Task: Buy 2 Alternators & Generators from Starters & Alternators section under best seller category for shipping address: Michael Brown, 1985 Bartlett Avenue, Southfield, Michigan 48076, Cell Number 2485598029. Pay from credit card ending with 5759, CVV 953
Action: Key pressed amacon<Key.backspace><Key.backspace><Key.backspace>zon.com<Key.enter>
Screenshot: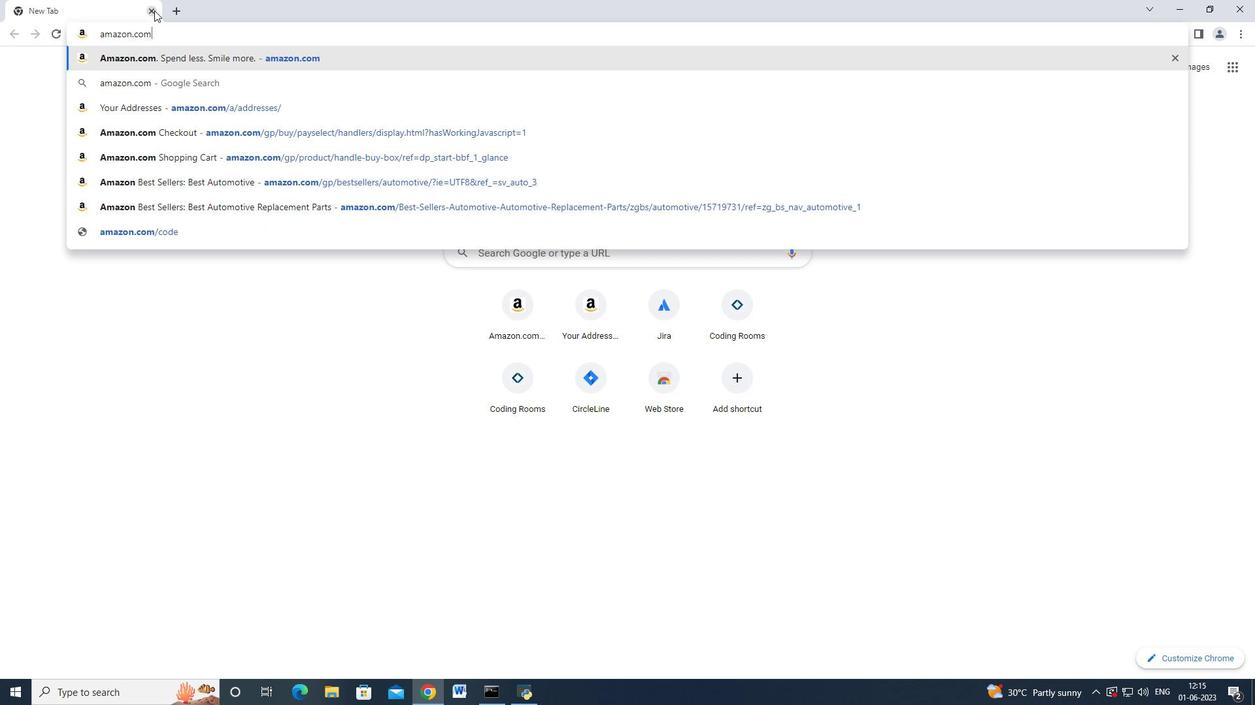 
Action: Mouse moved to (24, 98)
Screenshot: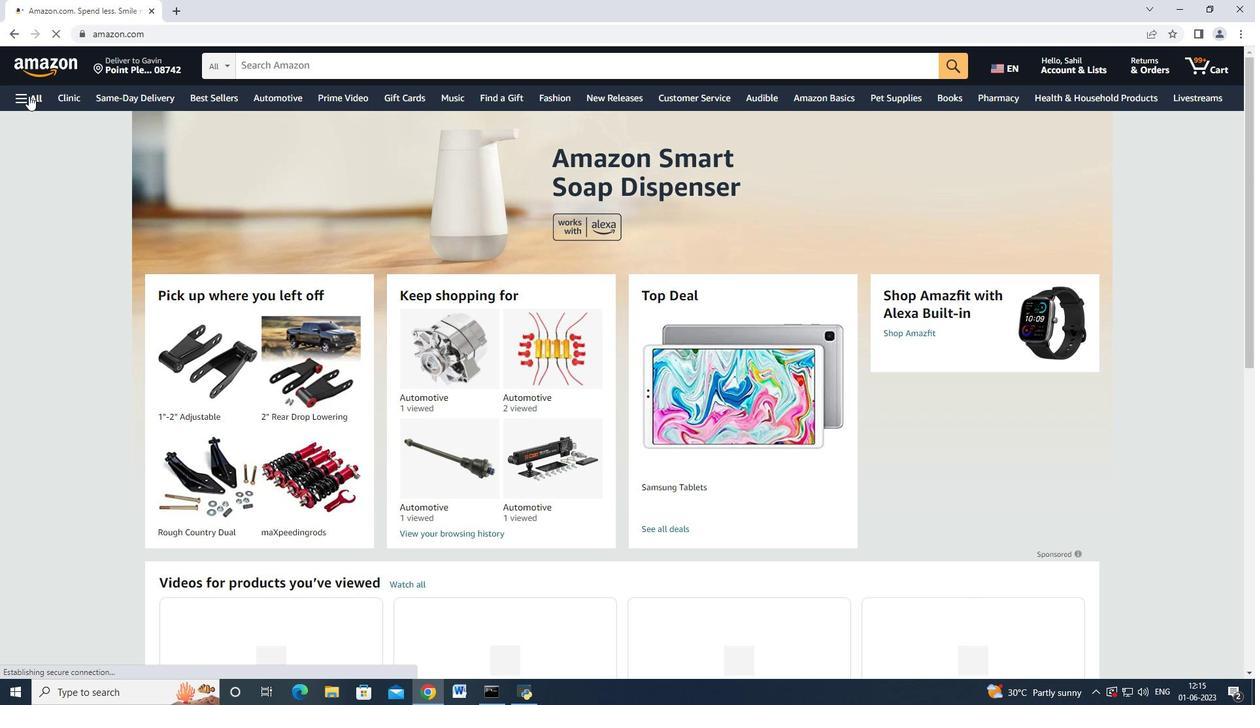 
Action: Mouse pressed left at (24, 98)
Screenshot: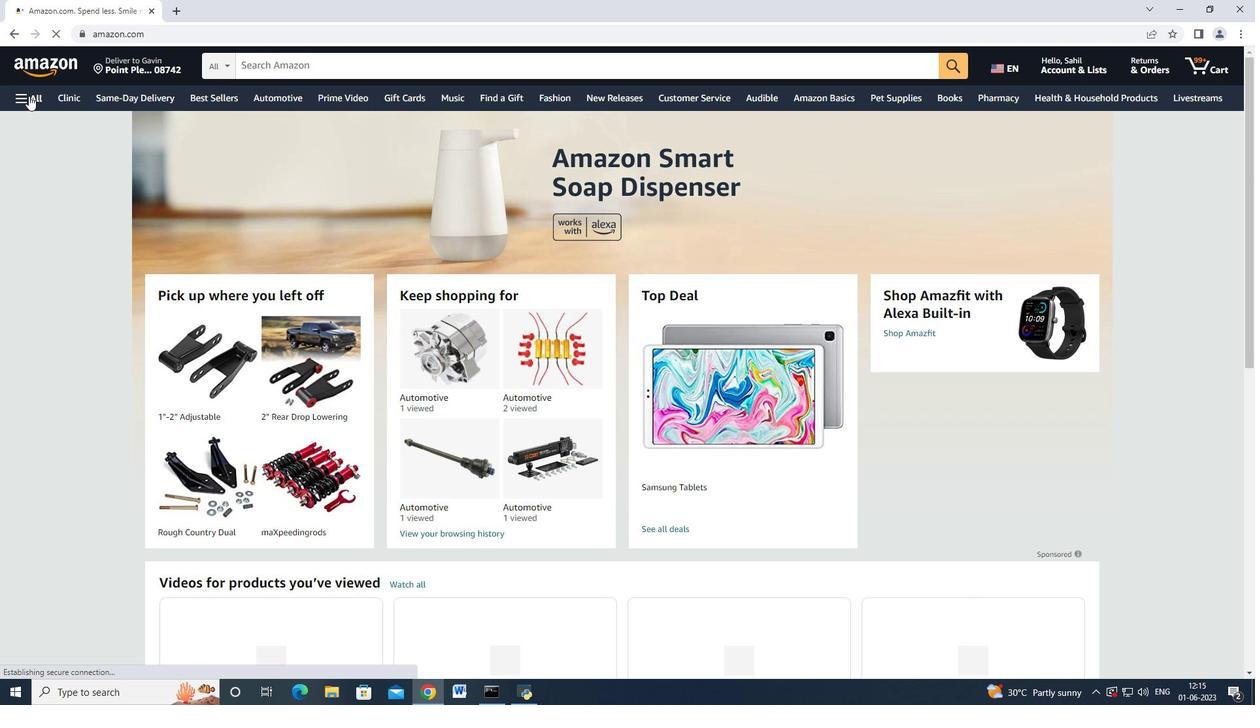 
Action: Mouse moved to (64, 296)
Screenshot: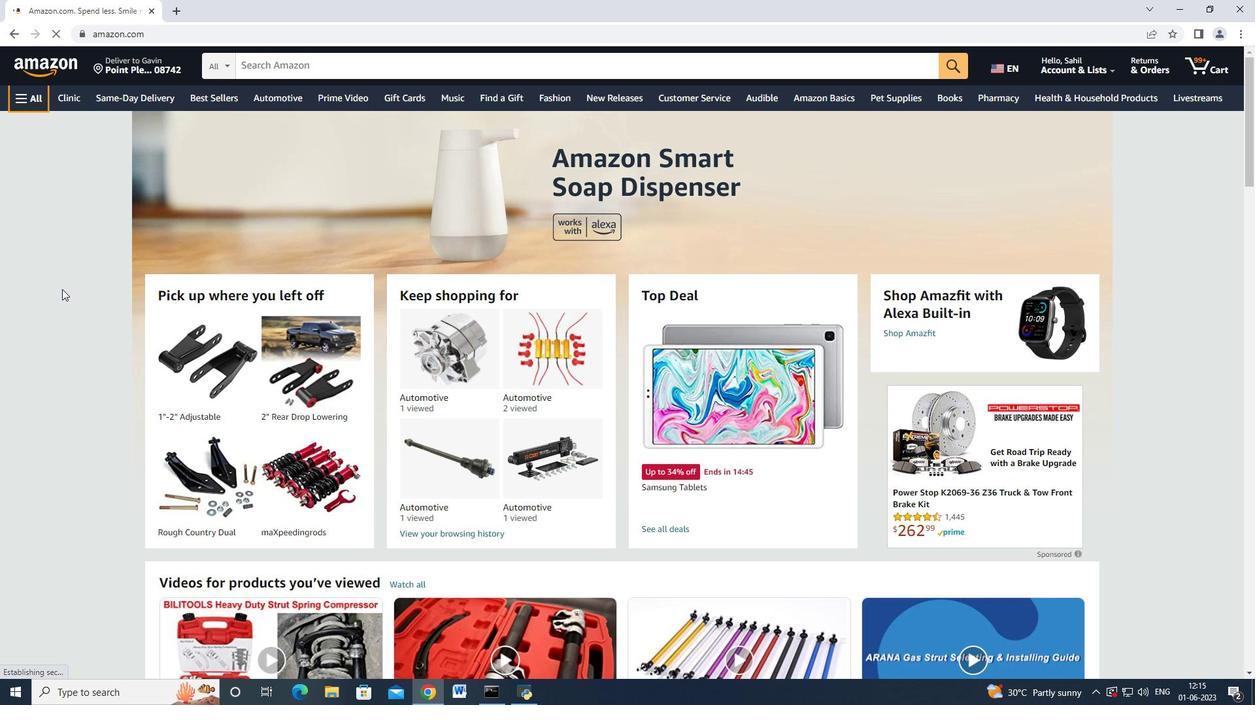 
Action: Mouse scrolled (64, 296) with delta (0, 0)
Screenshot: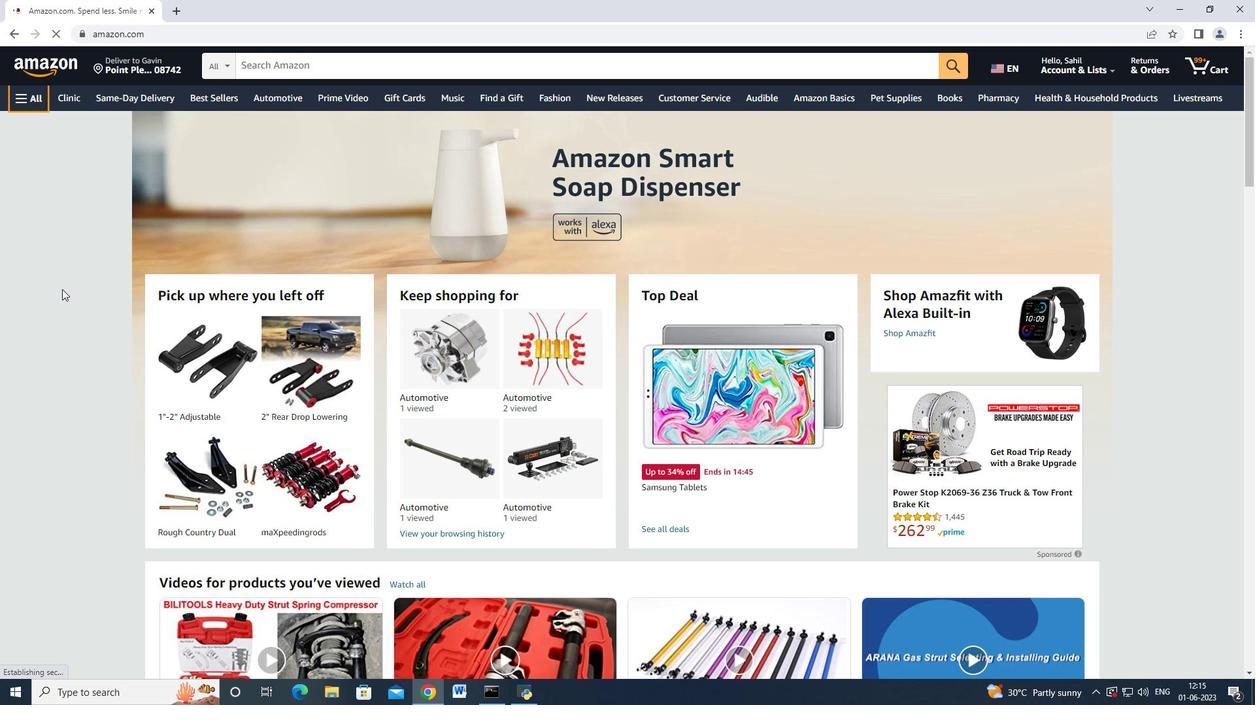 
Action: Mouse moved to (66, 309)
Screenshot: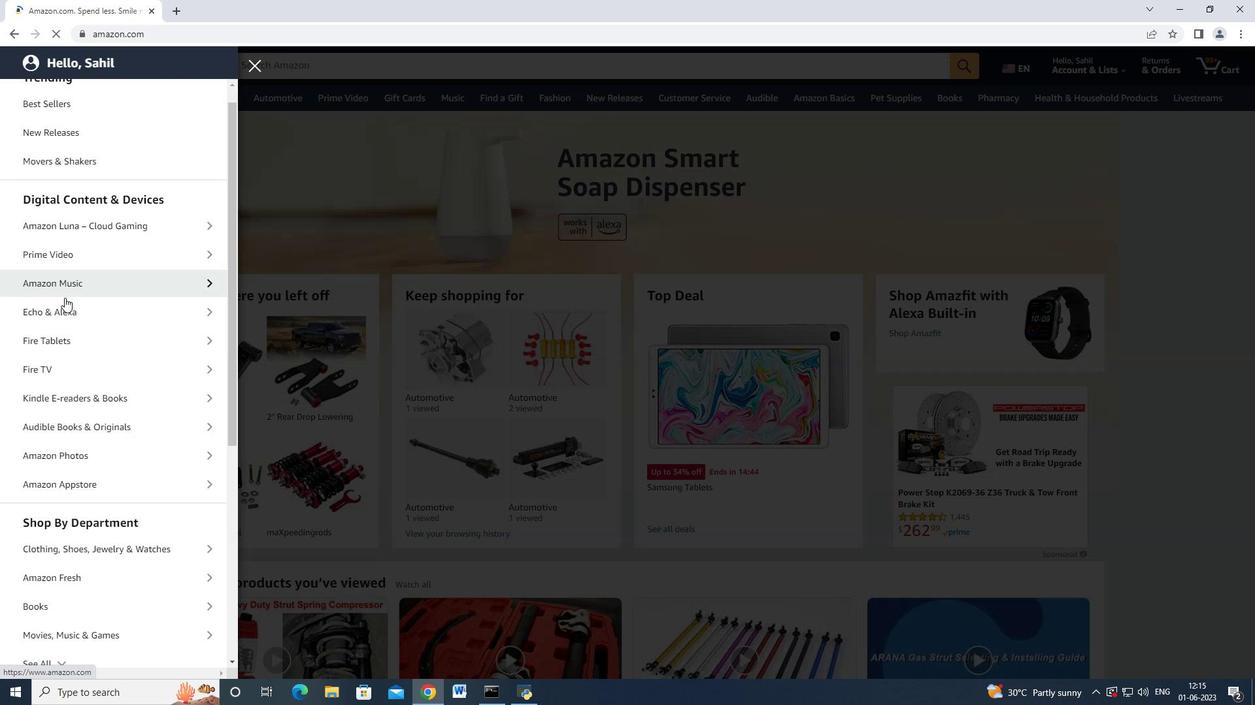 
Action: Mouse scrolled (66, 309) with delta (0, 0)
Screenshot: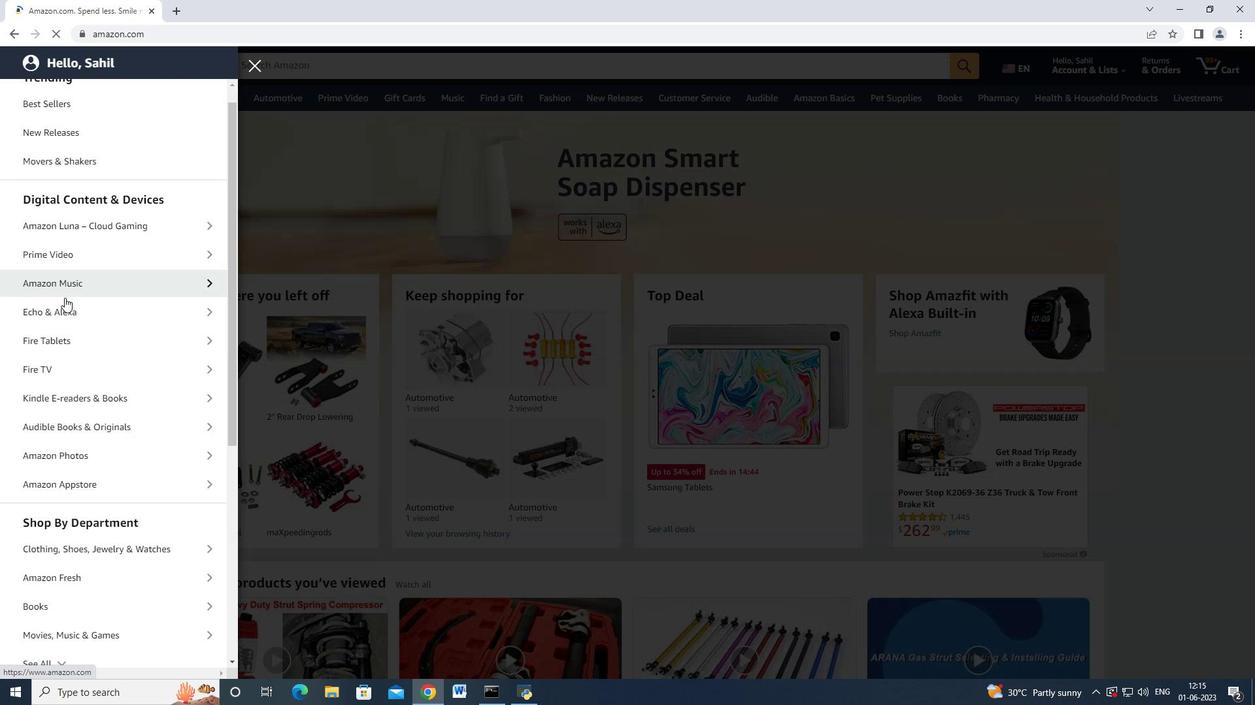 
Action: Mouse moved to (66, 313)
Screenshot: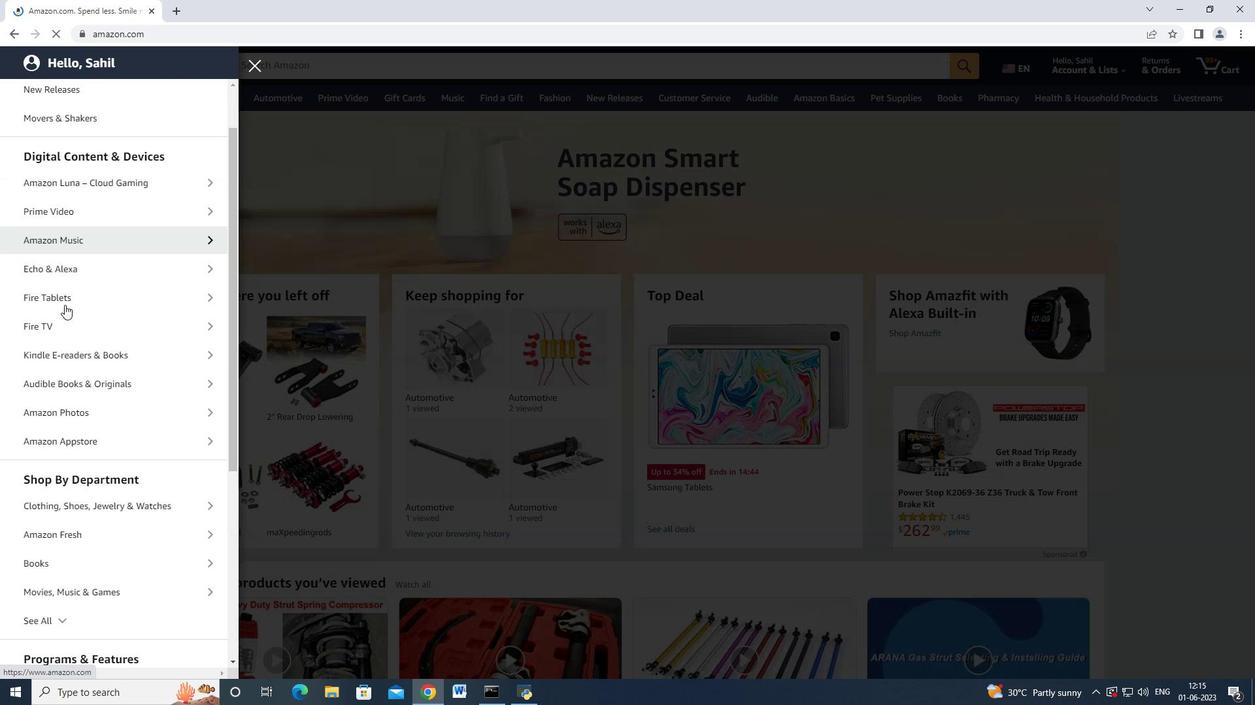 
Action: Mouse scrolled (66, 312) with delta (0, 0)
Screenshot: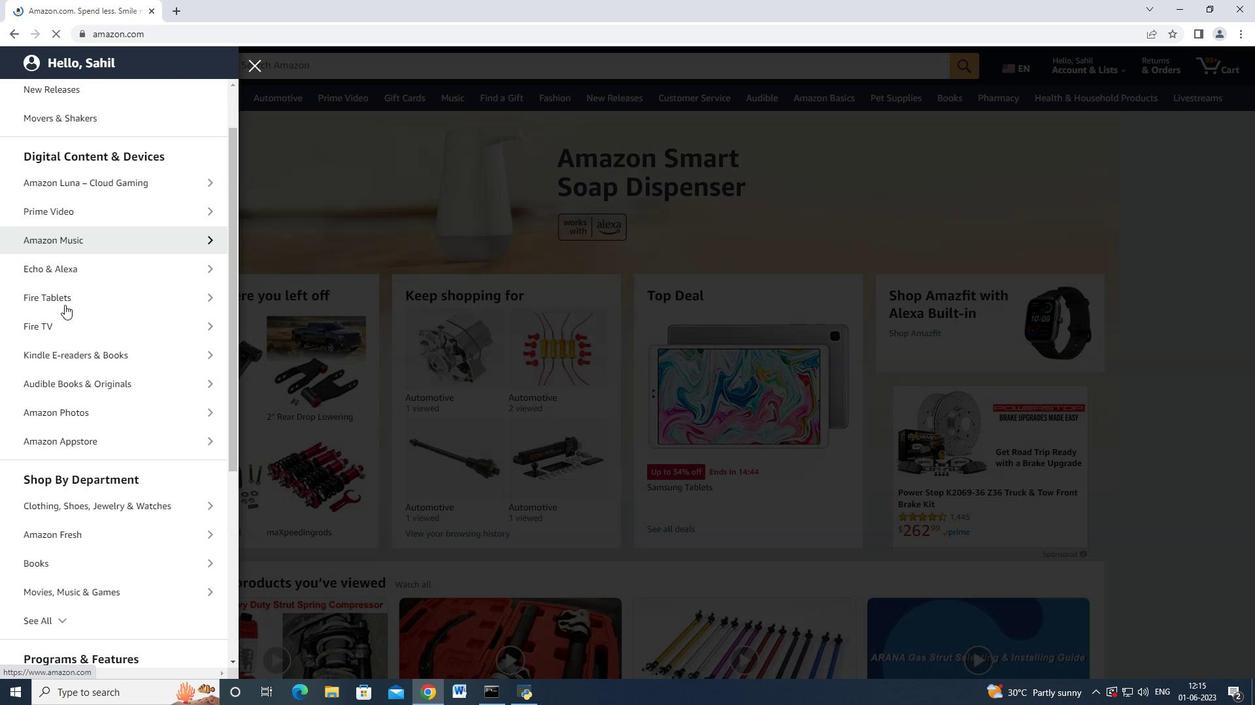
Action: Mouse moved to (67, 317)
Screenshot: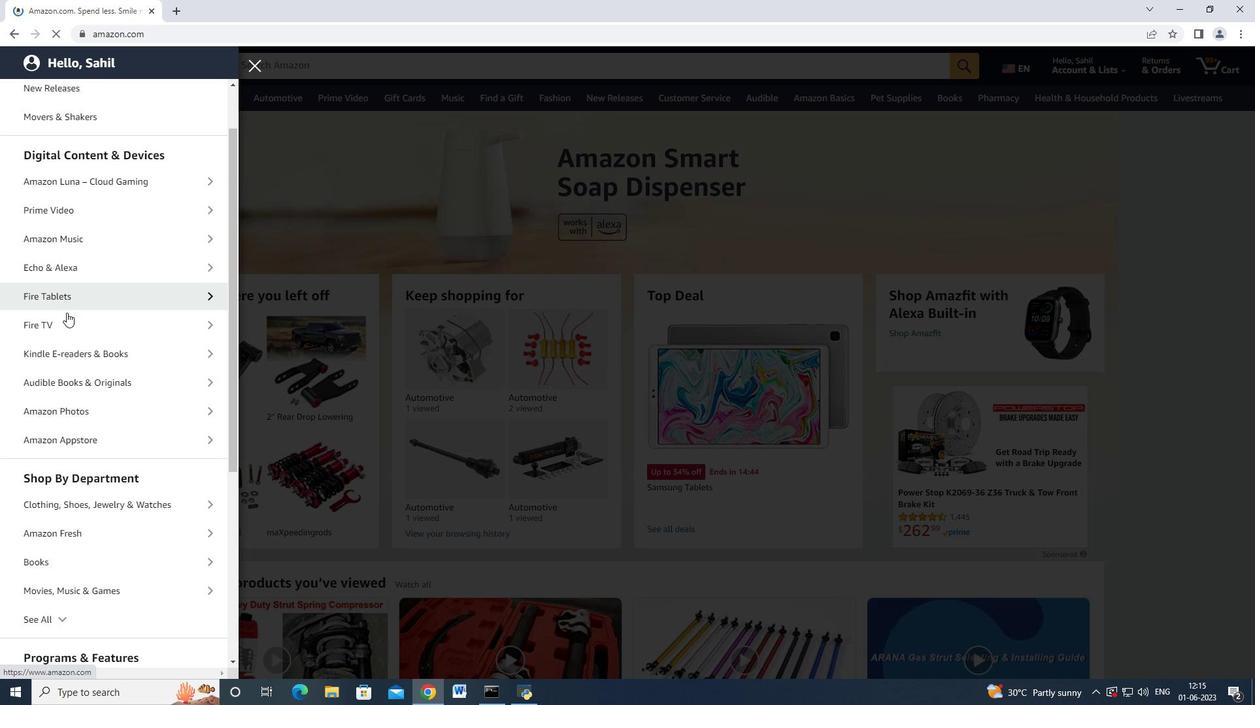 
Action: Mouse scrolled (66, 314) with delta (0, 0)
Screenshot: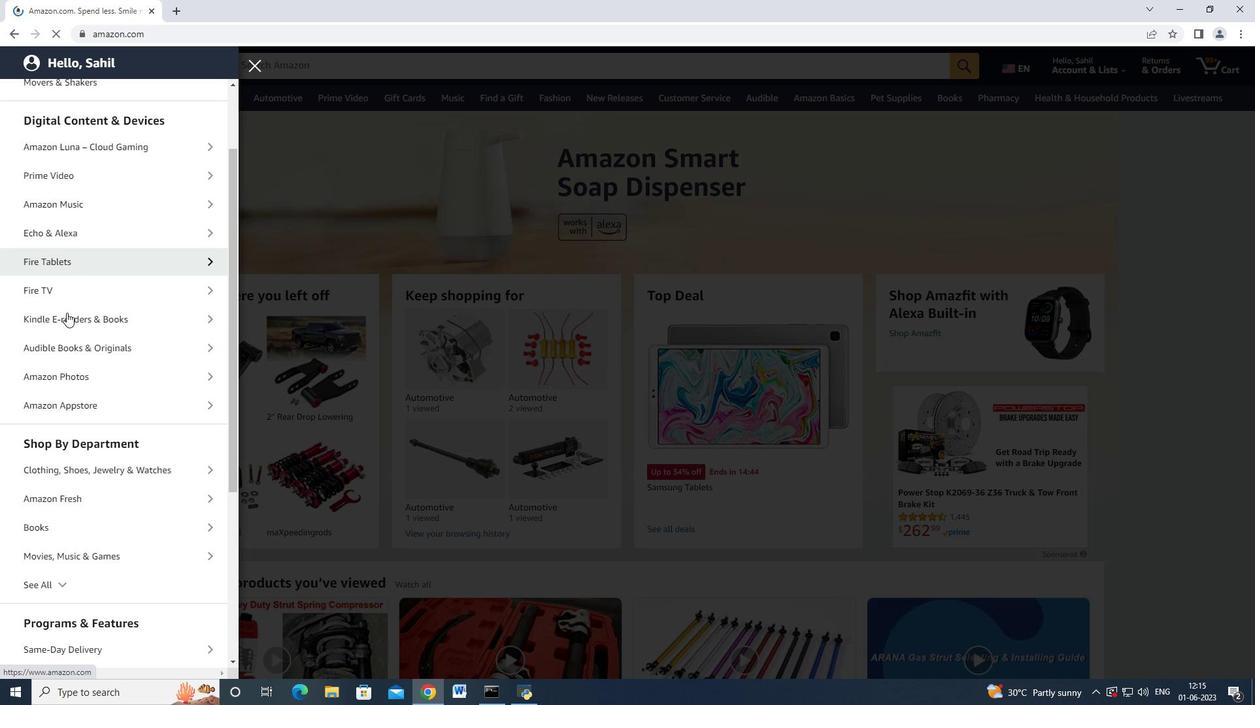 
Action: Mouse moved to (82, 479)
Screenshot: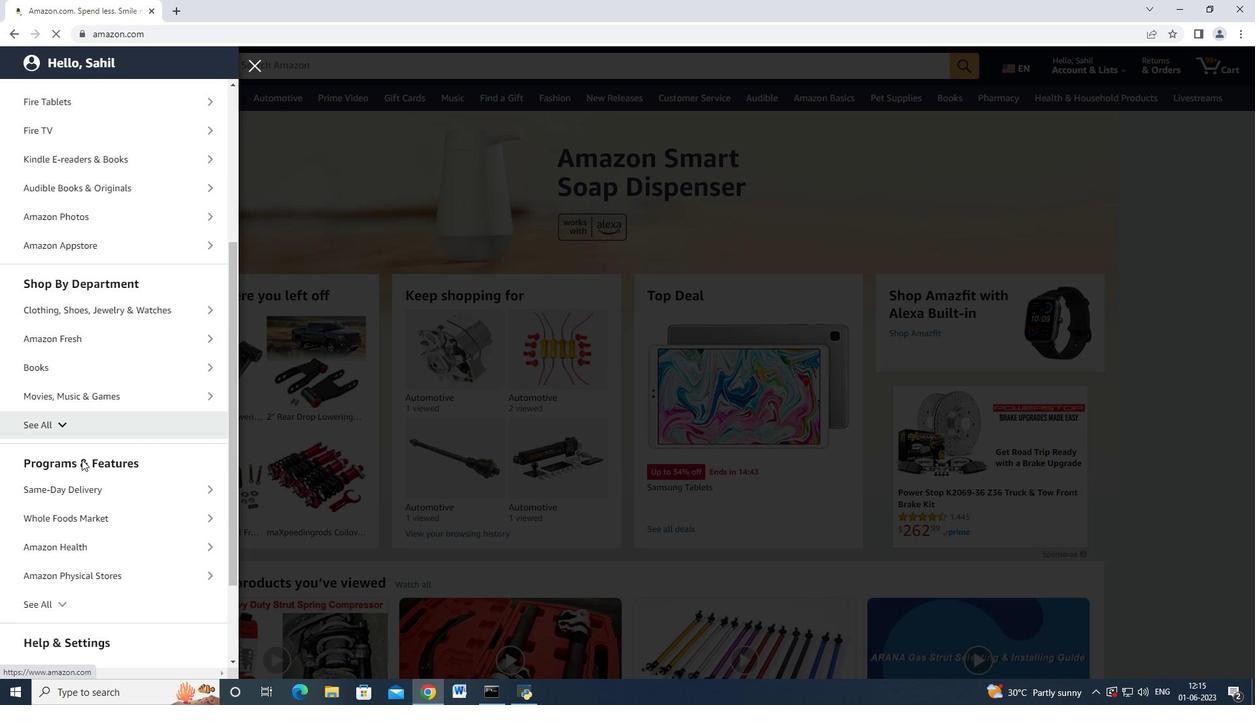 
Action: Mouse scrolled (82, 478) with delta (0, 0)
Screenshot: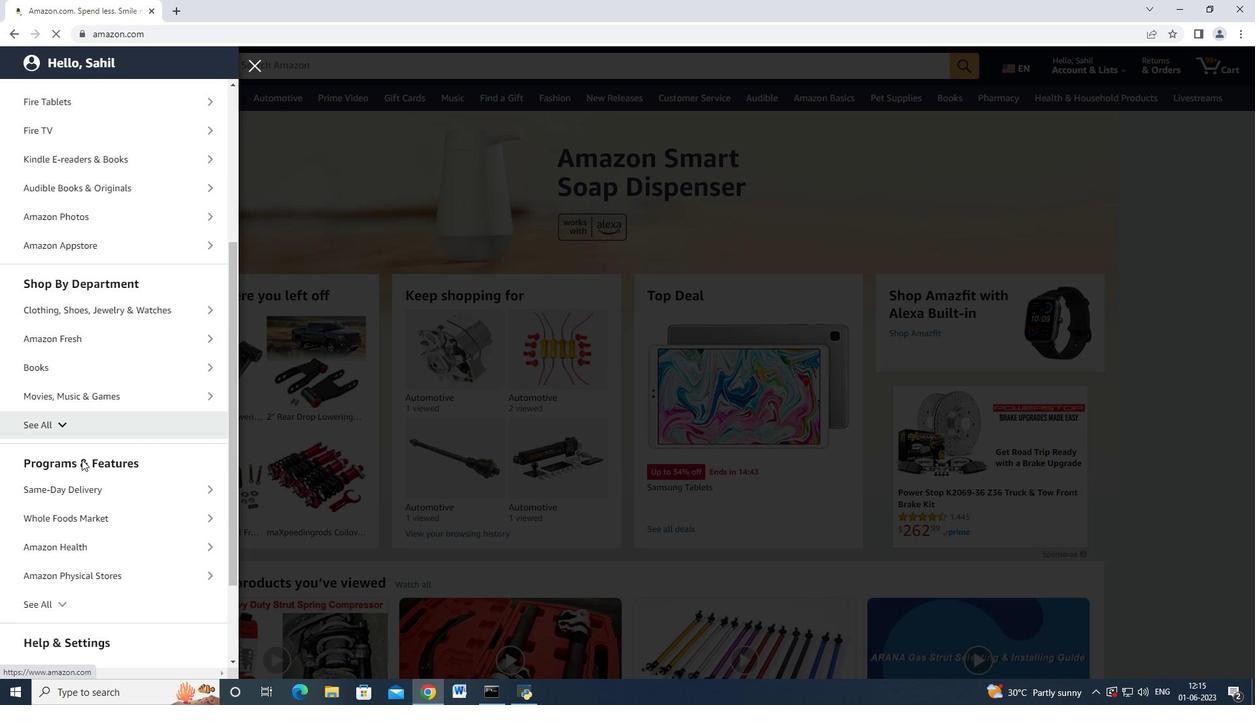 
Action: Mouse moved to (74, 359)
Screenshot: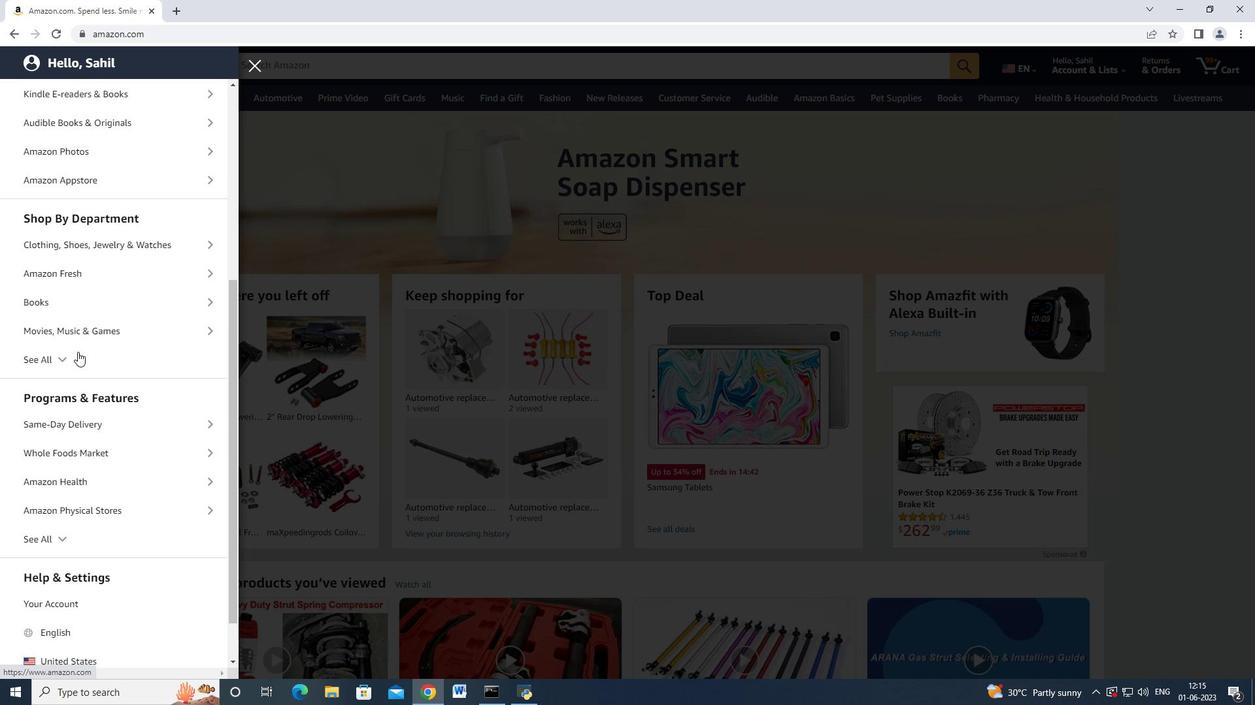 
Action: Mouse pressed left at (74, 359)
Screenshot: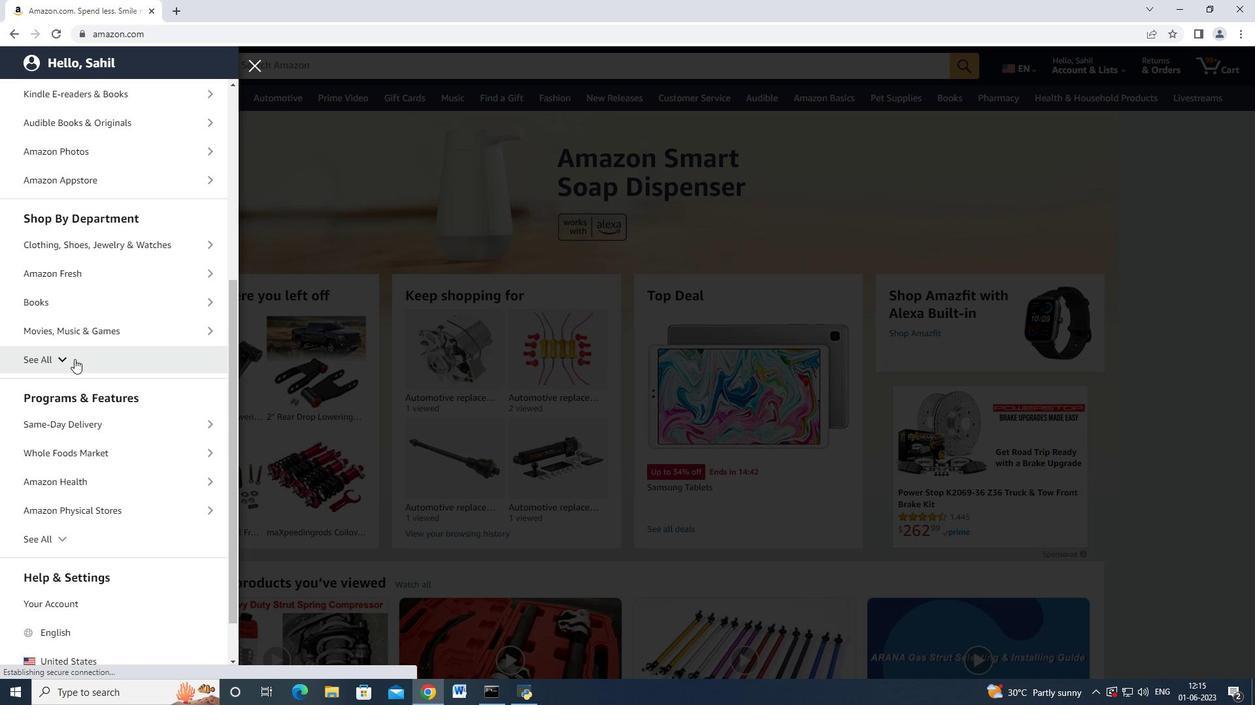 
Action: Mouse moved to (77, 361)
Screenshot: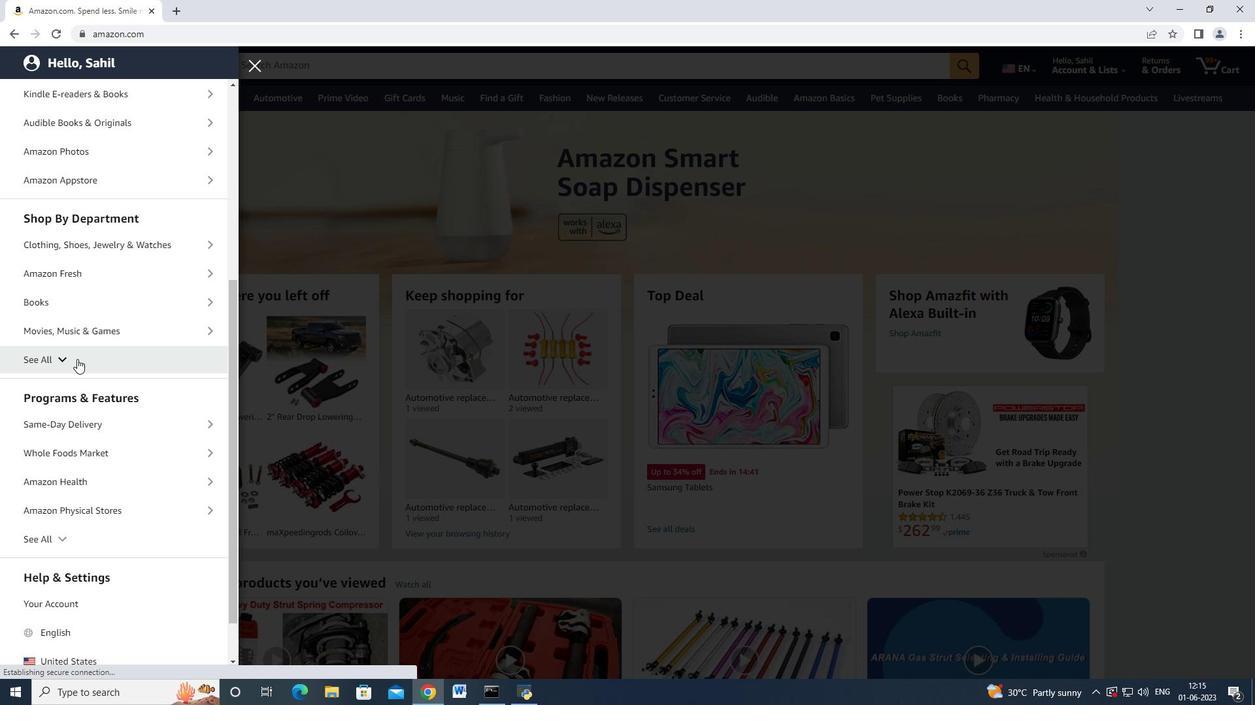 
Action: Mouse scrolled (77, 360) with delta (0, 0)
Screenshot: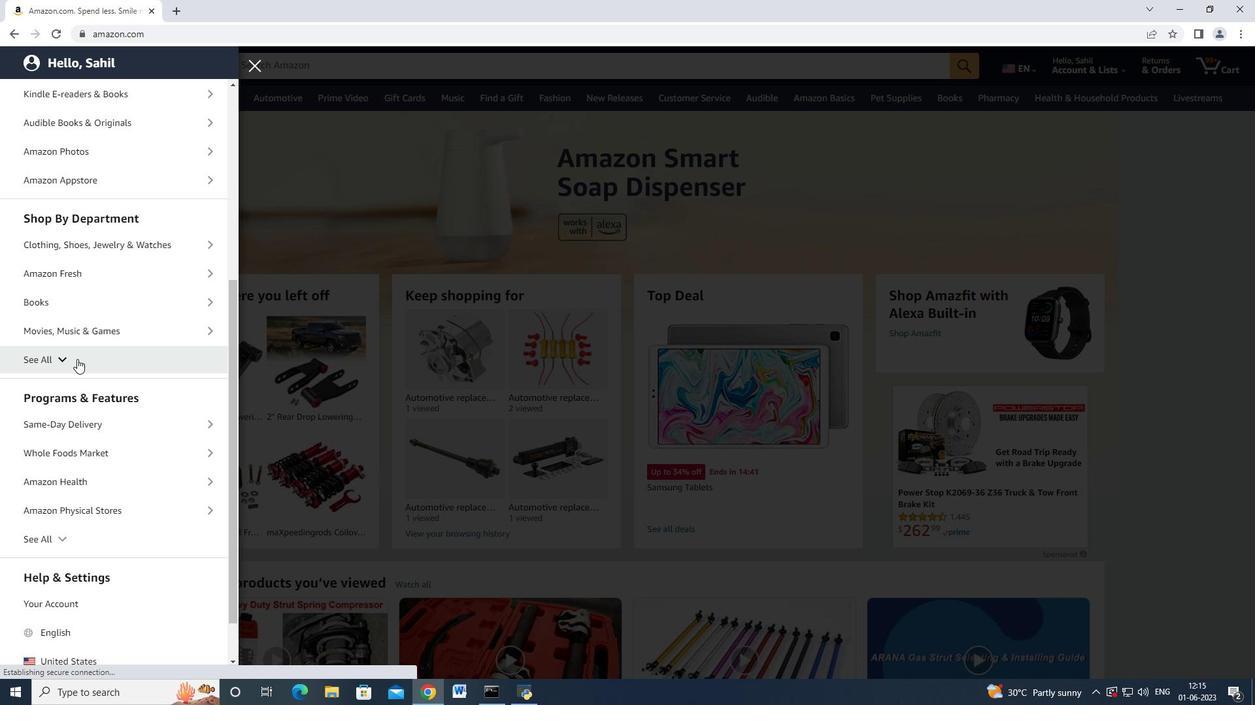 
Action: Mouse moved to (77, 361)
Screenshot: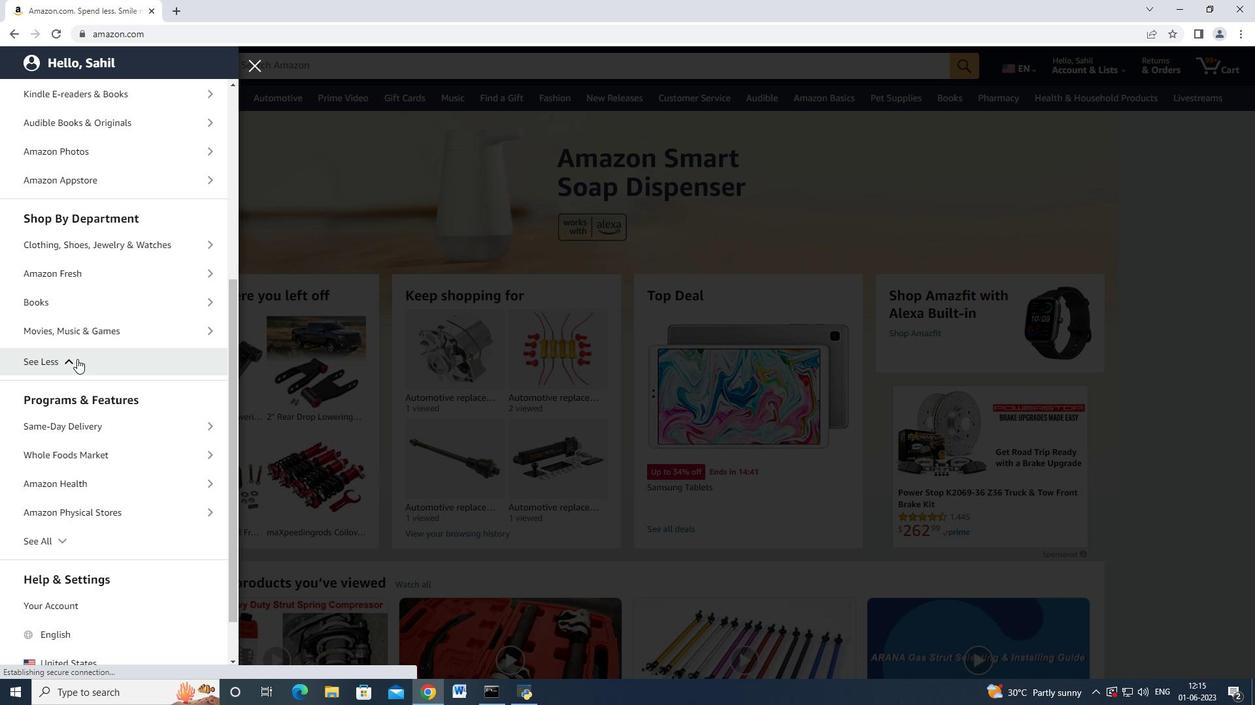 
Action: Mouse scrolled (77, 360) with delta (0, 0)
Screenshot: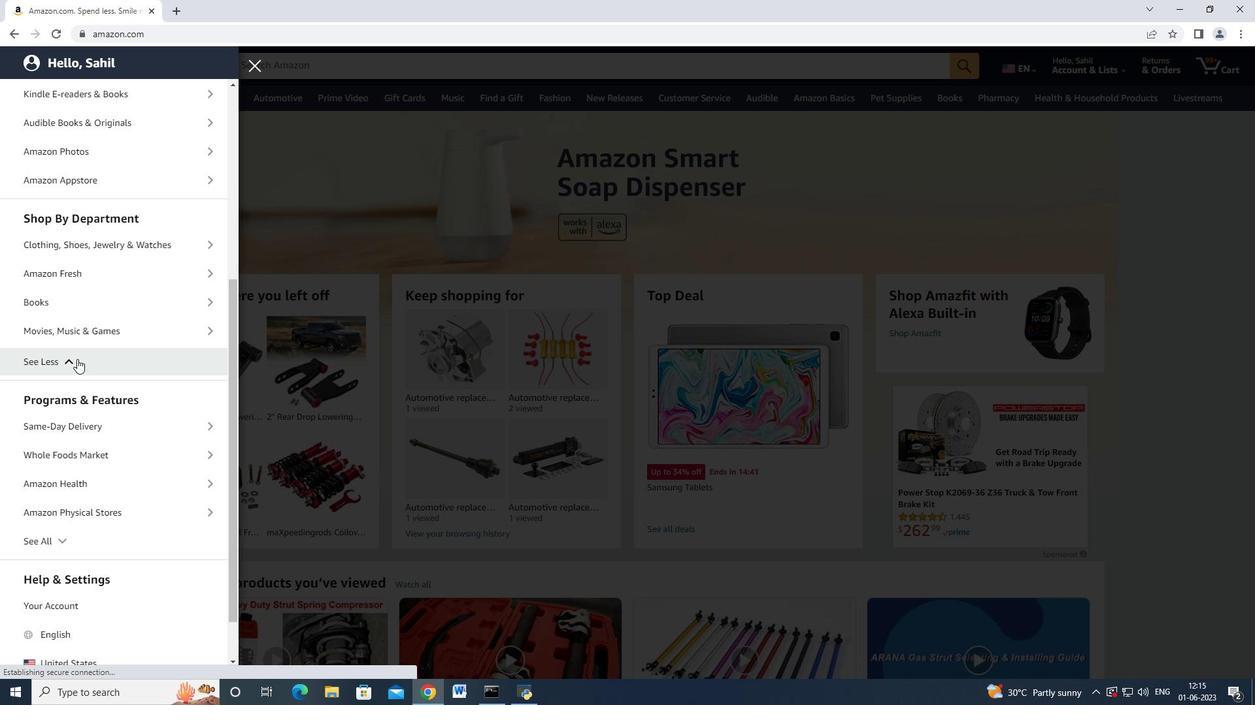 
Action: Mouse moved to (92, 546)
Screenshot: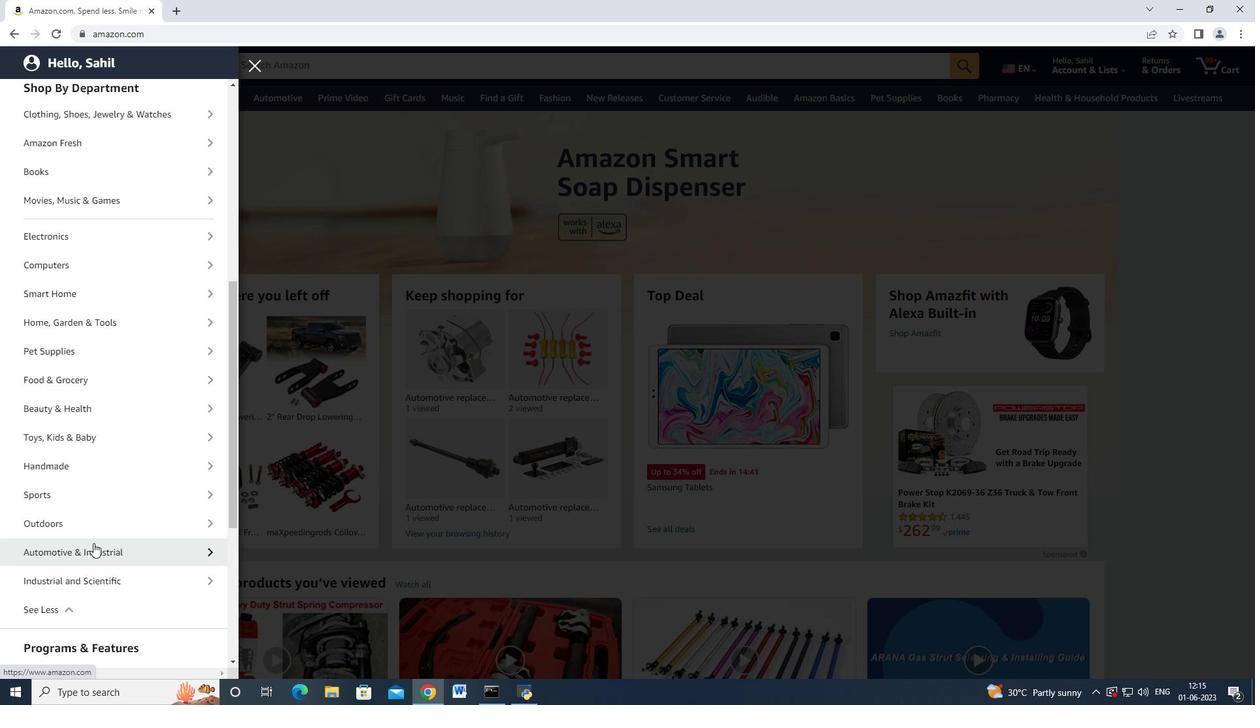 
Action: Mouse pressed left at (92, 546)
Screenshot: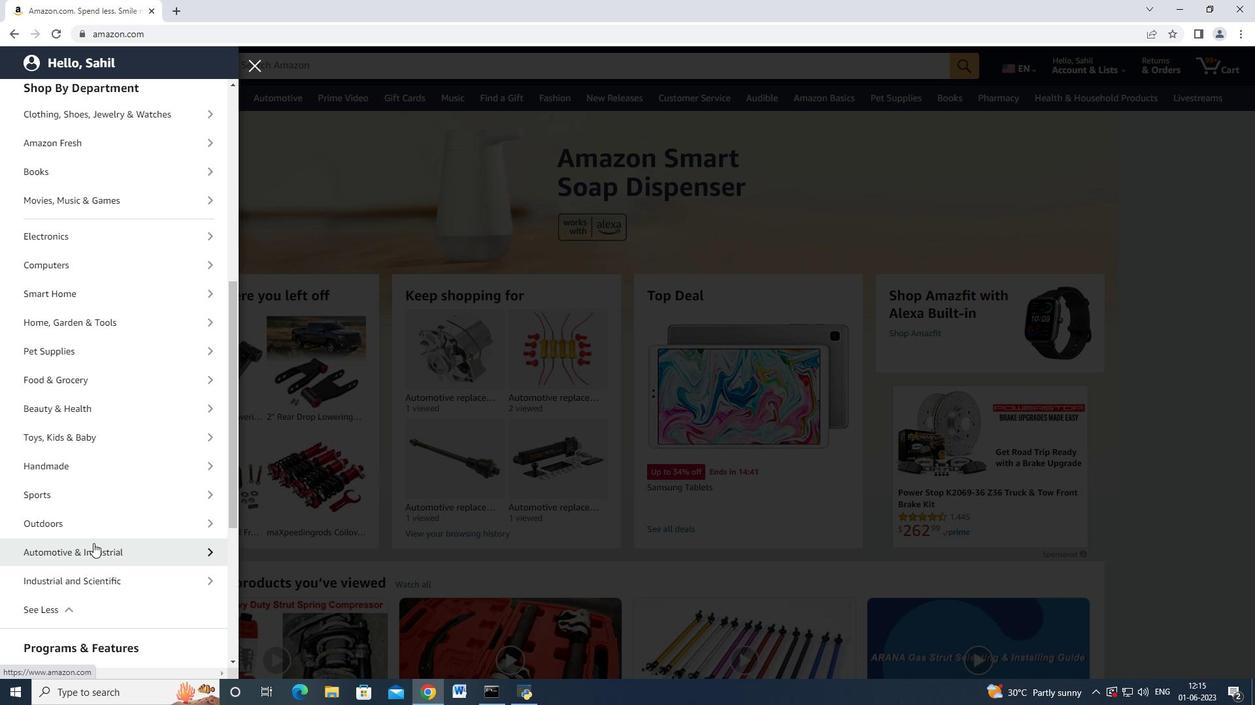 
Action: Mouse moved to (88, 153)
Screenshot: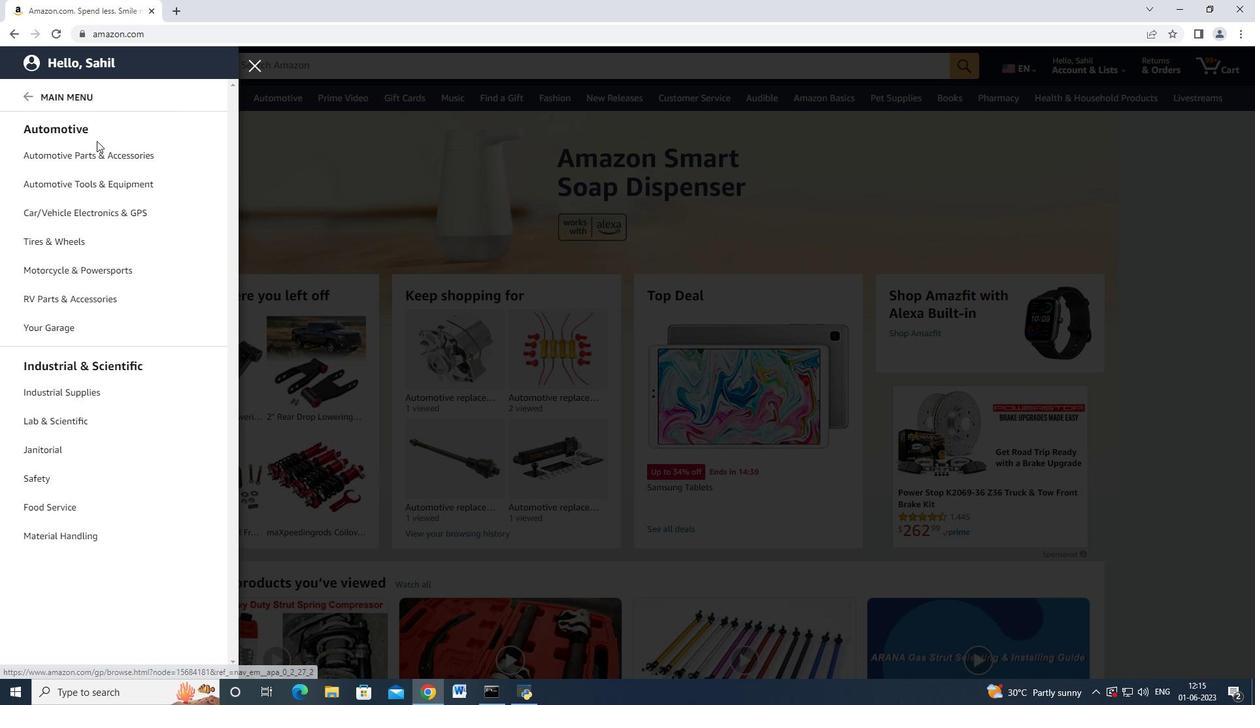 
Action: Mouse pressed left at (88, 153)
Screenshot: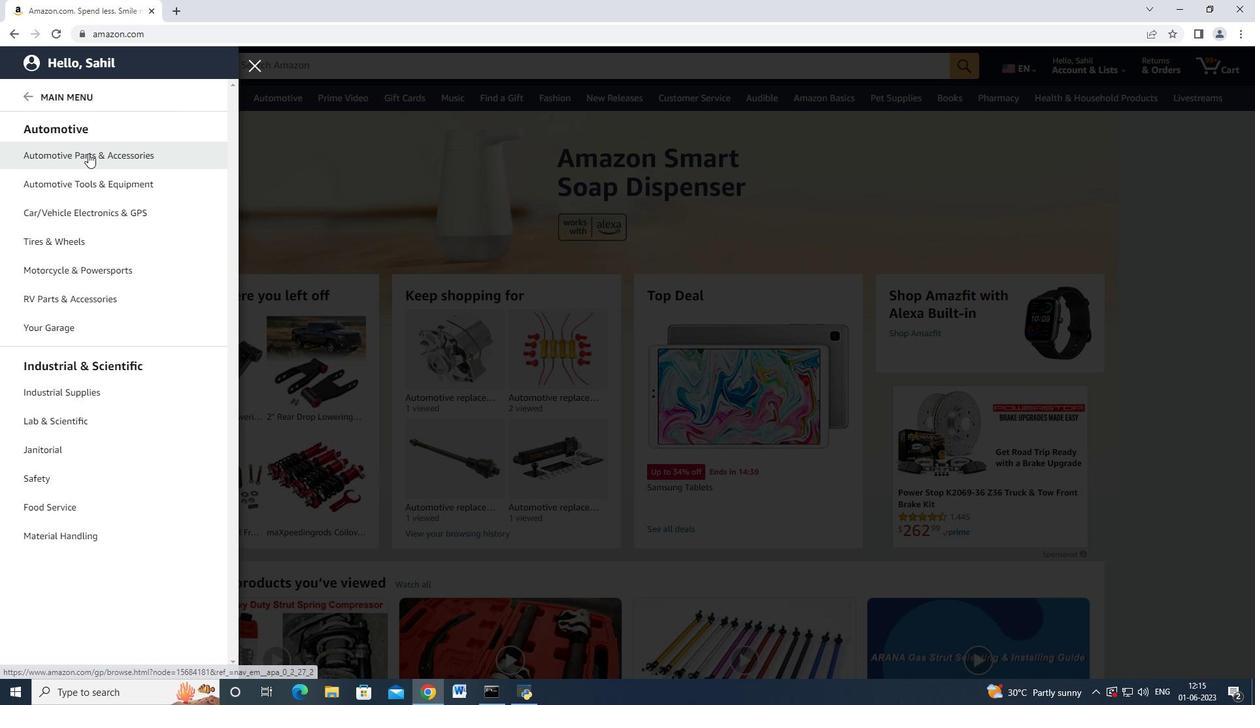 
Action: Mouse moved to (232, 124)
Screenshot: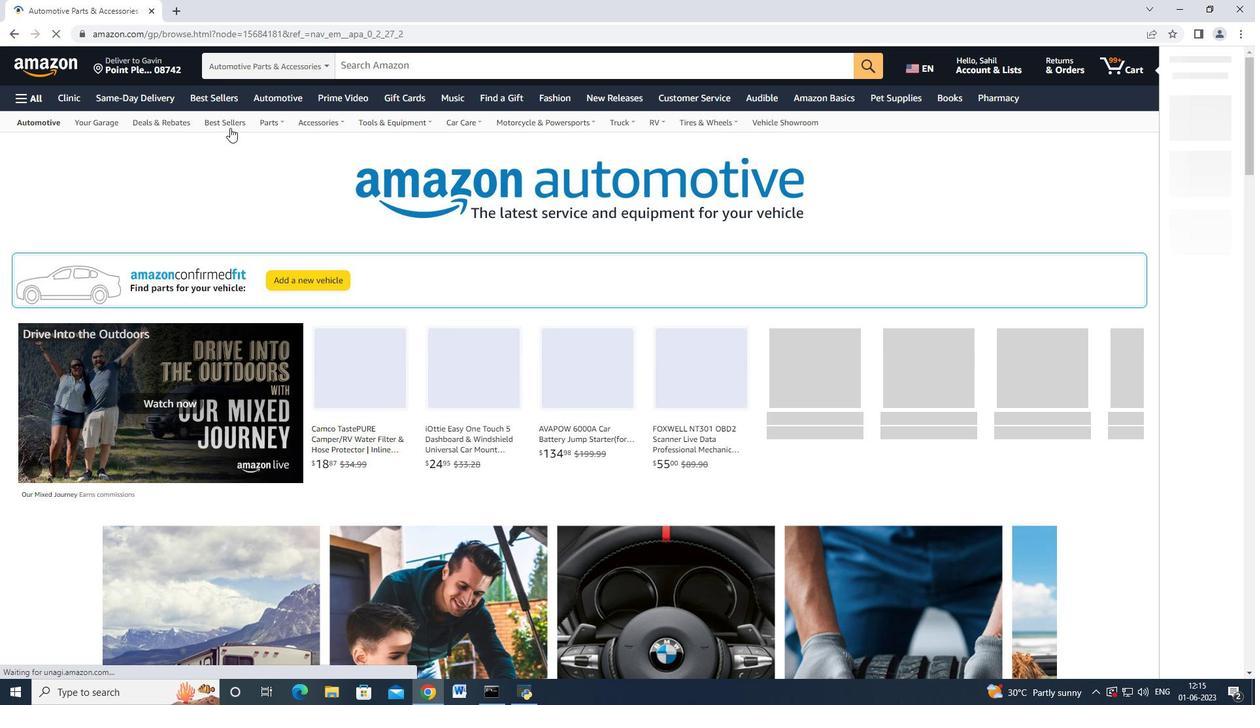 
Action: Mouse pressed left at (232, 124)
Screenshot: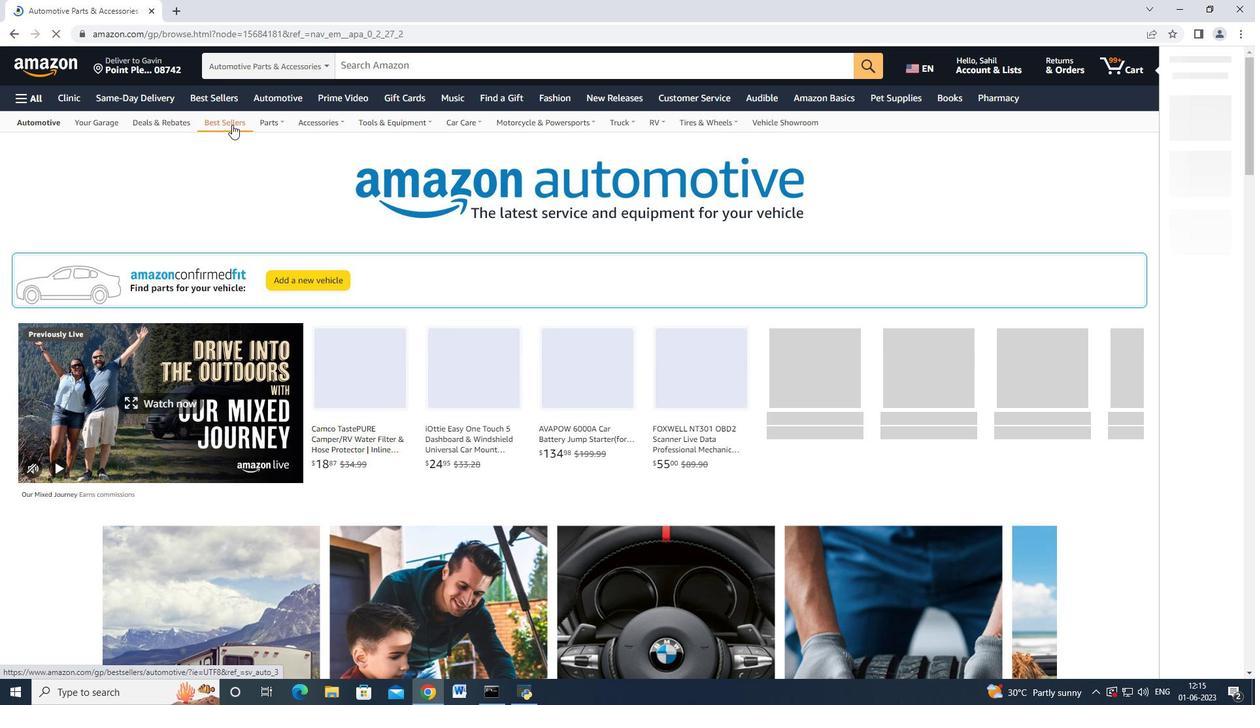 
Action: Mouse moved to (150, 258)
Screenshot: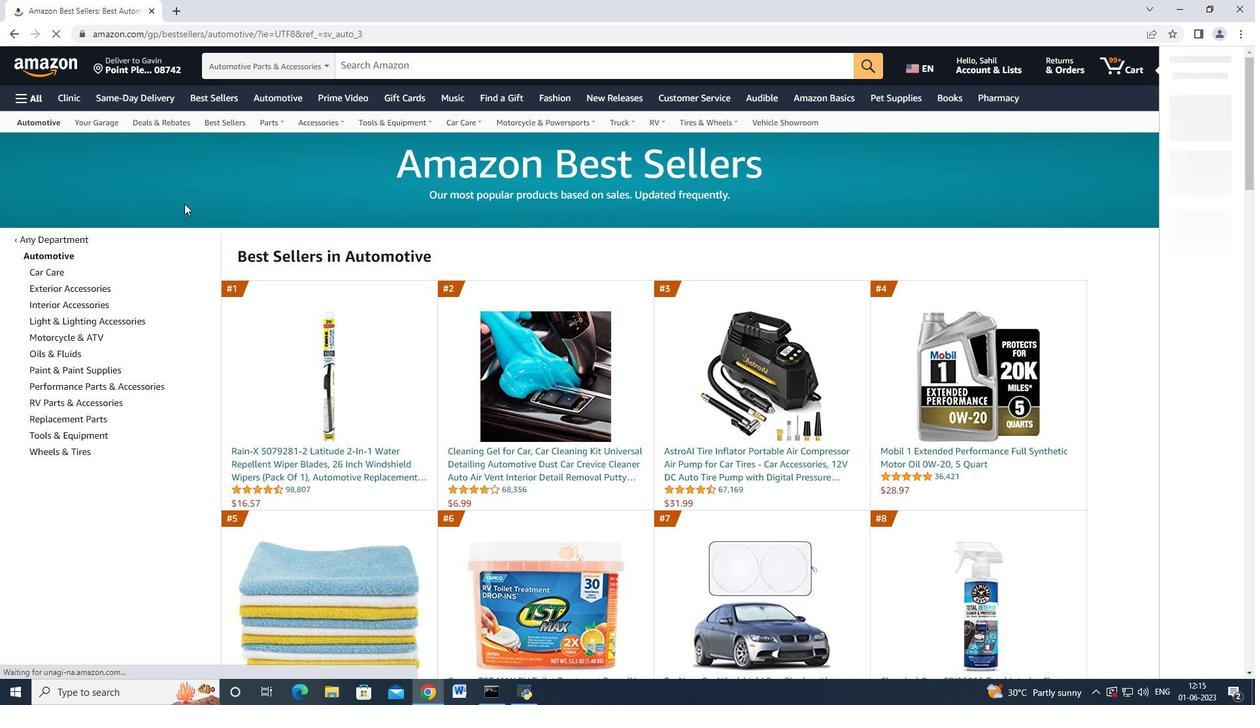 
Action: Mouse scrolled (150, 258) with delta (0, 0)
Screenshot: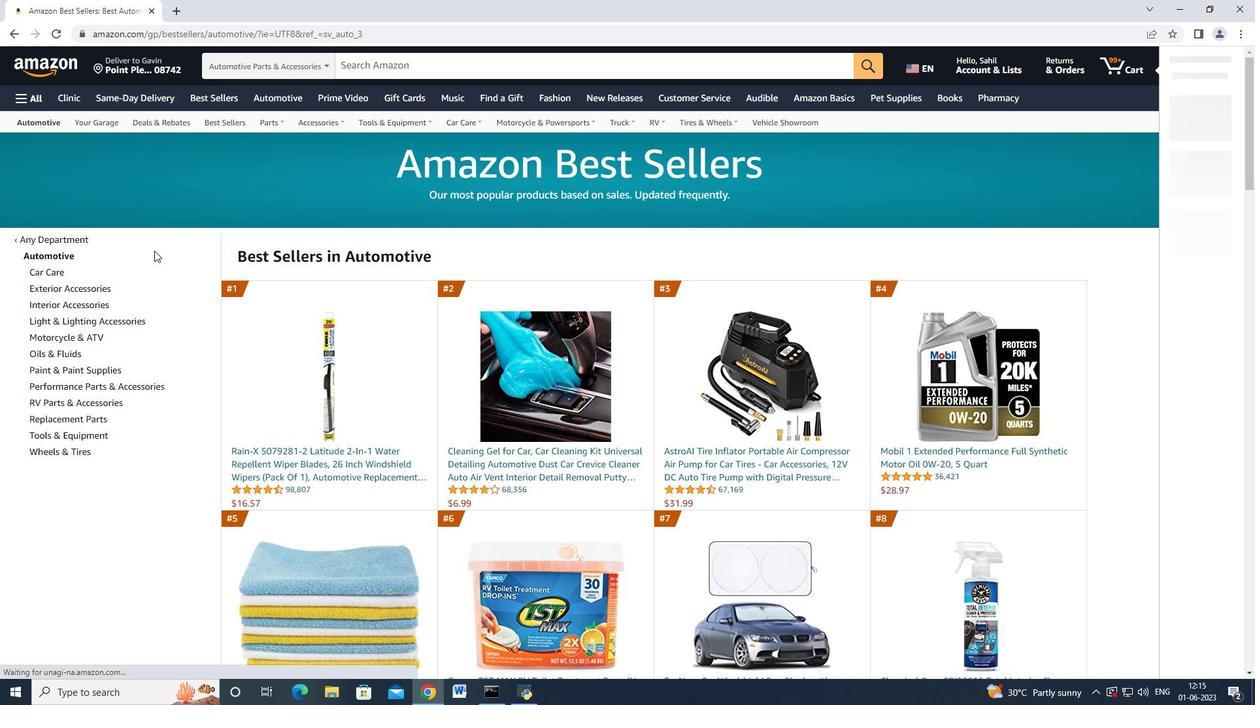 
Action: Mouse moved to (79, 352)
Screenshot: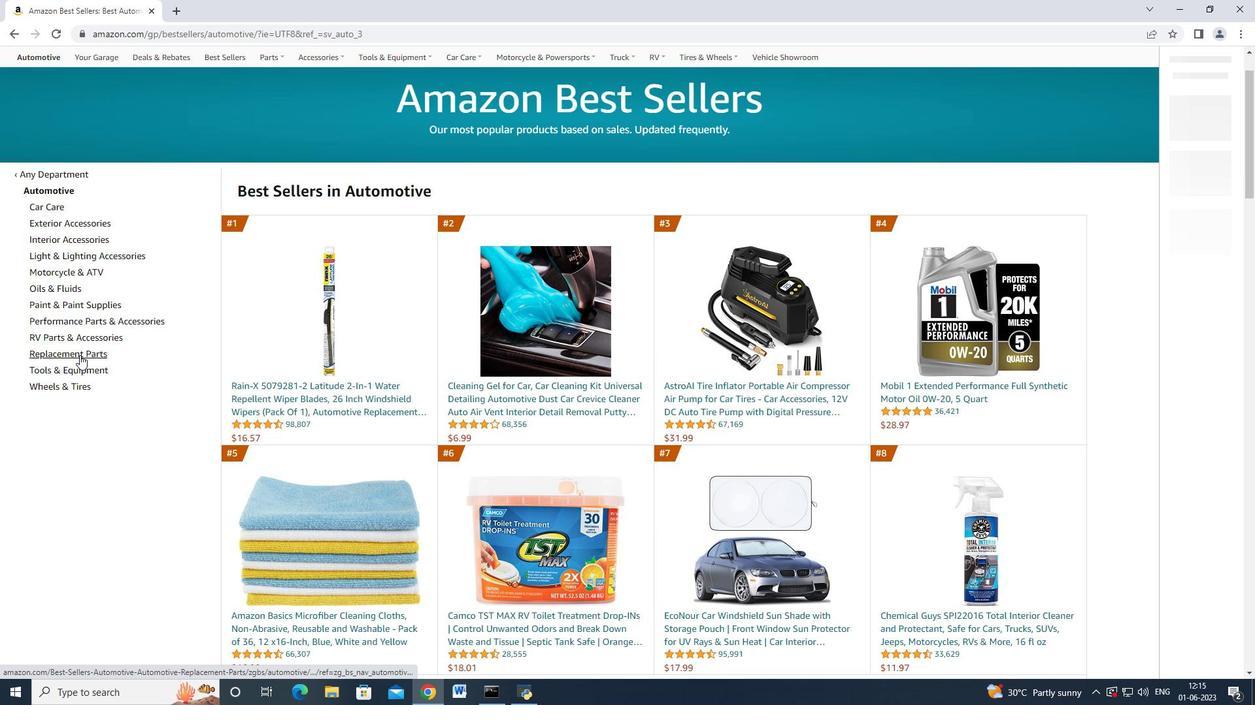 
Action: Mouse pressed left at (79, 352)
Screenshot: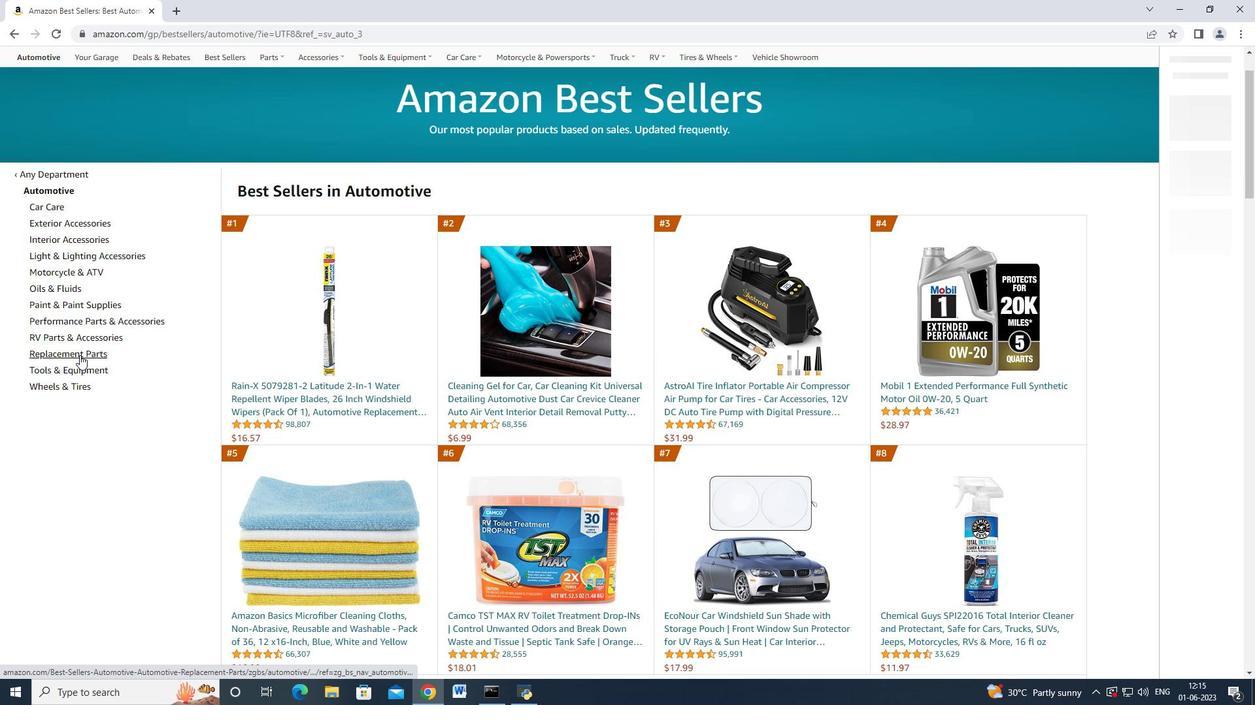
Action: Mouse moved to (134, 324)
Screenshot: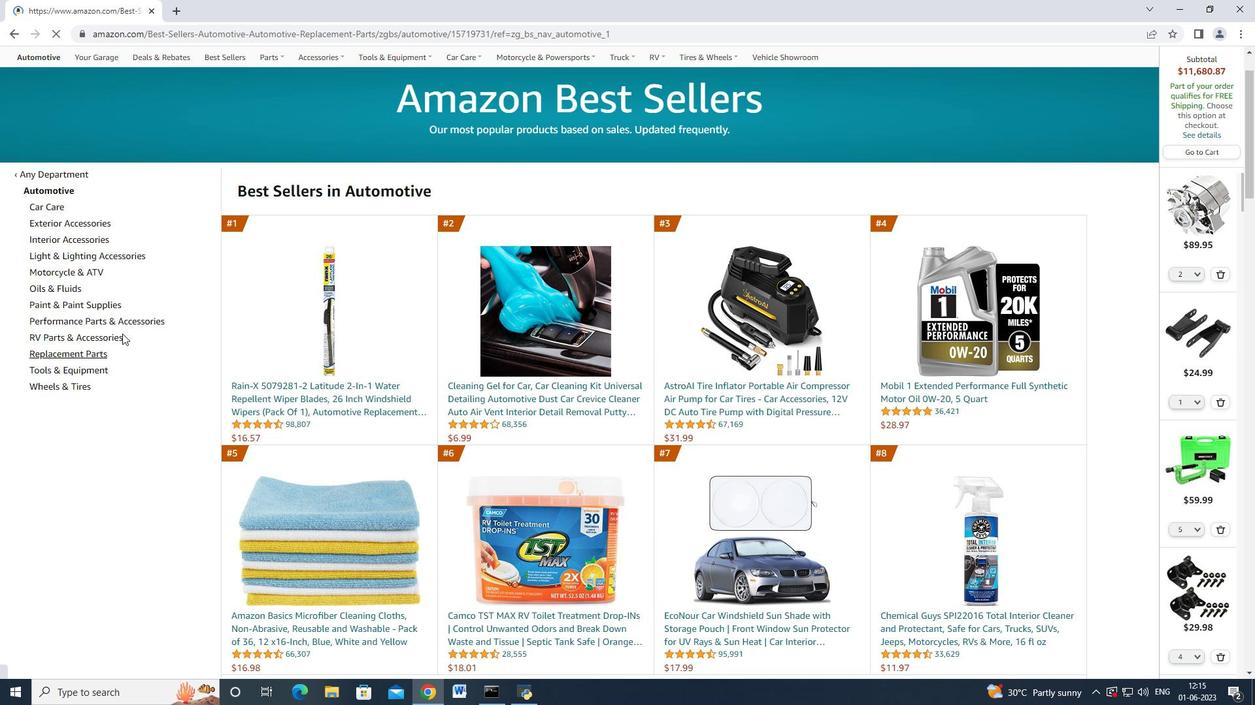 
Action: Mouse scrolled (134, 323) with delta (0, 0)
Screenshot: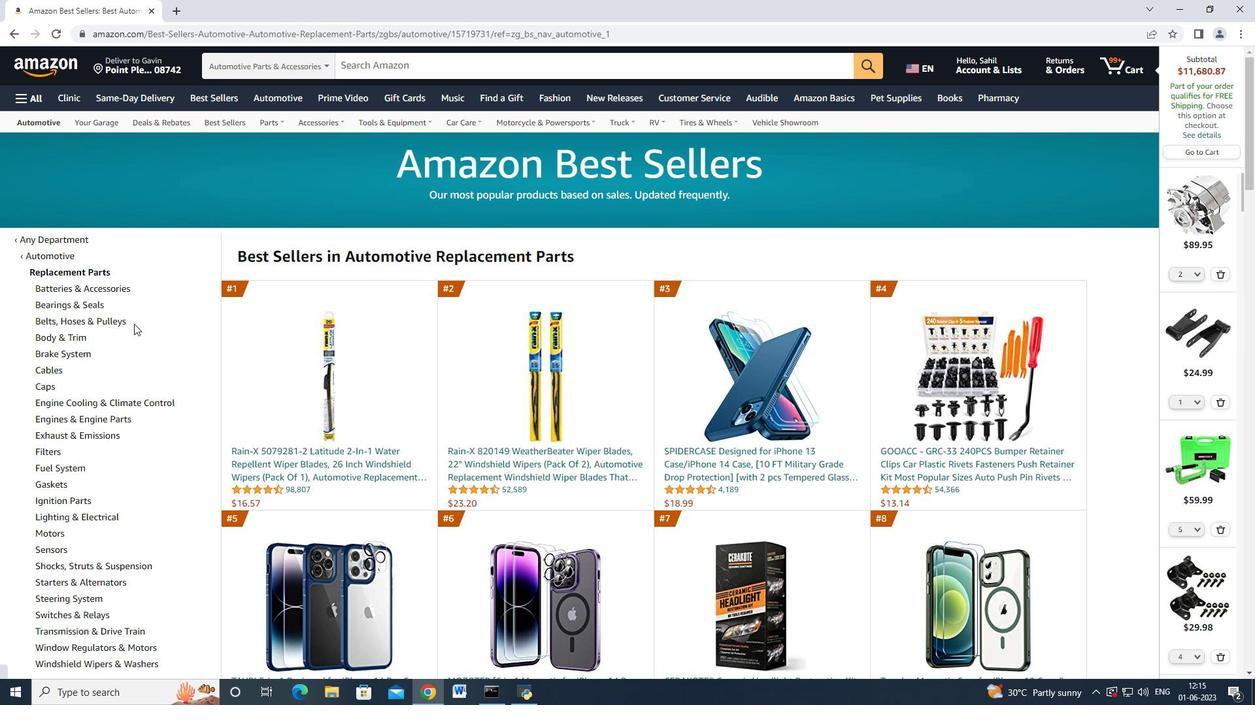 
Action: Mouse moved to (134, 324)
Screenshot: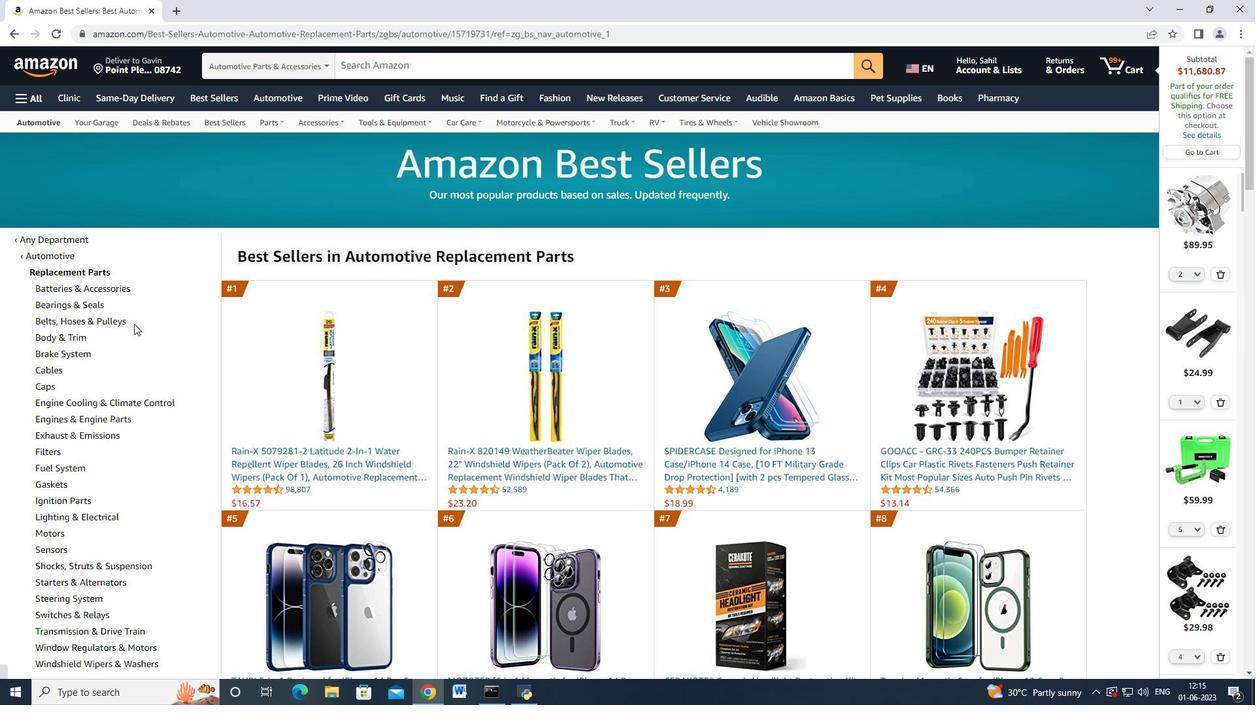 
Action: Mouse scrolled (134, 323) with delta (0, 0)
Screenshot: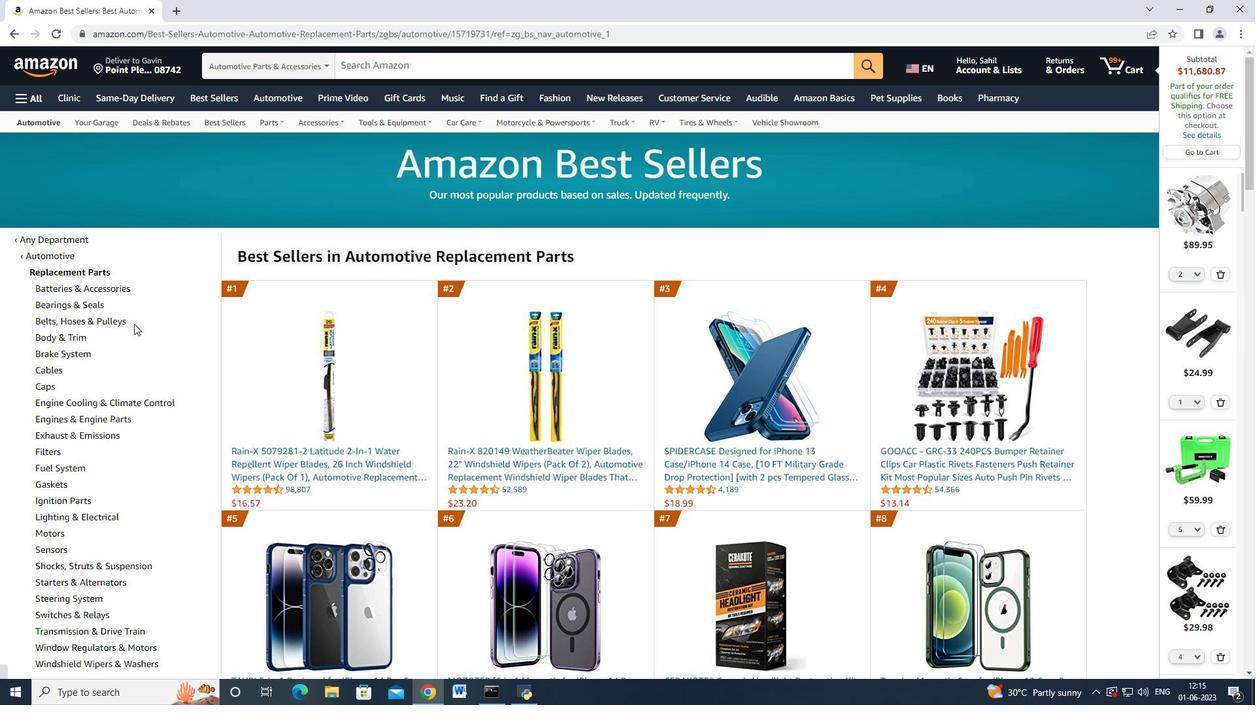 
Action: Mouse scrolled (134, 323) with delta (0, 0)
Screenshot: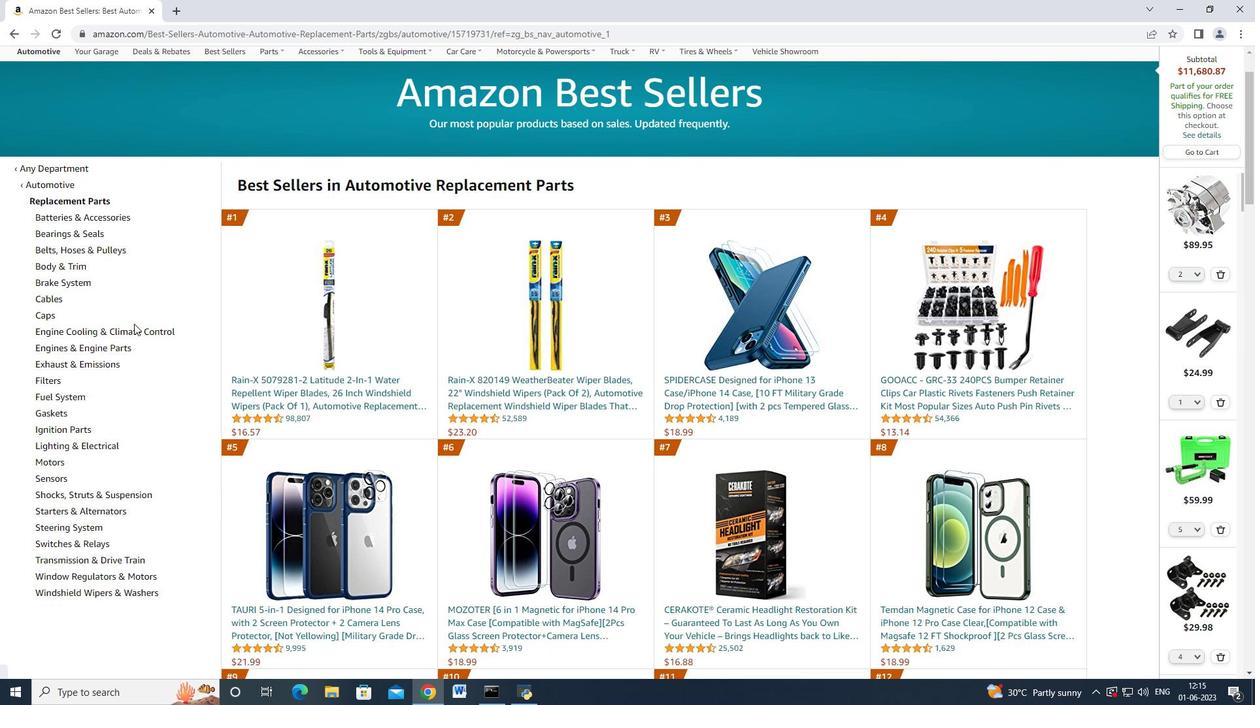 
Action: Mouse scrolled (134, 323) with delta (0, 0)
Screenshot: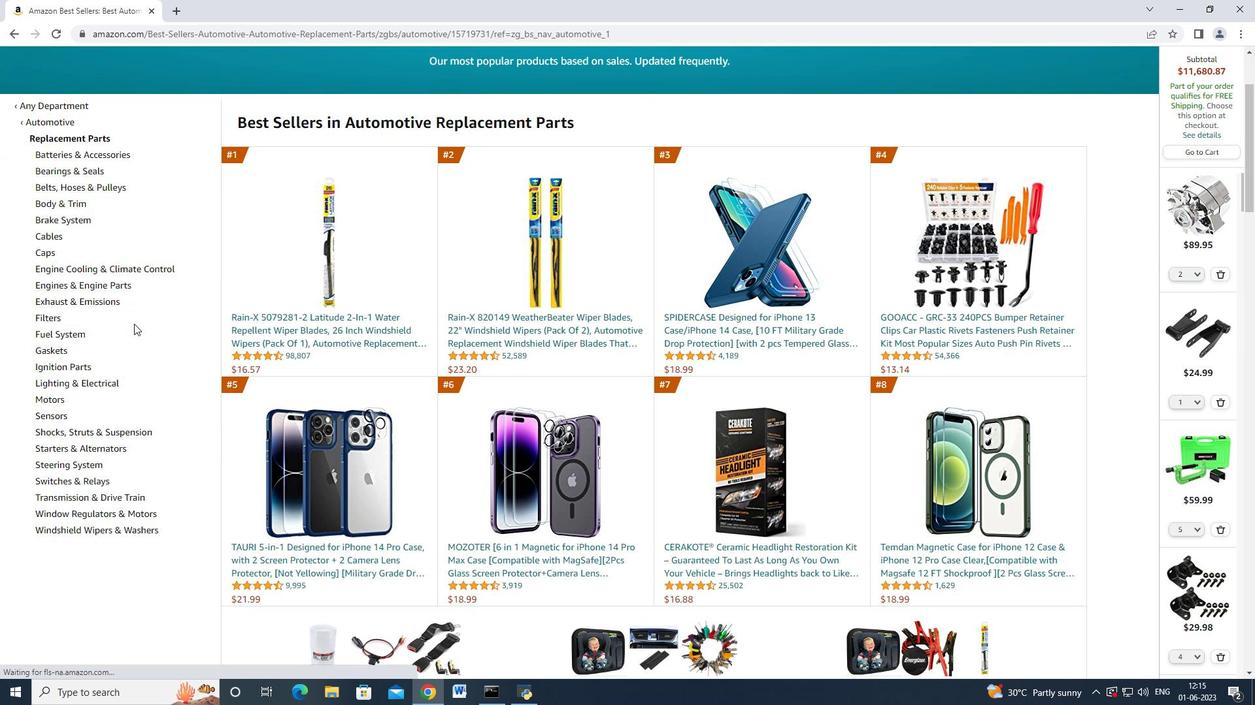 
Action: Mouse moved to (87, 318)
Screenshot: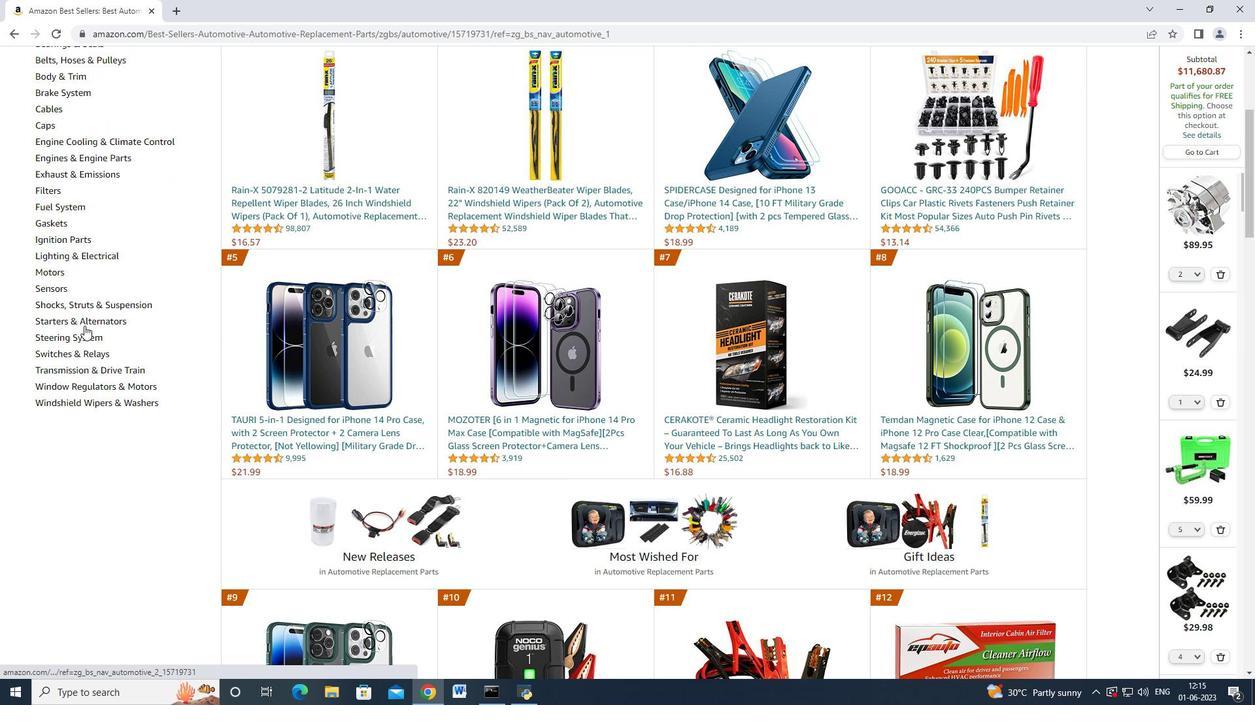 
Action: Mouse pressed left at (87, 318)
Screenshot: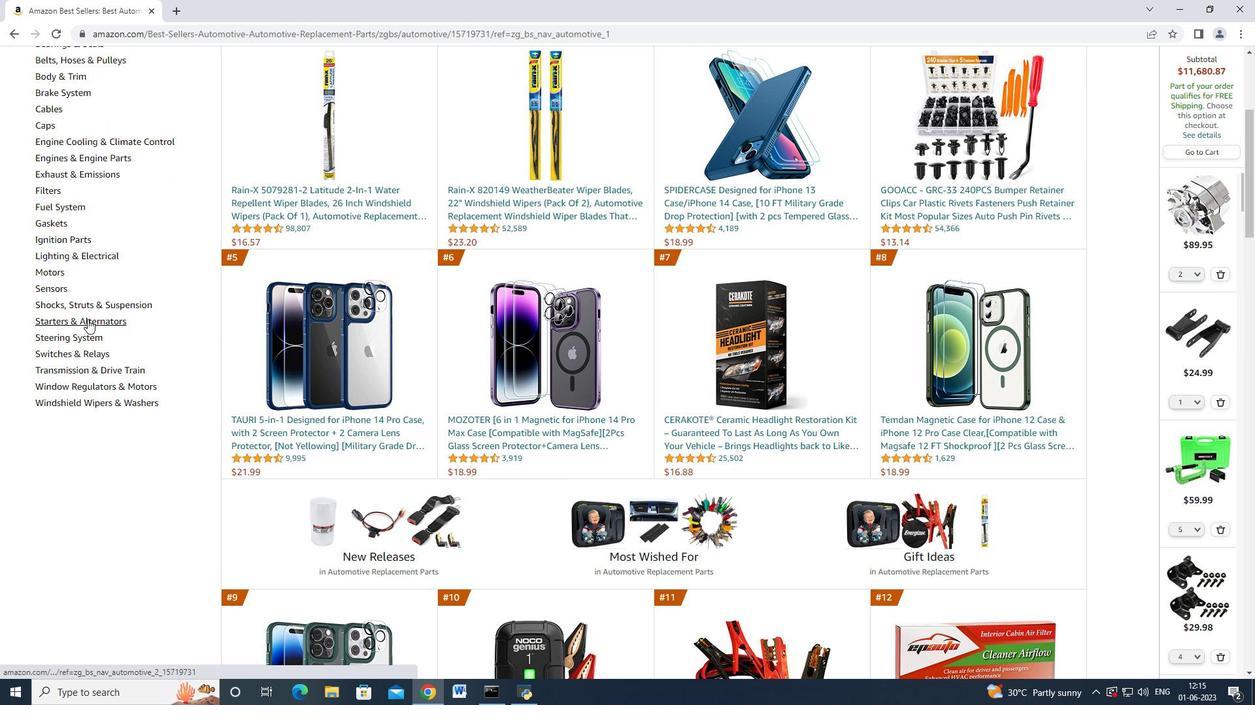 
Action: Mouse moved to (200, 262)
Screenshot: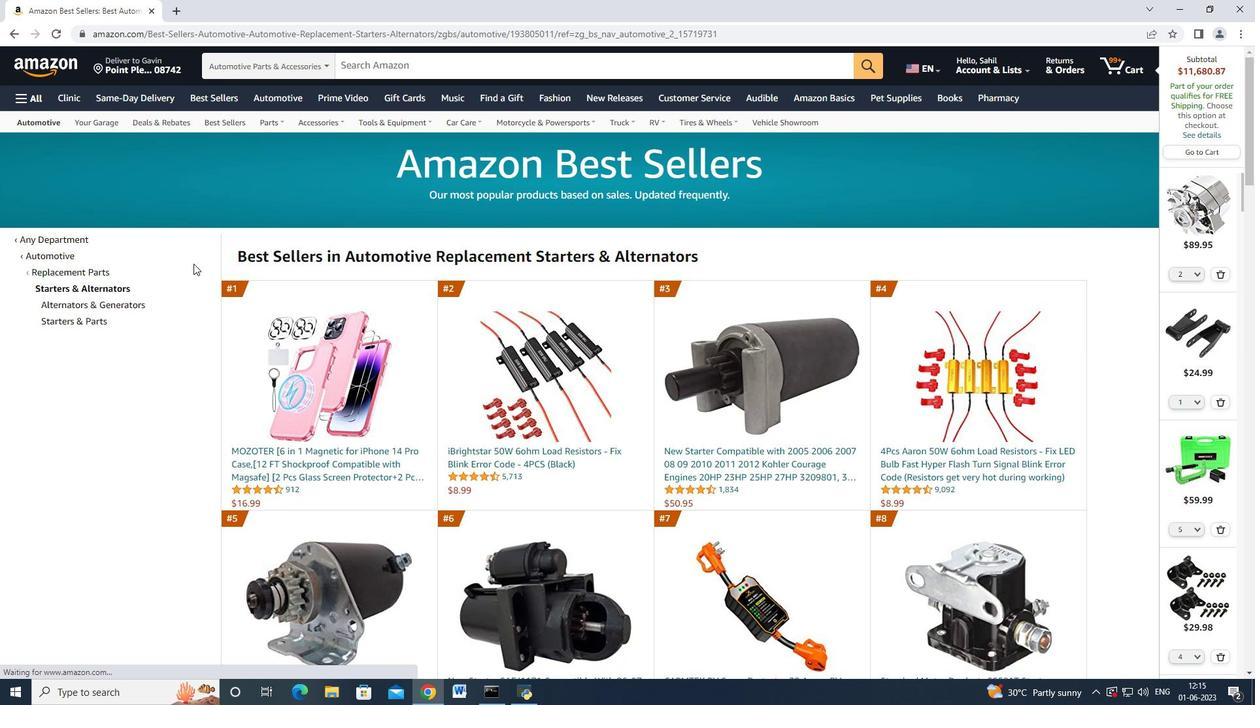 
Action: Mouse scrolled (200, 261) with delta (0, 0)
Screenshot: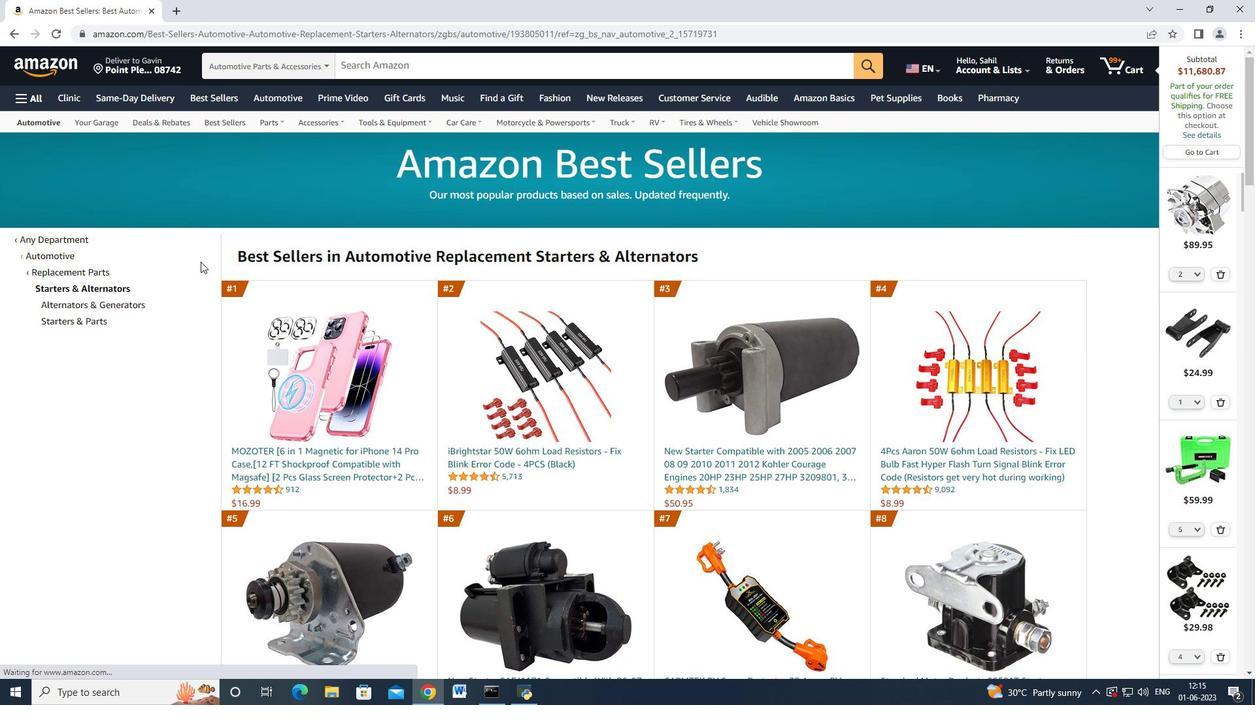 
Action: Mouse scrolled (200, 261) with delta (0, 0)
Screenshot: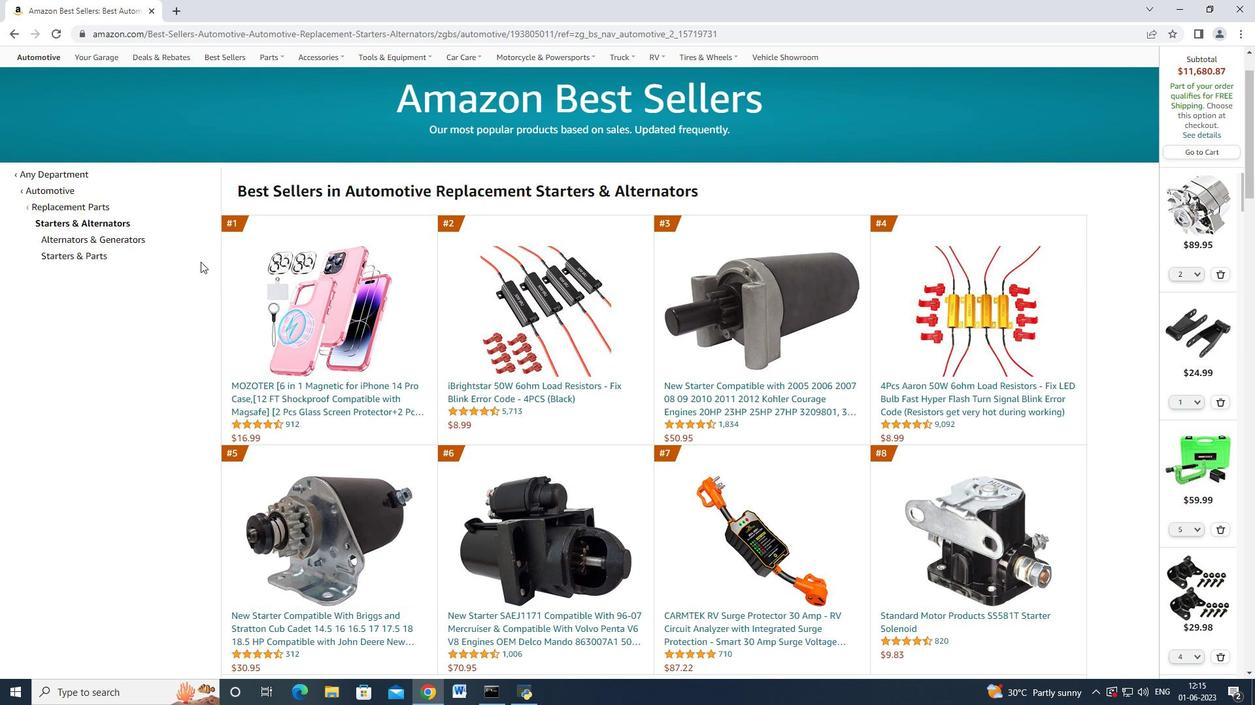 
Action: Mouse moved to (130, 175)
Screenshot: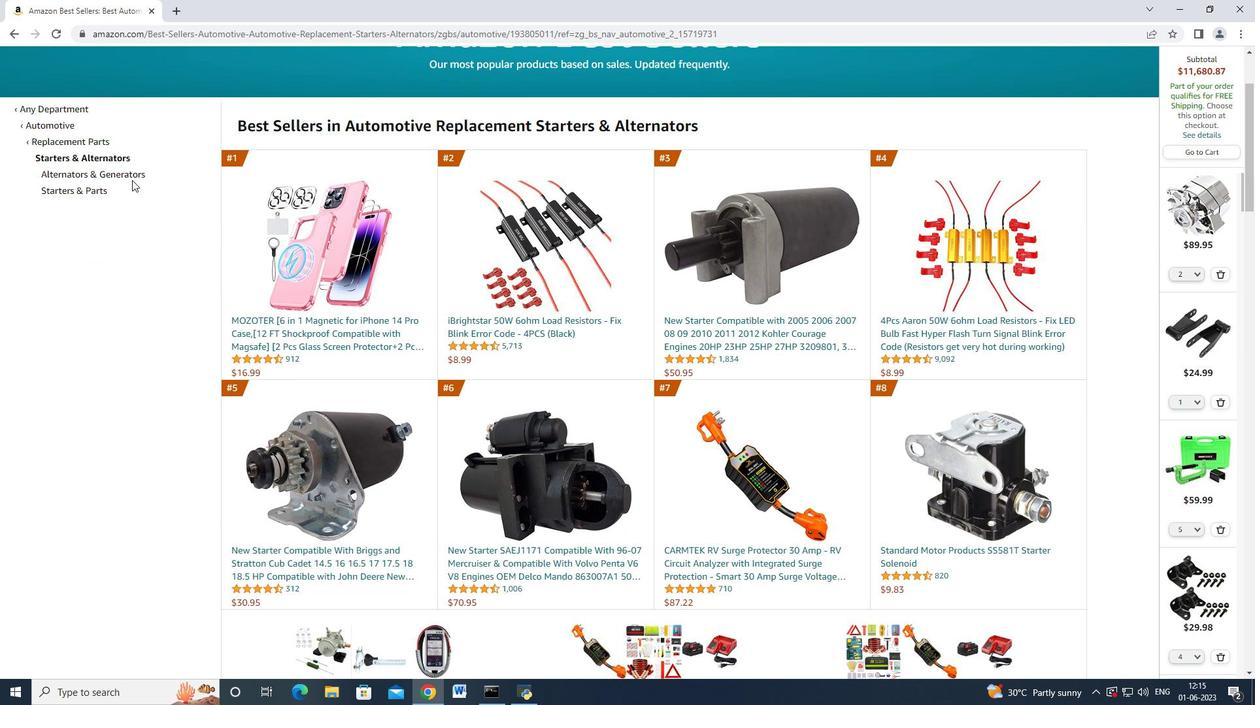 
Action: Mouse pressed left at (130, 175)
Screenshot: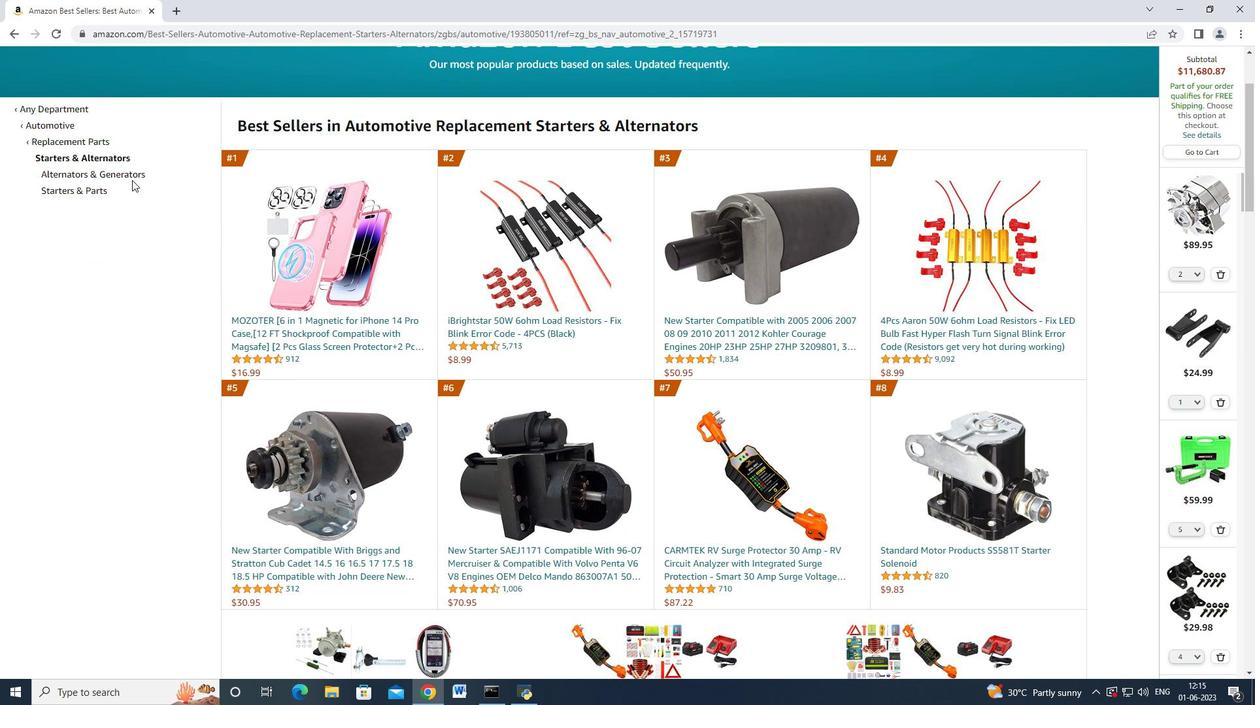 
Action: Mouse moved to (637, 461)
Screenshot: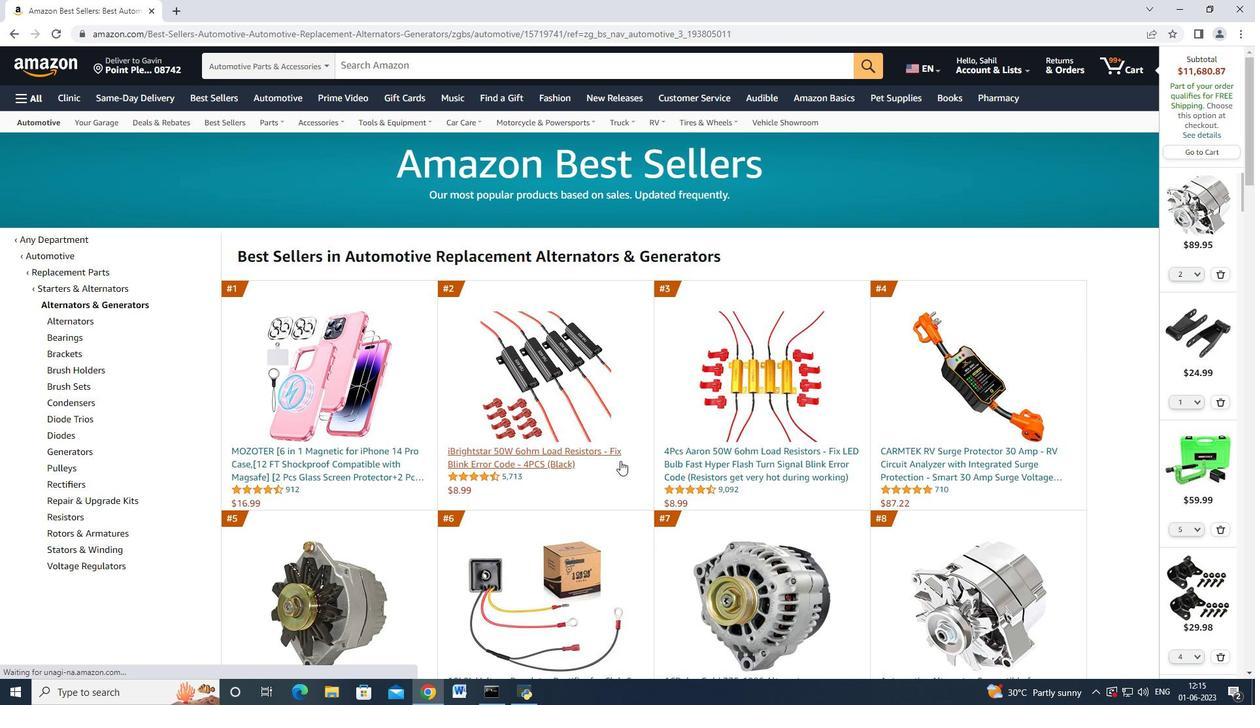 
Action: Mouse scrolled (637, 460) with delta (0, 0)
Screenshot: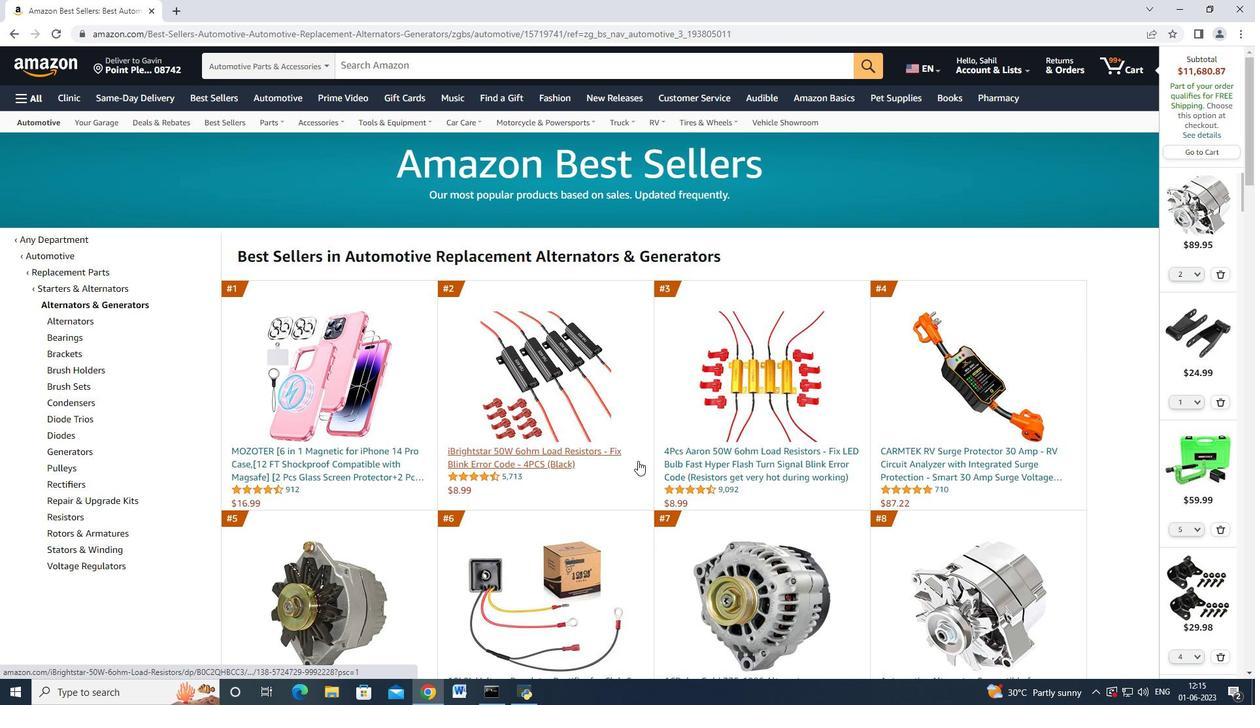 
Action: Mouse moved to (671, 463)
Screenshot: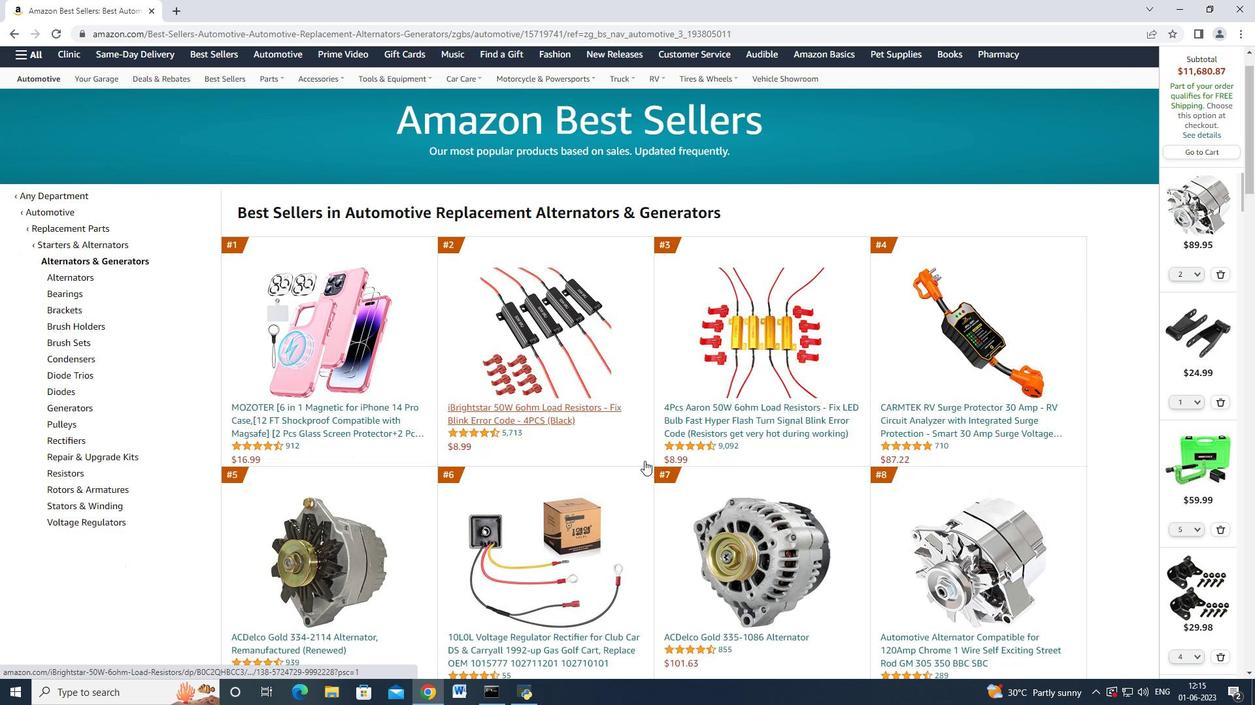 
Action: Mouse scrolled (671, 462) with delta (0, 0)
Screenshot: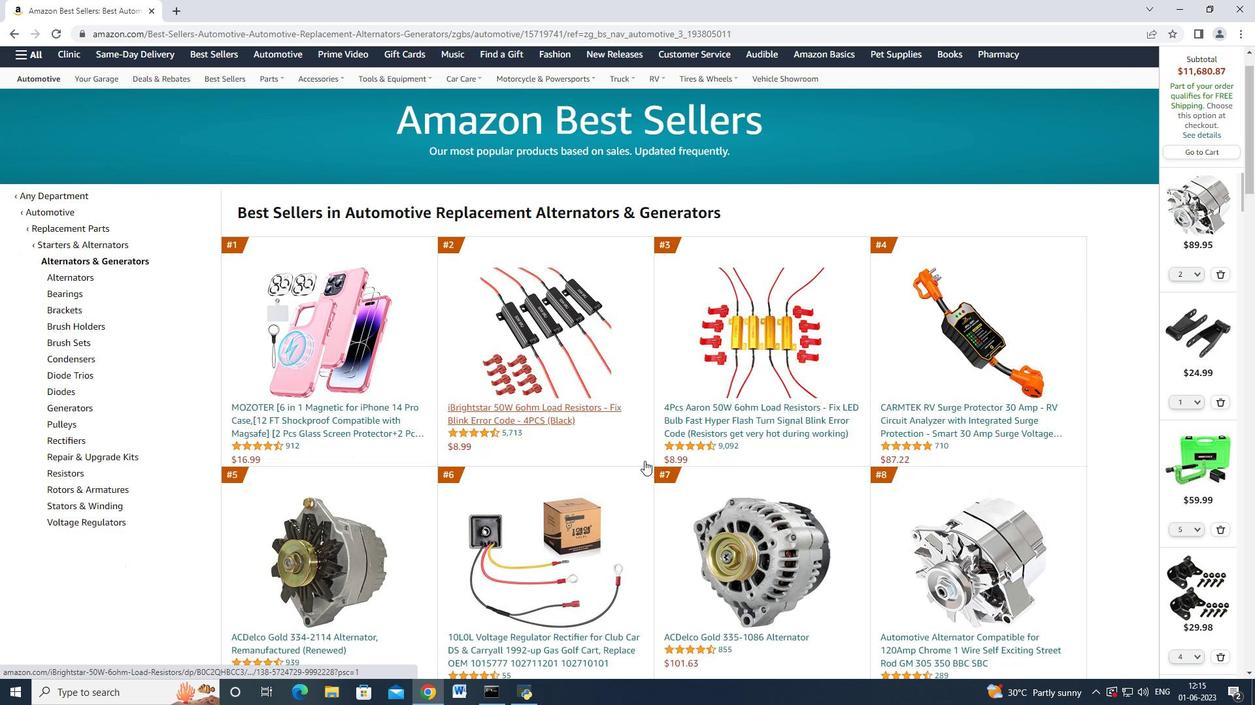 
Action: Mouse moved to (718, 320)
Screenshot: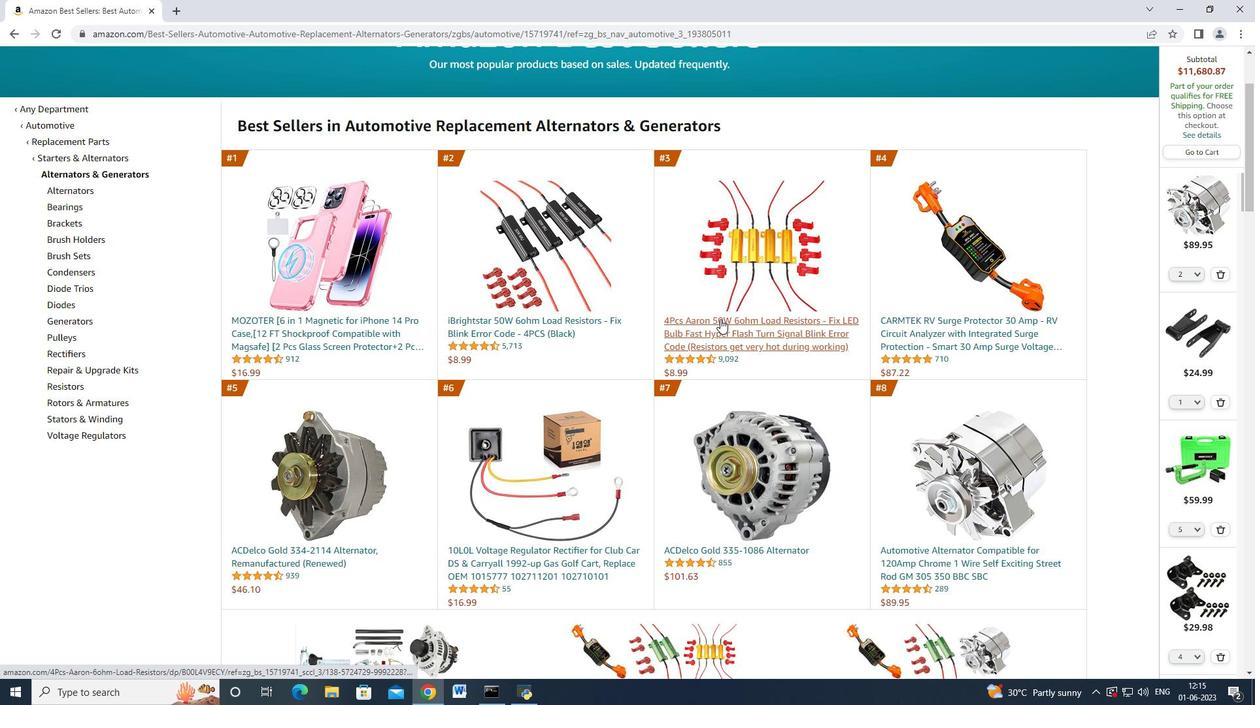 
Action: Mouse pressed left at (718, 320)
Screenshot: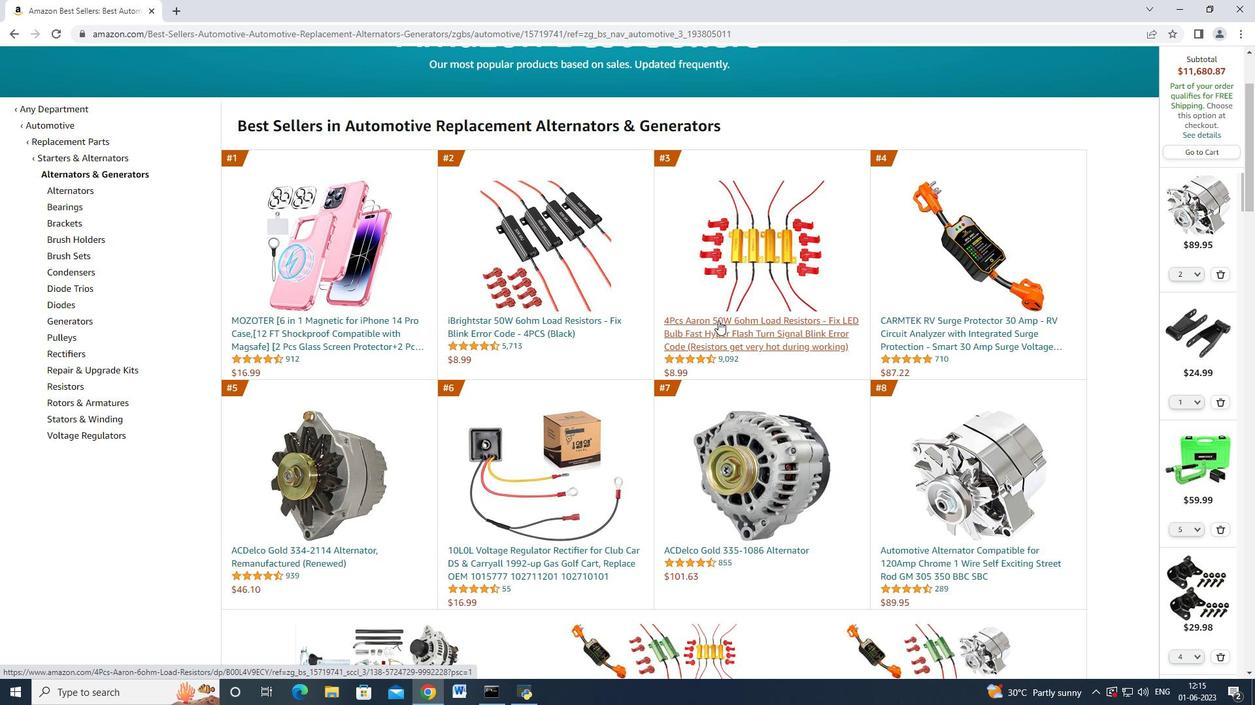 
Action: Mouse moved to (932, 496)
Screenshot: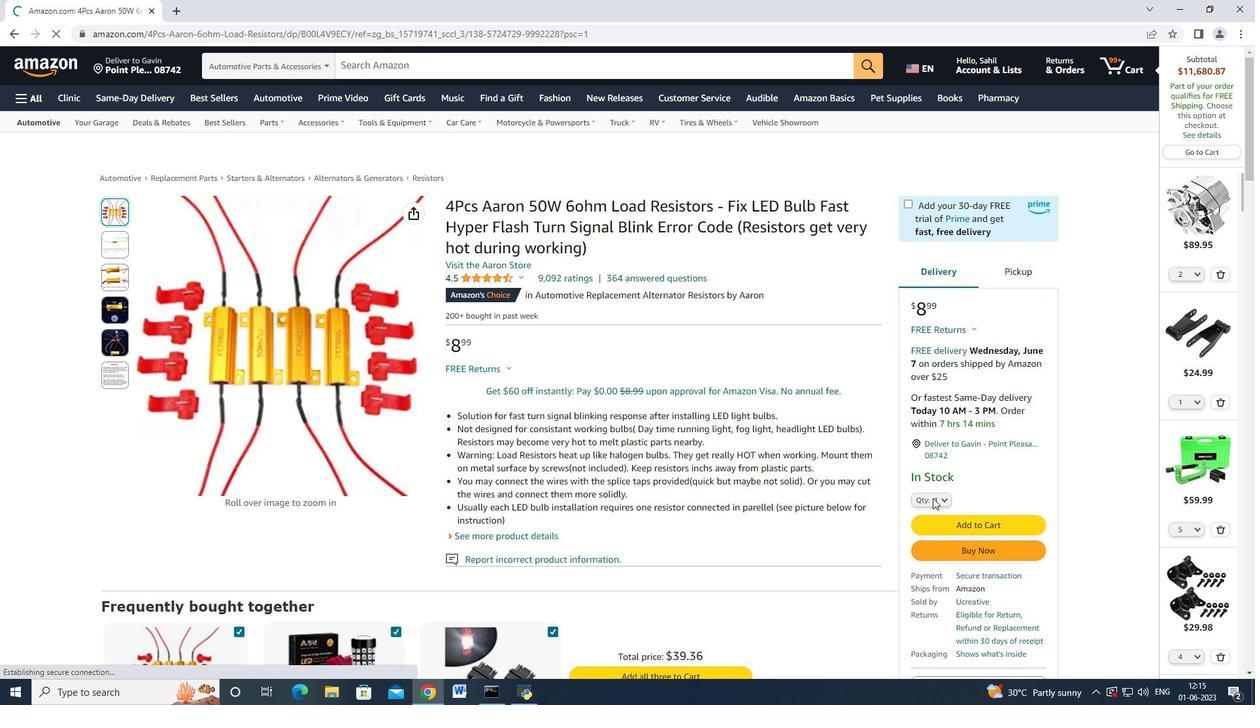 
Action: Mouse pressed left at (932, 496)
Screenshot: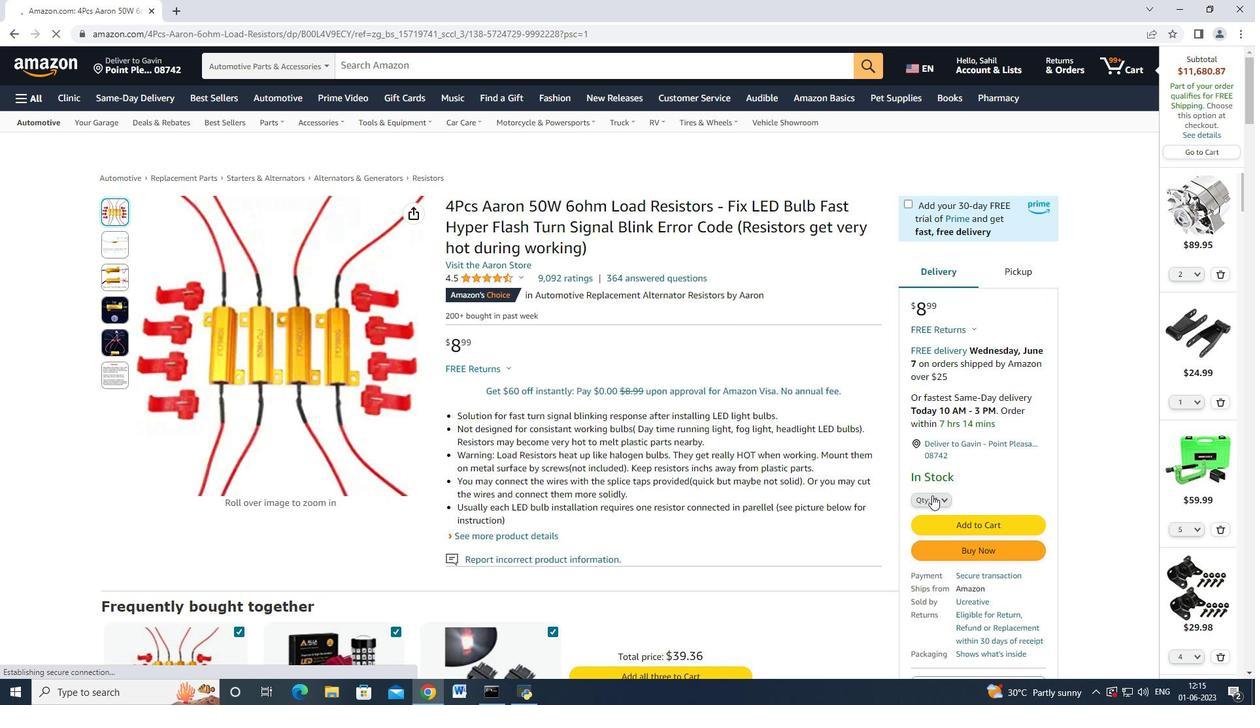 
Action: Mouse moved to (9, 34)
Screenshot: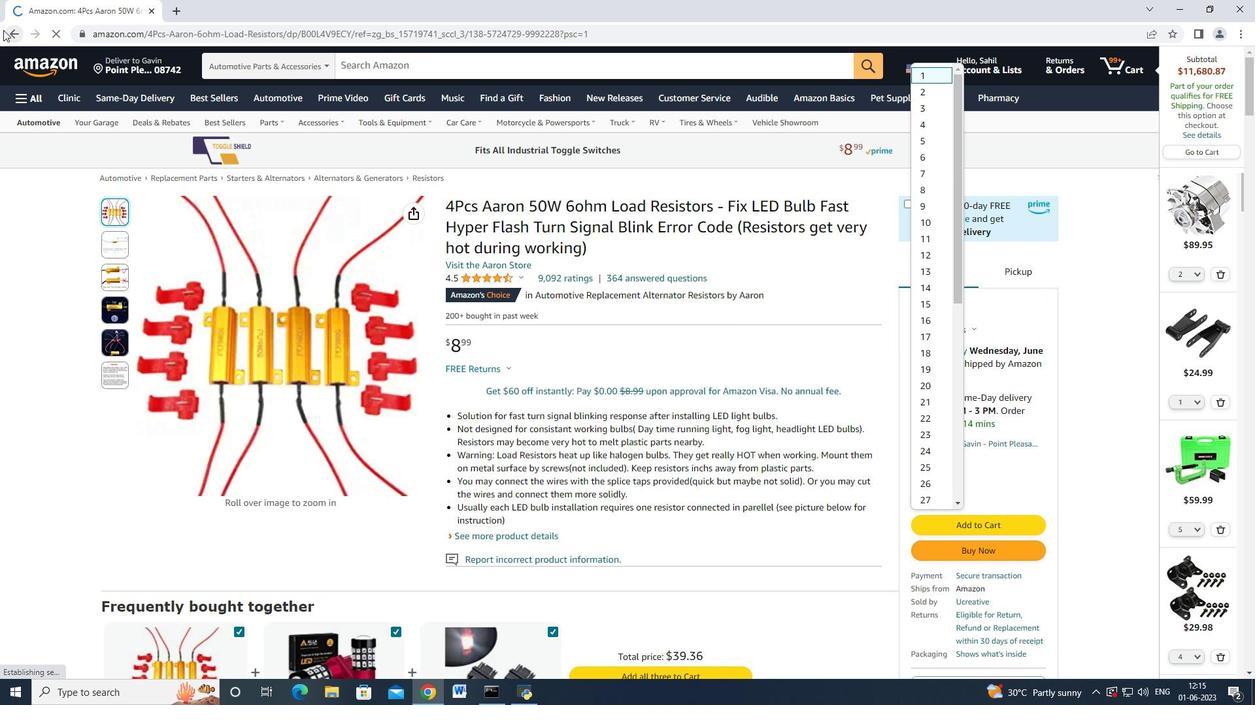 
Action: Mouse pressed left at (9, 34)
Screenshot: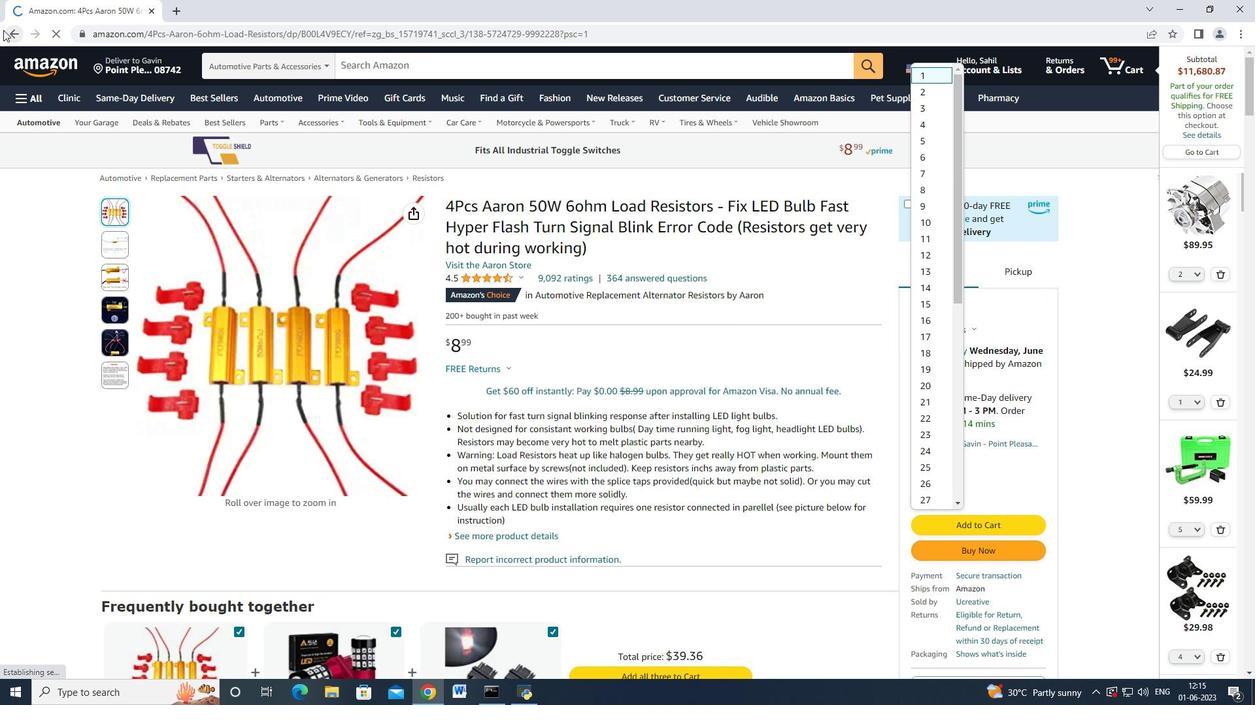 
Action: Mouse moved to (607, 420)
Screenshot: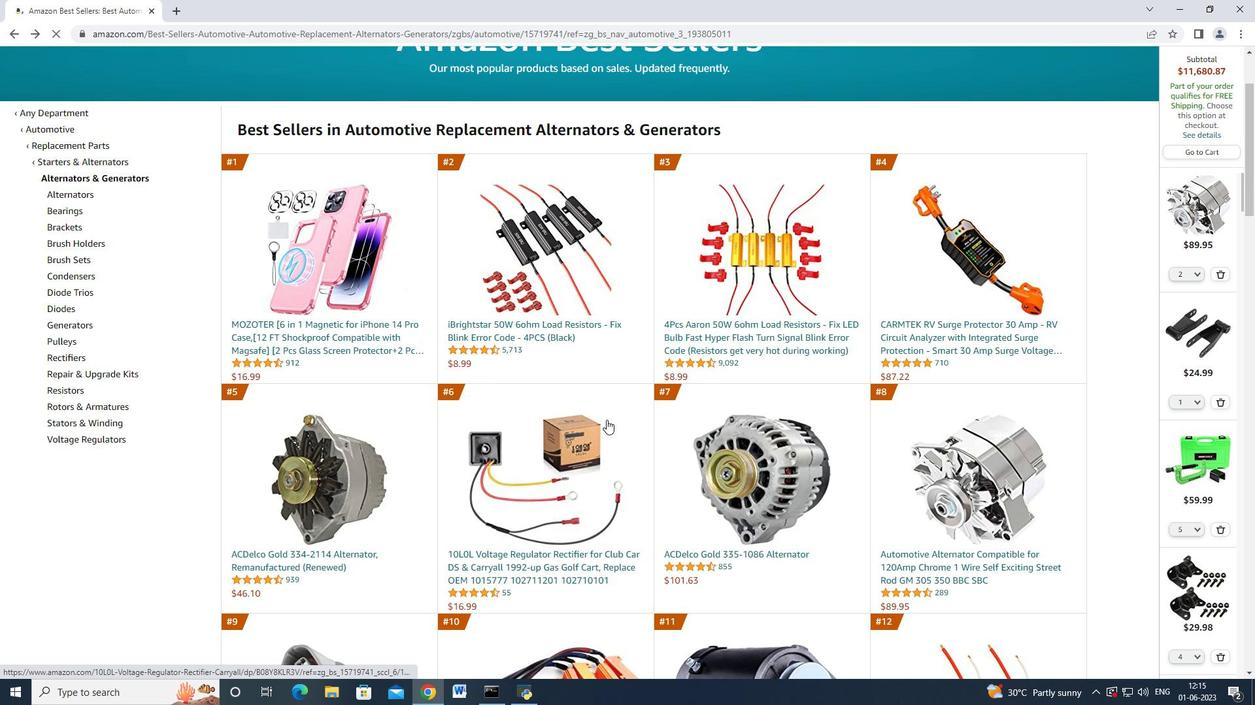 
Action: Mouse scrolled (607, 420) with delta (0, 0)
Screenshot: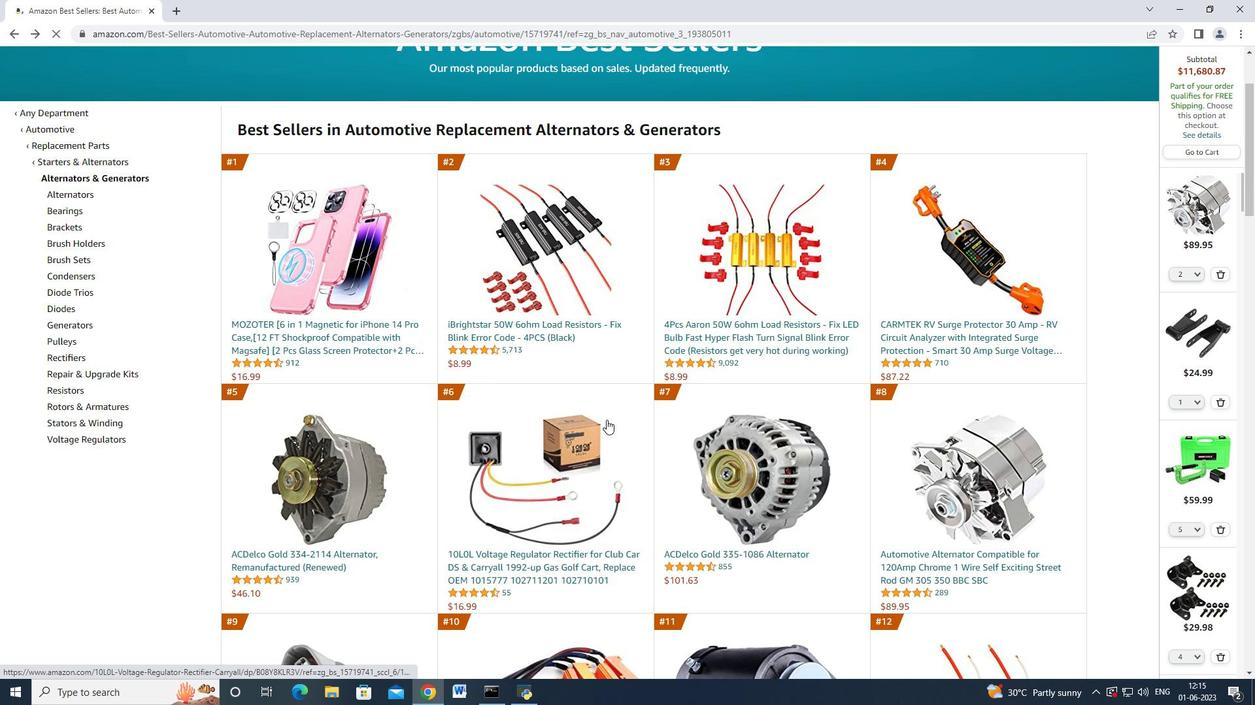 
Action: Mouse moved to (615, 426)
Screenshot: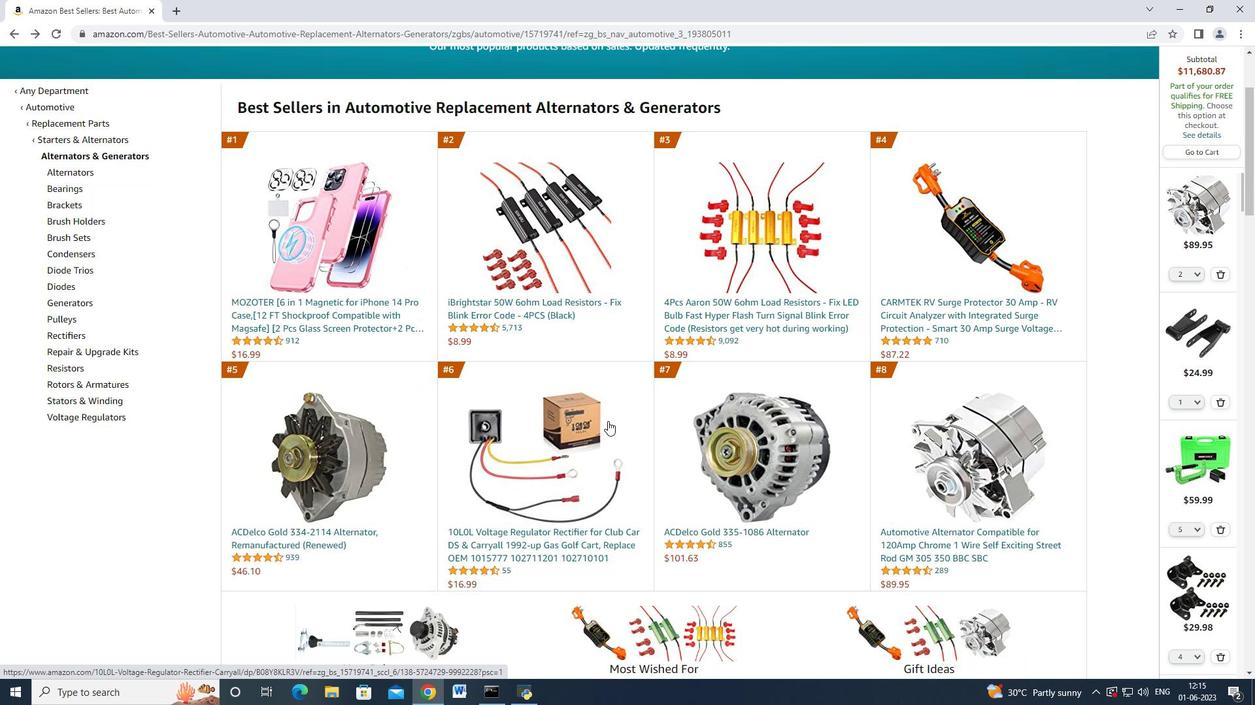 
Action: Mouse scrolled (615, 426) with delta (0, 0)
Screenshot: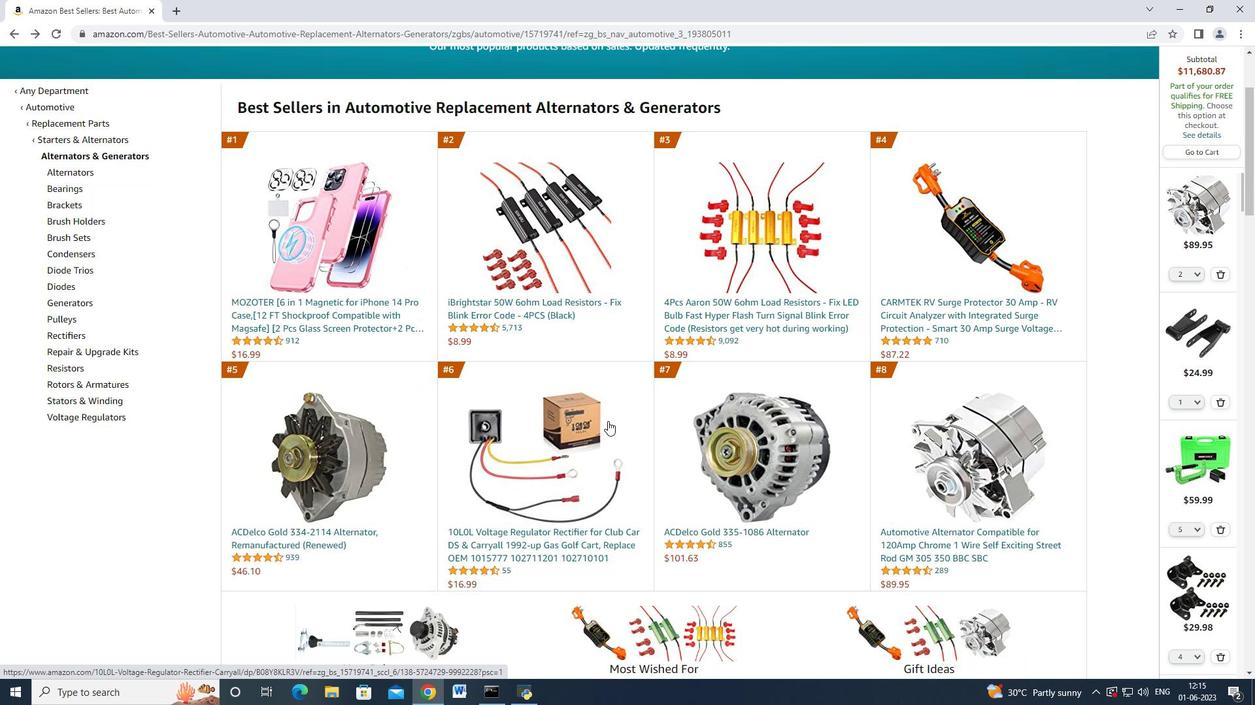 
Action: Mouse moved to (285, 420)
Screenshot: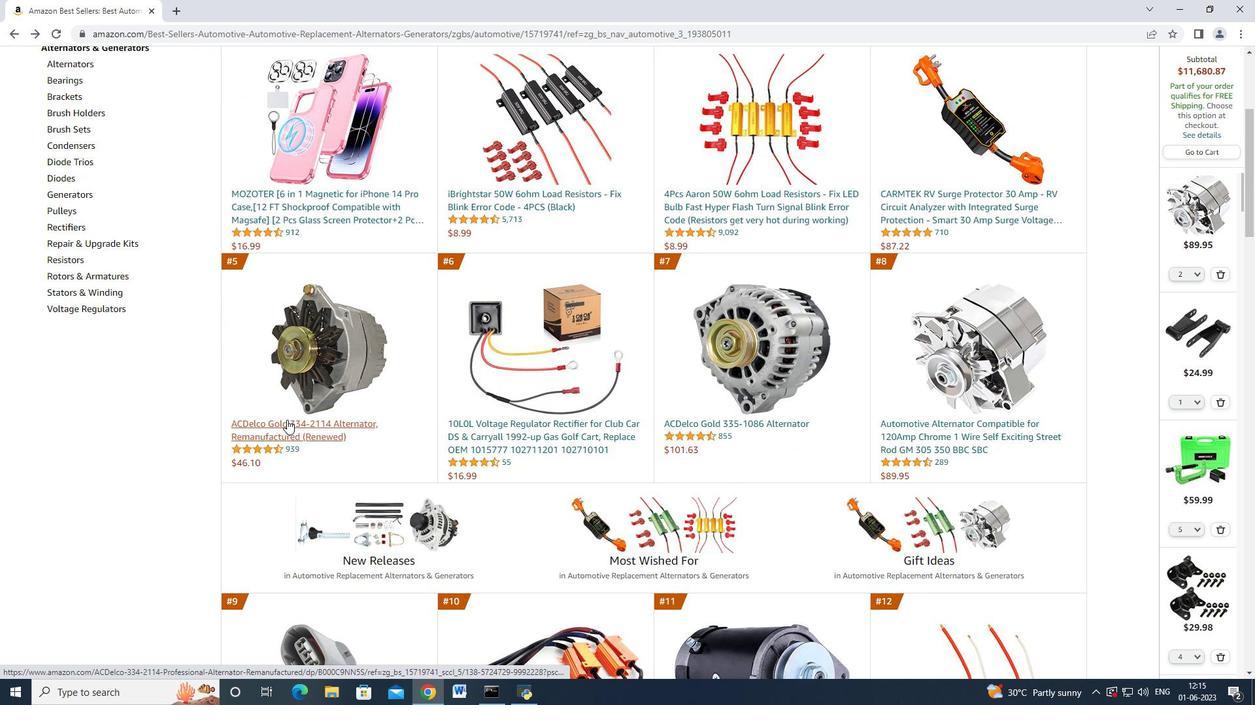 
Action: Mouse pressed left at (285, 420)
Screenshot: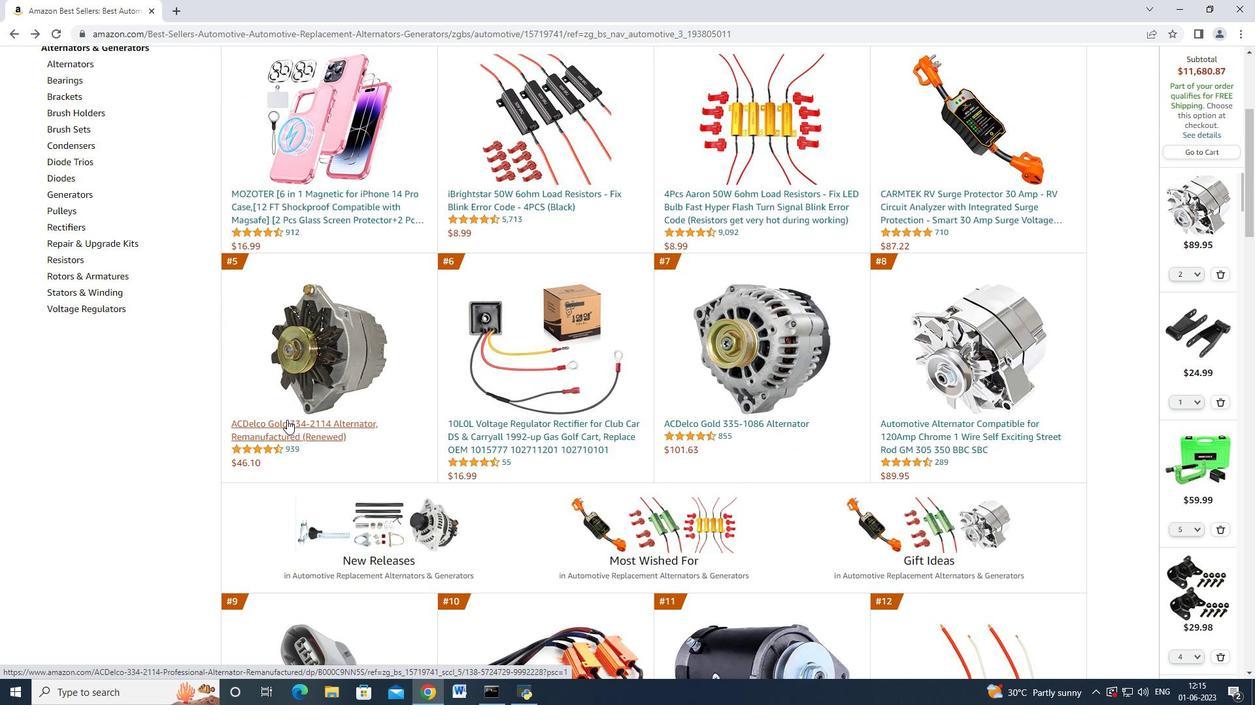 
Action: Mouse moved to (931, 426)
Screenshot: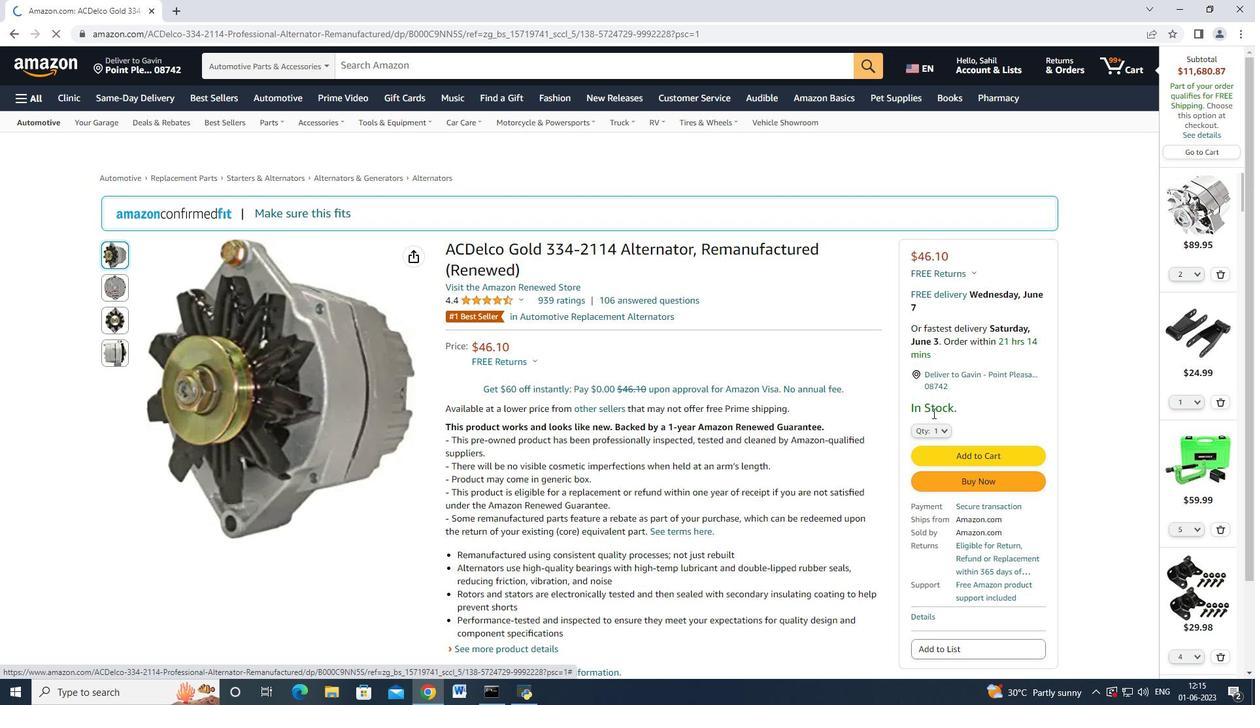 
Action: Mouse pressed left at (931, 426)
Screenshot: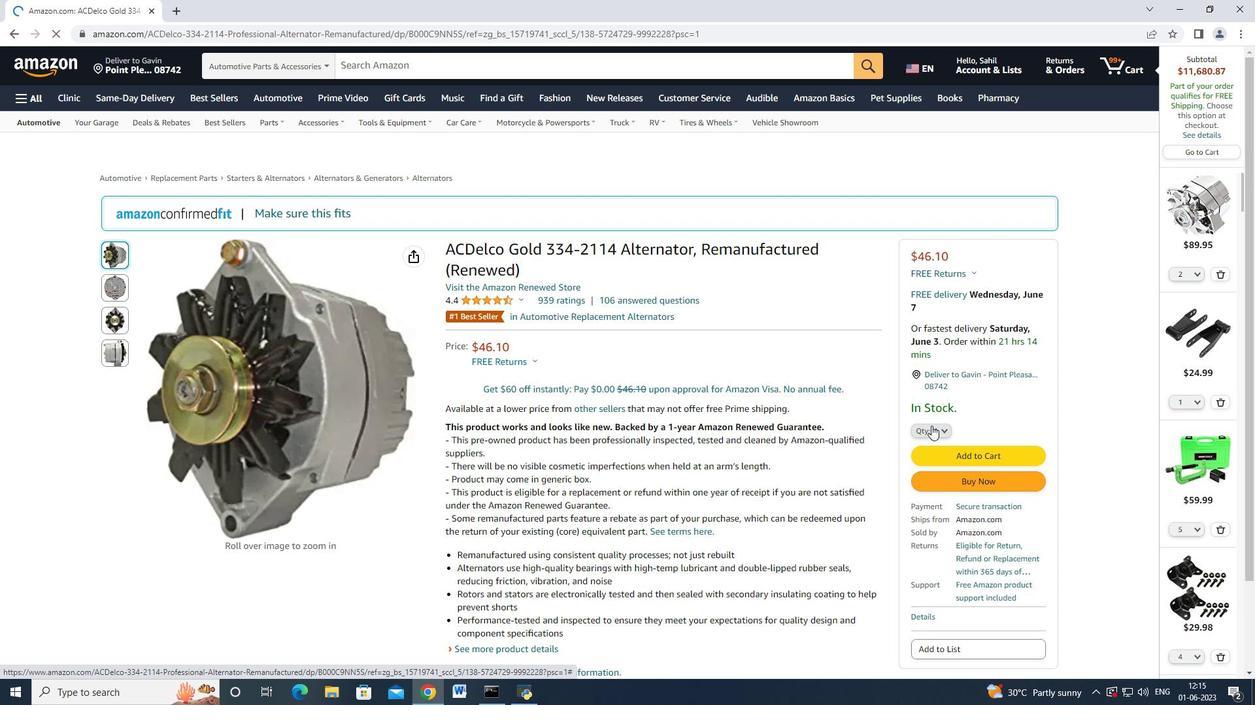 
Action: Mouse moved to (925, 94)
Screenshot: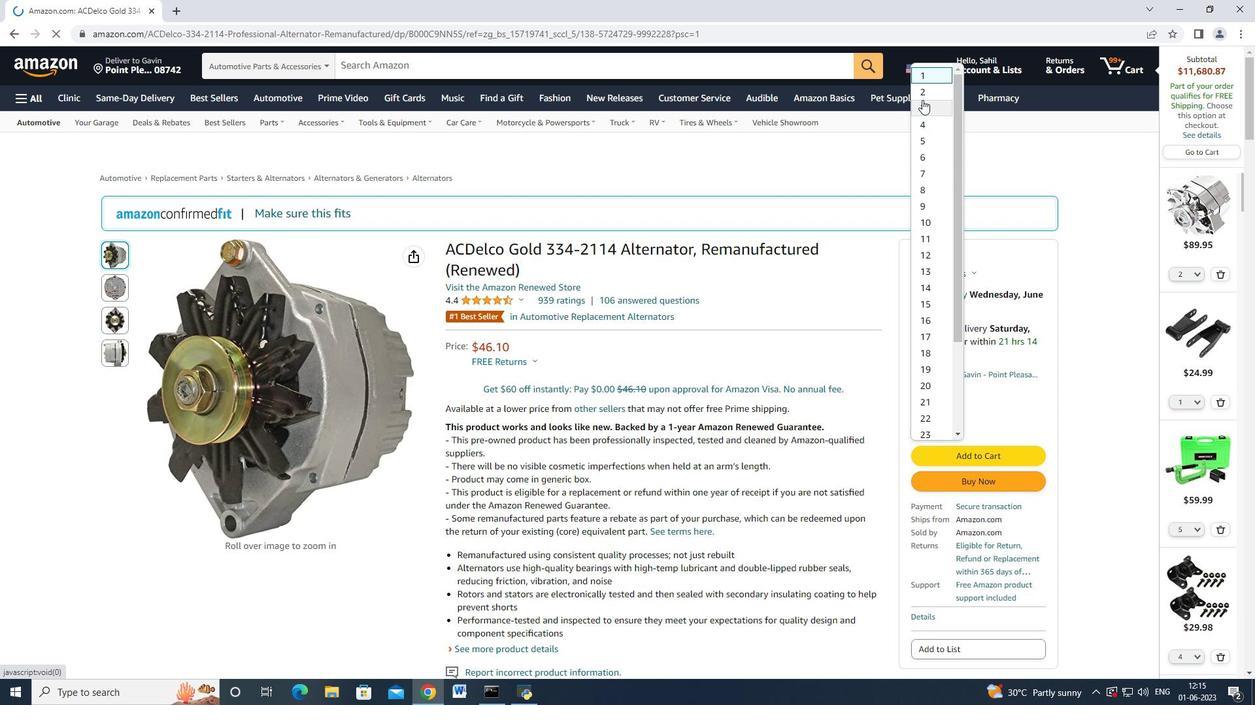 
Action: Mouse pressed left at (925, 94)
Screenshot: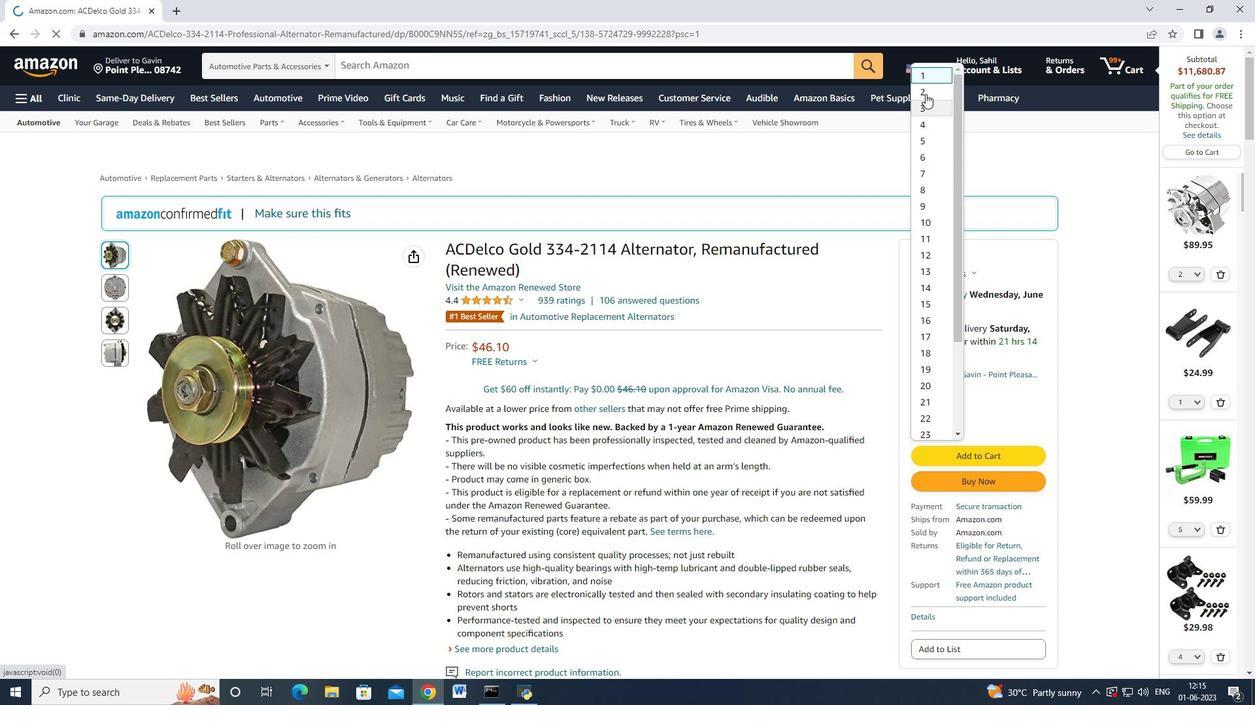 
Action: Mouse moved to (962, 477)
Screenshot: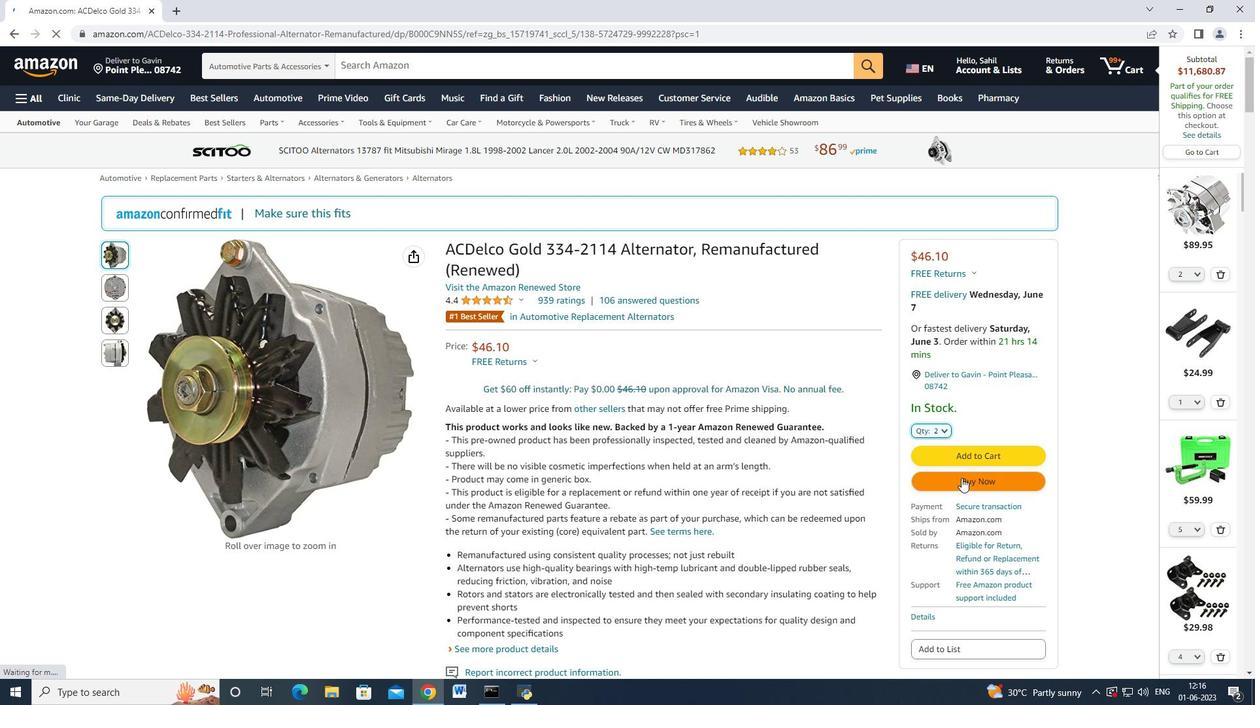 
Action: Mouse pressed left at (962, 477)
Screenshot: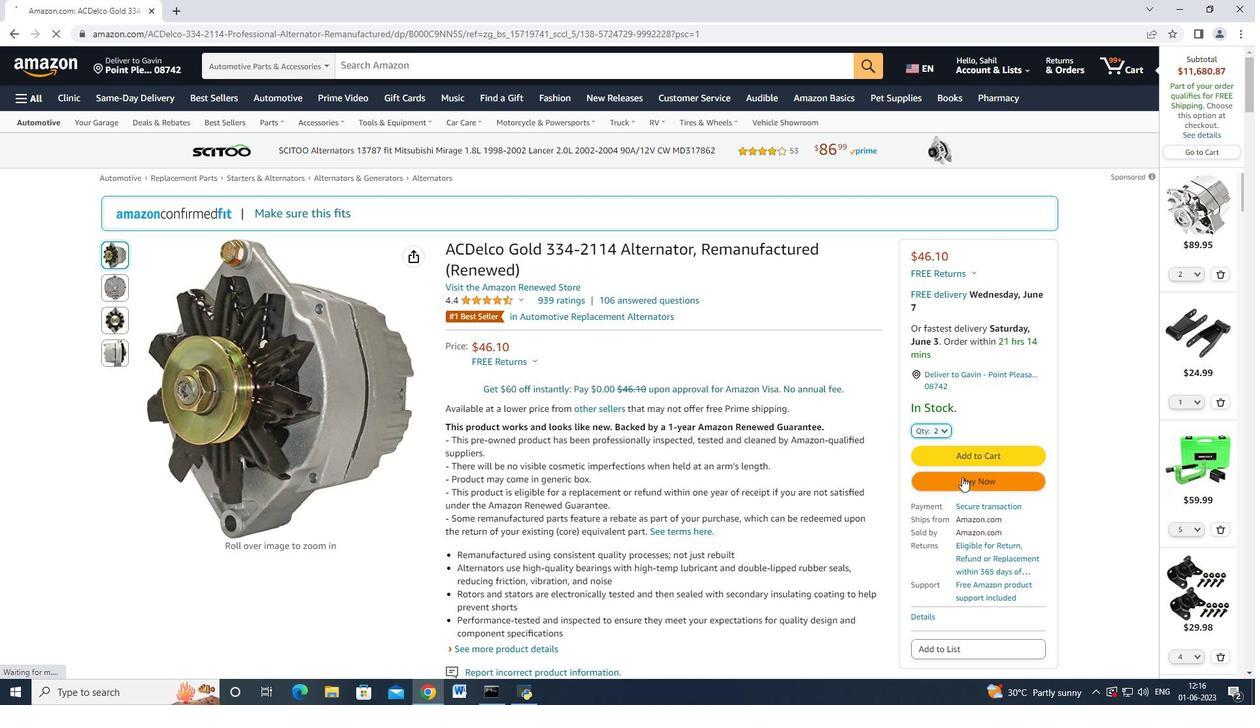 
Action: Mouse moved to (755, 109)
Screenshot: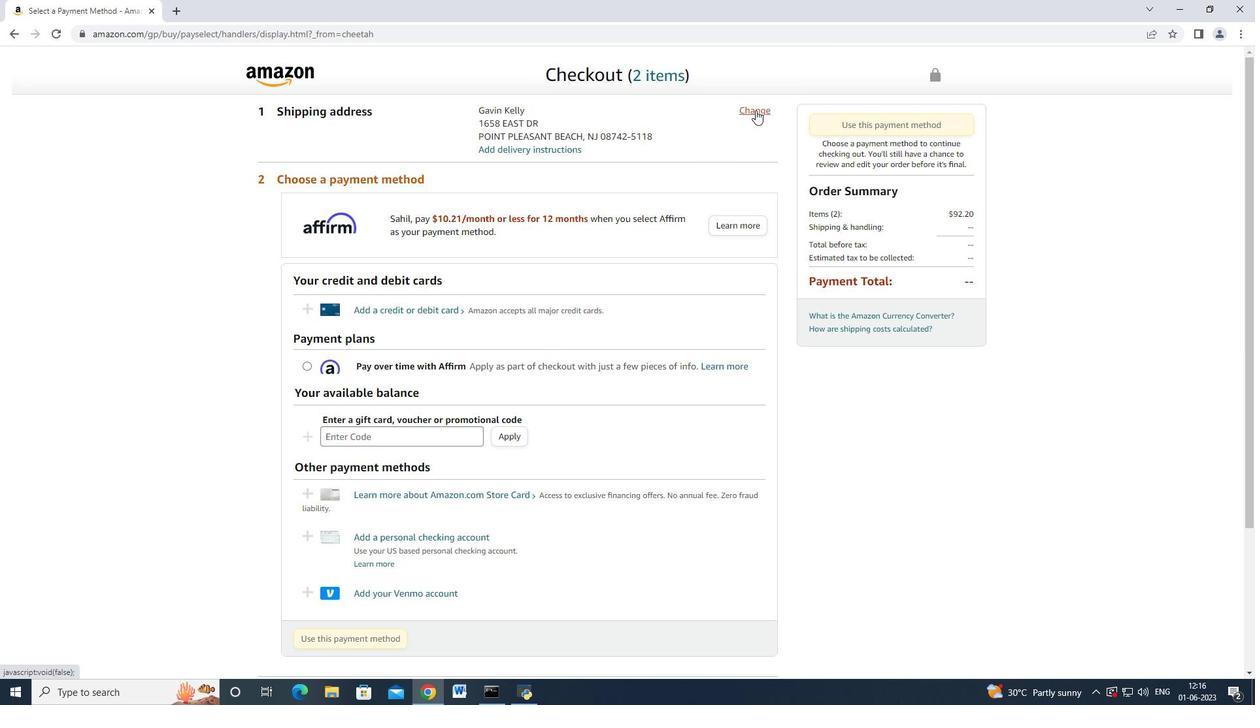 
Action: Mouse pressed left at (755, 109)
Screenshot: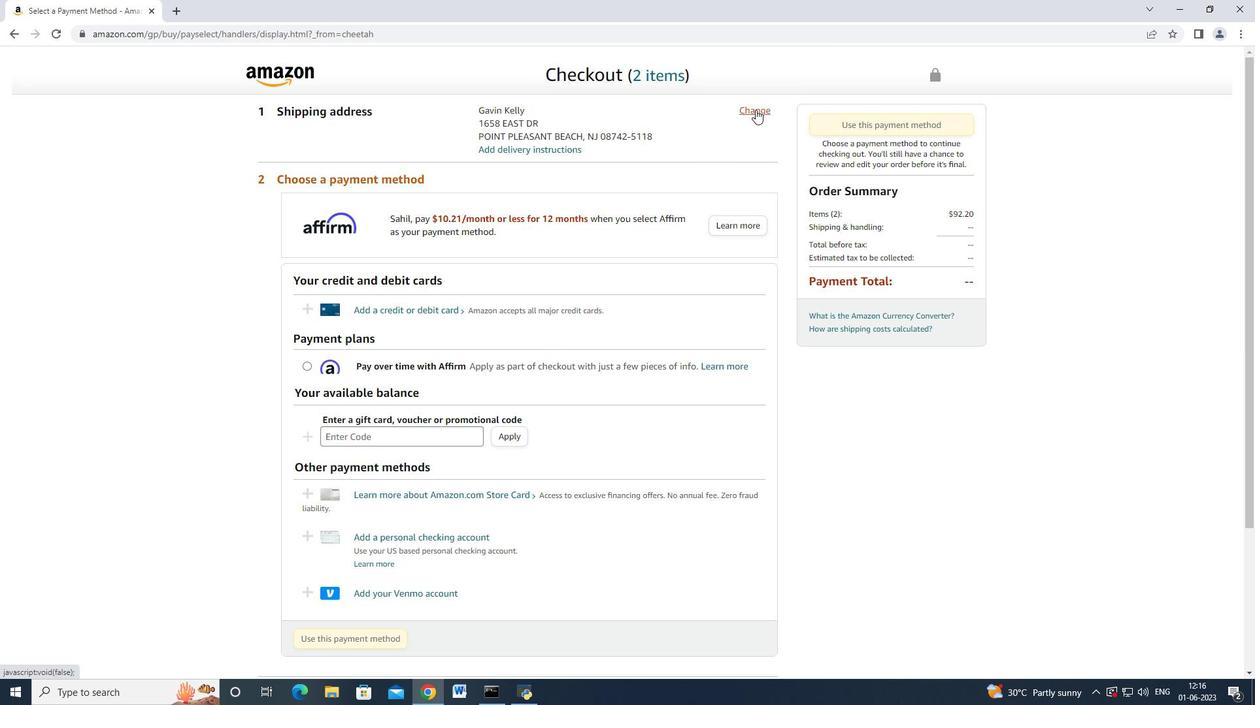 
Action: Mouse moved to (469, 287)
Screenshot: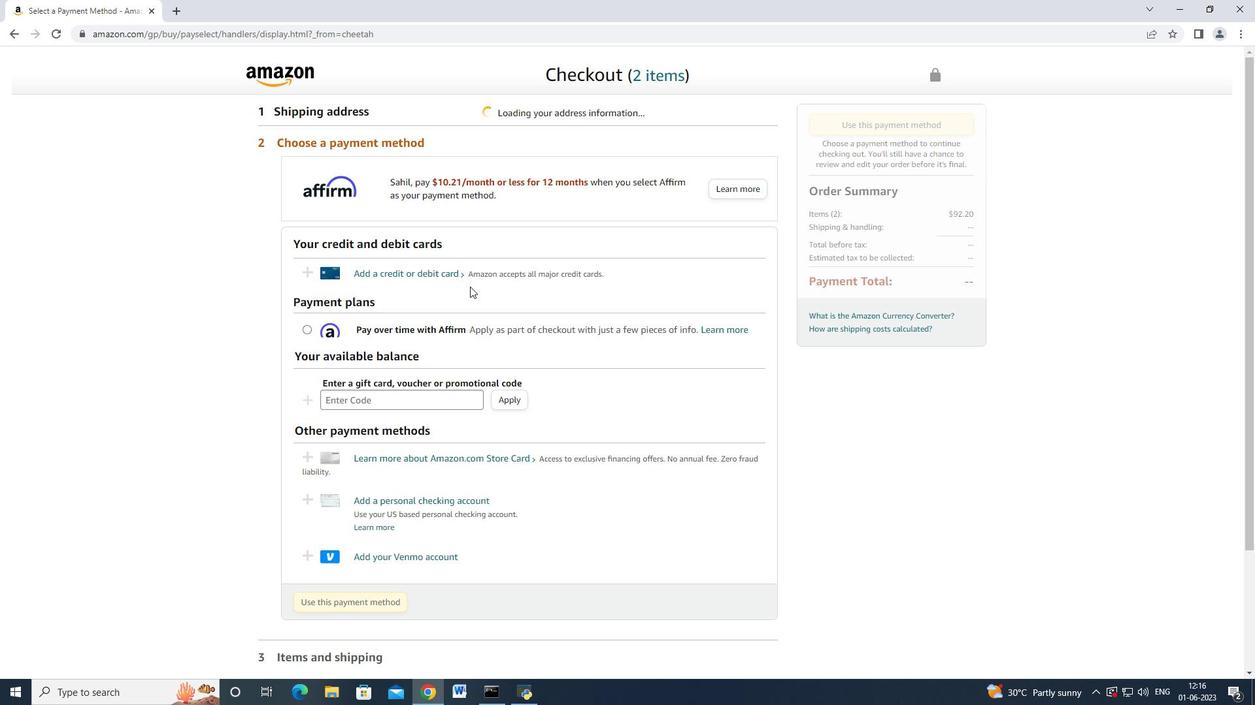 
Action: Mouse scrolled (469, 286) with delta (0, 0)
Screenshot: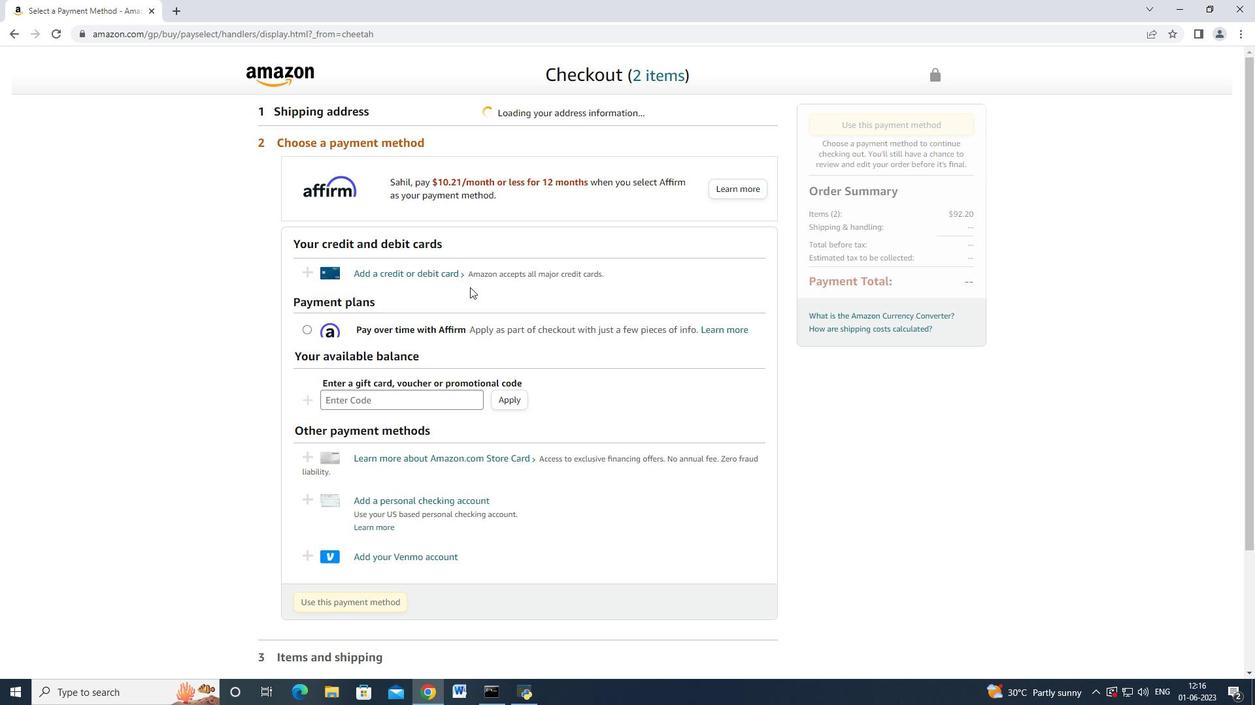 
Action: Mouse scrolled (469, 288) with delta (0, 0)
Screenshot: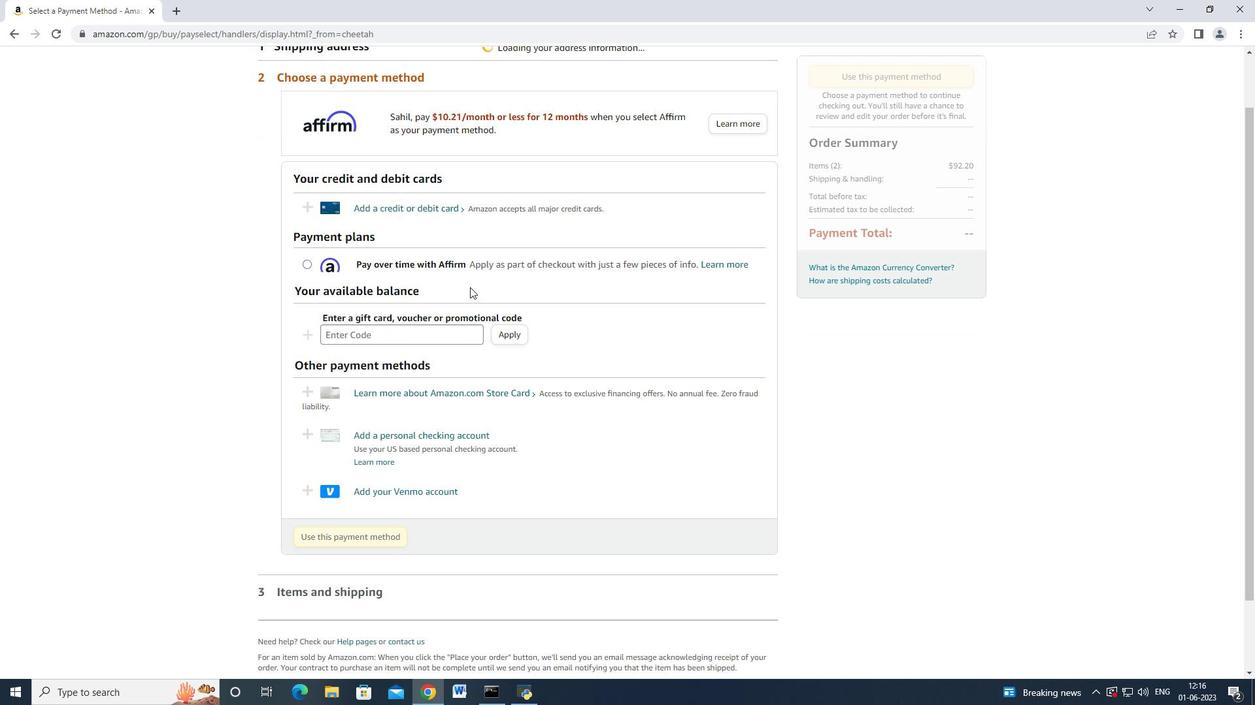 
Action: Mouse scrolled (469, 286) with delta (0, 0)
Screenshot: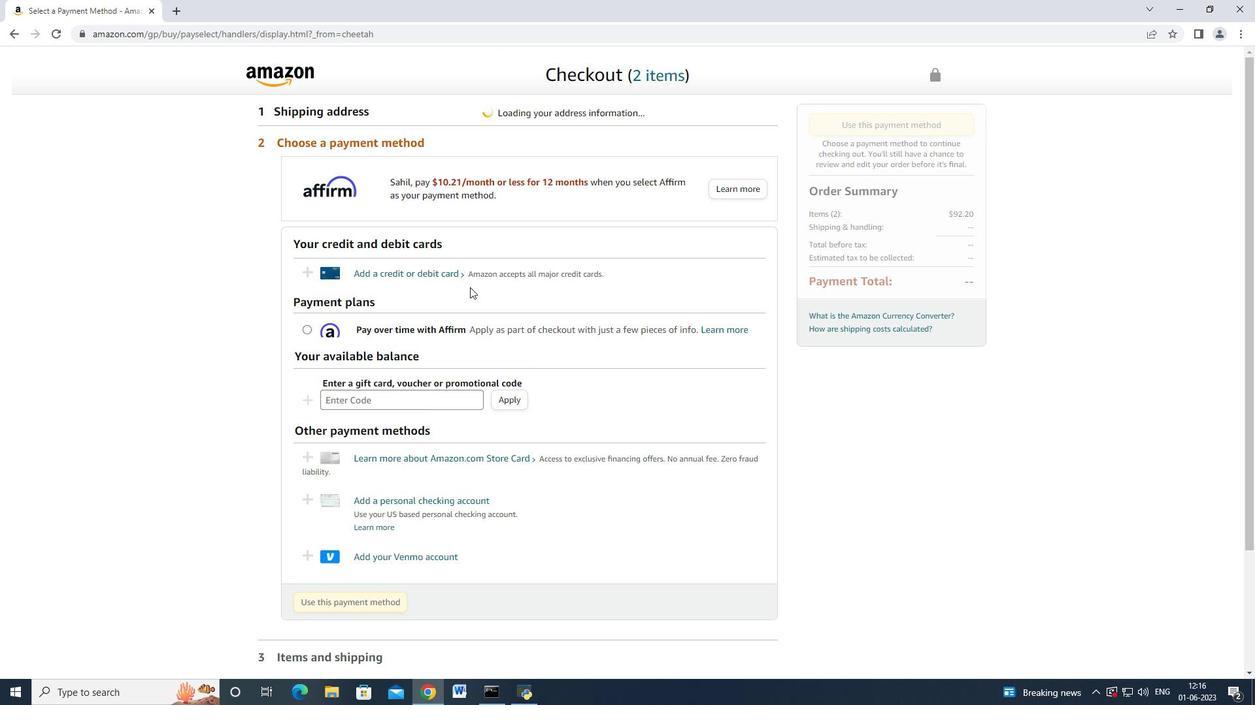 
Action: Mouse scrolled (469, 286) with delta (0, 0)
Screenshot: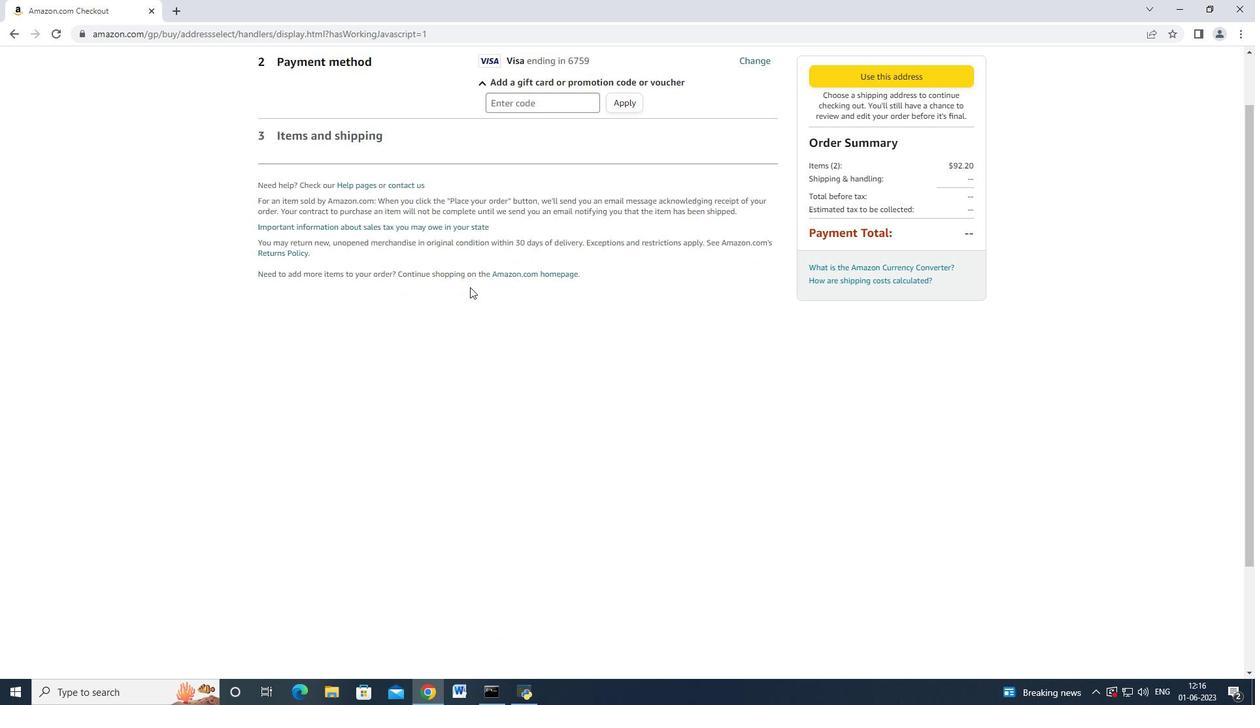 
Action: Mouse moved to (494, 380)
Screenshot: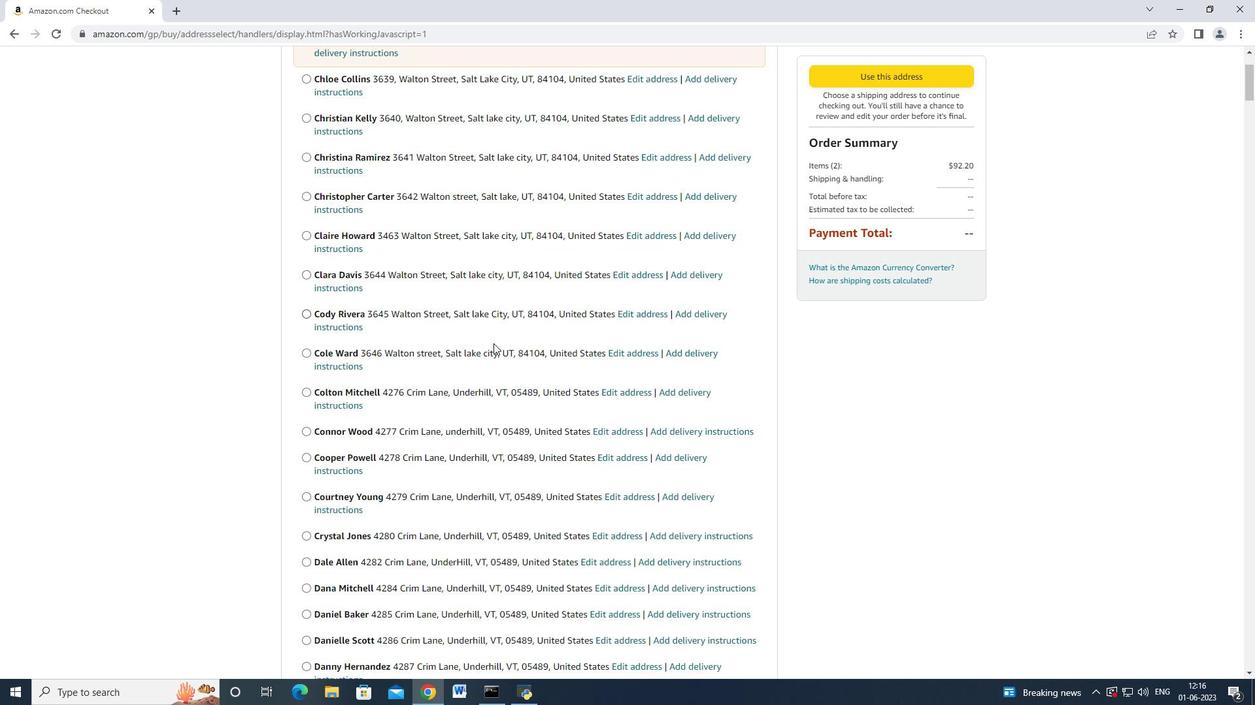 
Action: Mouse scrolled (494, 379) with delta (0, 0)
Screenshot: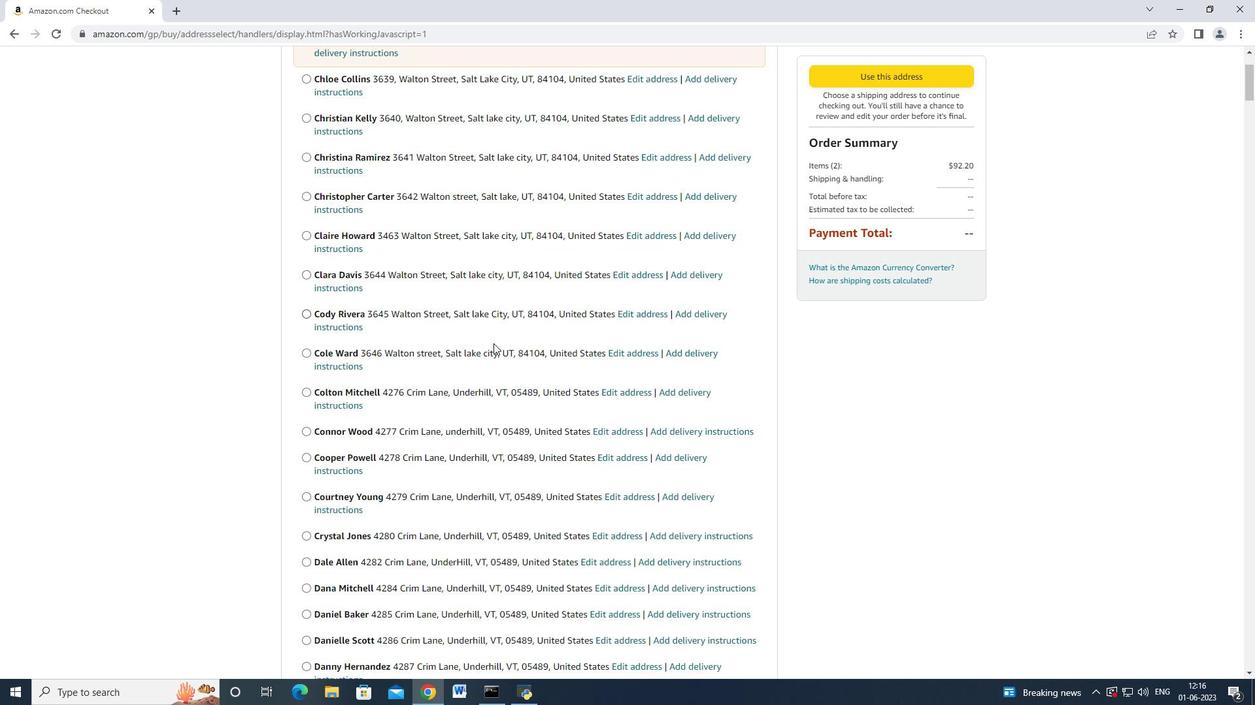 
Action: Mouse moved to (494, 381)
Screenshot: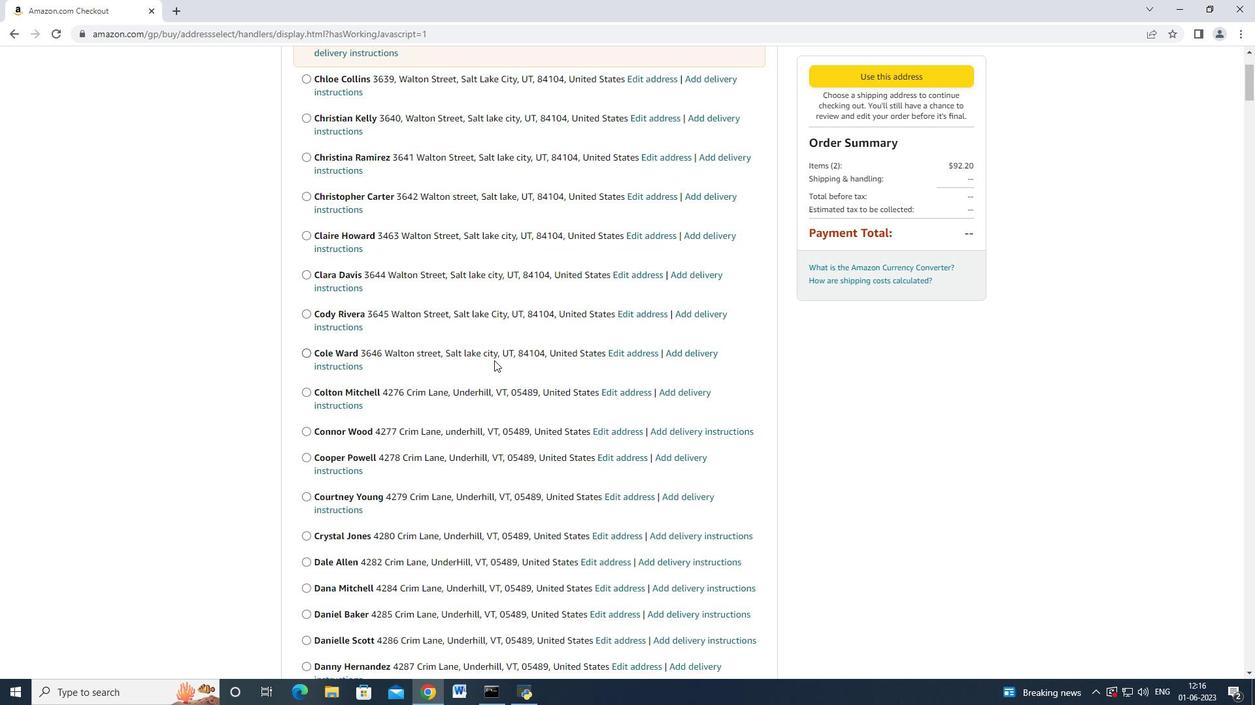 
Action: Mouse scrolled (494, 380) with delta (0, 0)
Screenshot: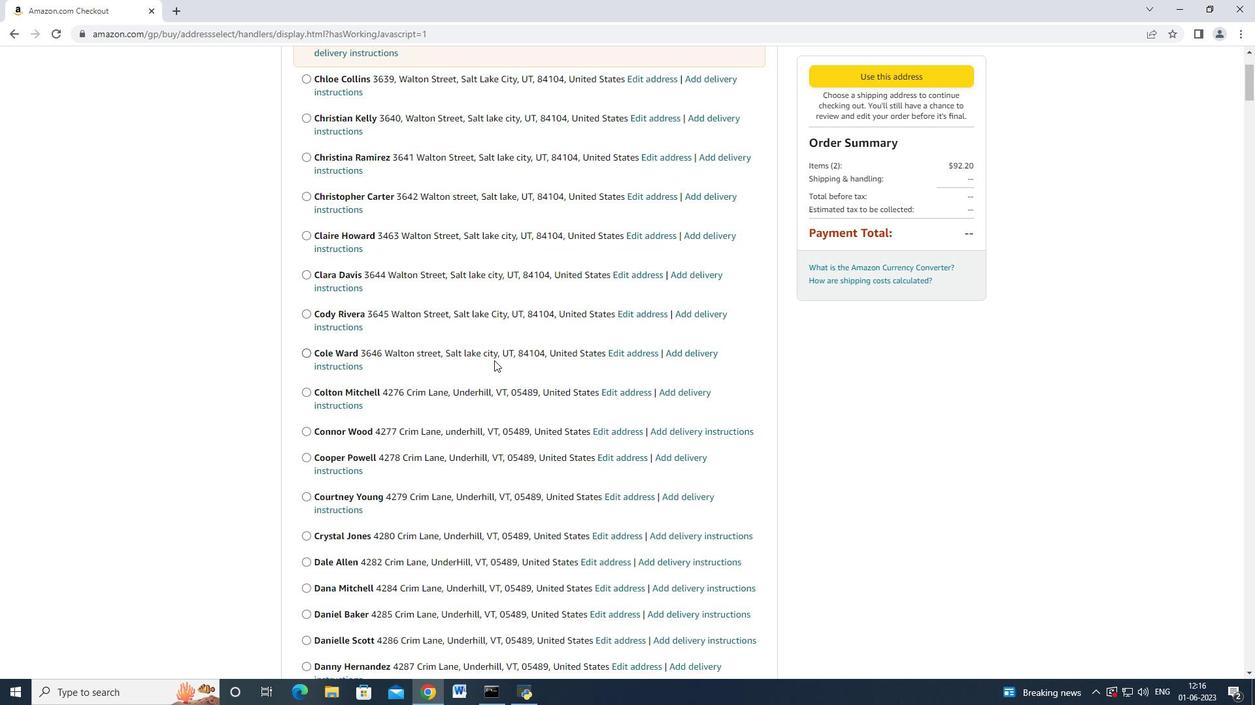 
Action: Mouse scrolled (494, 381) with delta (0, 0)
Screenshot: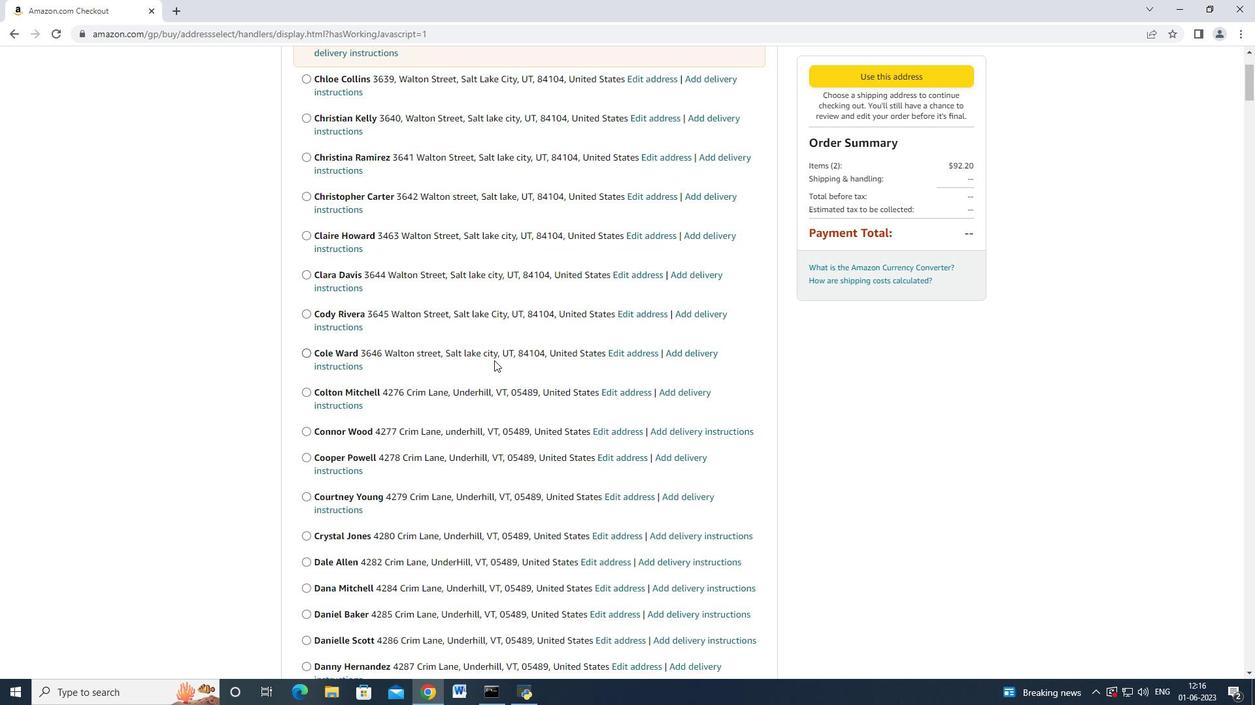 
Action: Mouse scrolled (494, 381) with delta (0, 0)
Screenshot: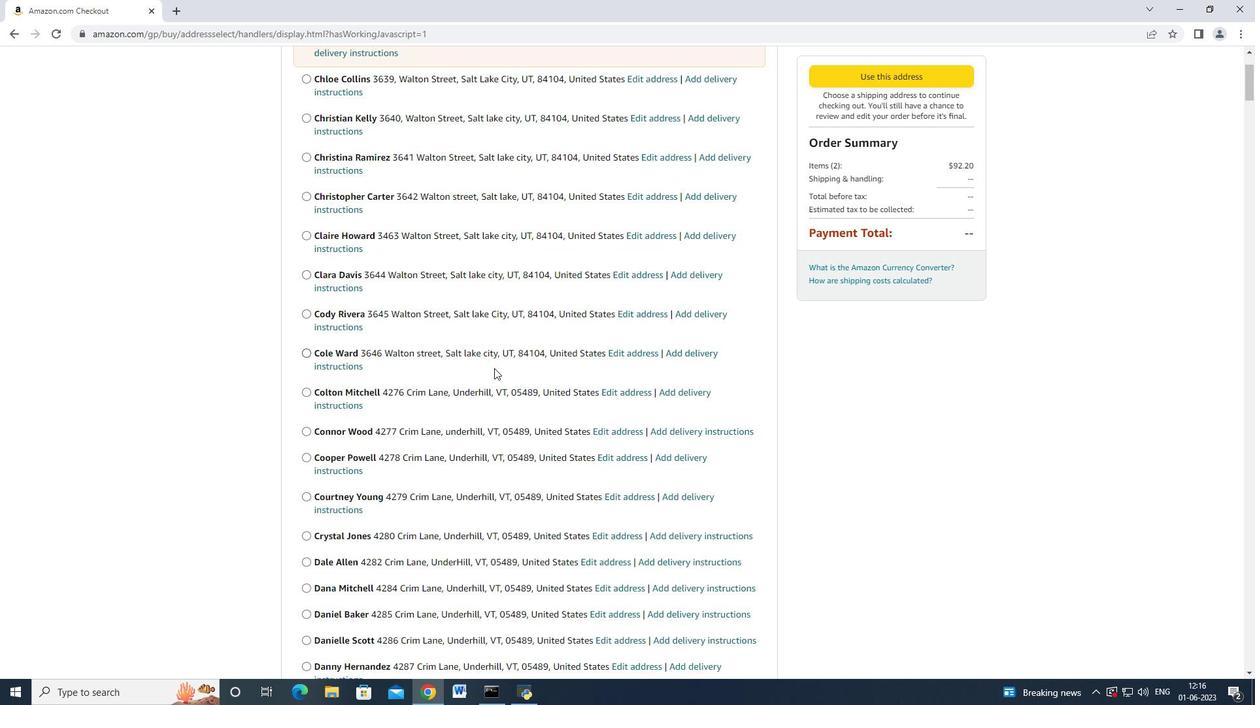 
Action: Mouse scrolled (494, 381) with delta (0, 0)
Screenshot: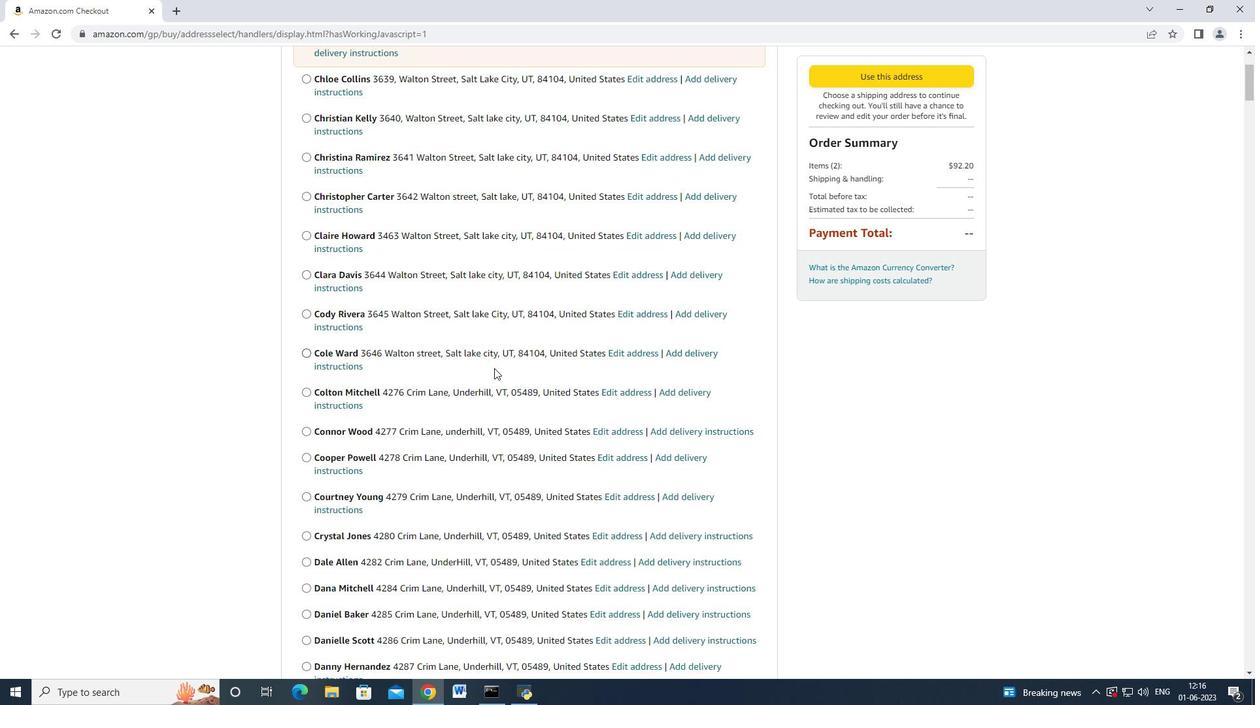 
Action: Mouse scrolled (494, 381) with delta (0, 0)
Screenshot: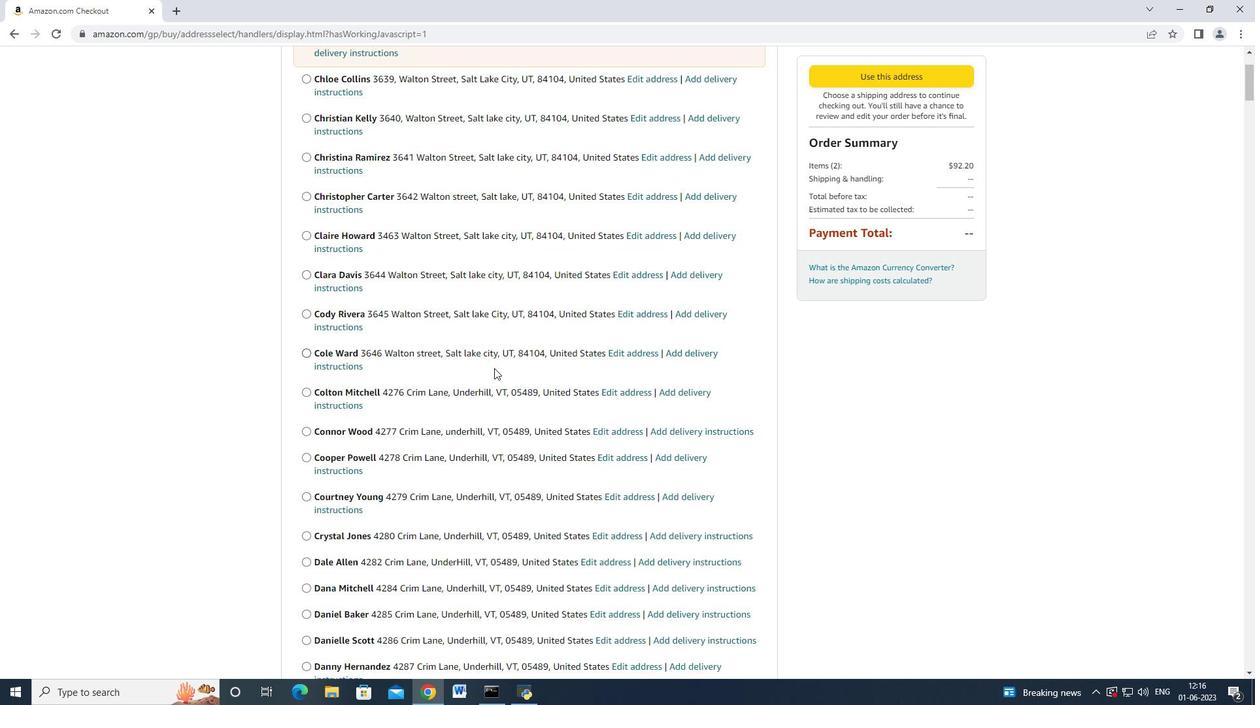 
Action: Mouse moved to (493, 387)
Screenshot: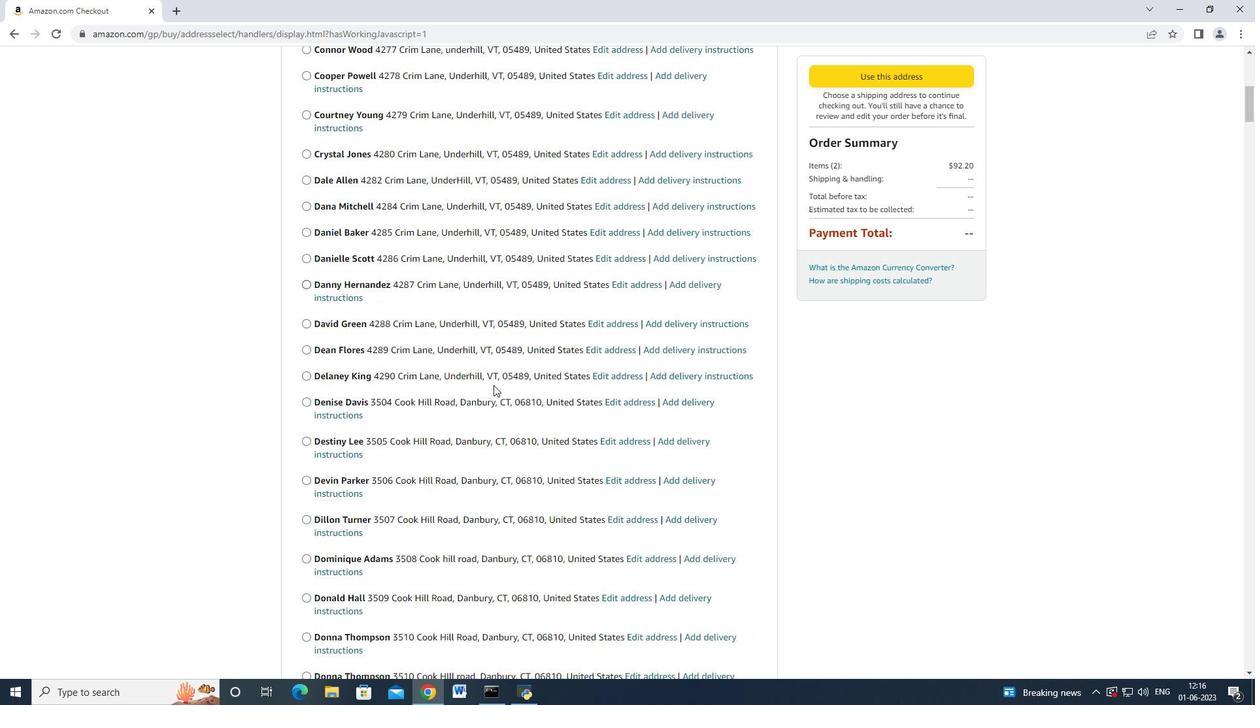 
Action: Mouse scrolled (493, 386) with delta (0, 0)
Screenshot: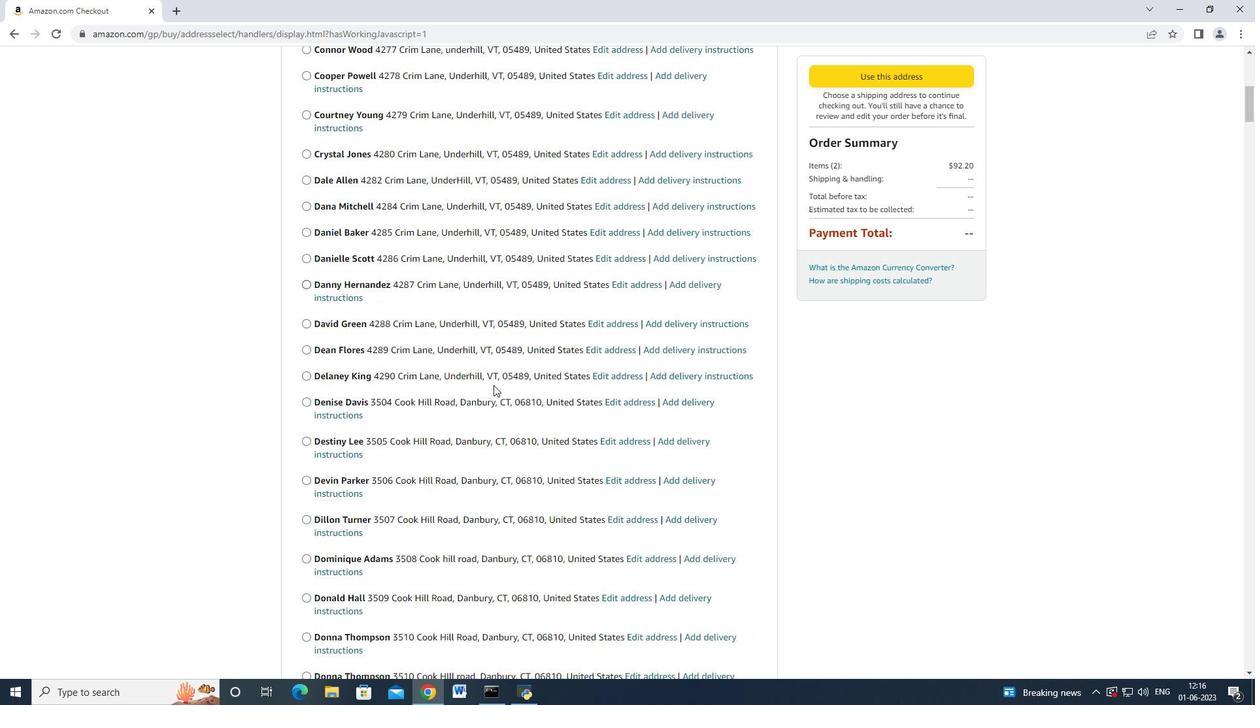 
Action: Mouse scrolled (493, 386) with delta (0, 0)
Screenshot: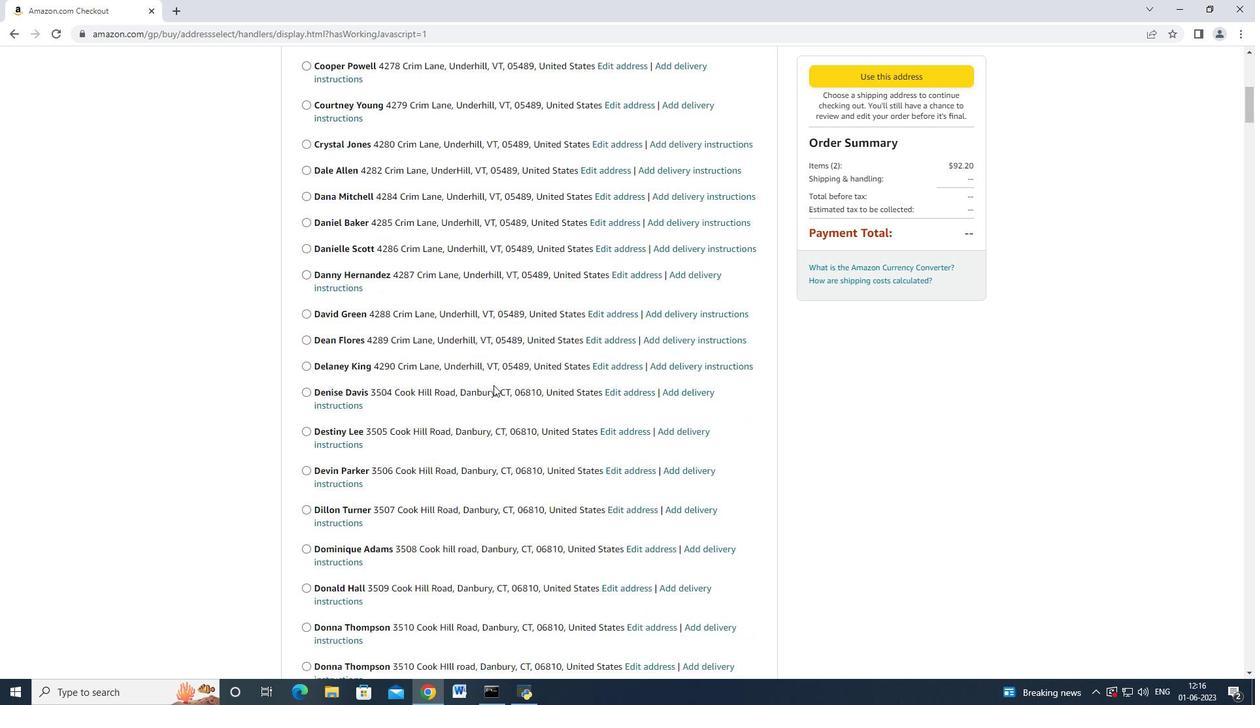 
Action: Mouse moved to (493, 388)
Screenshot: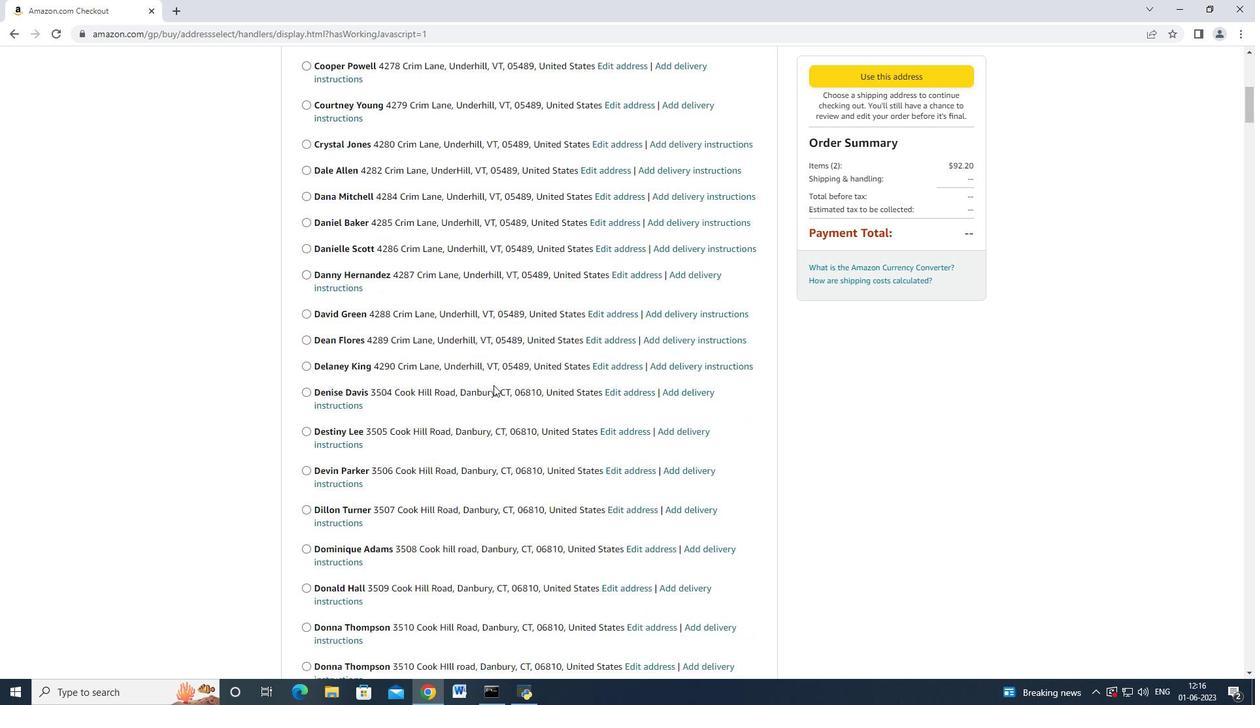 
Action: Mouse scrolled (493, 387) with delta (0, 0)
Screenshot: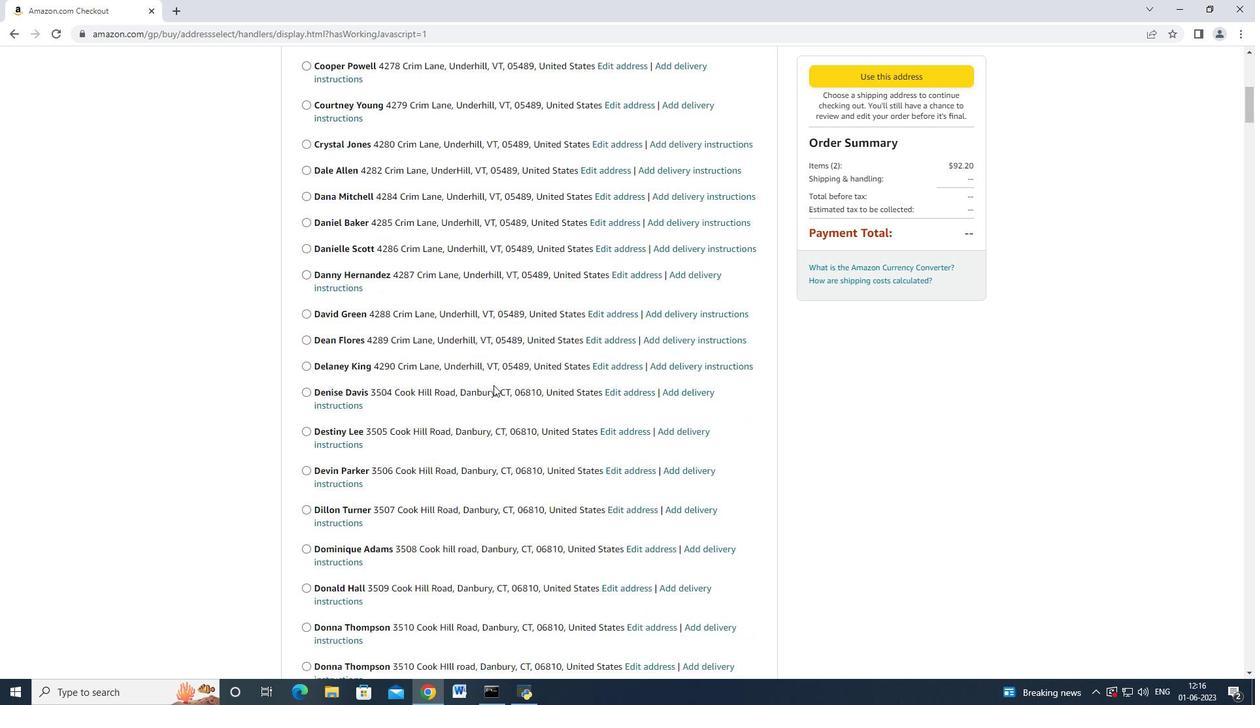 
Action: Mouse scrolled (493, 387) with delta (0, 0)
Screenshot: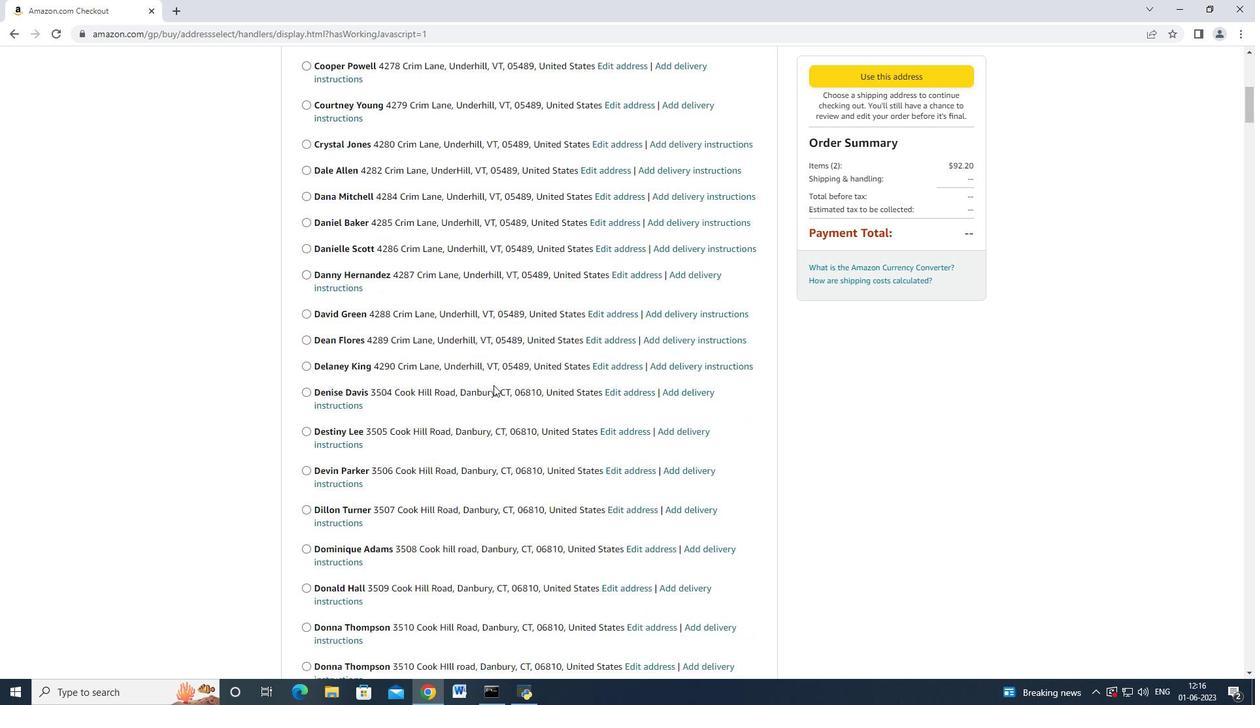 
Action: Mouse scrolled (493, 387) with delta (0, 0)
Screenshot: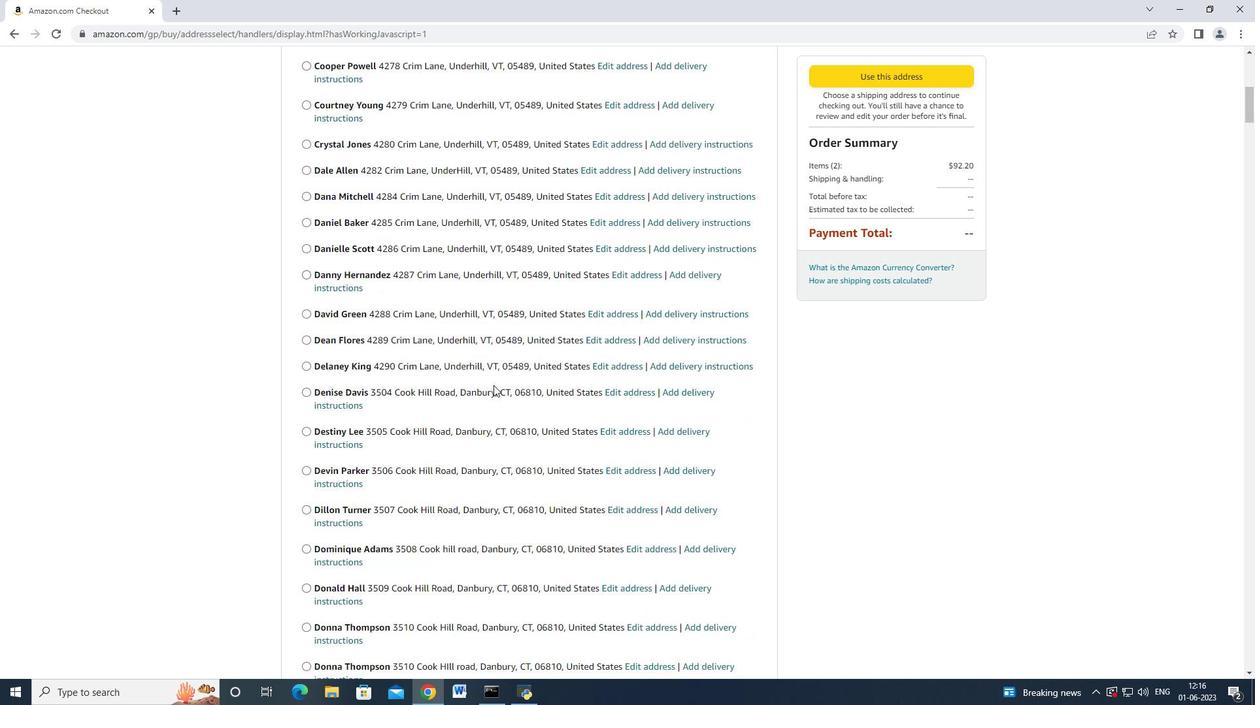 
Action: Mouse scrolled (493, 387) with delta (0, 0)
Screenshot: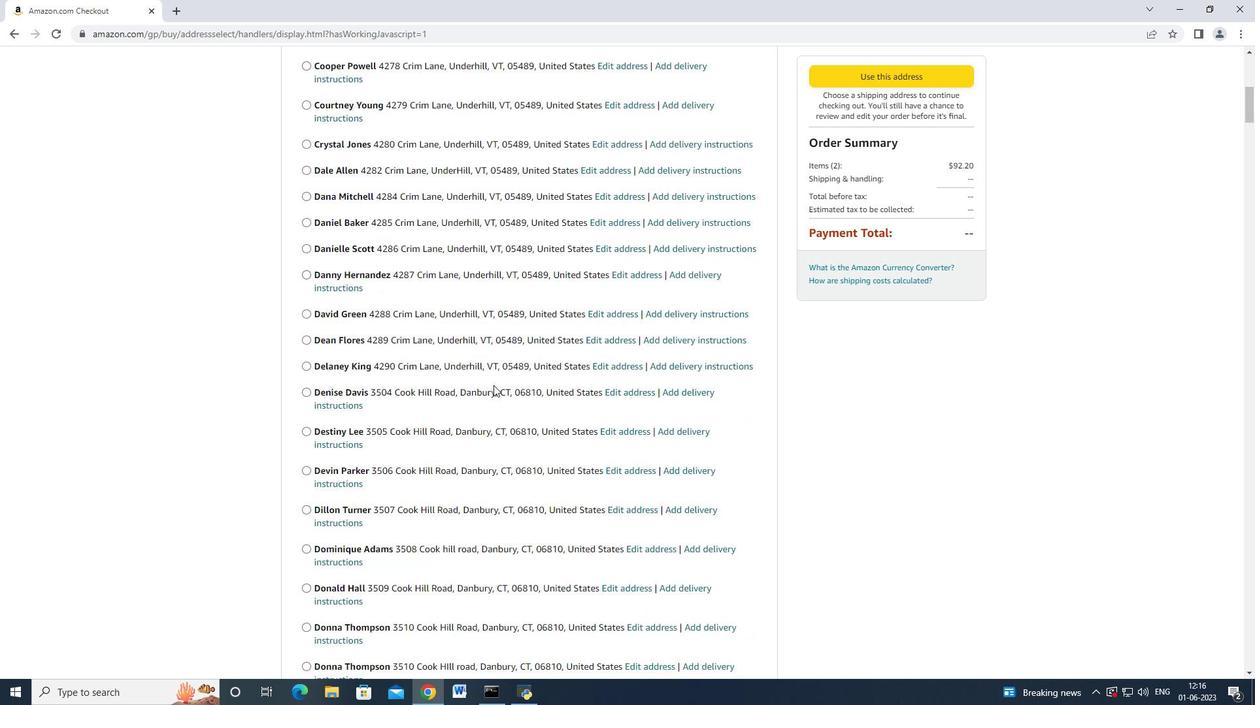 
Action: Mouse scrolled (493, 387) with delta (0, 0)
Screenshot: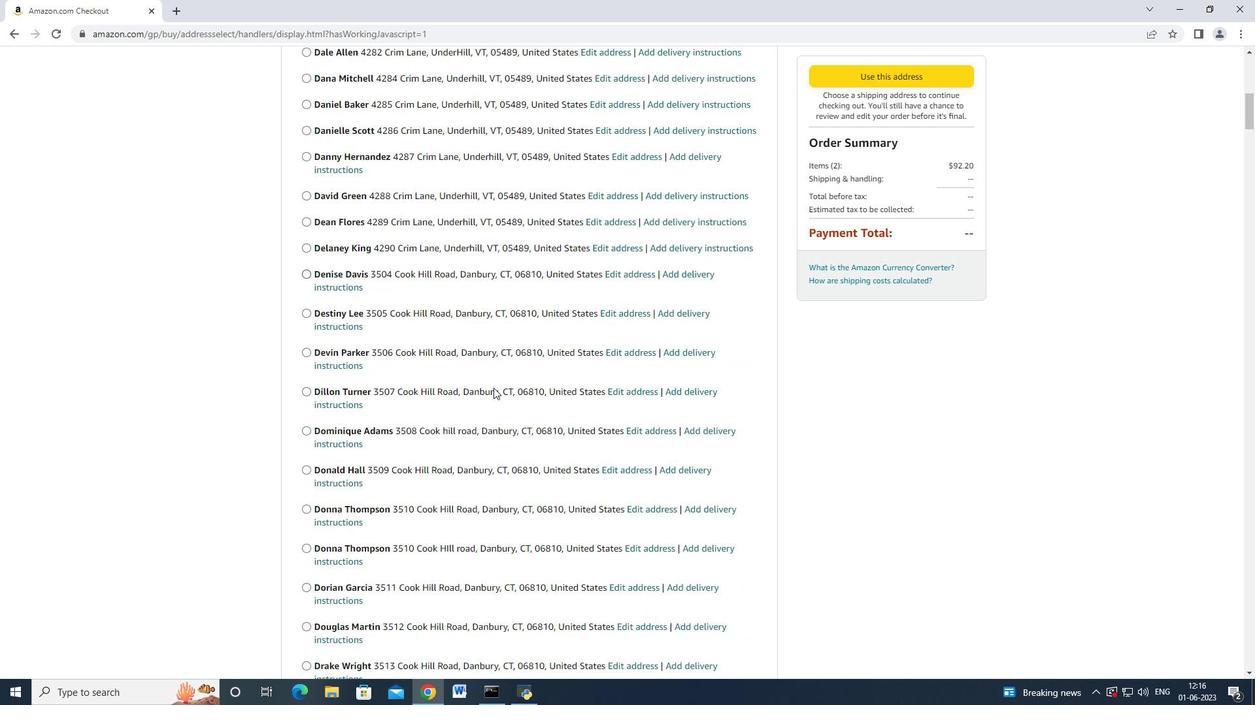 
Action: Mouse moved to (493, 388)
Screenshot: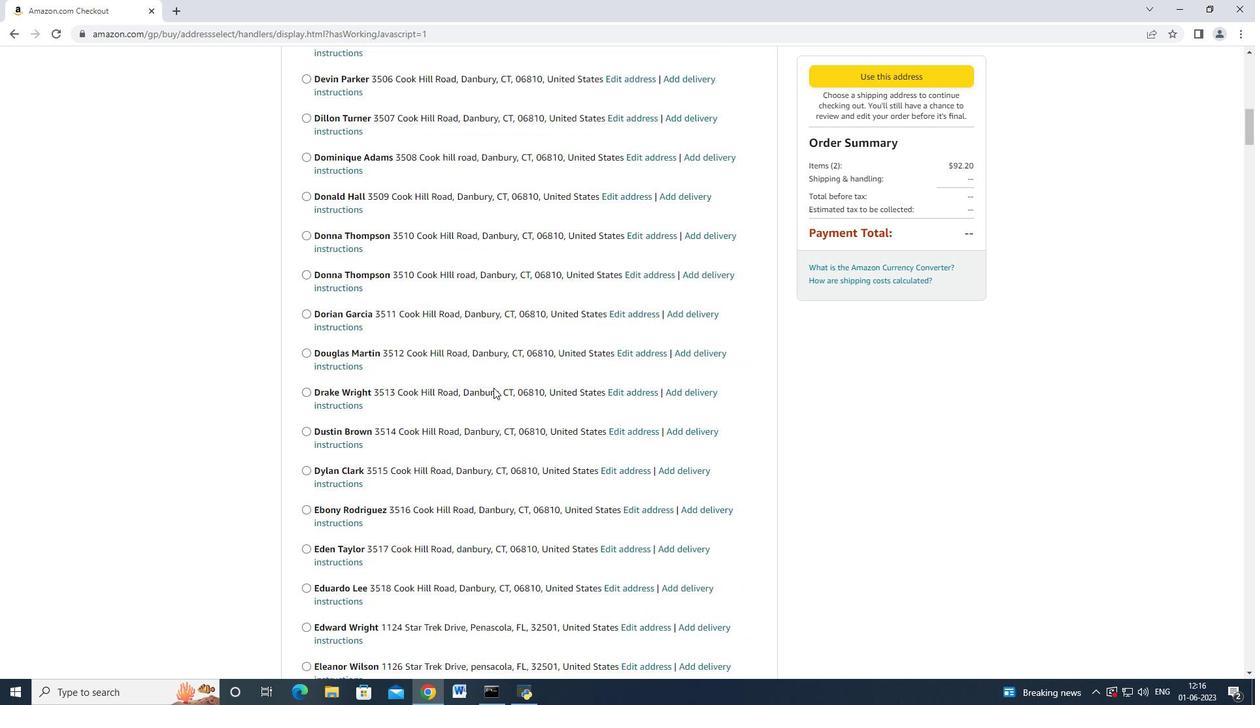 
Action: Mouse scrolled (493, 387) with delta (0, 0)
Screenshot: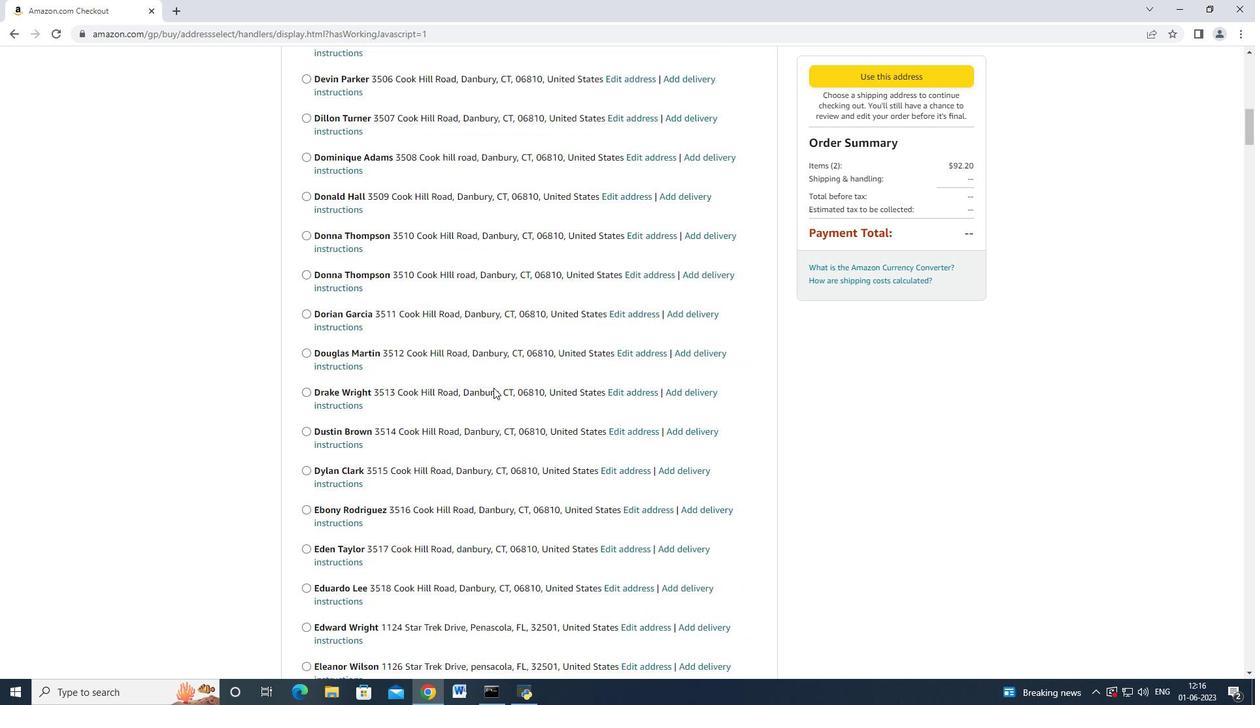 
Action: Mouse scrolled (493, 387) with delta (0, 0)
Screenshot: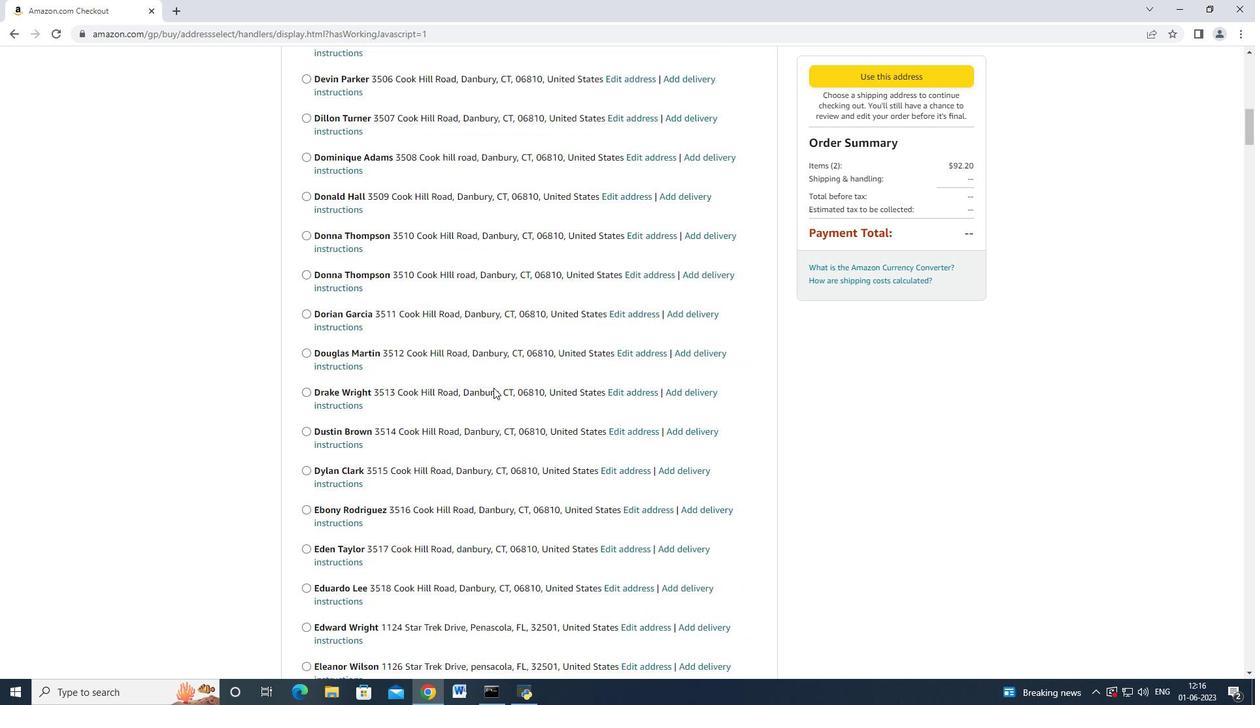 
Action: Mouse moved to (493, 388)
Screenshot: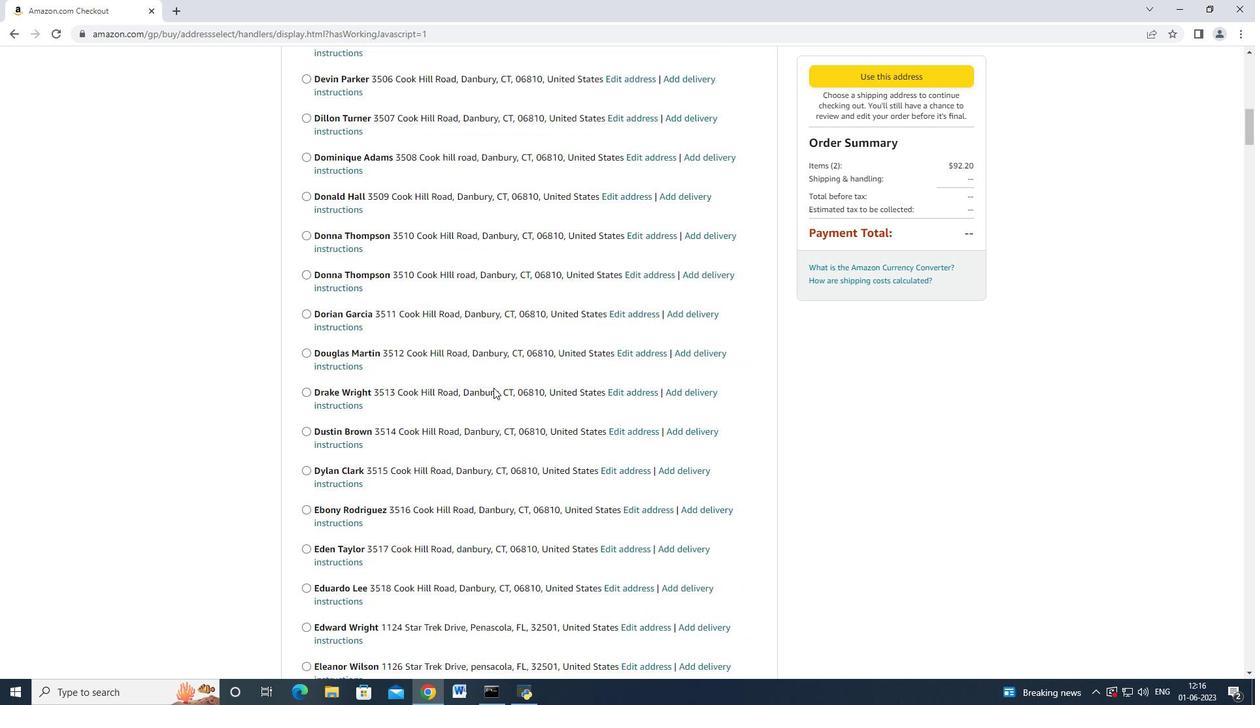 
Action: Mouse scrolled (493, 388) with delta (0, 0)
Screenshot: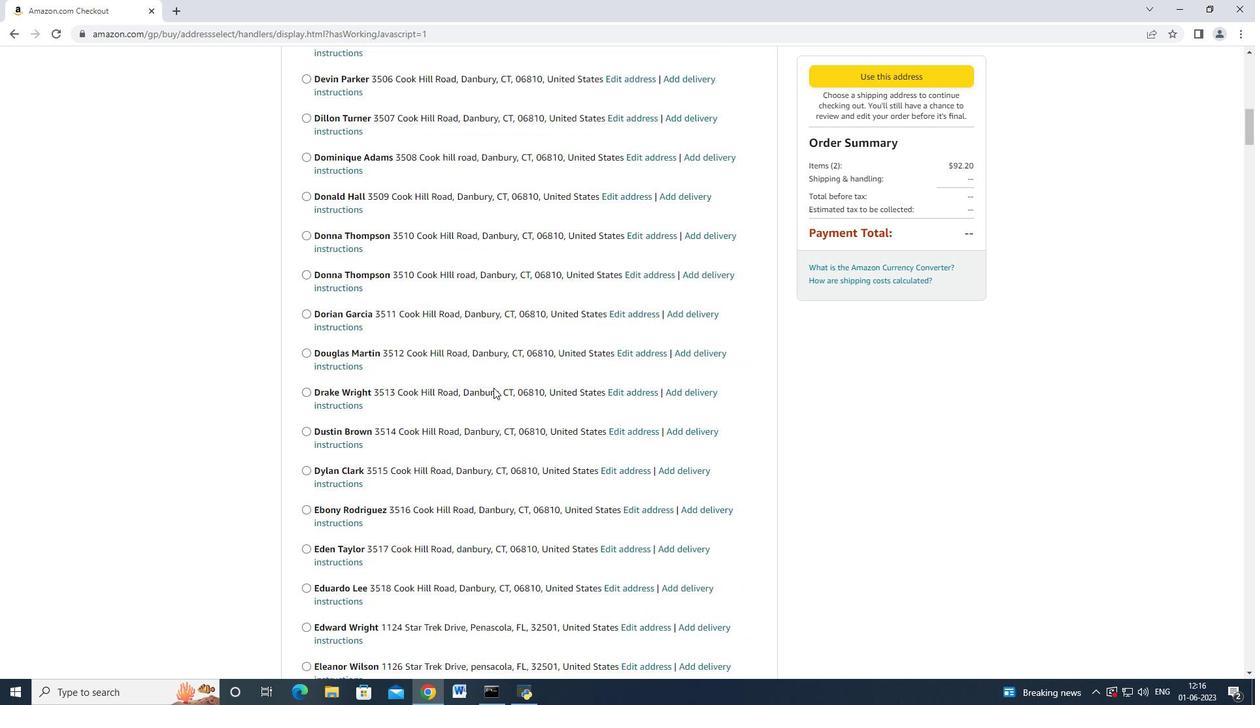 
Action: Mouse scrolled (493, 388) with delta (0, 0)
Screenshot: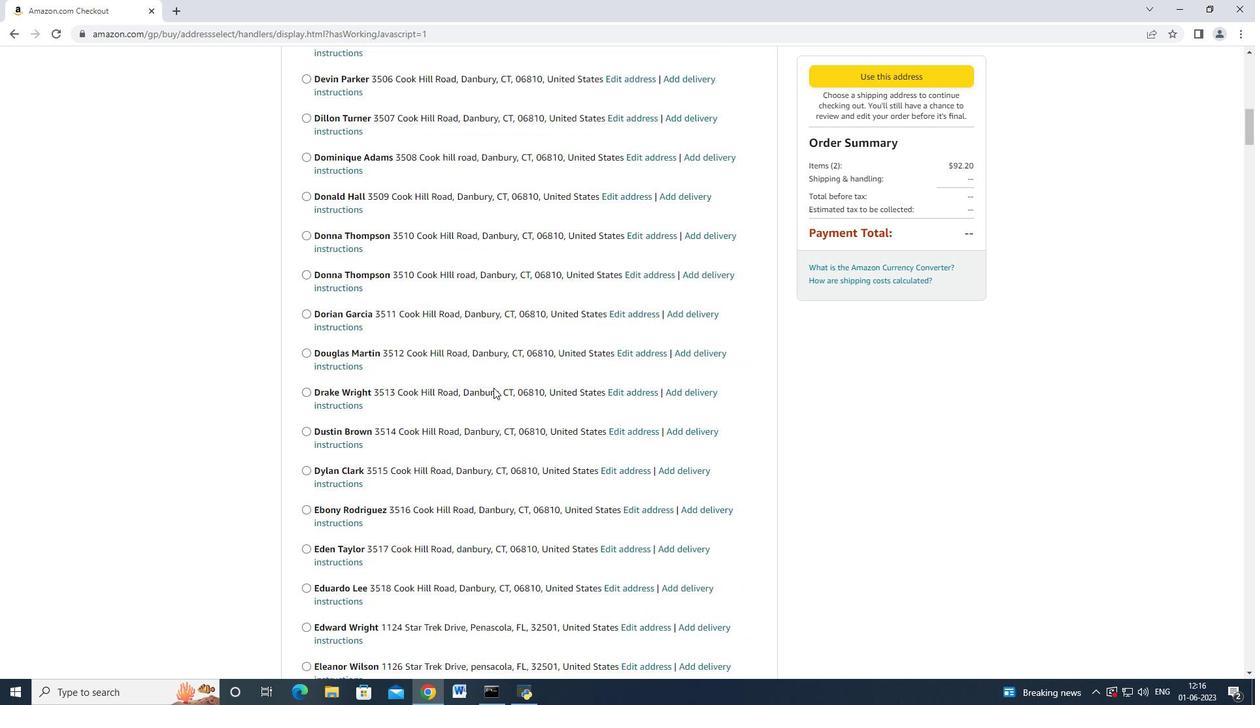 
Action: Mouse moved to (493, 388)
Screenshot: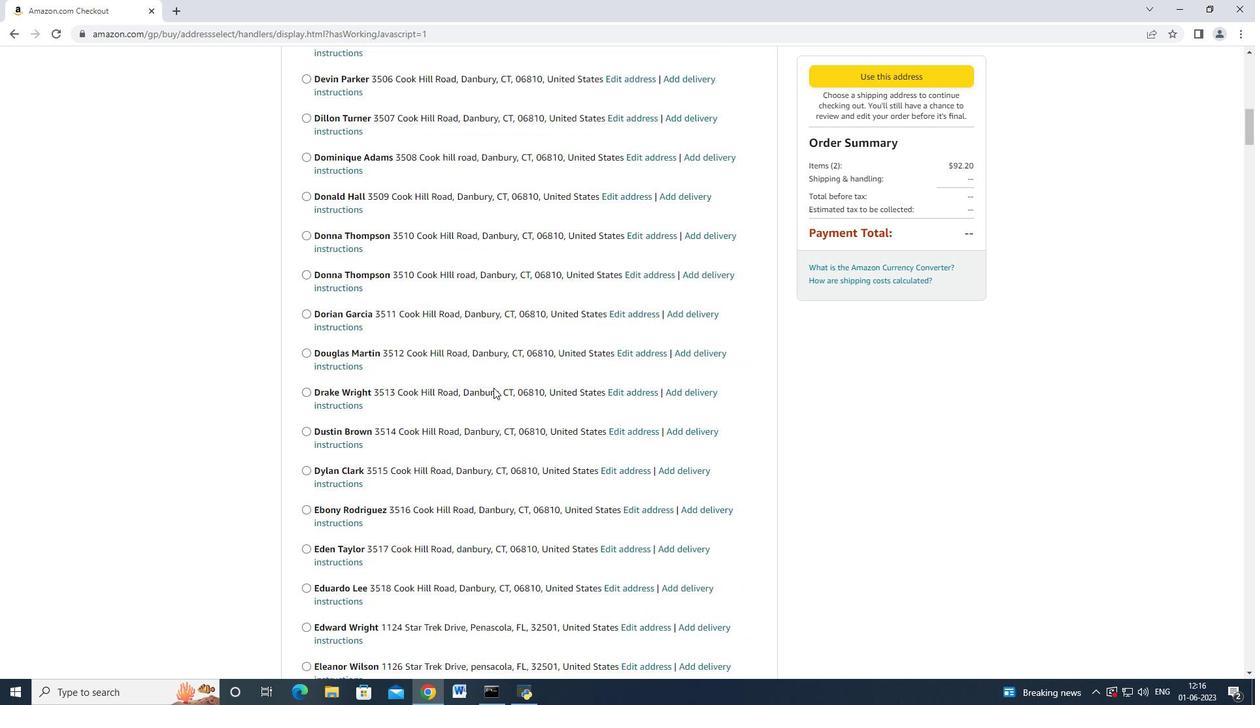 
Action: Mouse scrolled (493, 388) with delta (0, 0)
Screenshot: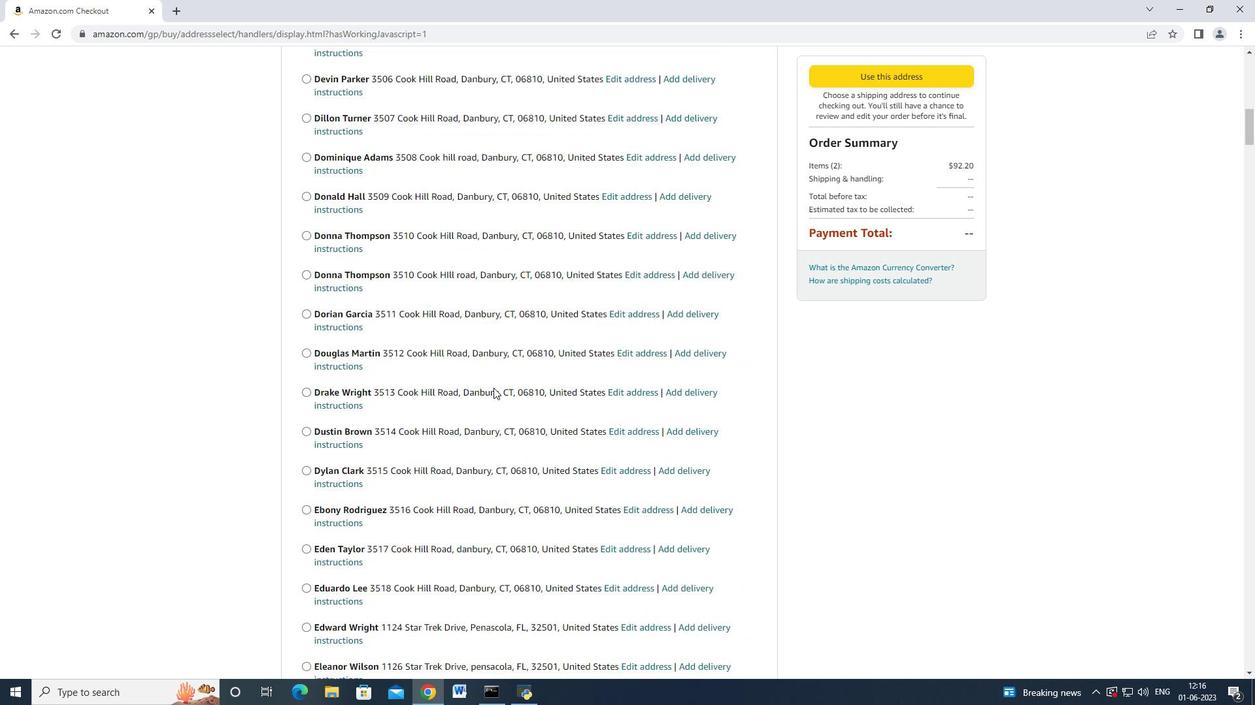
Action: Mouse scrolled (493, 388) with delta (0, 0)
Screenshot: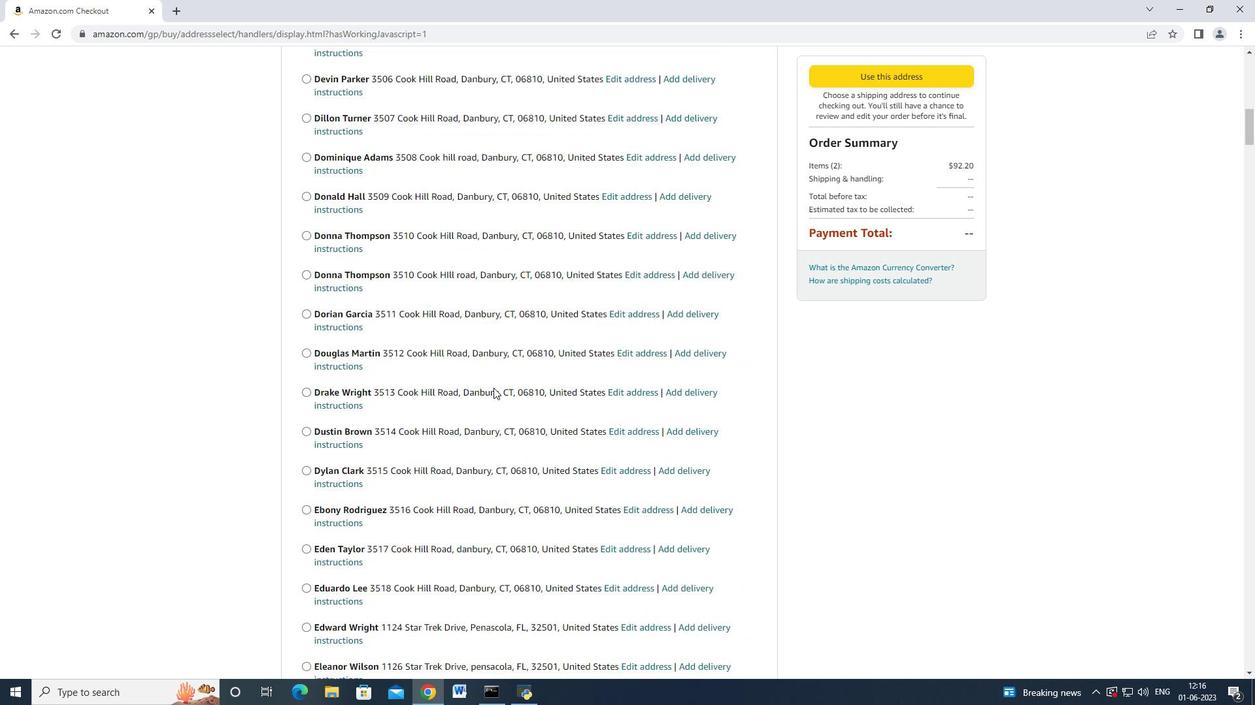 
Action: Mouse scrolled (493, 388) with delta (0, 0)
Screenshot: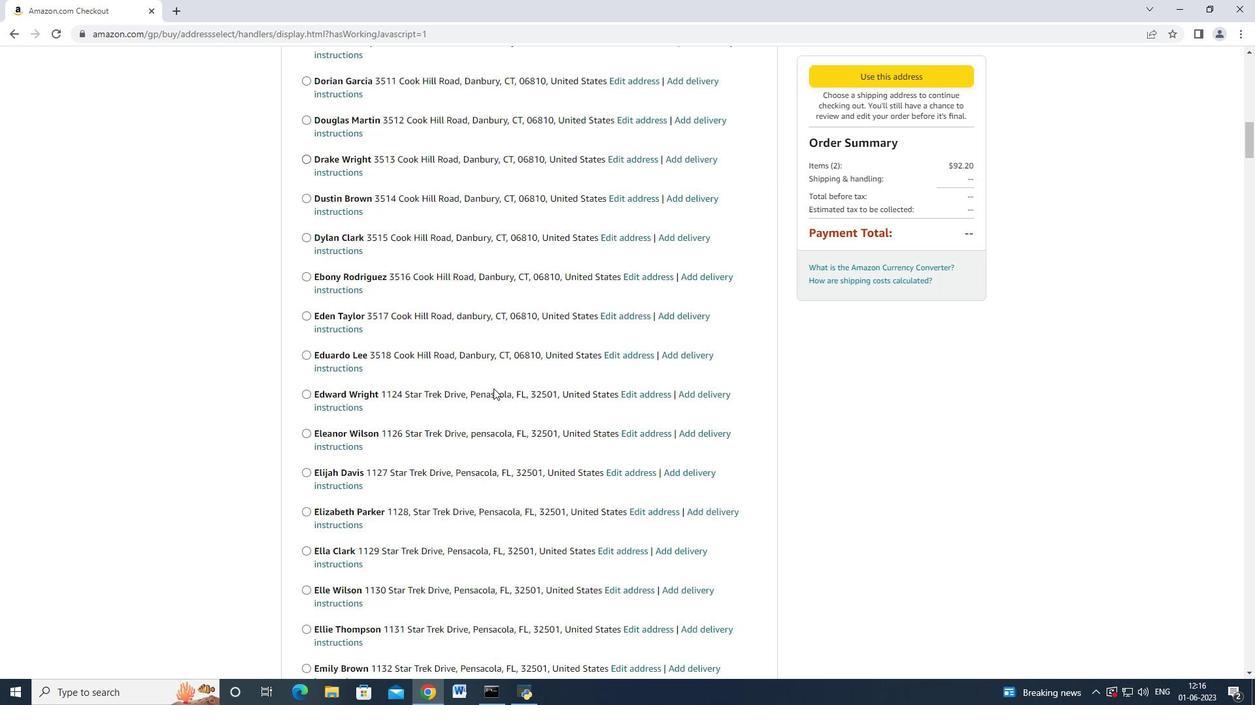 
Action: Mouse scrolled (493, 388) with delta (0, 0)
Screenshot: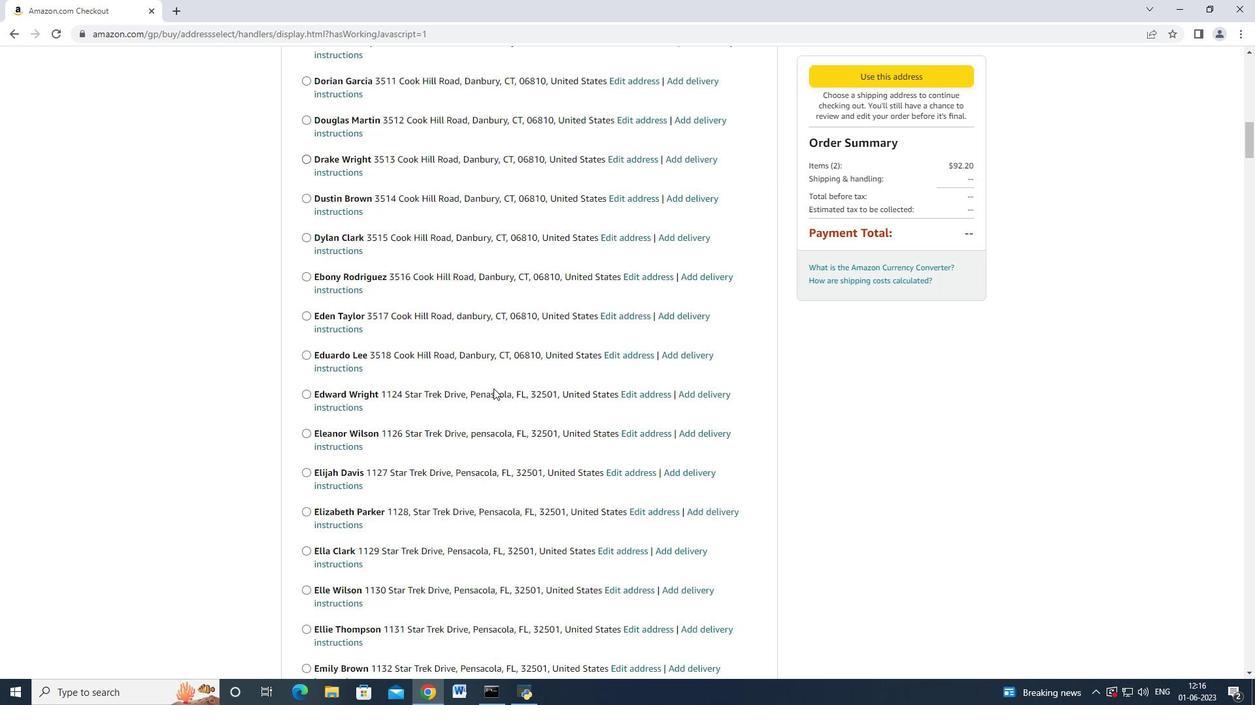 
Action: Mouse scrolled (493, 388) with delta (0, 0)
Screenshot: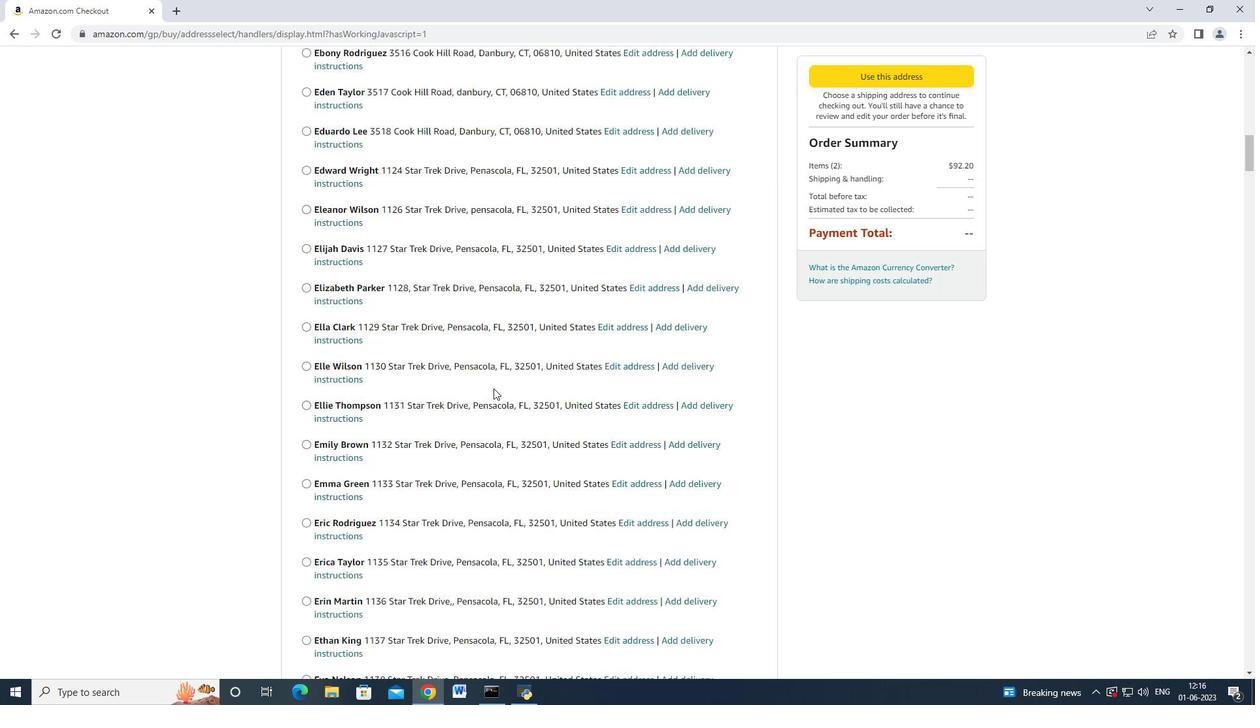 
Action: Mouse scrolled (493, 388) with delta (0, 0)
Screenshot: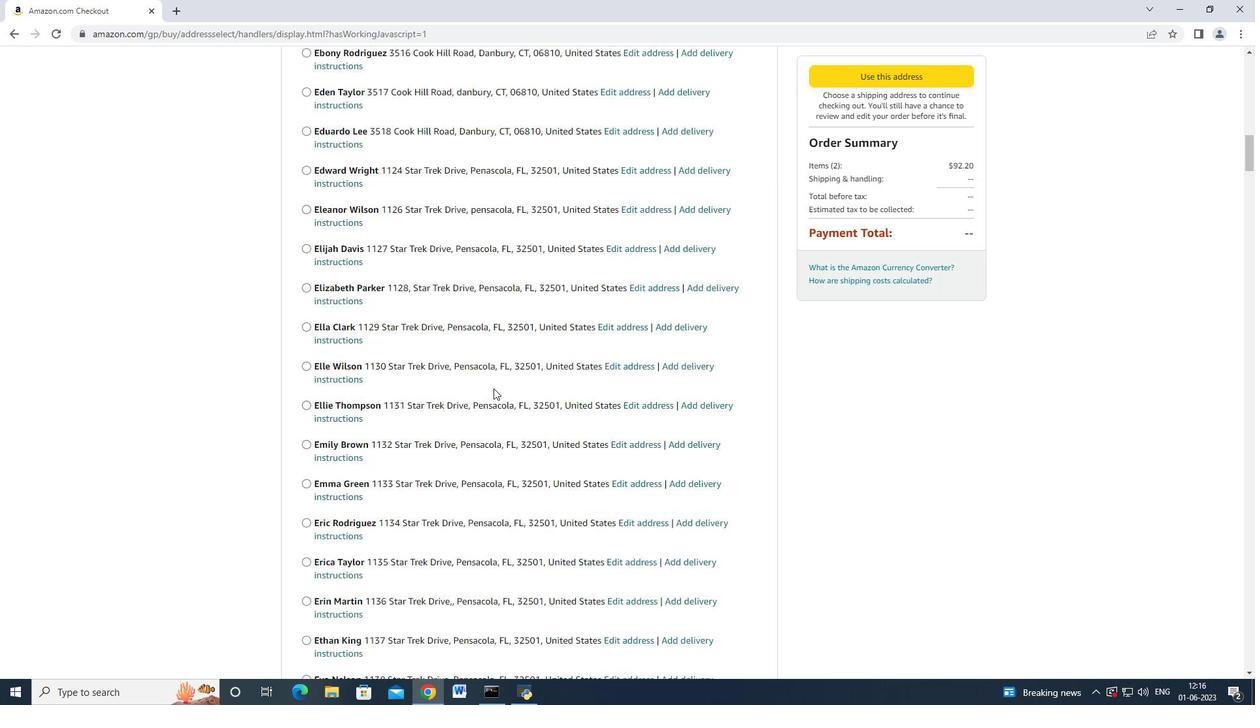 
Action: Mouse scrolled (493, 387) with delta (0, -1)
Screenshot: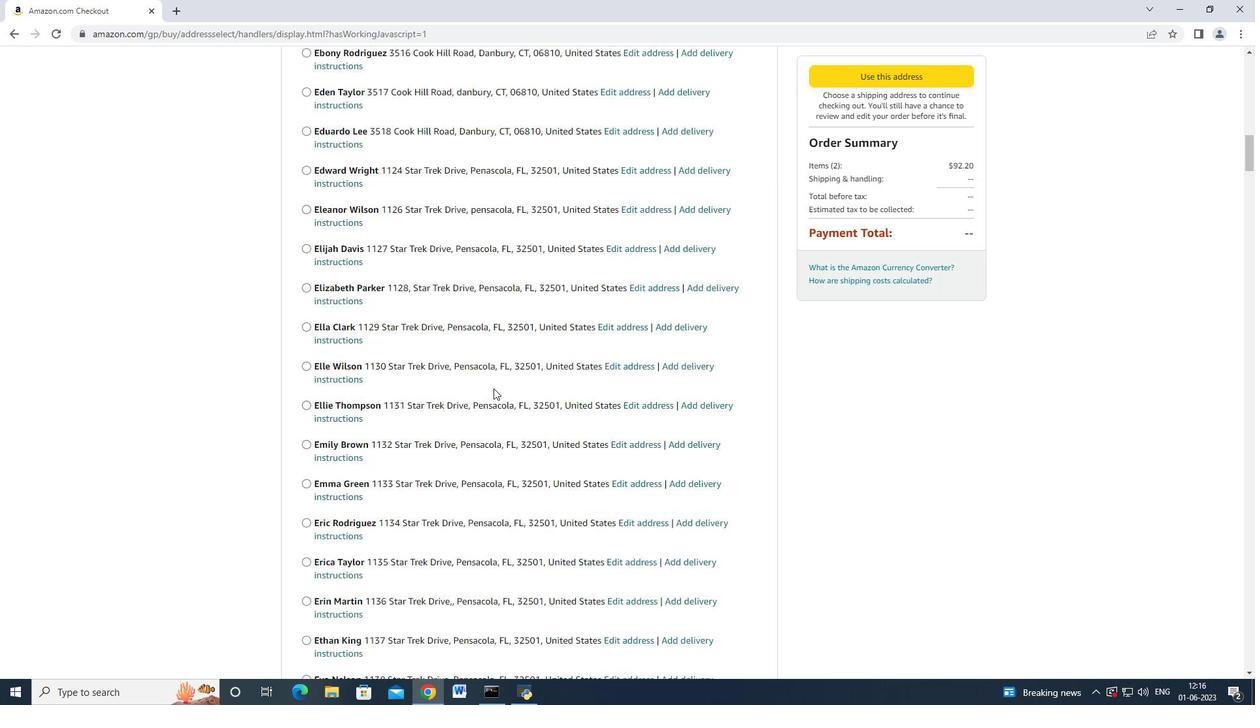 
Action: Mouse scrolled (493, 388) with delta (0, 0)
Screenshot: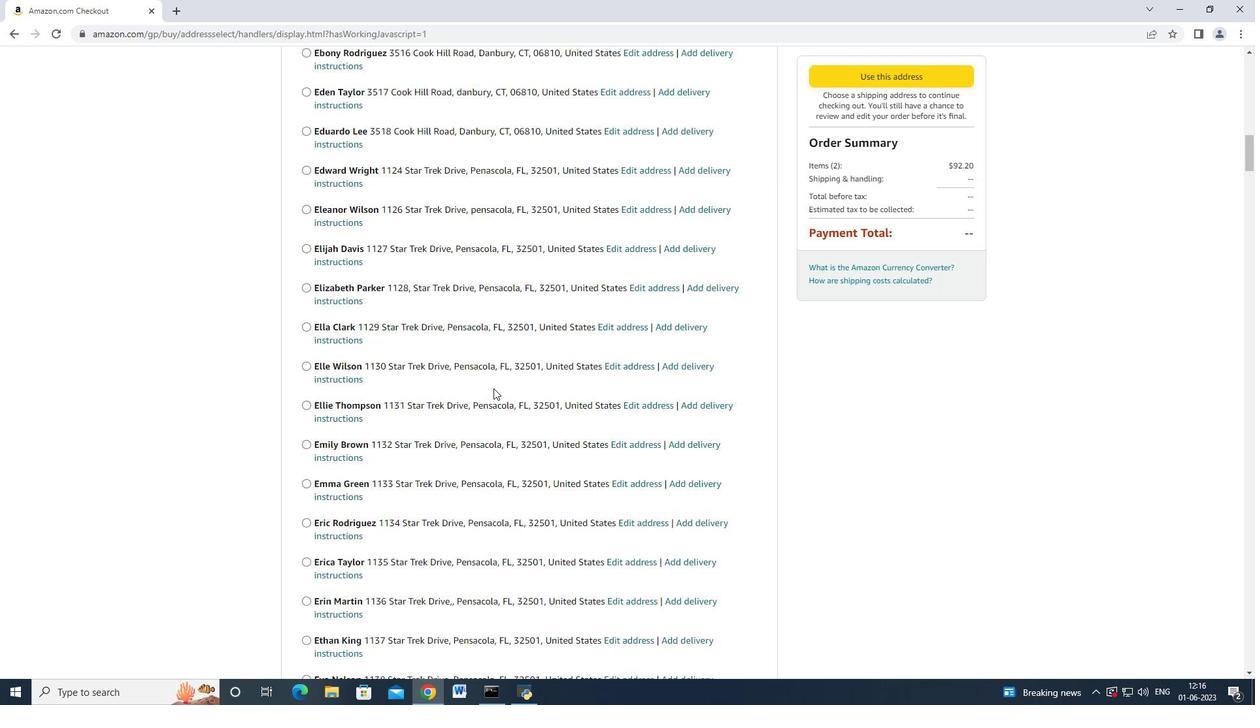 
Action: Mouse scrolled (493, 388) with delta (0, 0)
Screenshot: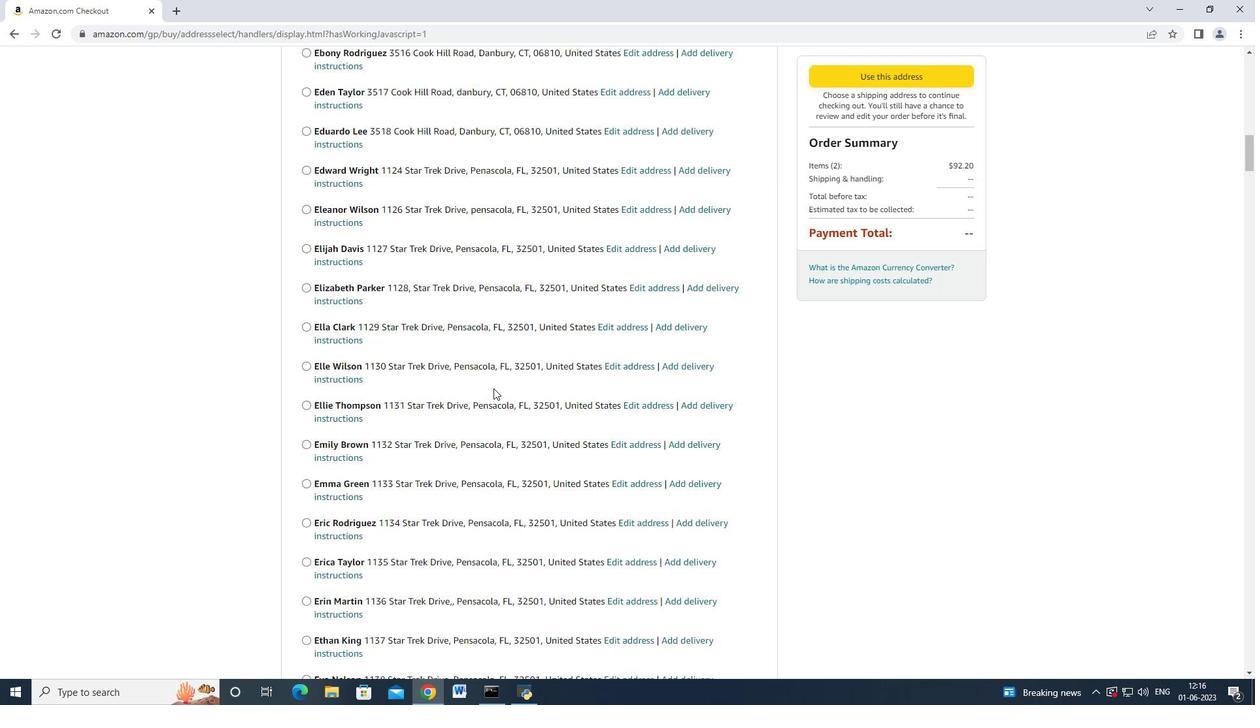 
Action: Mouse scrolled (493, 388) with delta (0, 0)
Screenshot: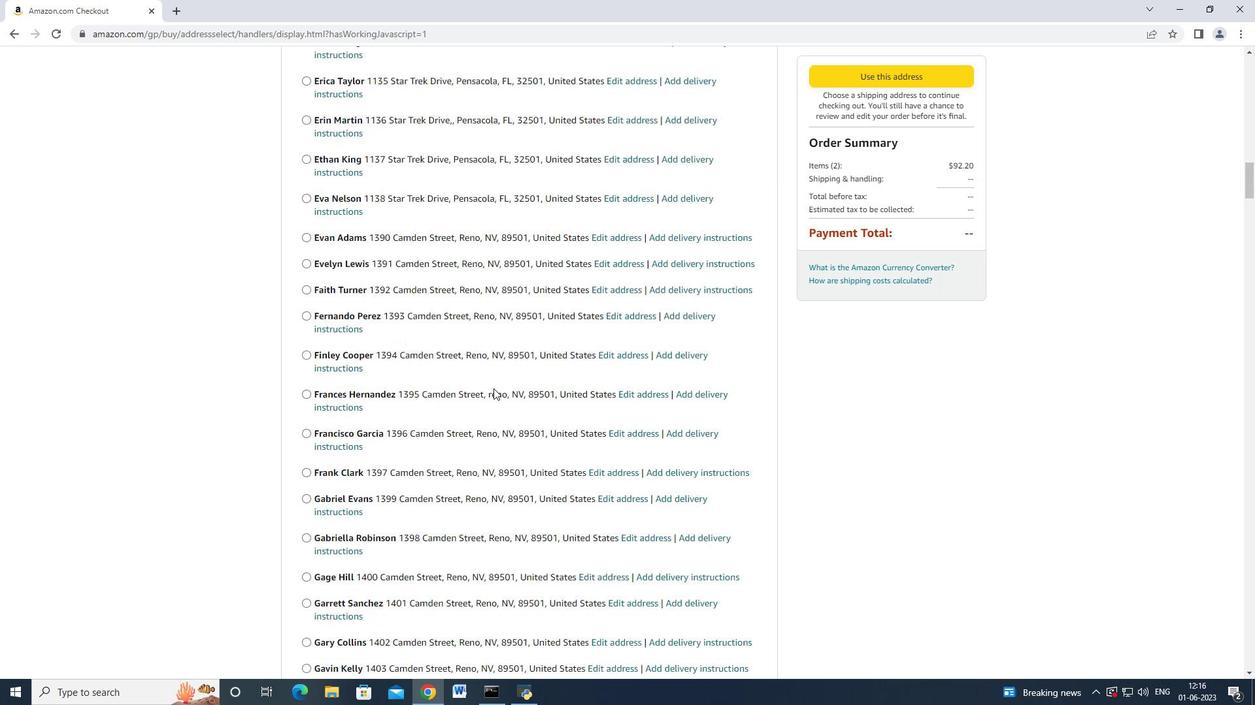 
Action: Mouse scrolled (493, 388) with delta (0, 0)
Screenshot: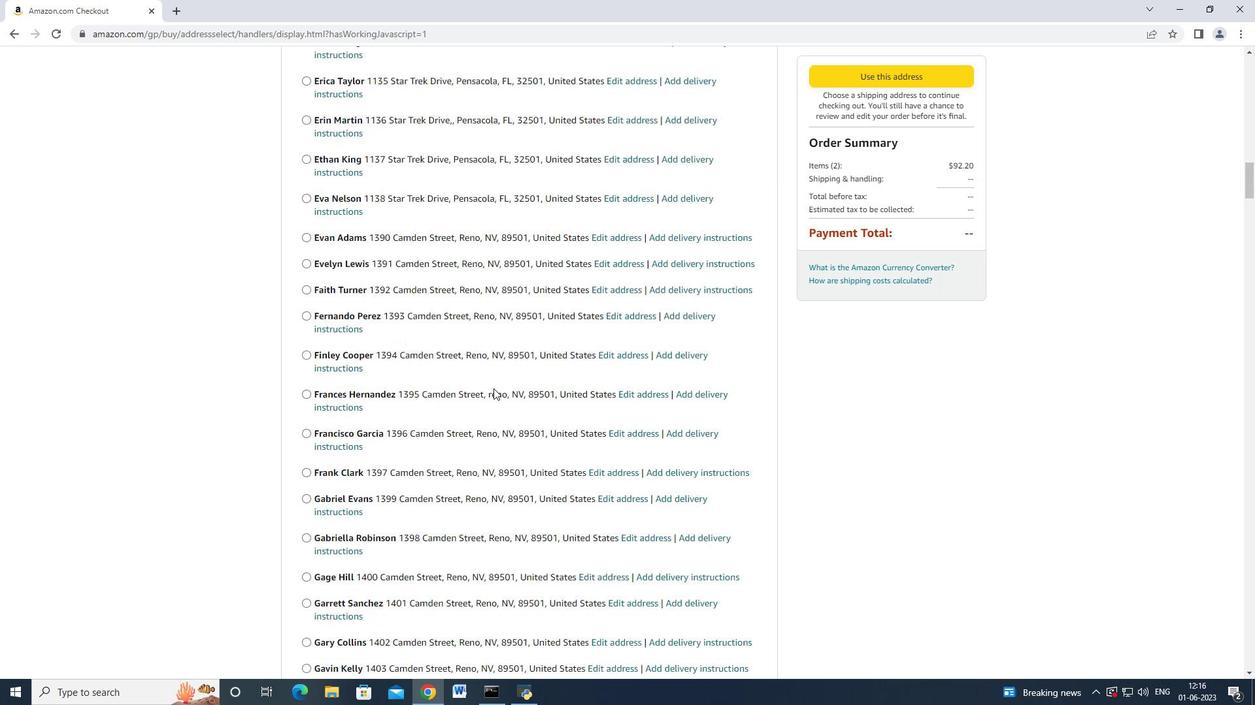 
Action: Mouse scrolled (493, 387) with delta (0, -1)
Screenshot: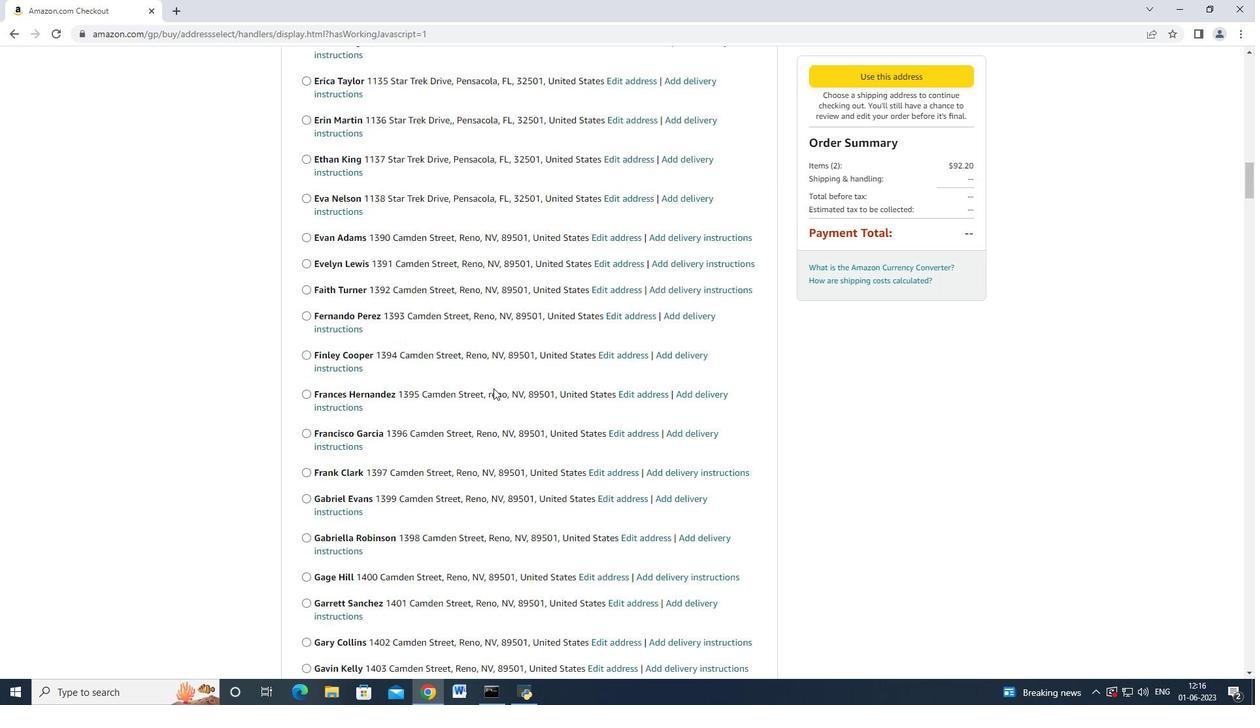 
Action: Mouse scrolled (493, 388) with delta (0, 0)
Screenshot: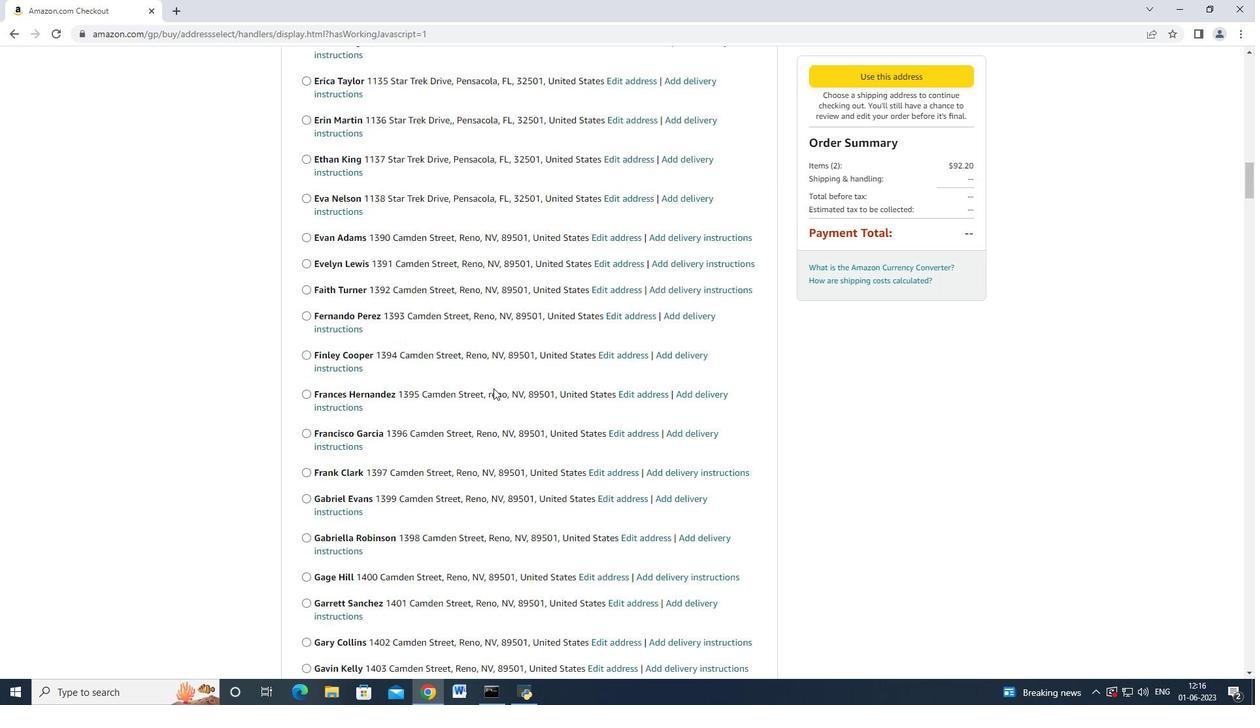 
Action: Mouse scrolled (493, 388) with delta (0, 0)
Screenshot: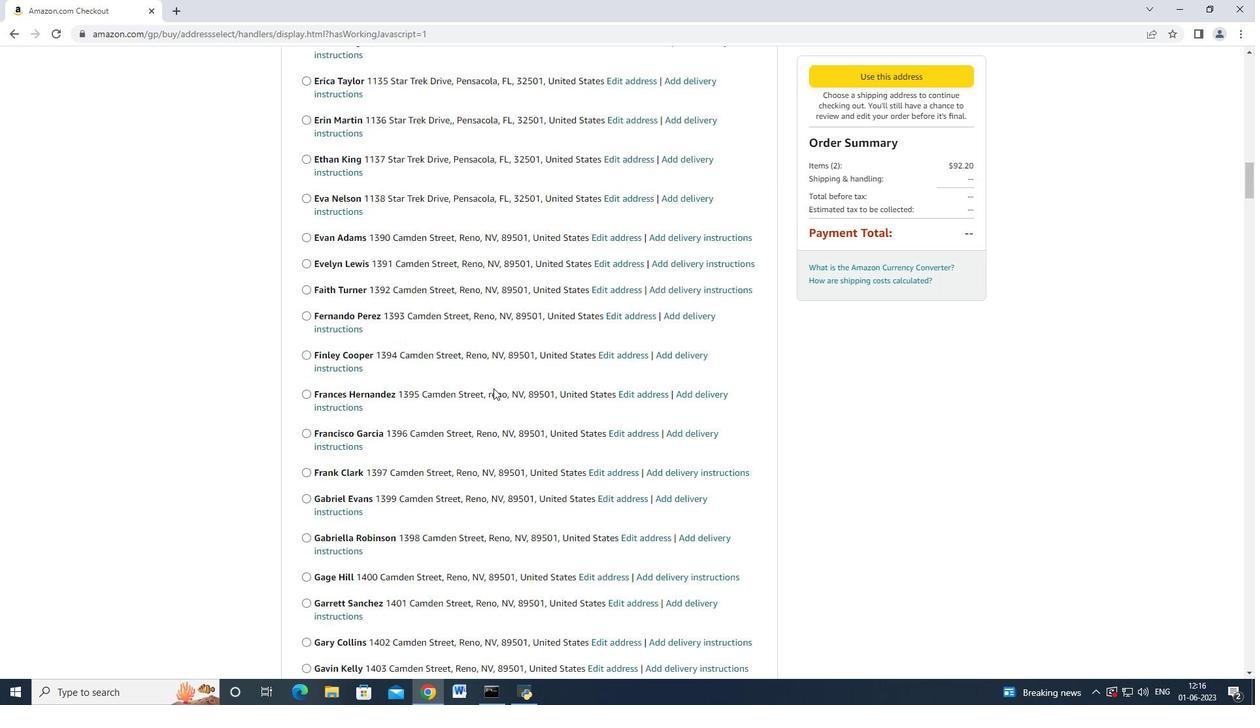 
Action: Mouse scrolled (493, 388) with delta (0, 0)
Screenshot: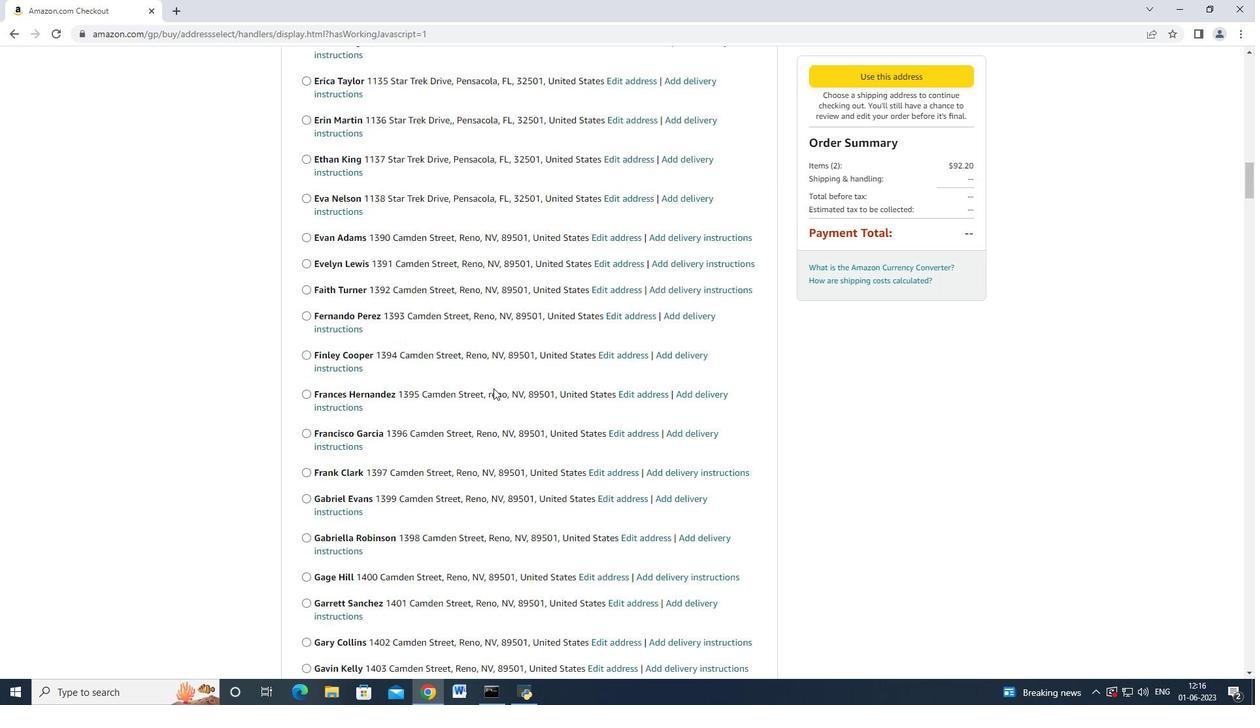 
Action: Mouse scrolled (493, 388) with delta (0, 0)
Screenshot: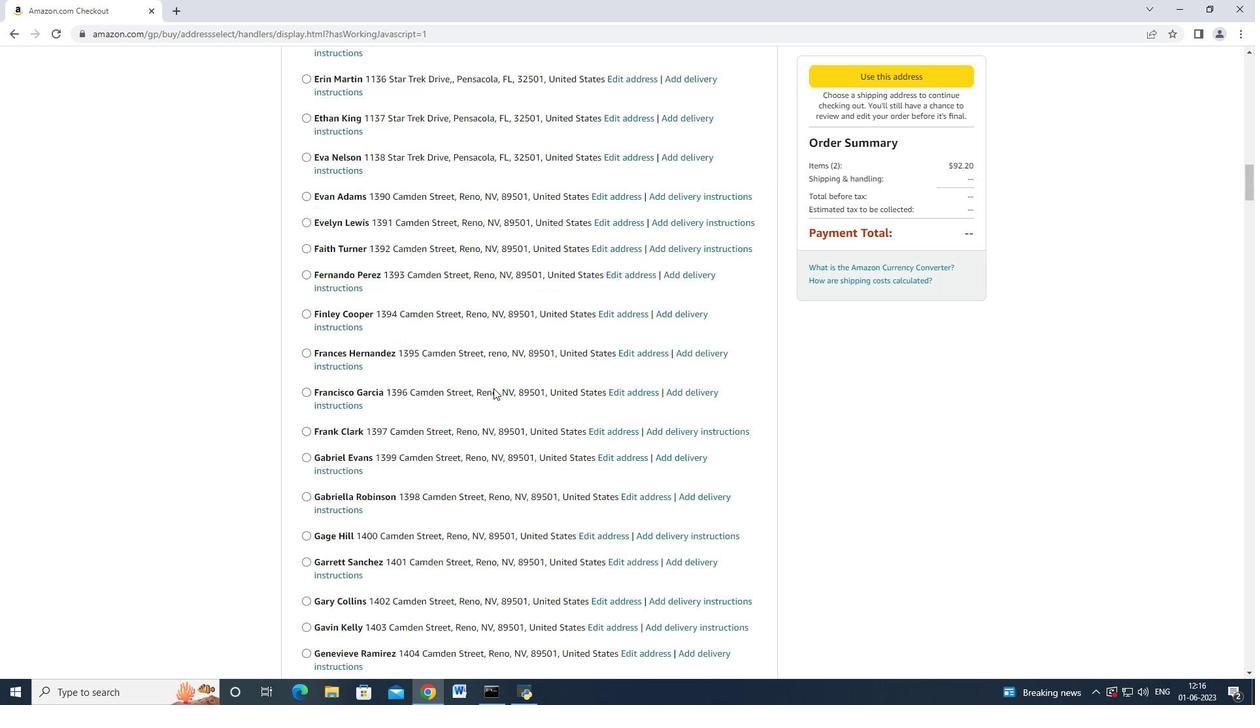 
Action: Mouse moved to (492, 388)
Screenshot: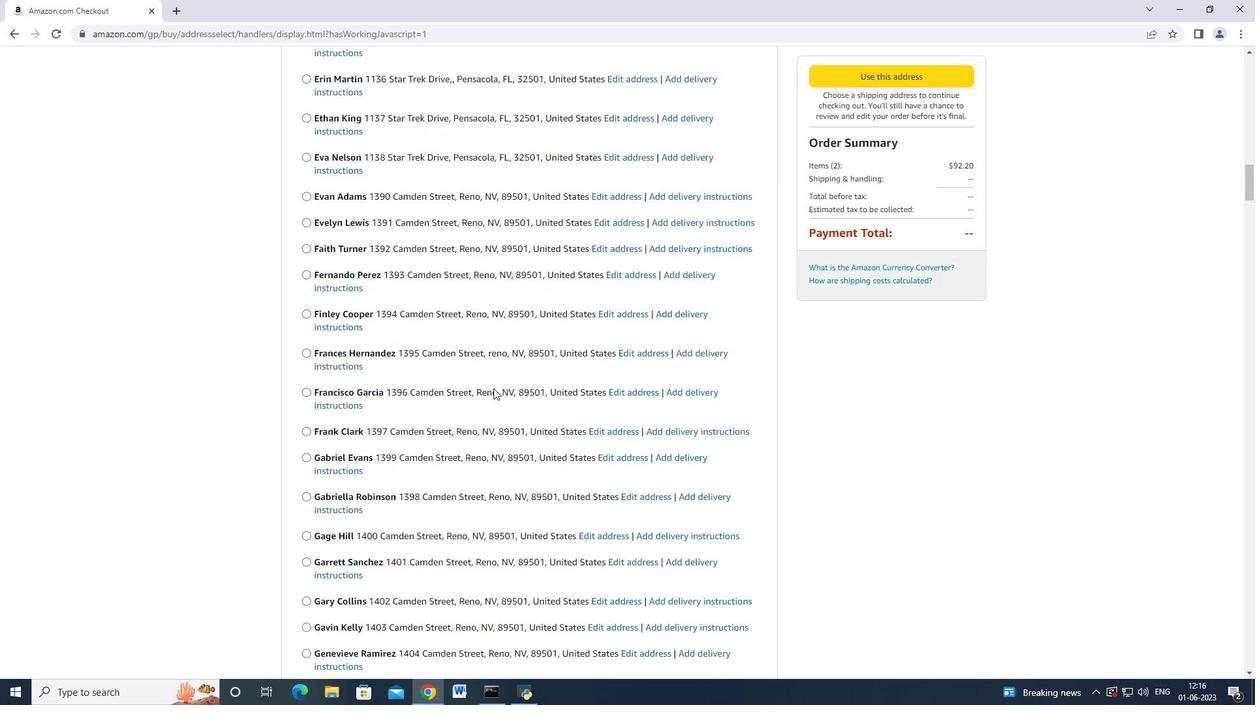 
Action: Mouse scrolled (492, 388) with delta (0, 0)
Screenshot: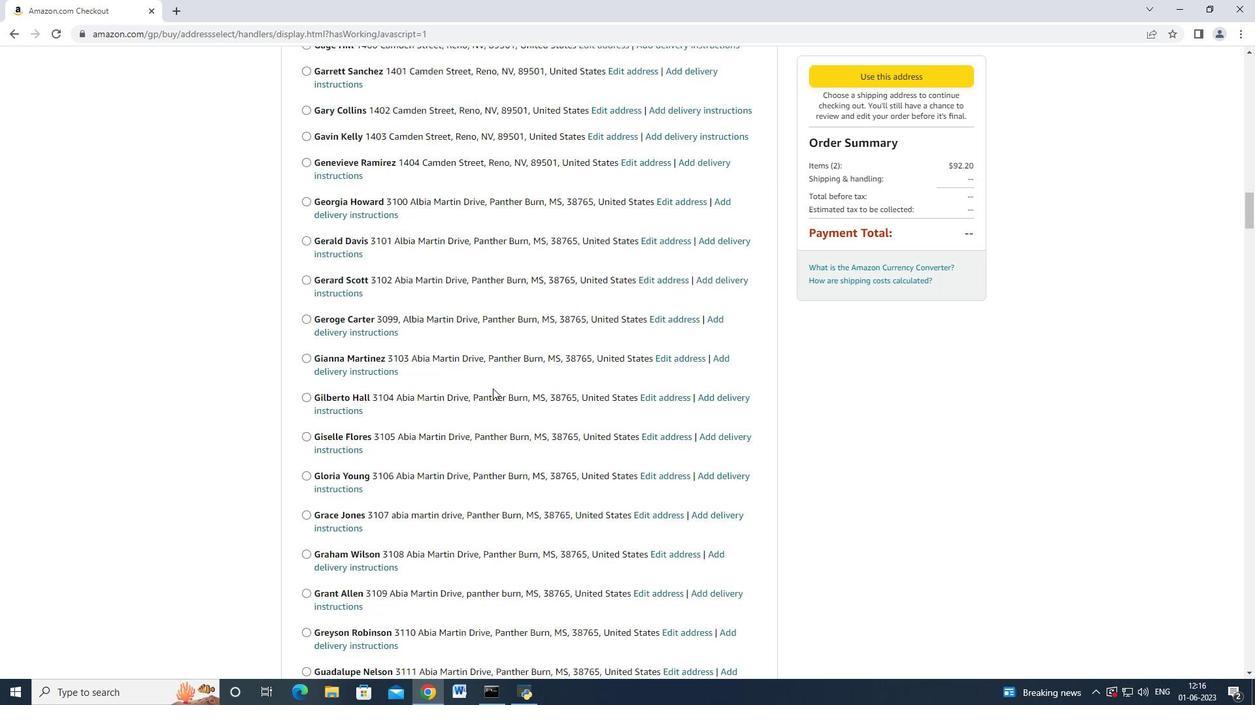 
Action: Mouse scrolled (492, 388) with delta (0, 0)
Screenshot: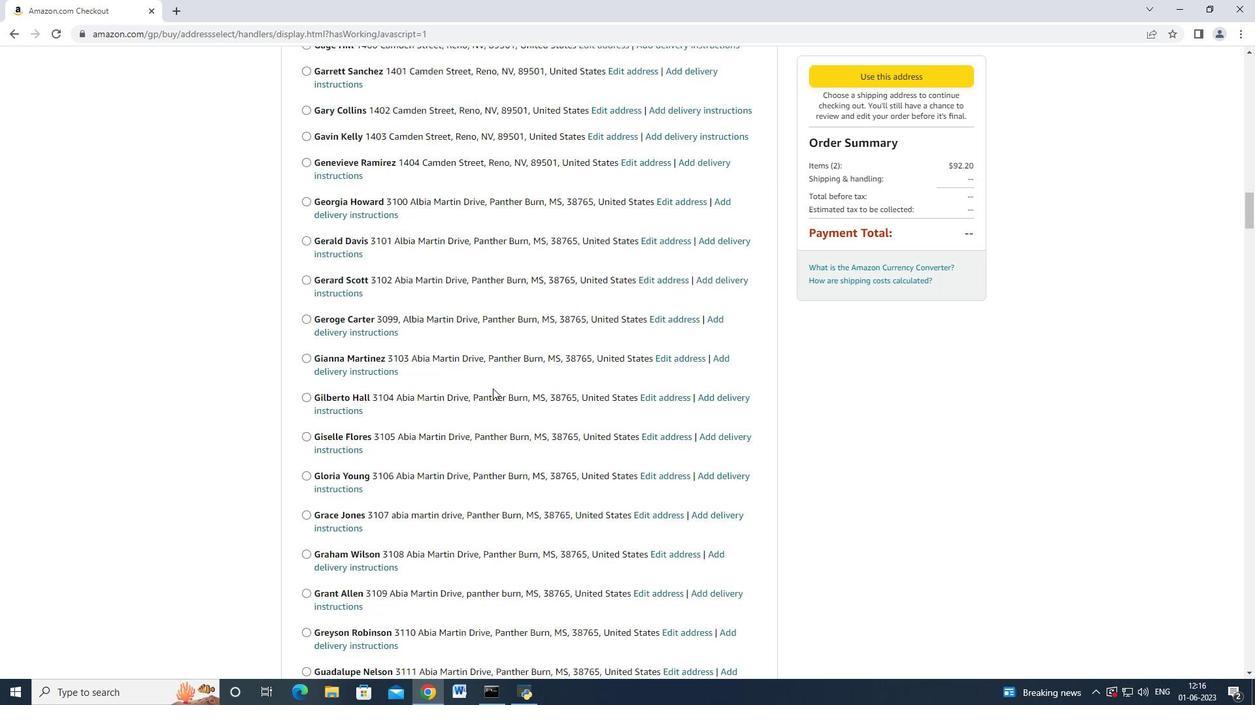 
Action: Mouse scrolled (492, 388) with delta (0, 0)
Screenshot: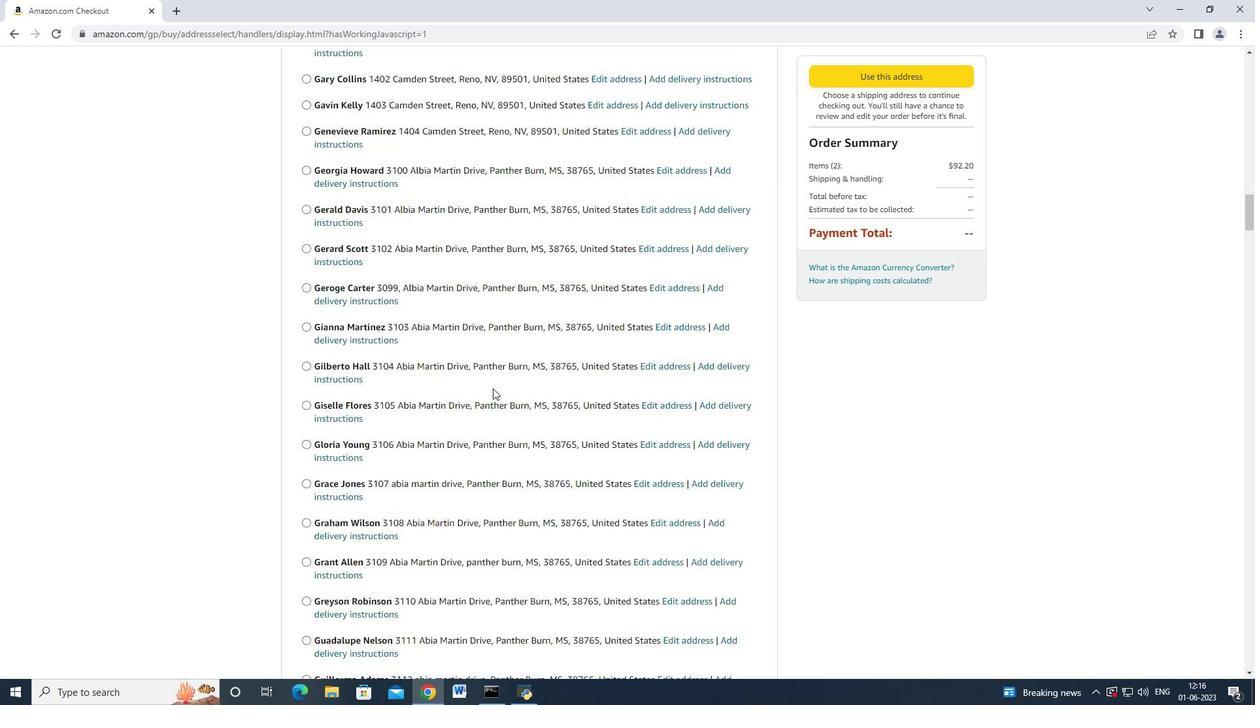 
Action: Mouse scrolled (492, 388) with delta (0, 0)
Screenshot: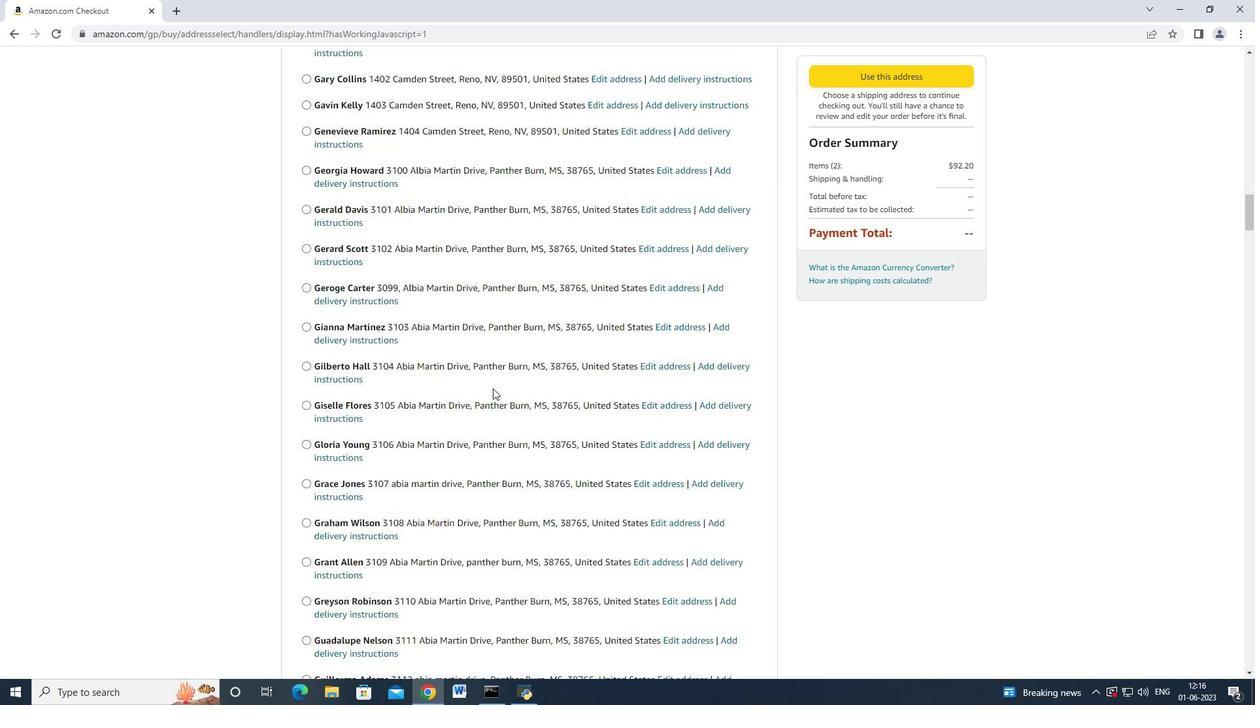 
Action: Mouse scrolled (492, 388) with delta (0, 0)
Screenshot: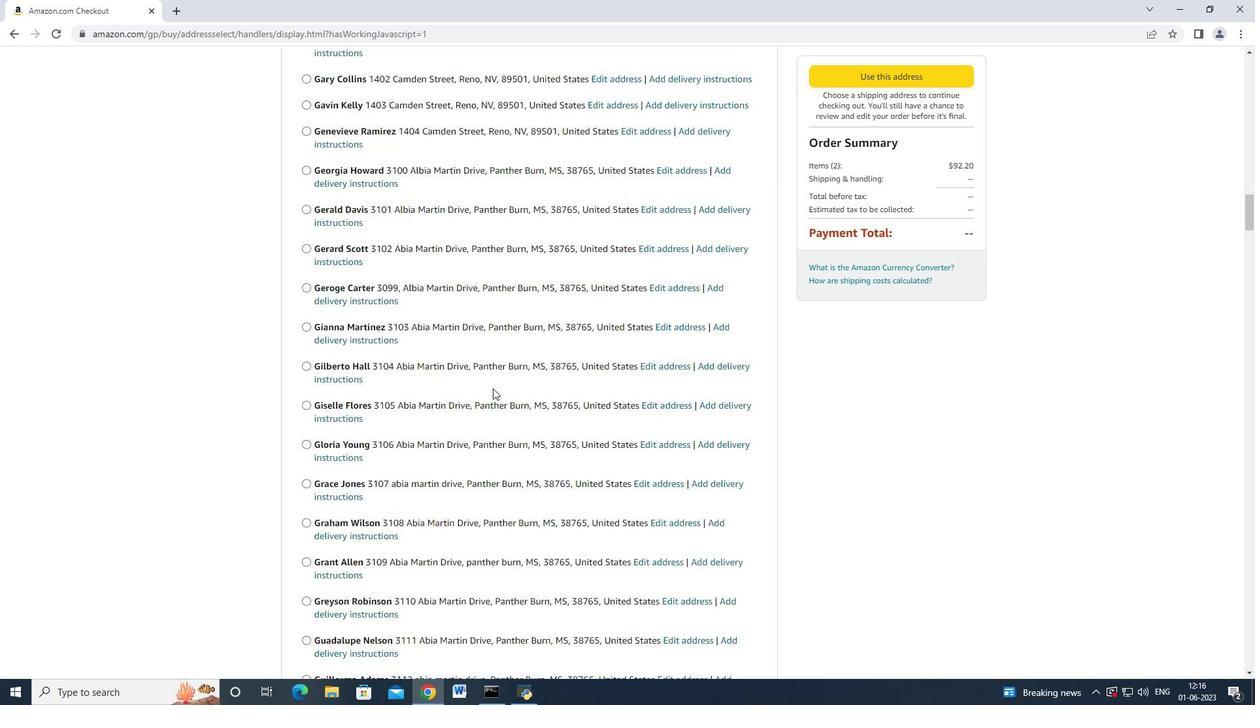 
Action: Mouse scrolled (492, 388) with delta (0, 0)
Screenshot: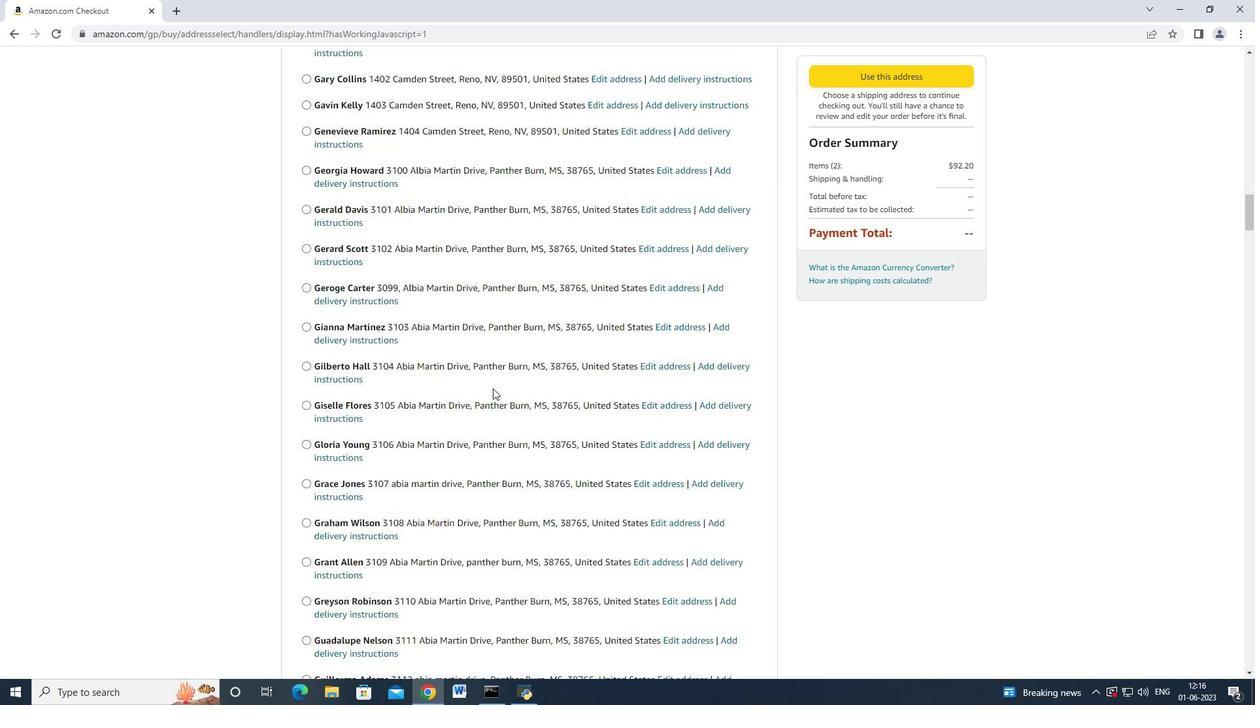 
Action: Mouse scrolled (492, 388) with delta (0, 0)
Screenshot: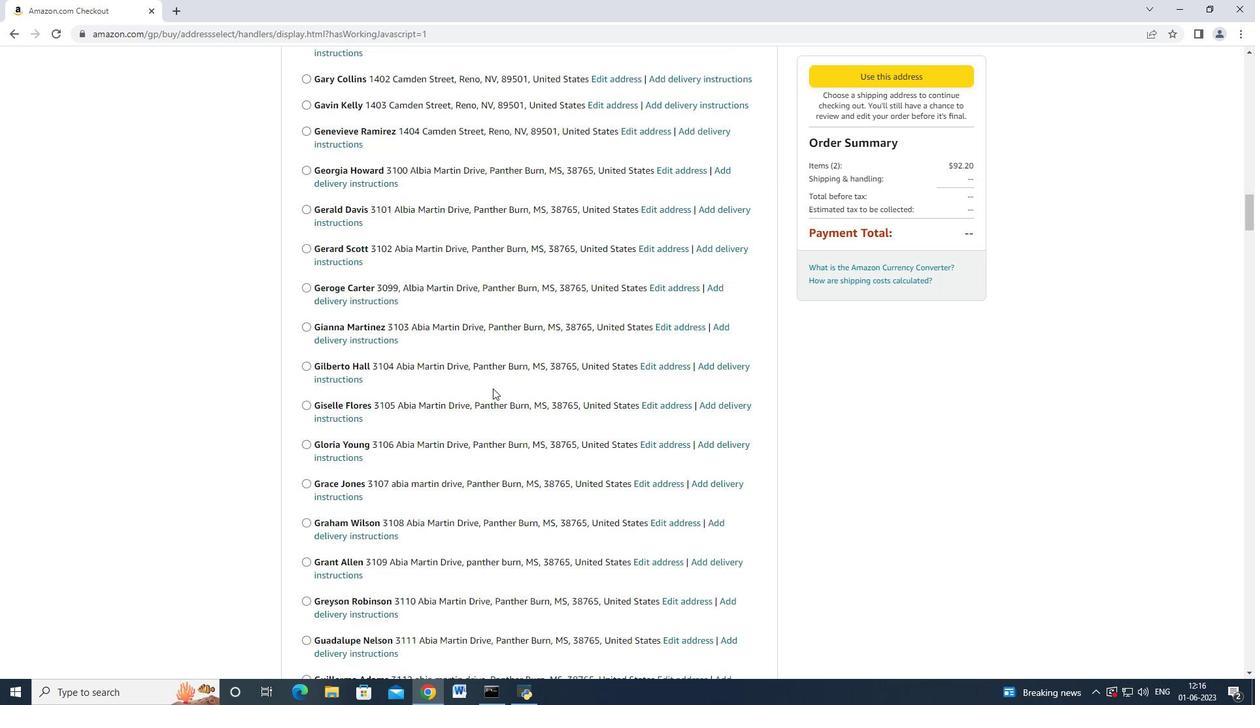 
Action: Mouse scrolled (492, 388) with delta (0, 0)
Screenshot: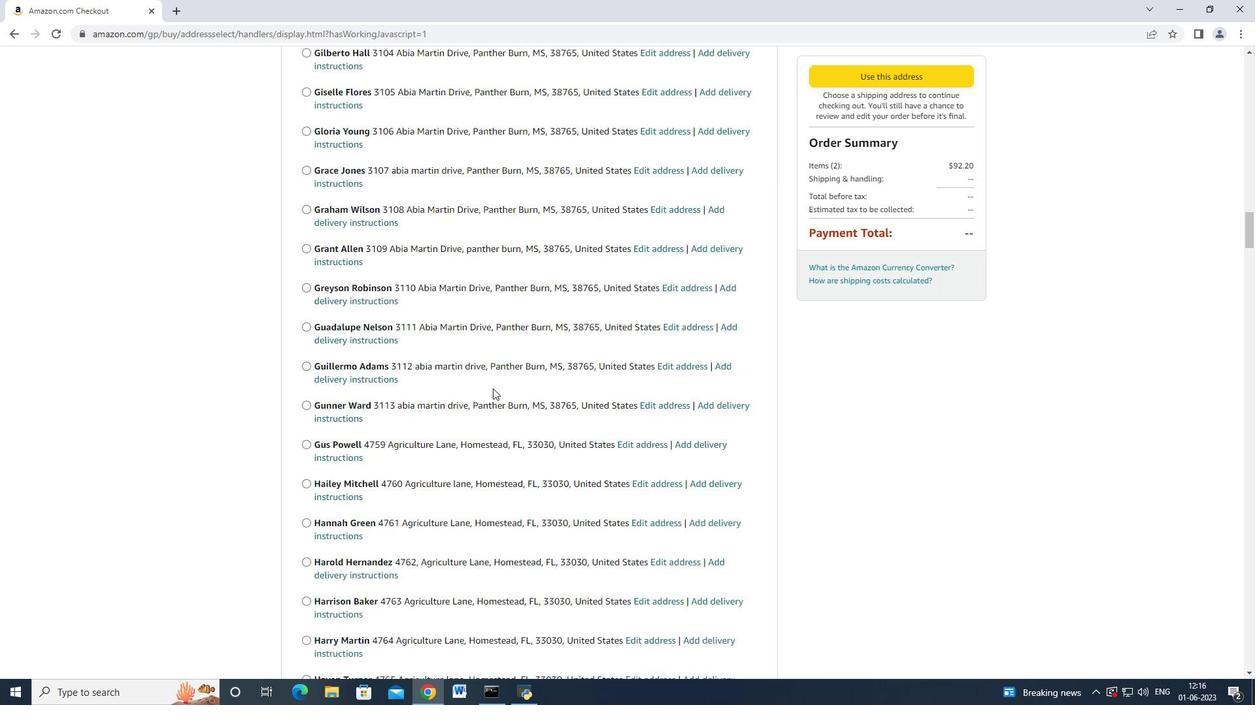 
Action: Mouse scrolled (492, 388) with delta (0, 0)
Screenshot: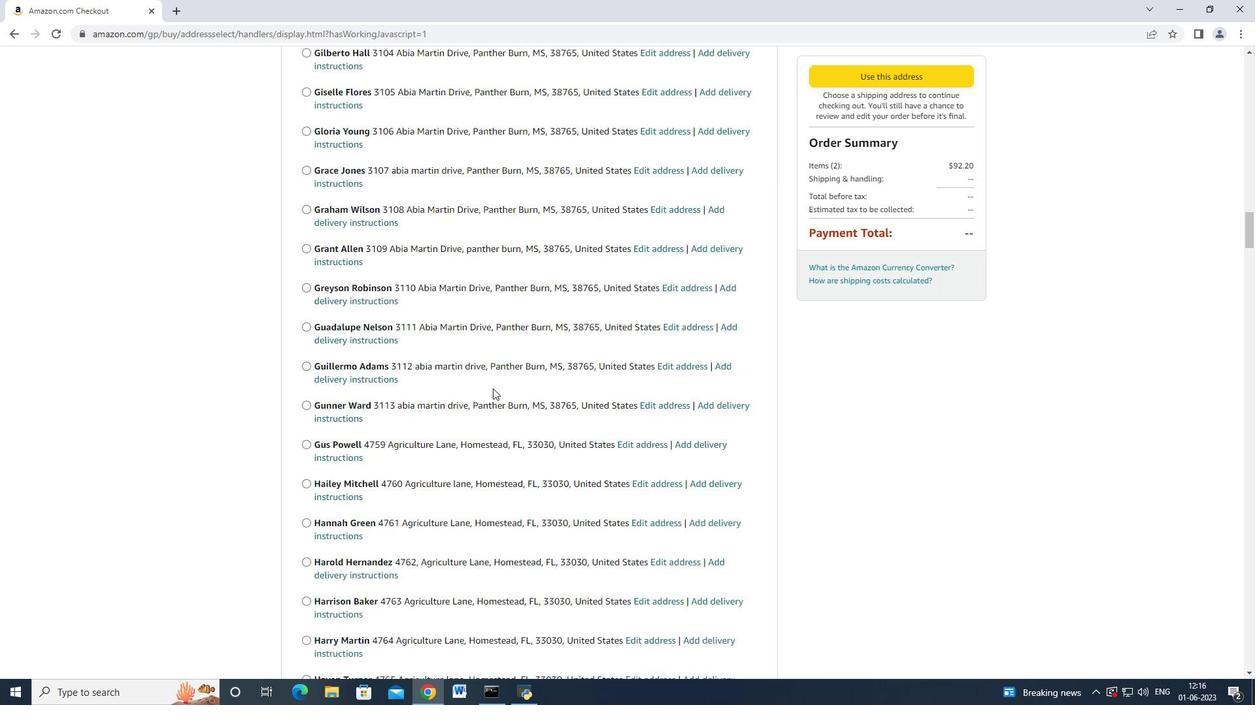 
Action: Mouse scrolled (492, 388) with delta (0, 0)
Screenshot: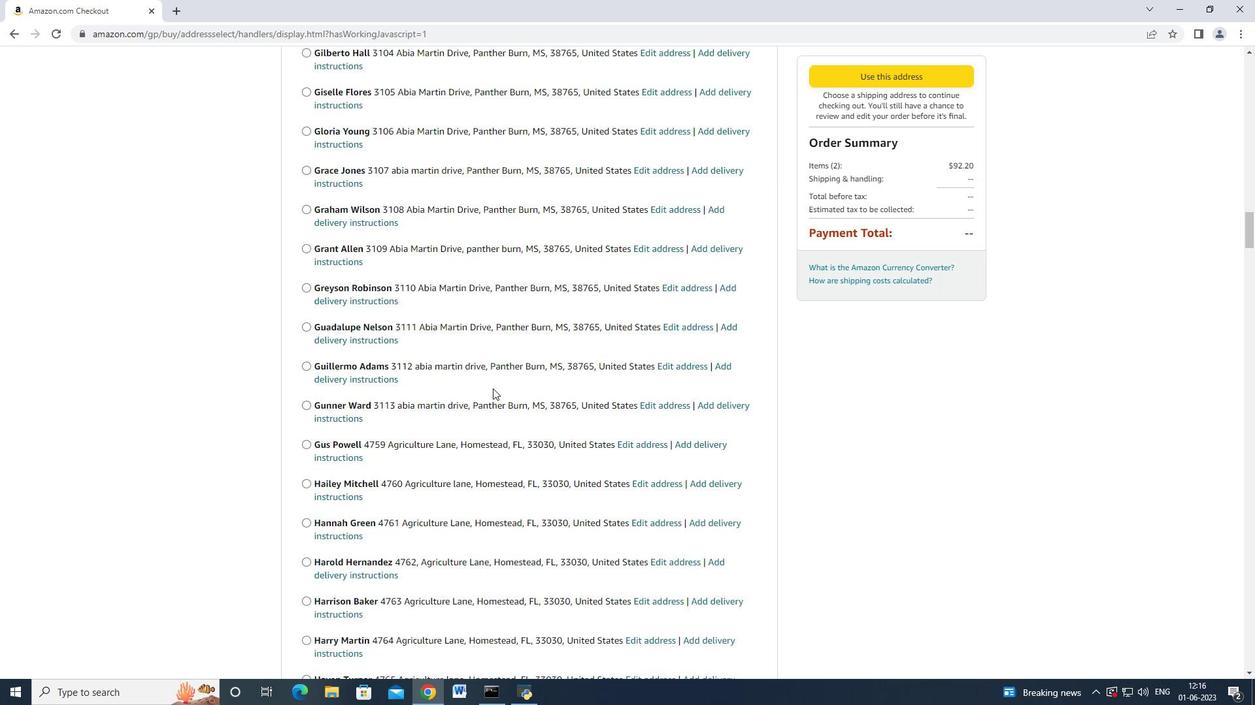 
Action: Mouse scrolled (492, 388) with delta (0, 0)
Screenshot: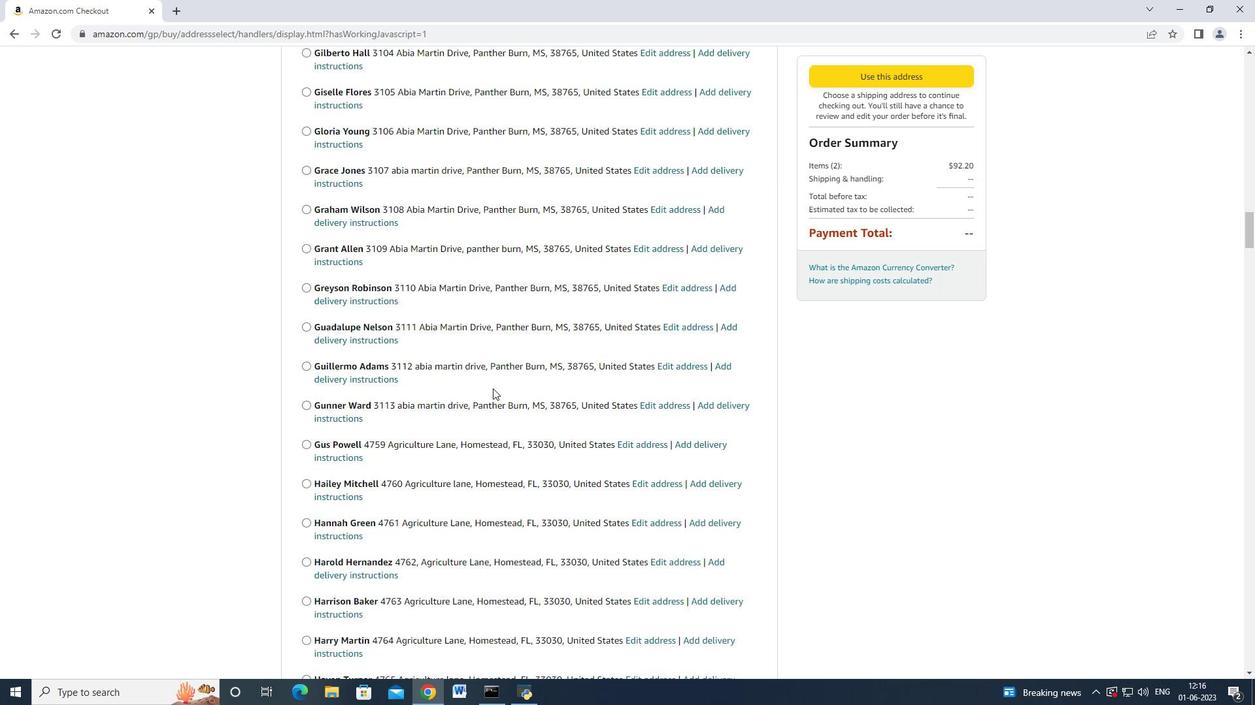 
Action: Mouse scrolled (492, 388) with delta (0, 0)
Screenshot: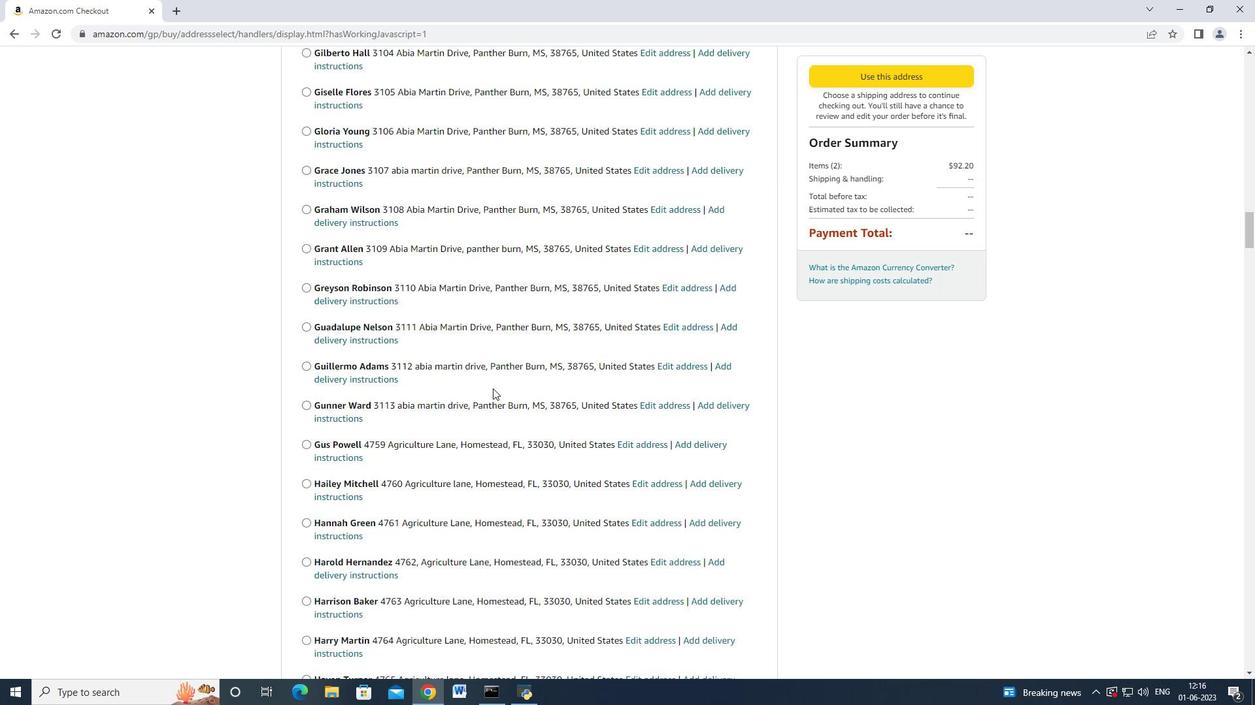 
Action: Mouse scrolled (492, 388) with delta (0, 0)
Screenshot: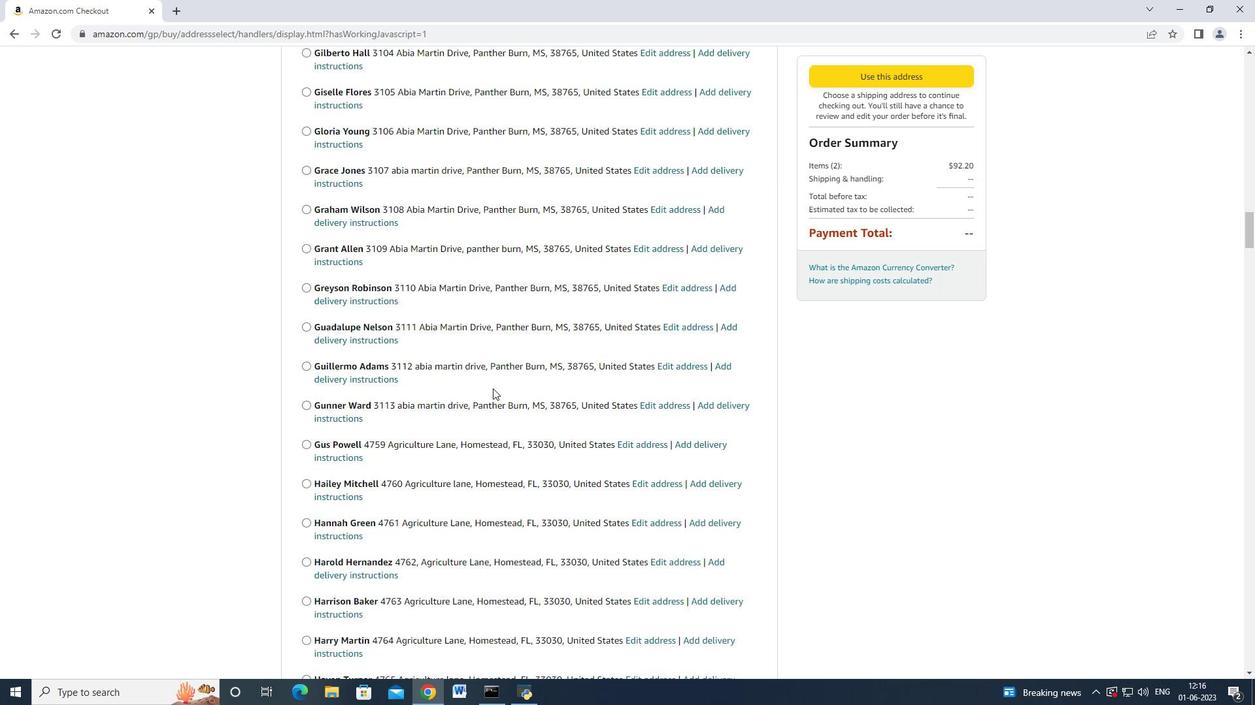 
Action: Mouse scrolled (492, 388) with delta (0, 0)
Screenshot: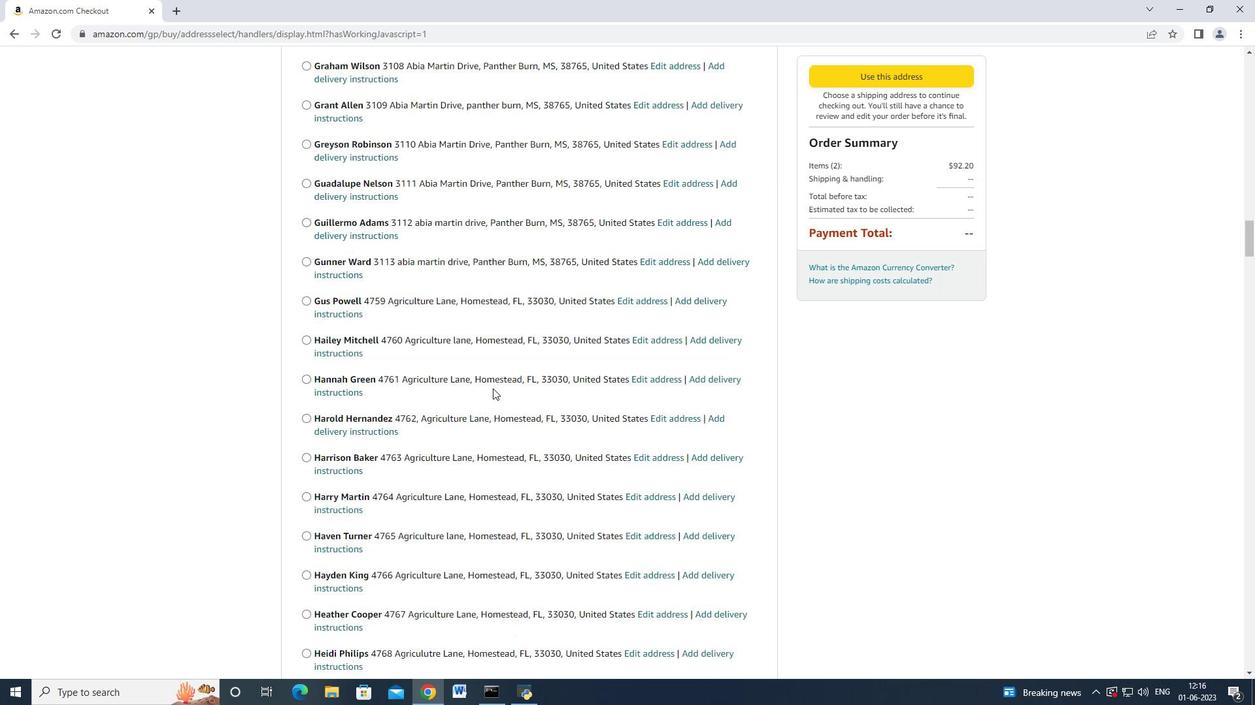 
Action: Mouse scrolled (492, 388) with delta (0, 0)
Screenshot: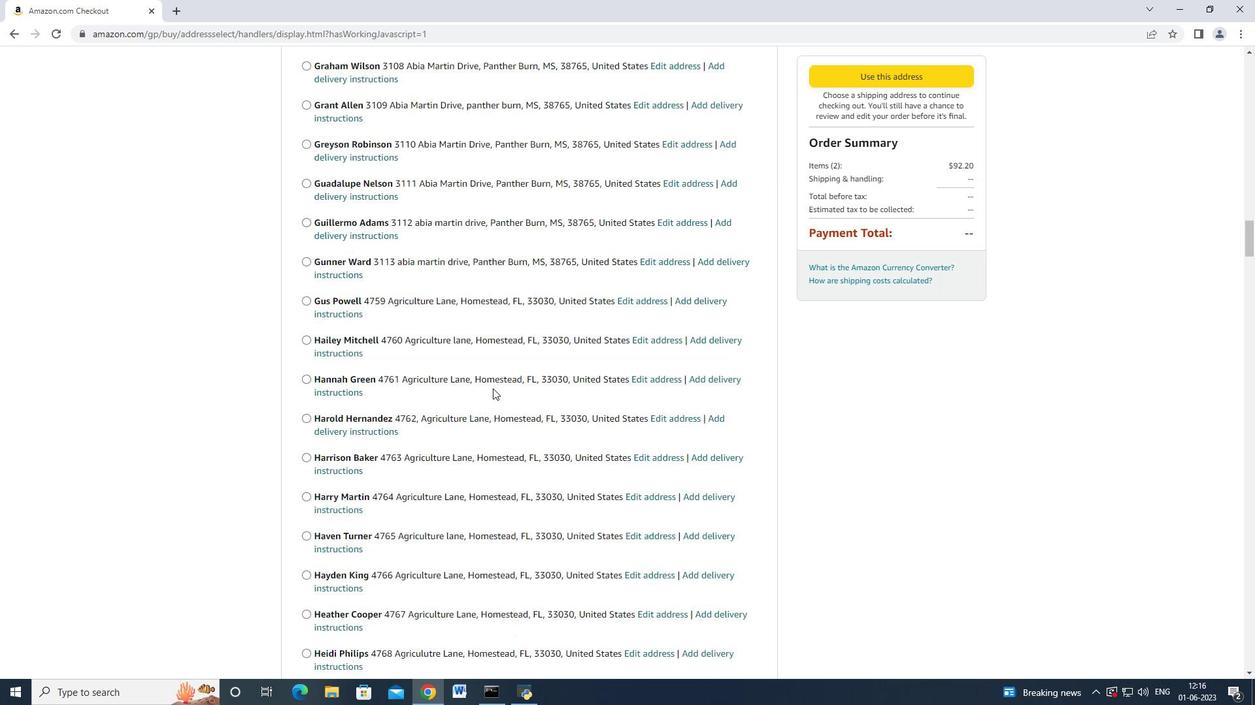 
Action: Mouse scrolled (492, 388) with delta (0, 0)
Screenshot: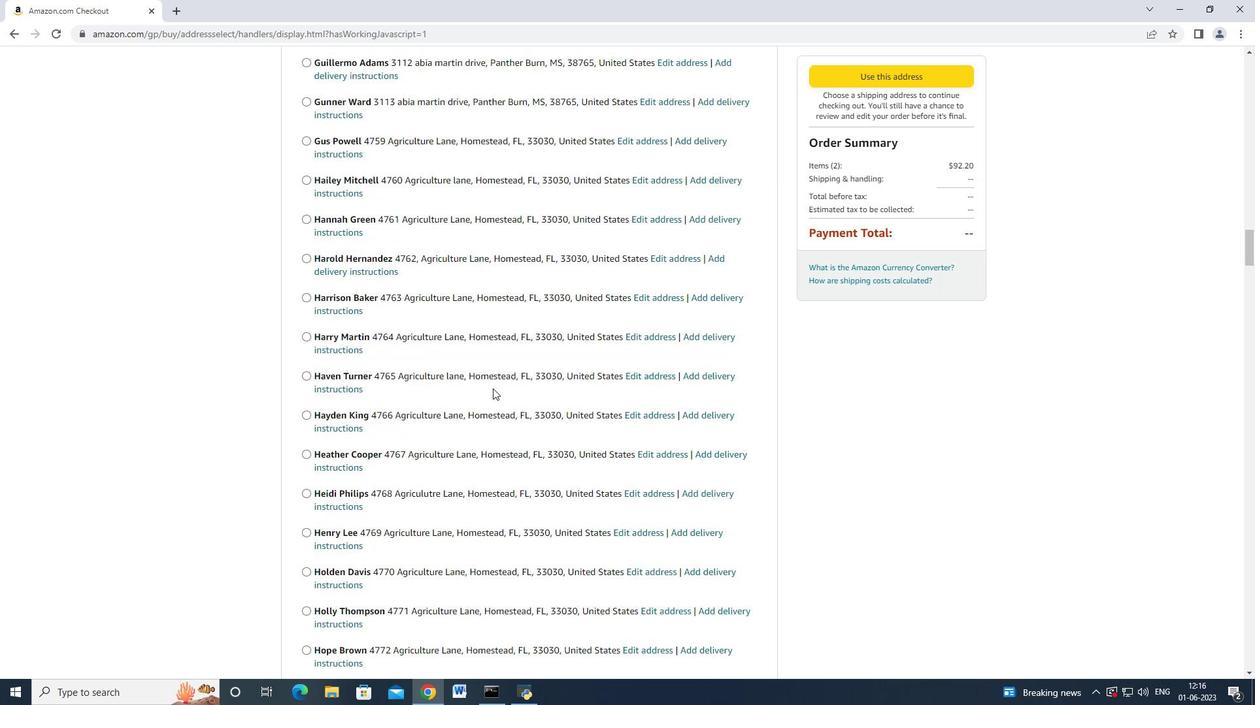 
Action: Mouse scrolled (492, 388) with delta (0, 0)
Screenshot: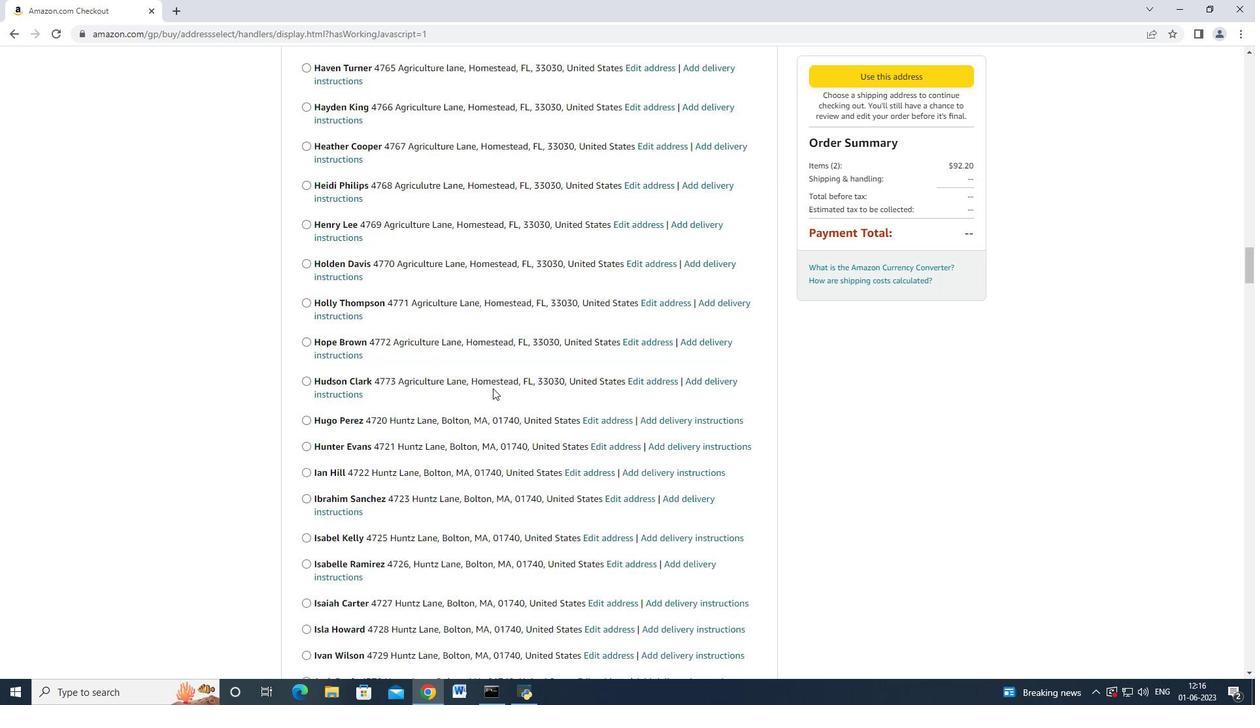 
Action: Mouse scrolled (492, 388) with delta (0, 0)
Screenshot: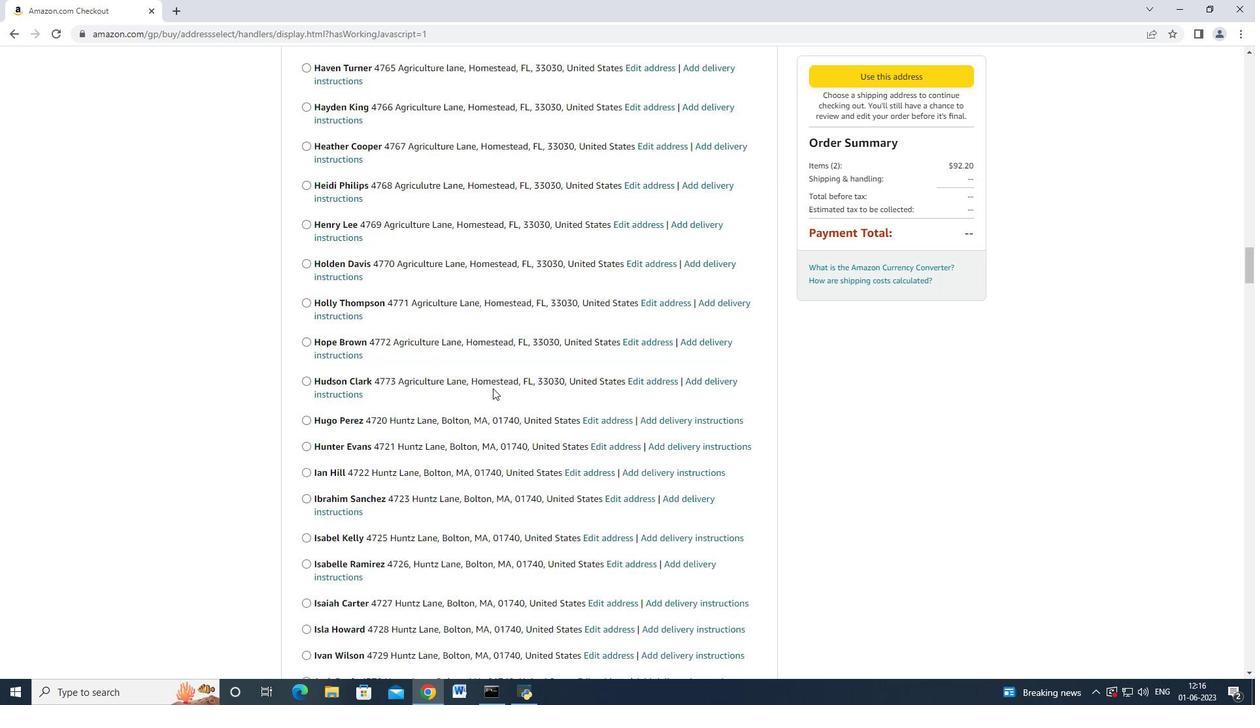 
Action: Mouse scrolled (492, 388) with delta (0, 0)
Screenshot: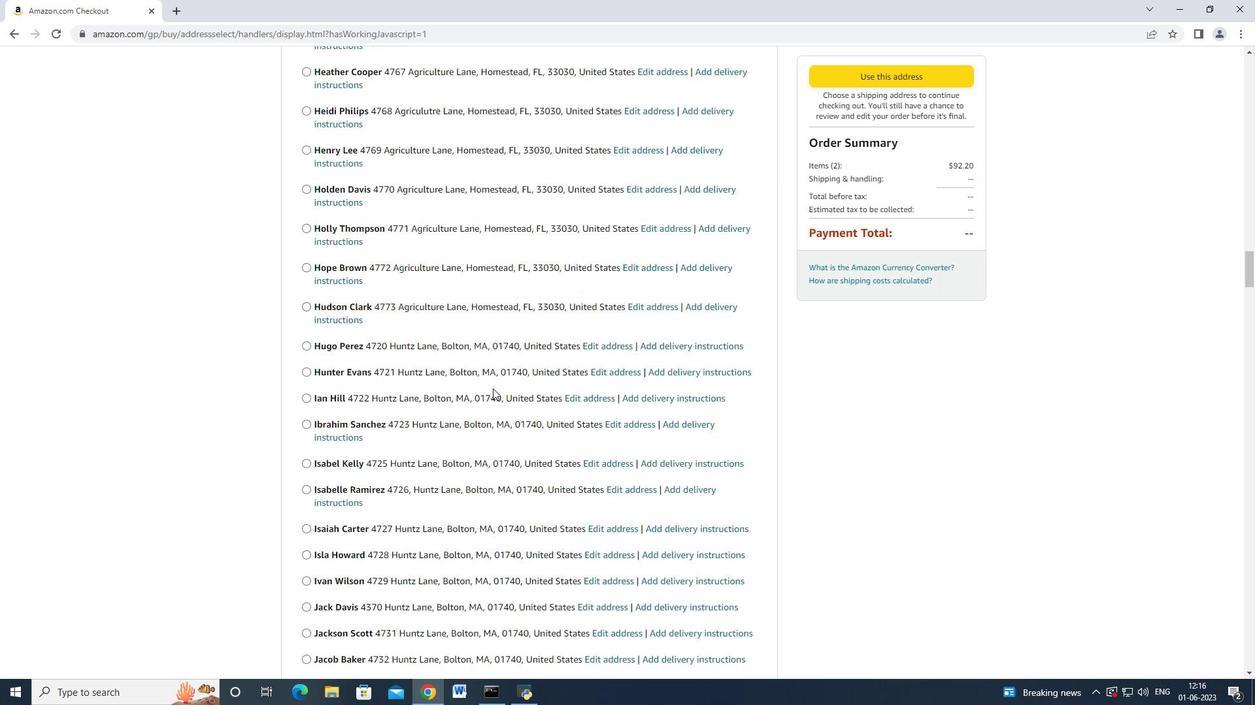 
Action: Mouse scrolled (492, 388) with delta (0, 0)
Screenshot: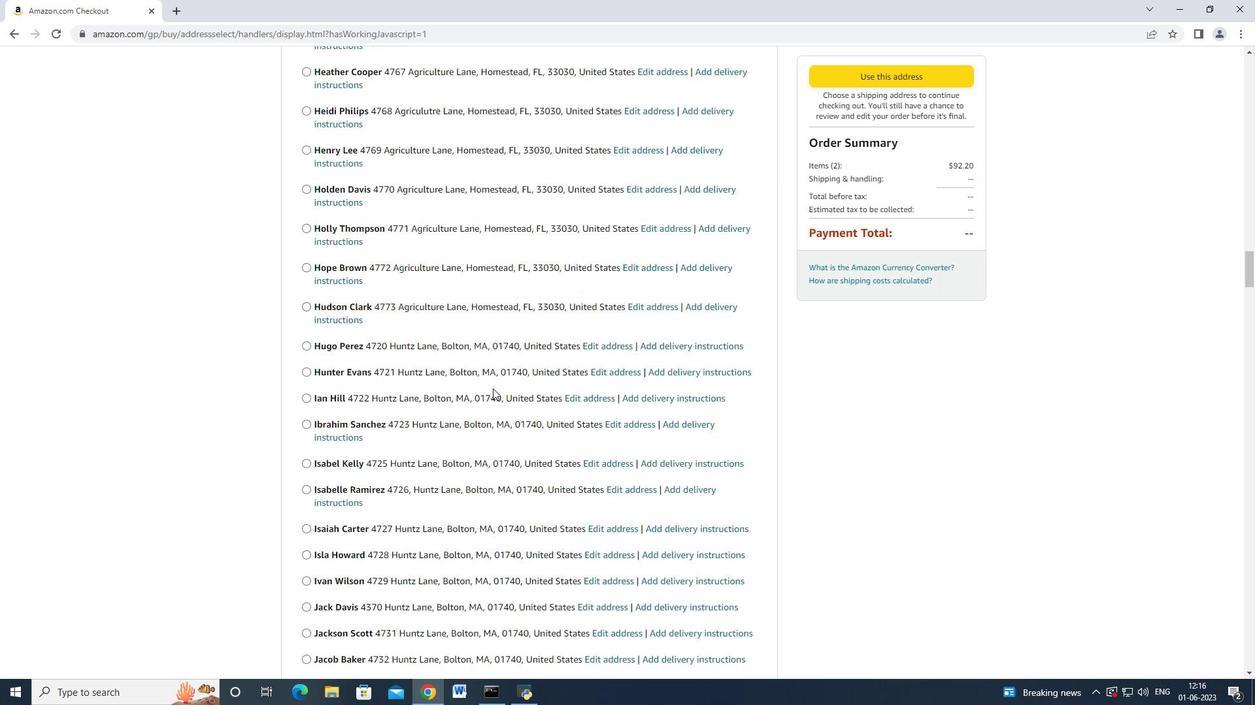 
Action: Mouse scrolled (492, 388) with delta (0, 0)
Screenshot: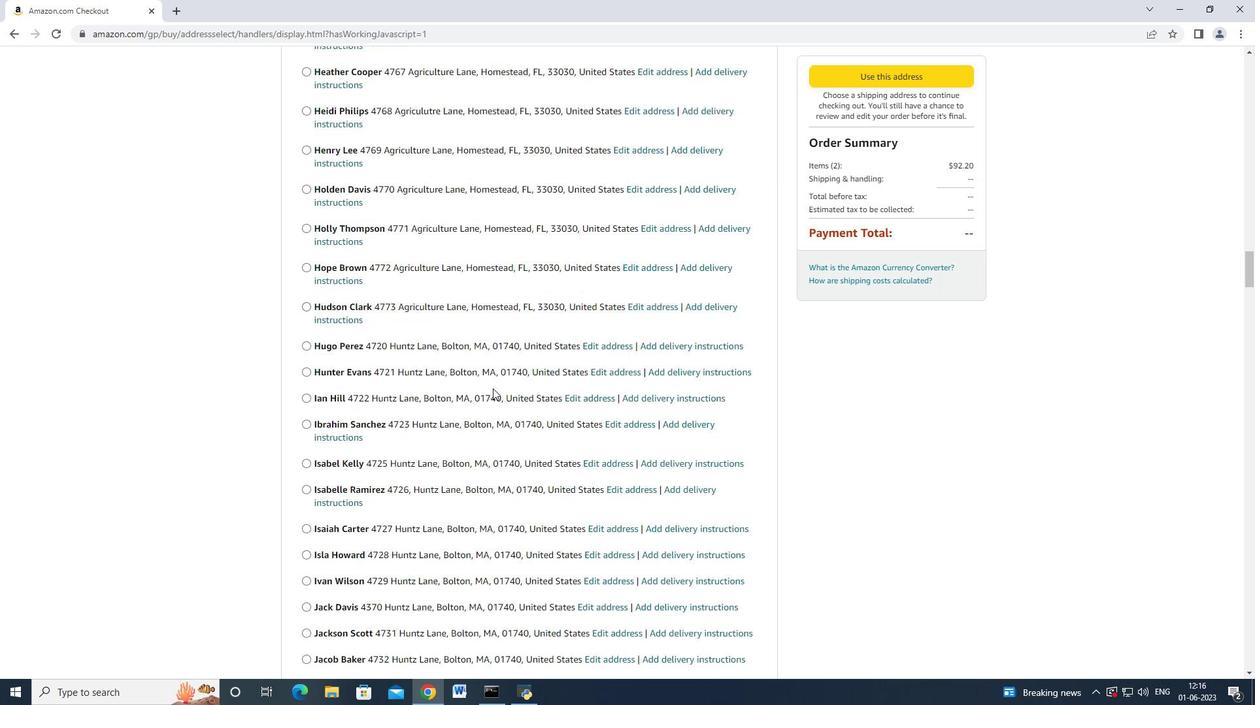 
Action: Mouse scrolled (492, 388) with delta (0, 0)
Screenshot: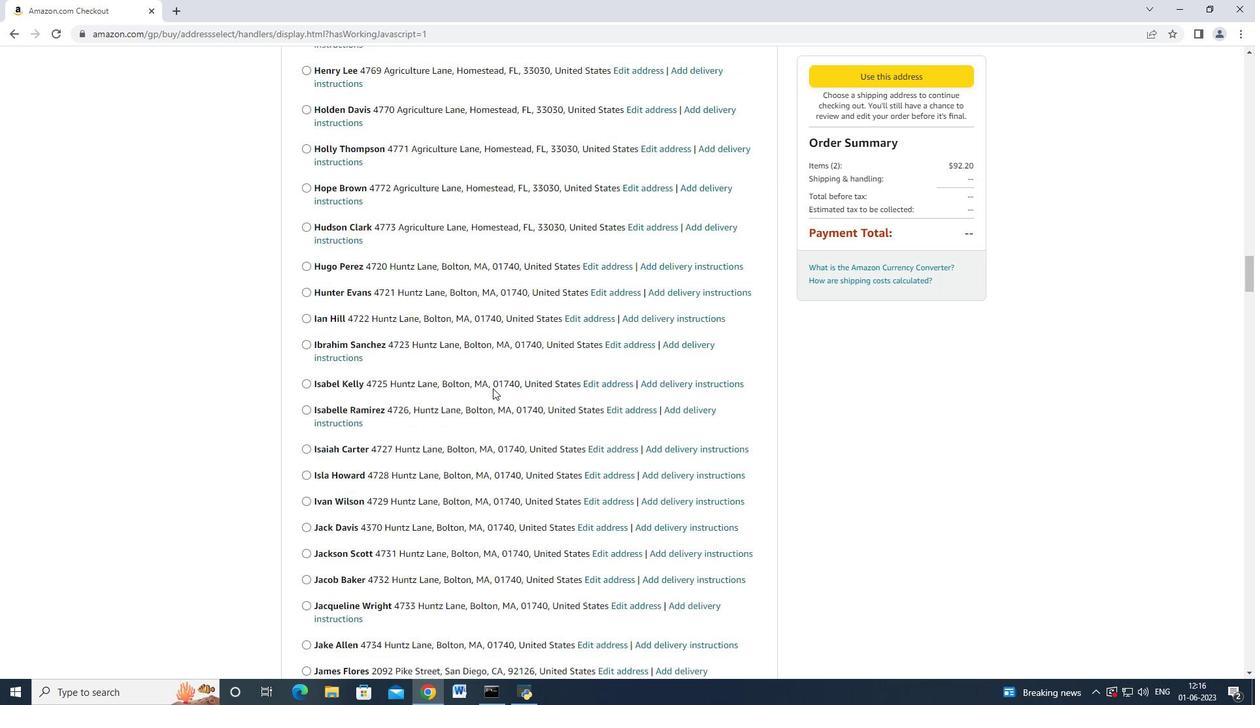 
Action: Mouse scrolled (492, 388) with delta (0, 0)
Screenshot: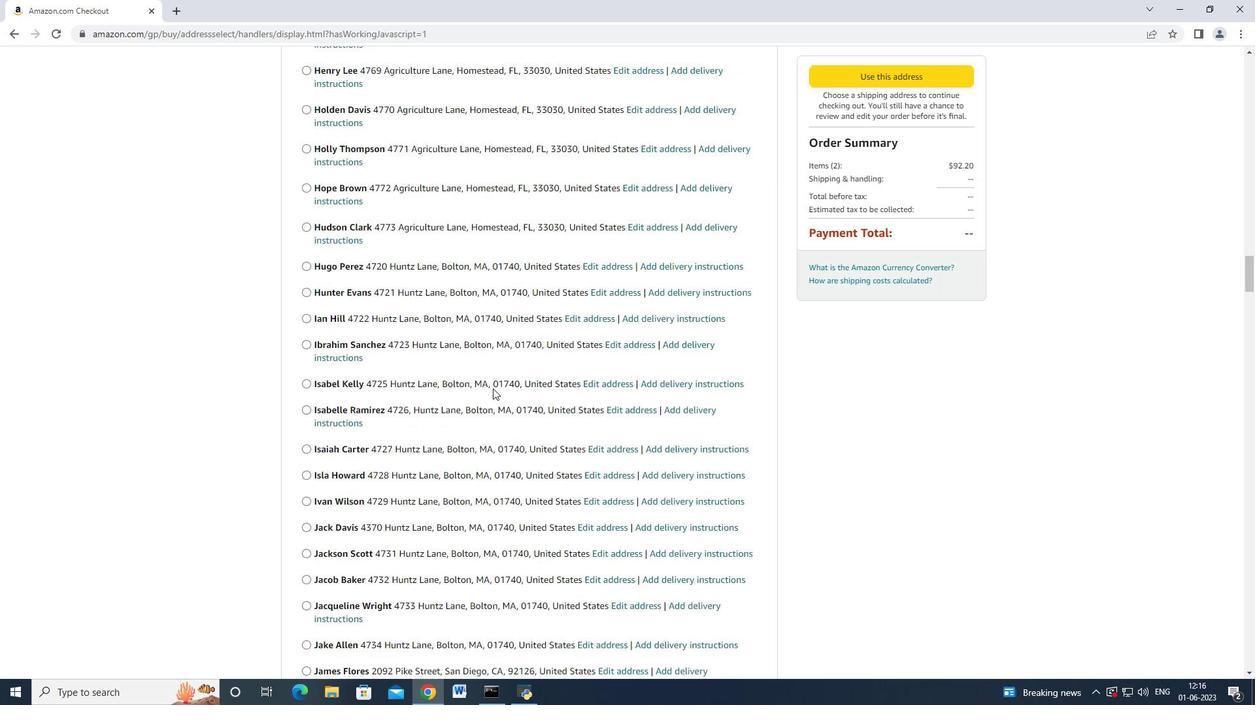 
Action: Mouse scrolled (492, 388) with delta (0, 0)
Screenshot: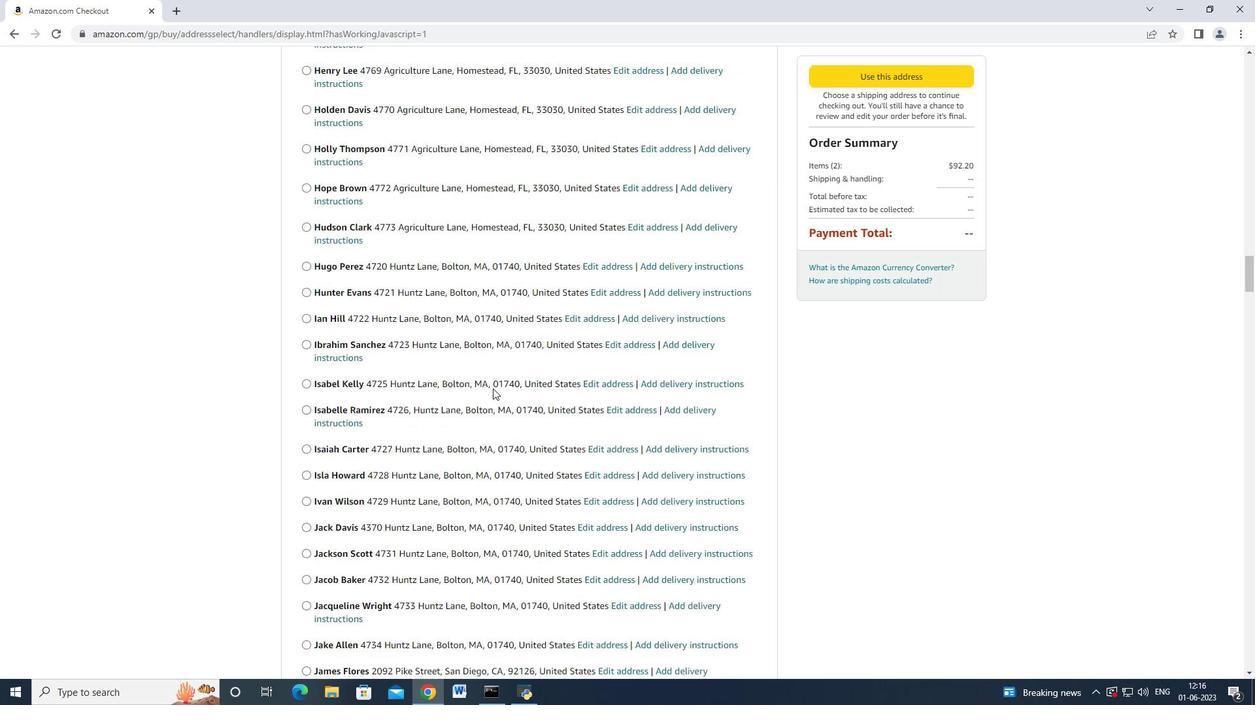 
Action: Mouse scrolled (492, 388) with delta (0, 0)
Screenshot: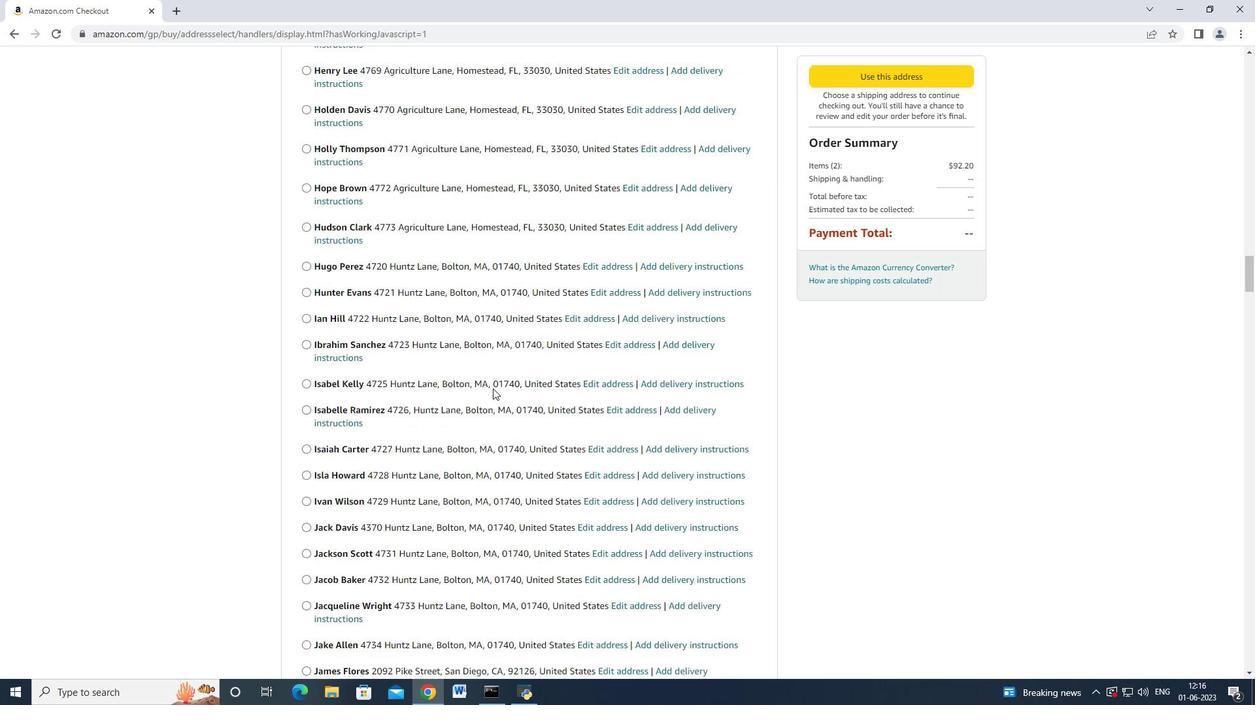 
Action: Mouse scrolled (492, 388) with delta (0, 0)
Screenshot: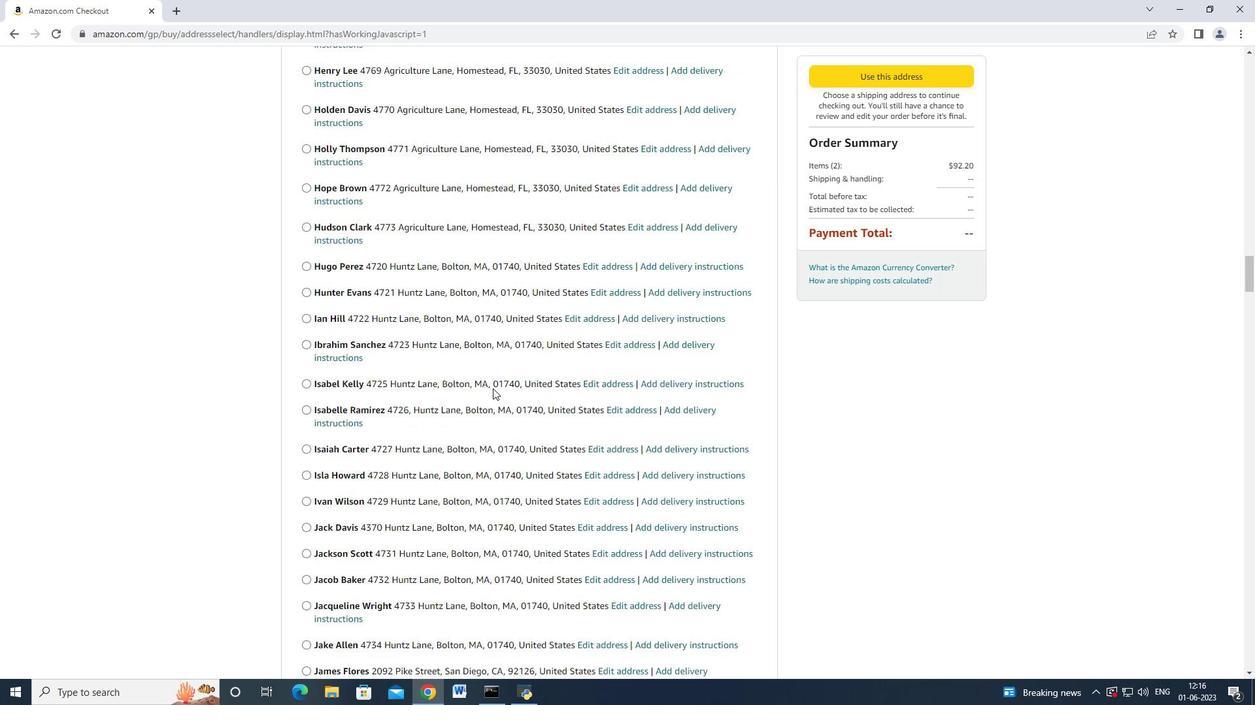 
Action: Mouse scrolled (492, 388) with delta (0, 0)
Screenshot: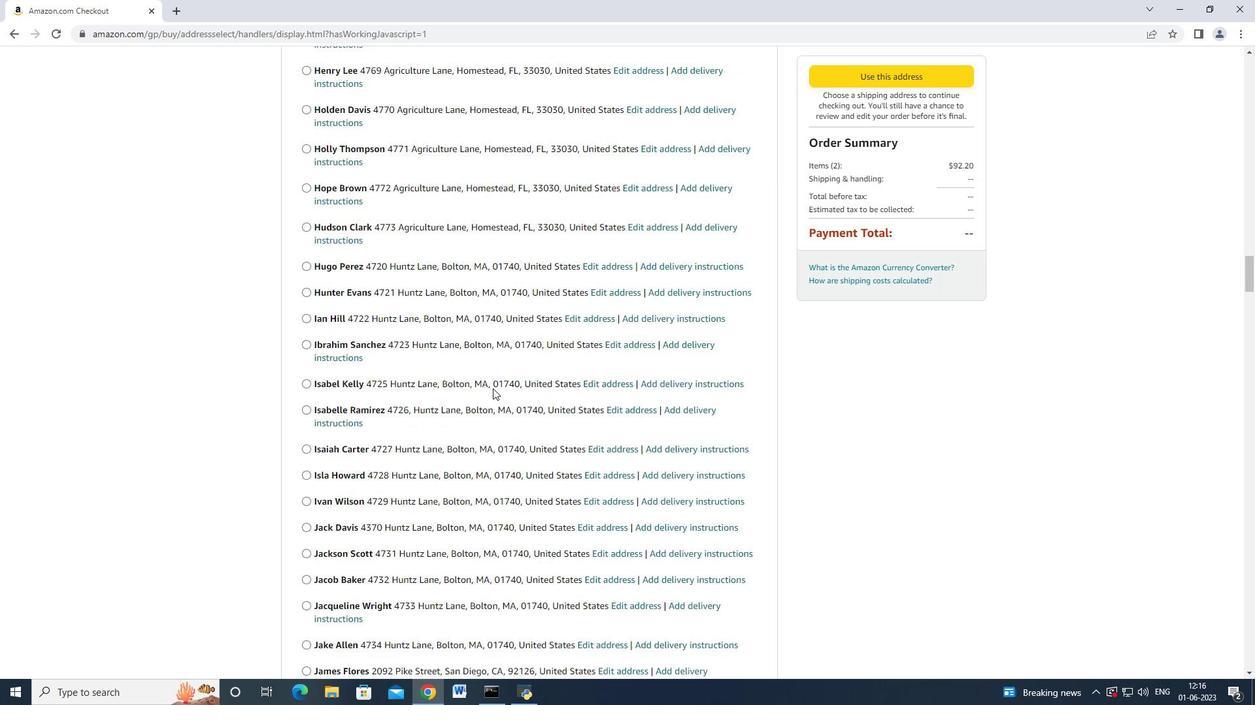 
Action: Mouse moved to (492, 390)
Screenshot: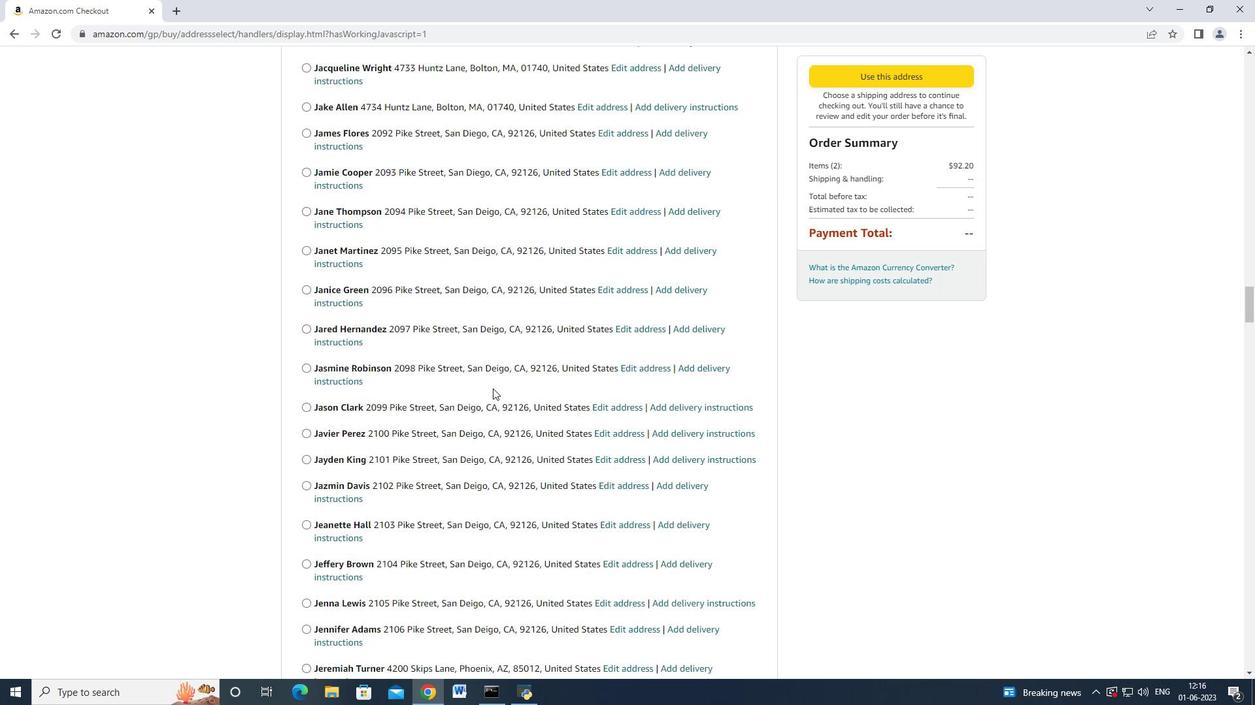 
Action: Mouse scrolled (492, 390) with delta (0, 0)
Screenshot: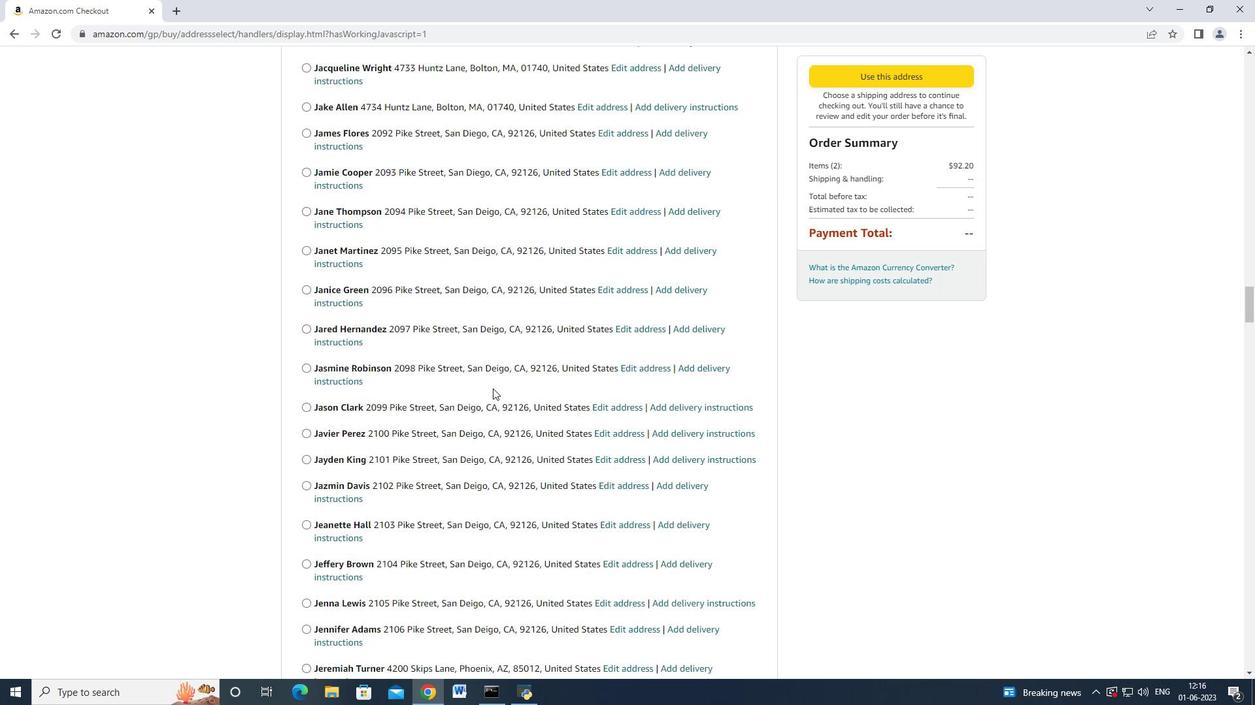 
Action: Mouse moved to (492, 392)
Screenshot: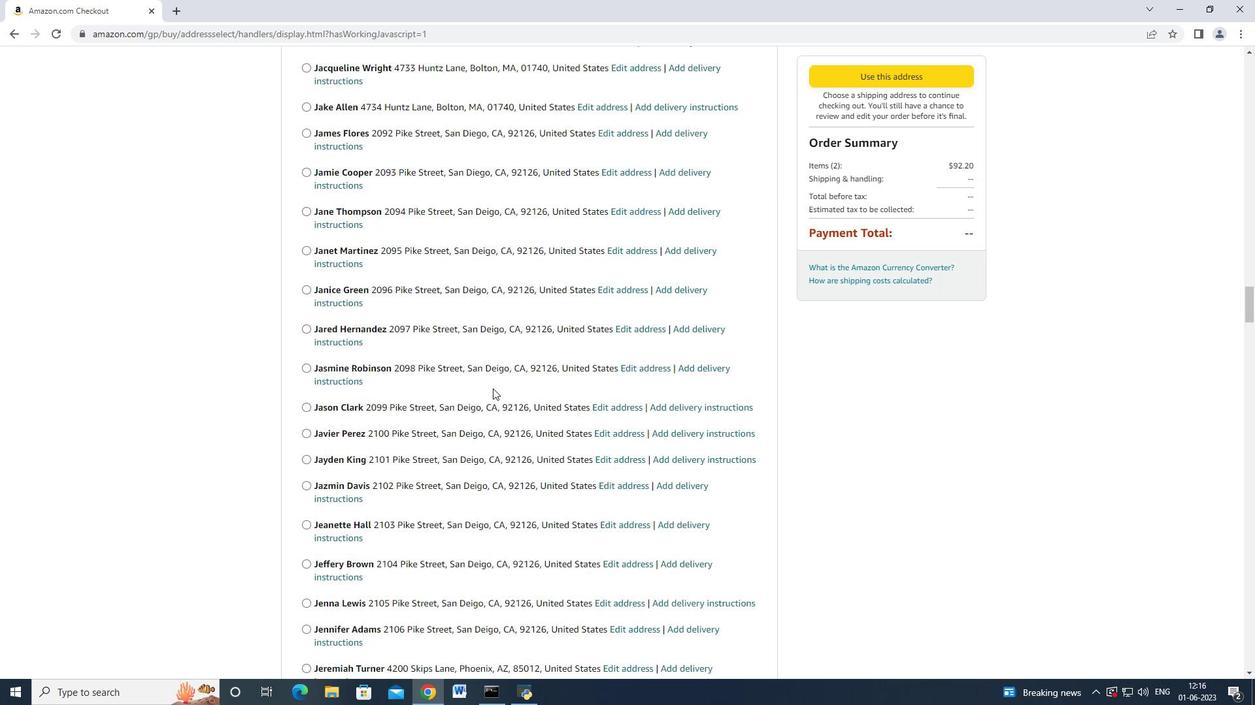 
Action: Mouse scrolled (492, 391) with delta (0, 0)
Screenshot: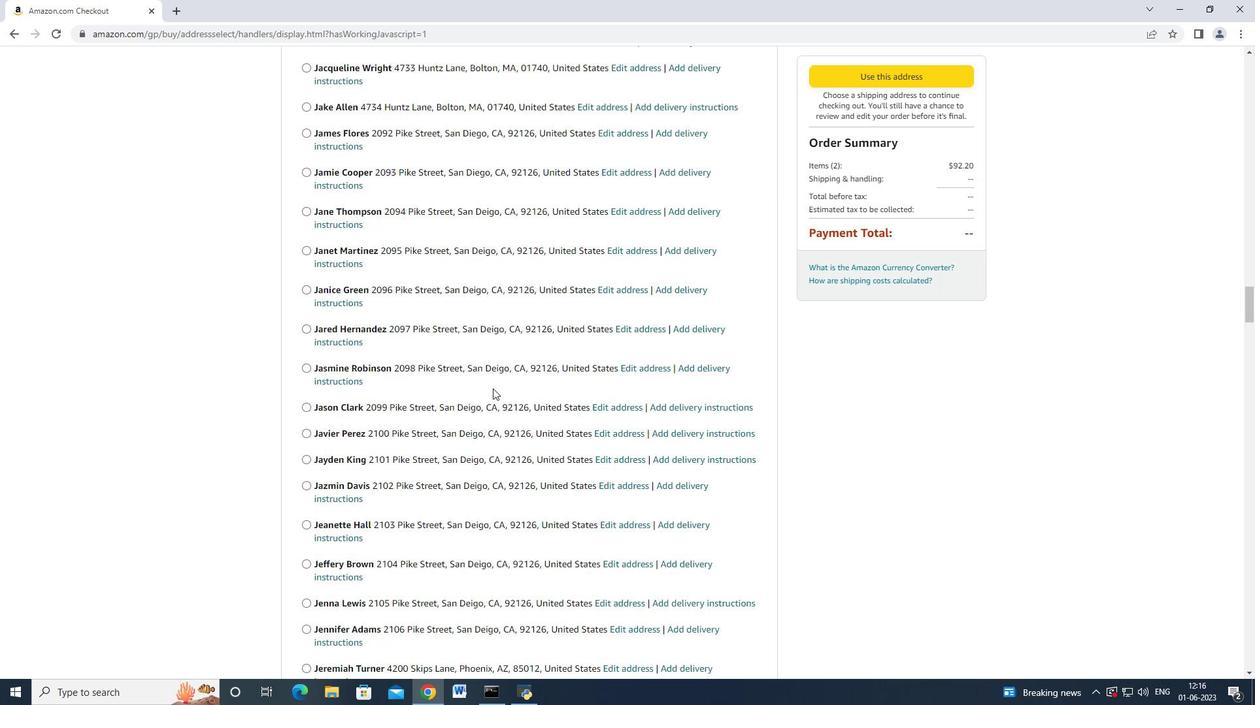 
Action: Mouse moved to (492, 392)
Screenshot: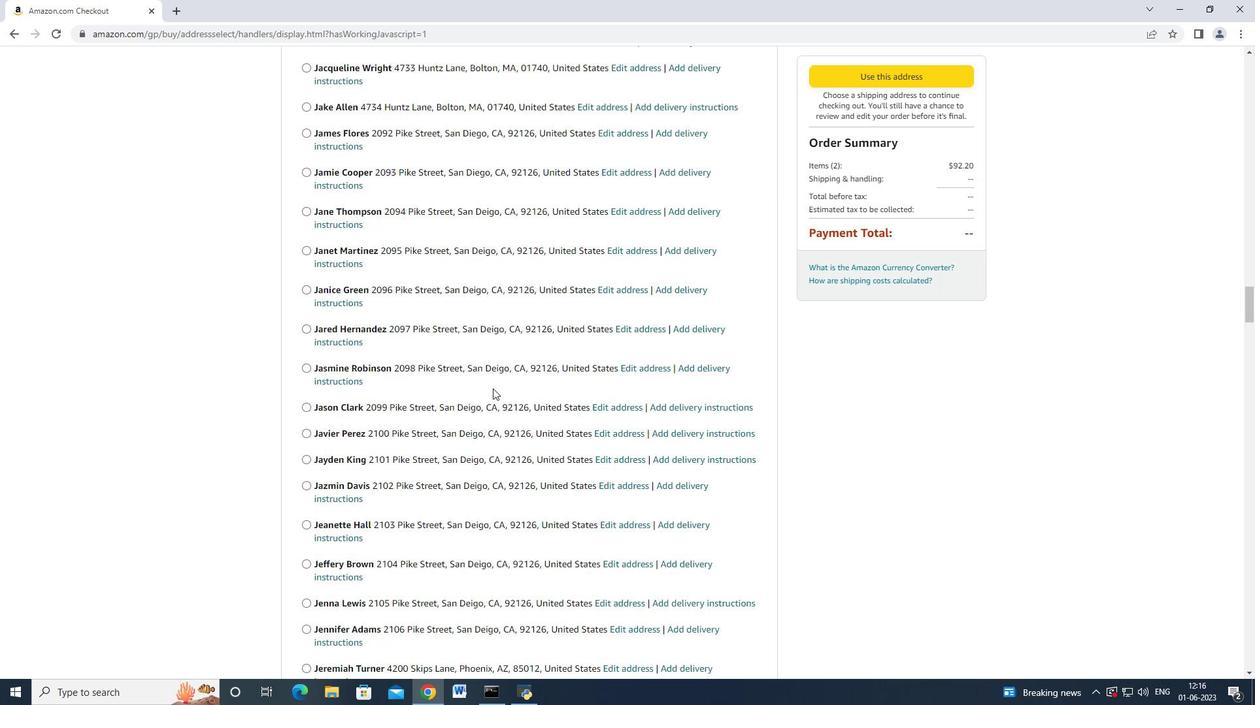 
Action: Mouse scrolled (492, 391) with delta (0, 0)
Screenshot: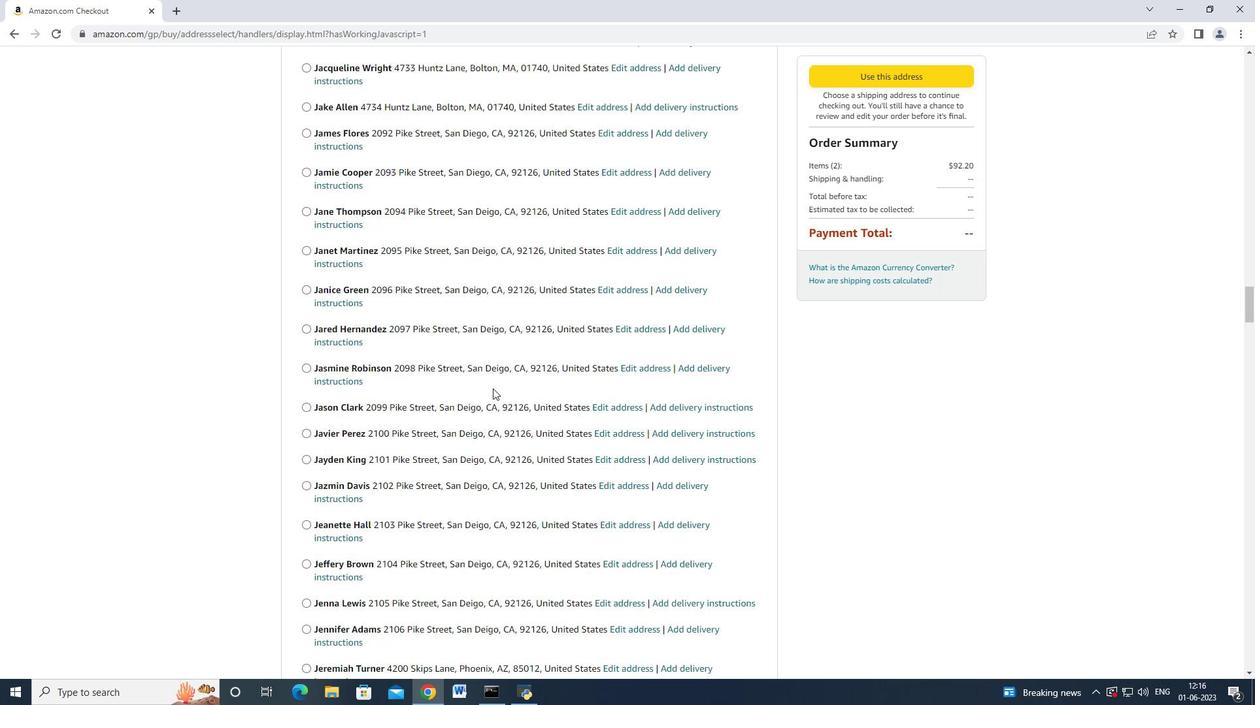 
Action: Mouse scrolled (492, 390) with delta (0, -1)
Screenshot: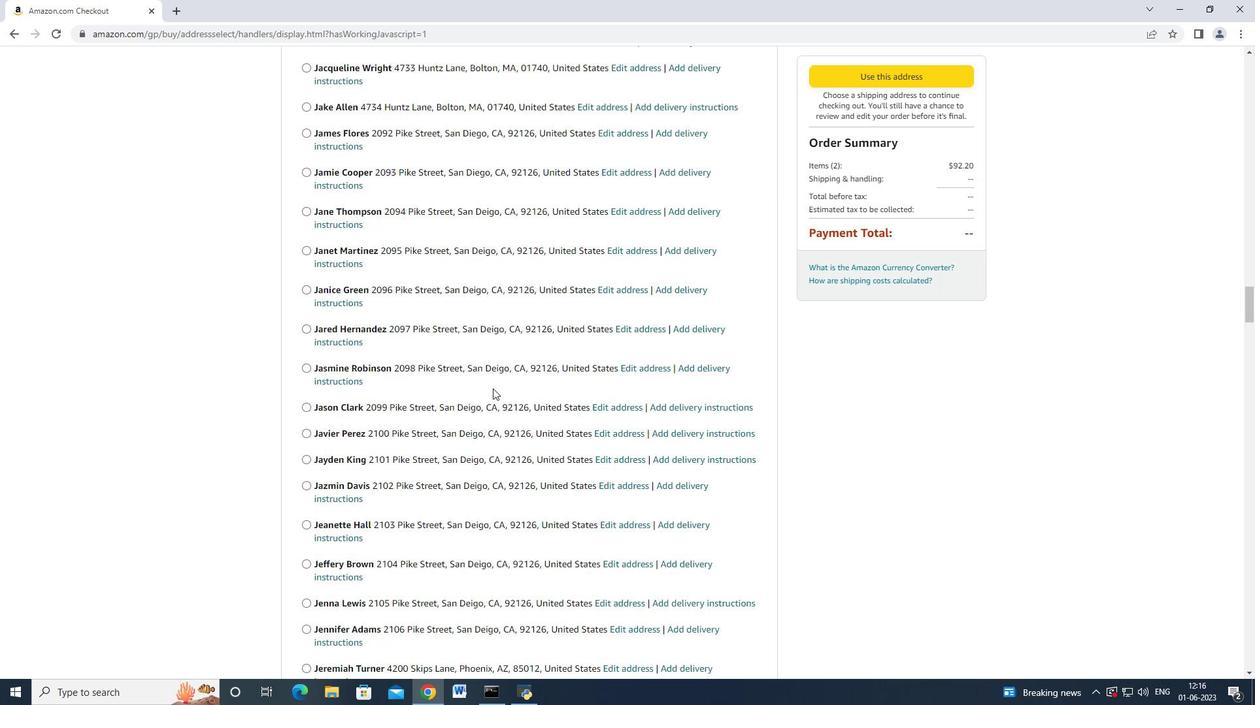 
Action: Mouse moved to (492, 392)
Screenshot: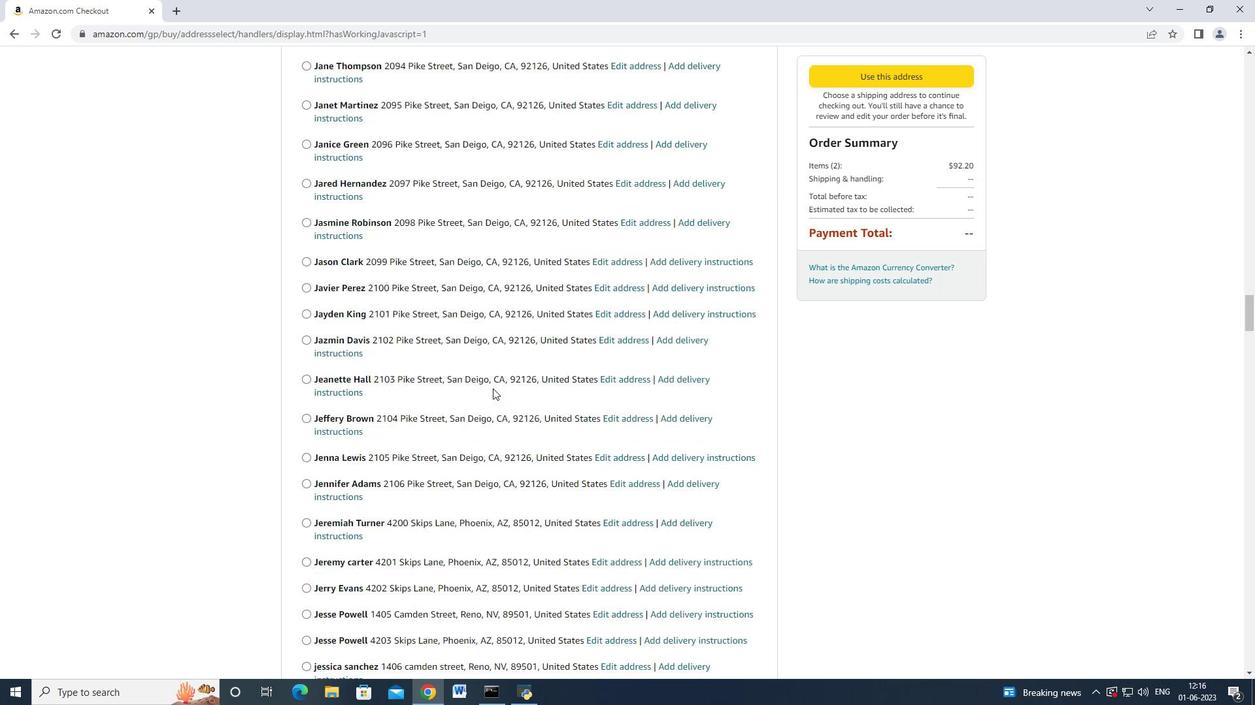
Action: Mouse scrolled (492, 392) with delta (0, 0)
Screenshot: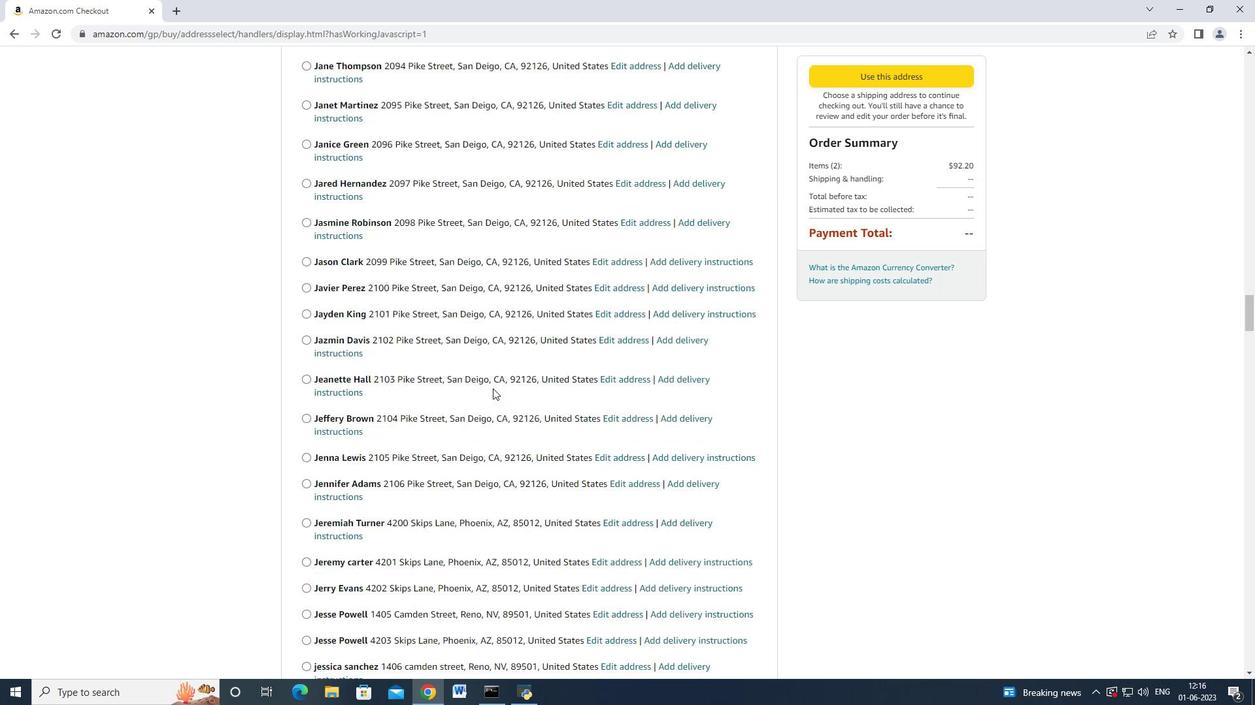 
Action: Mouse scrolled (492, 392) with delta (0, 0)
Screenshot: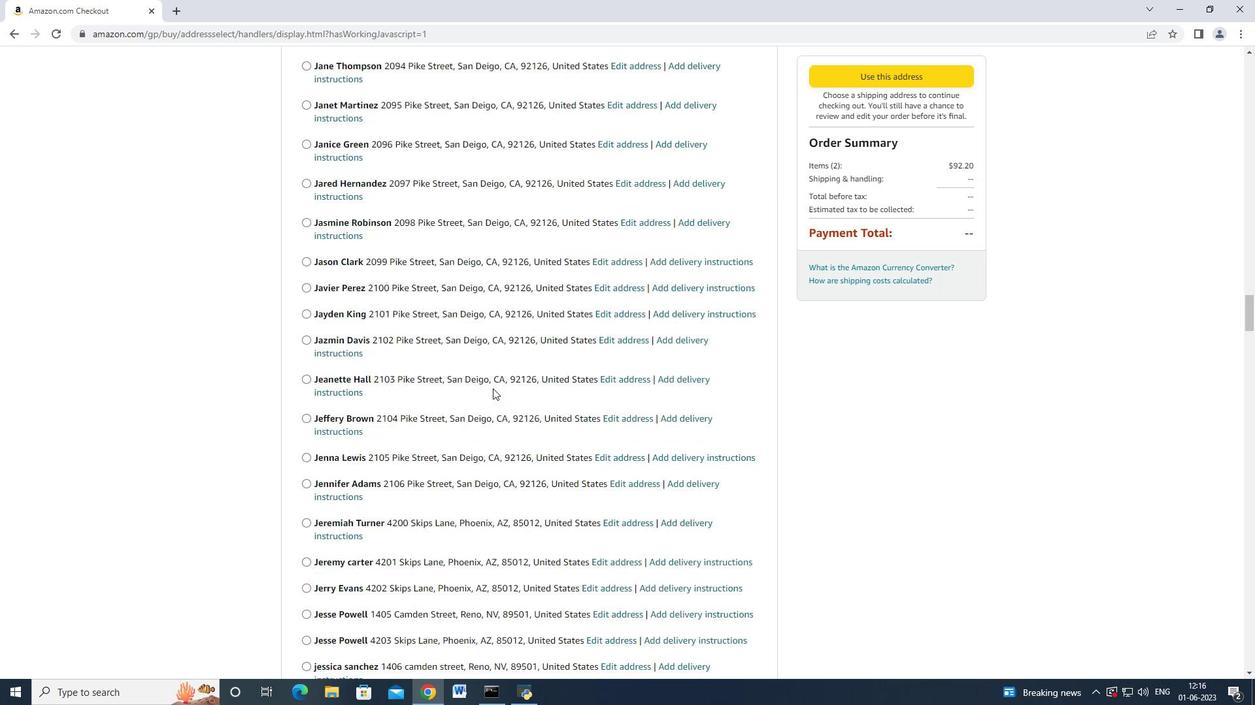 
Action: Mouse scrolled (492, 392) with delta (0, 0)
Screenshot: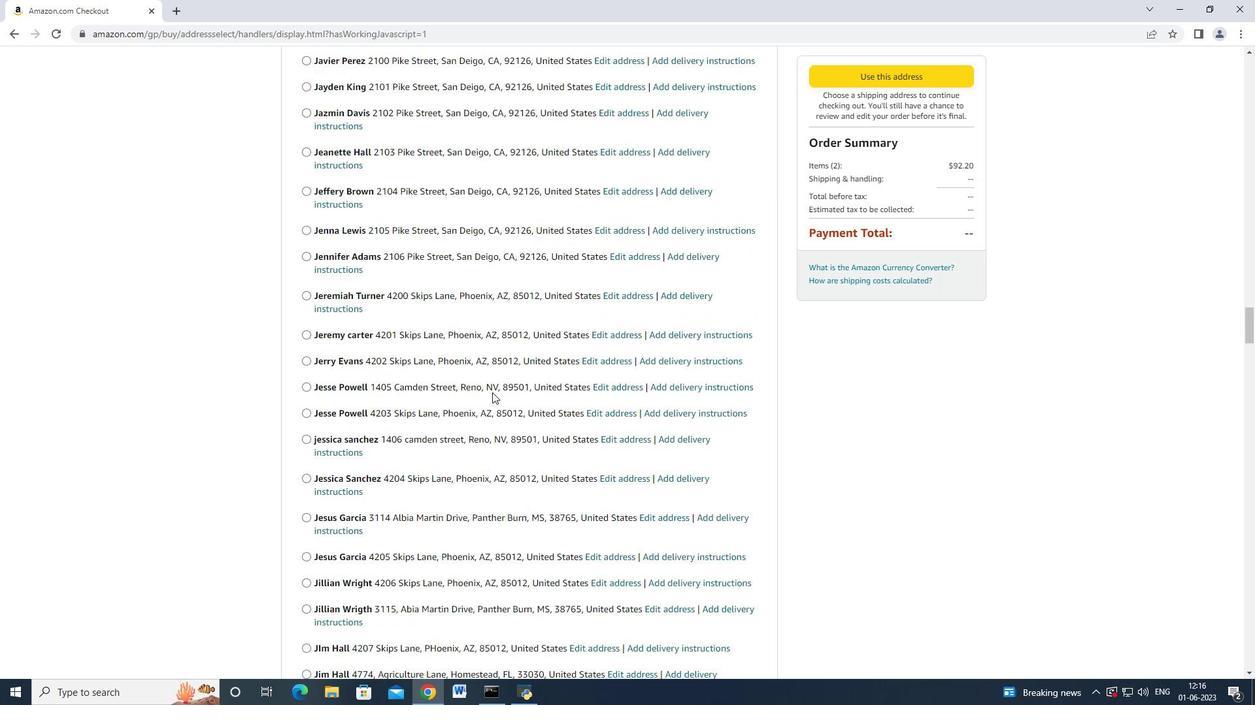 
Action: Mouse moved to (491, 392)
Screenshot: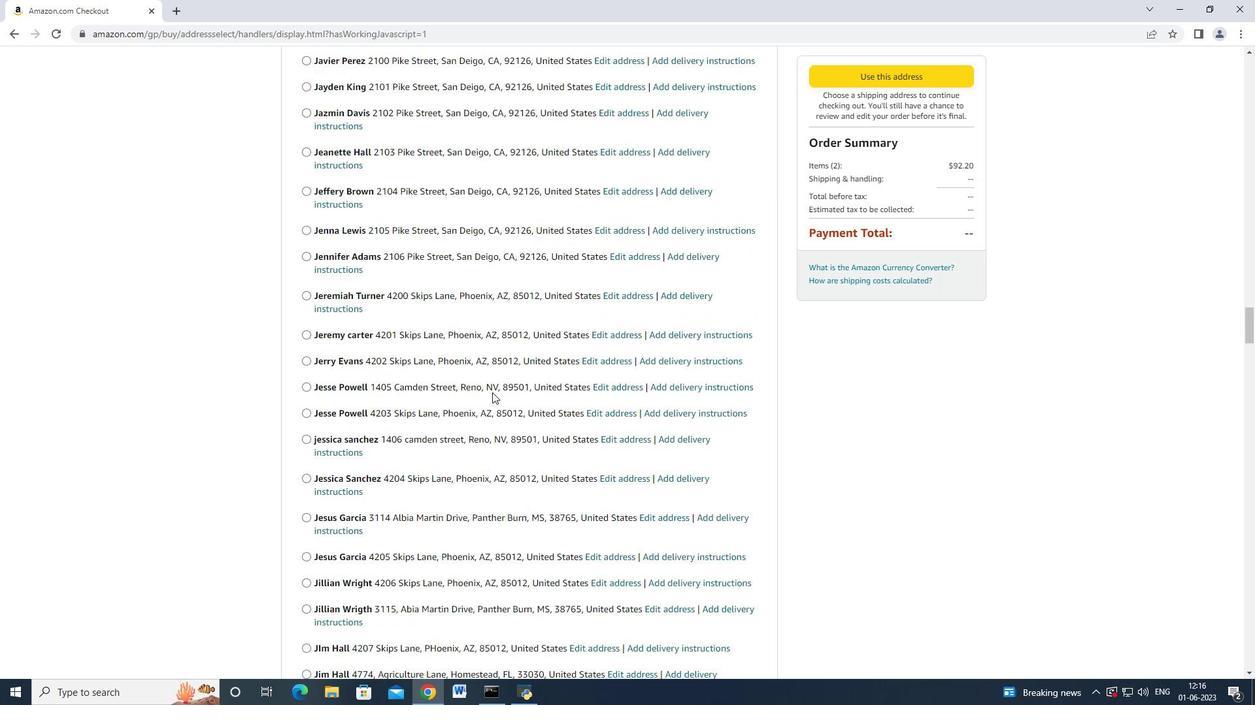 
Action: Mouse scrolled (491, 392) with delta (0, 0)
Screenshot: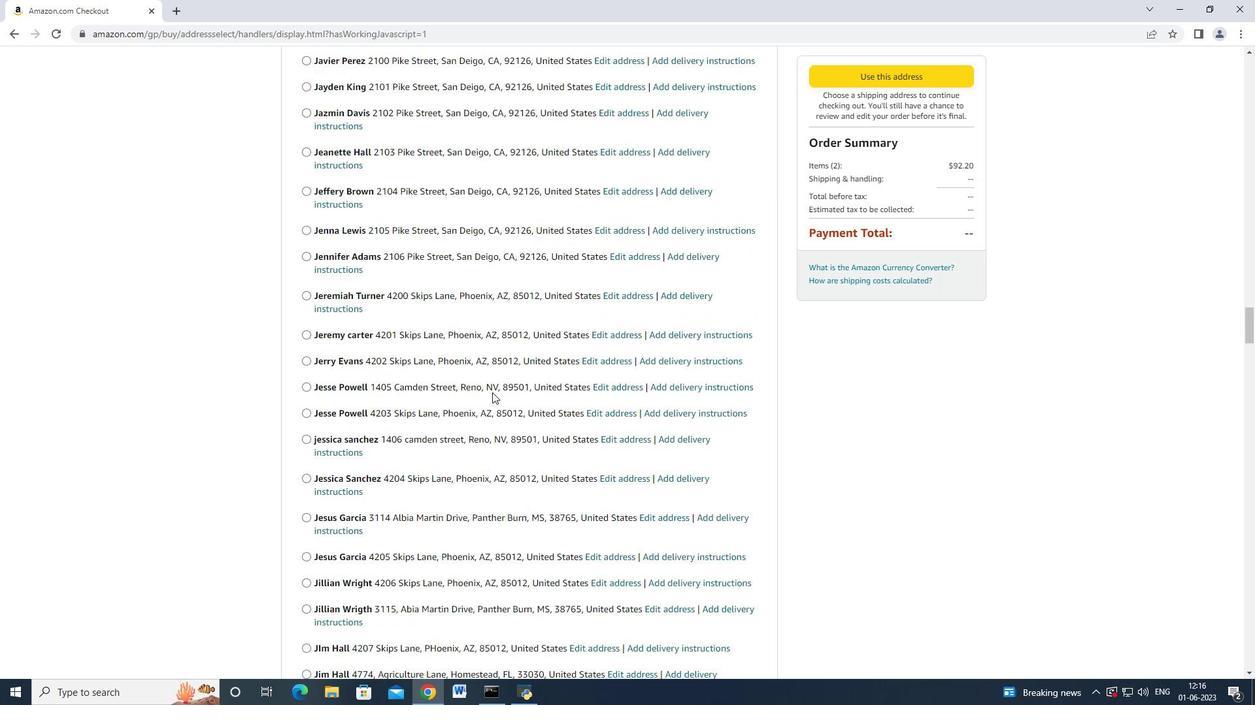 
Action: Mouse scrolled (491, 392) with delta (0, 0)
Screenshot: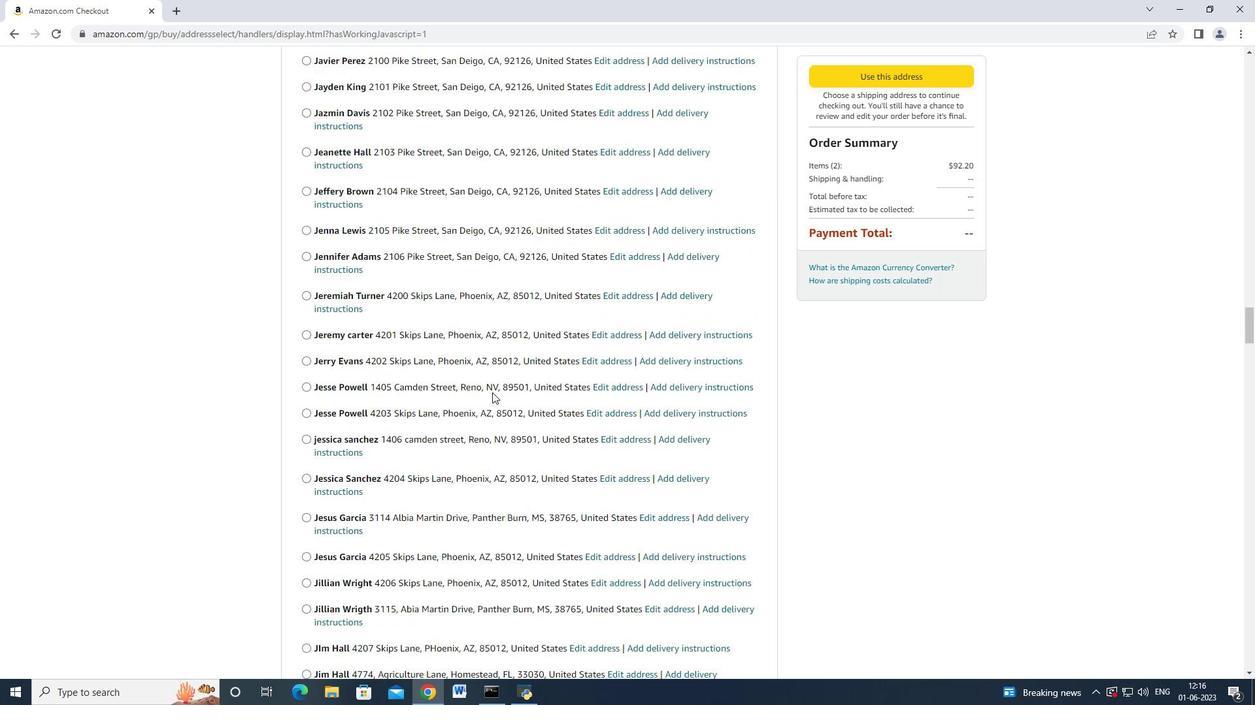 
Action: Mouse moved to (491, 393)
Screenshot: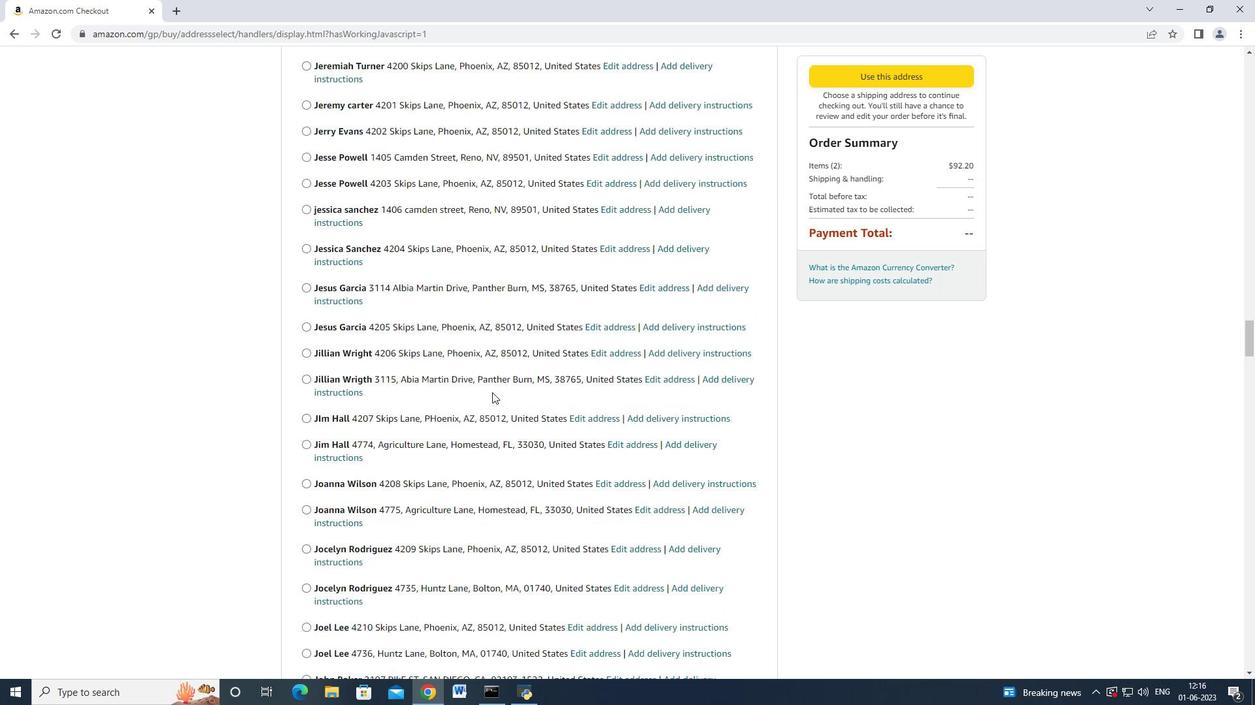 
Action: Mouse scrolled (491, 392) with delta (0, 0)
Screenshot: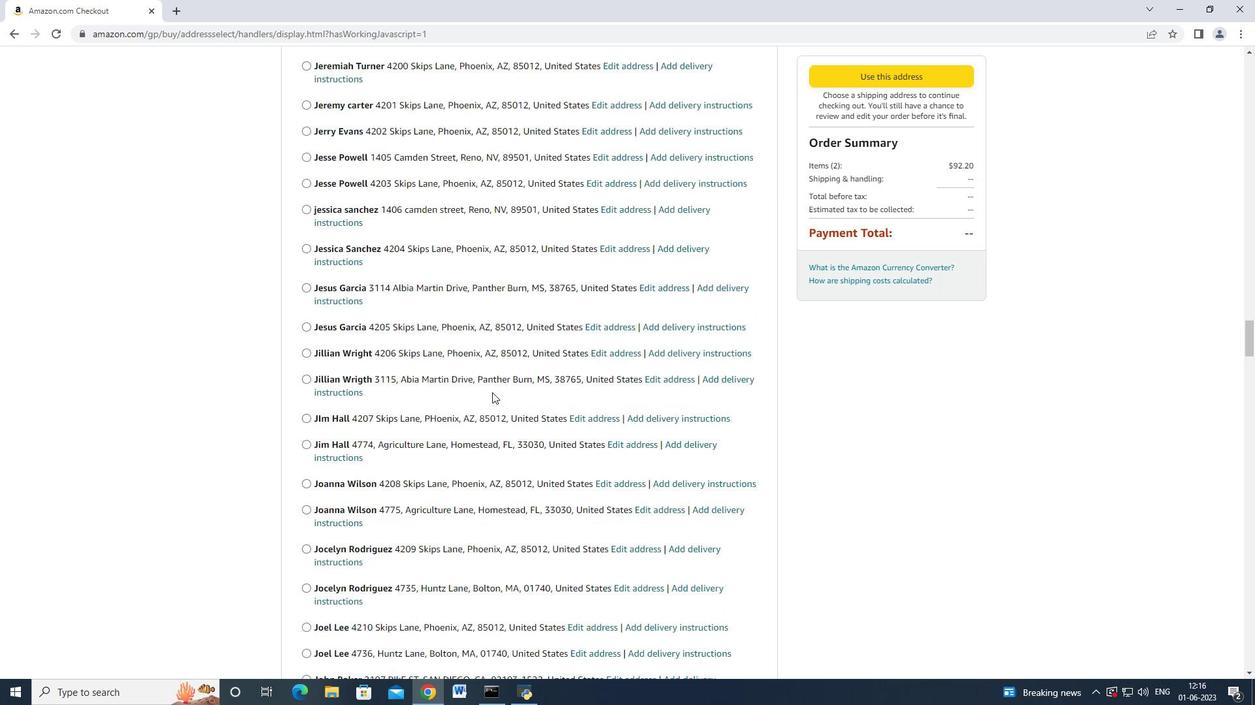 
Action: Mouse moved to (490, 393)
Screenshot: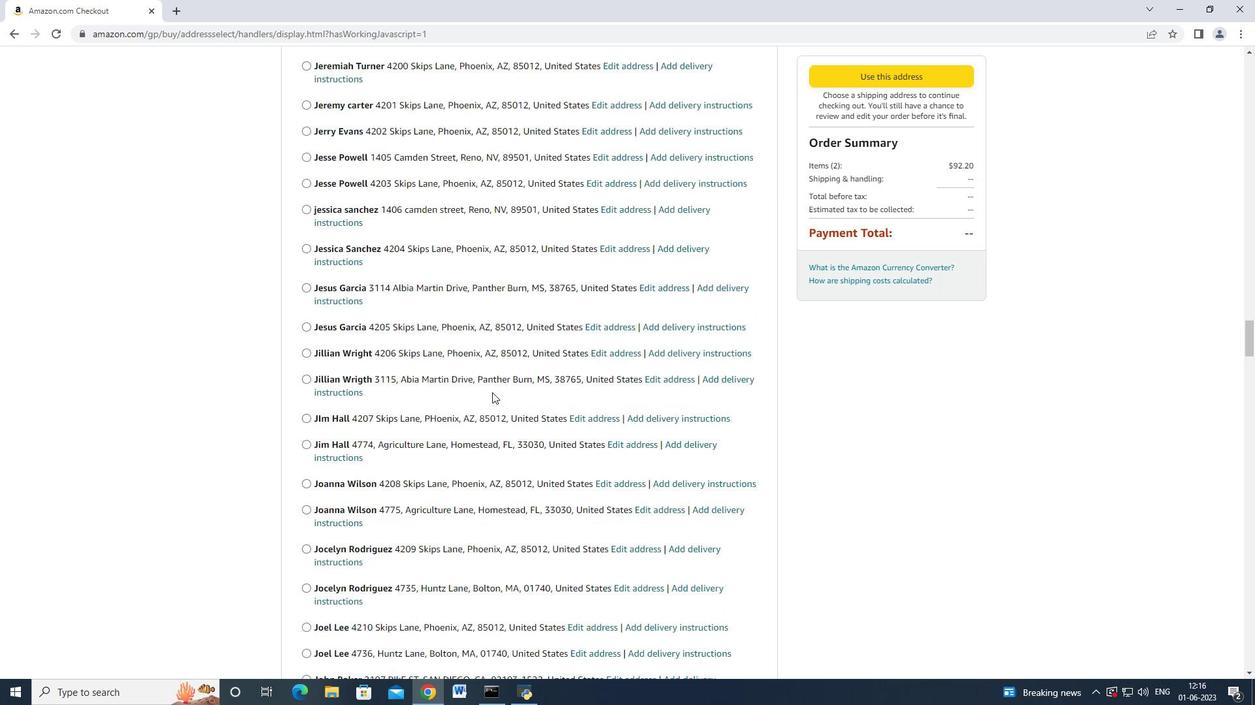 
Action: Mouse scrolled (490, 392) with delta (0, 0)
Screenshot: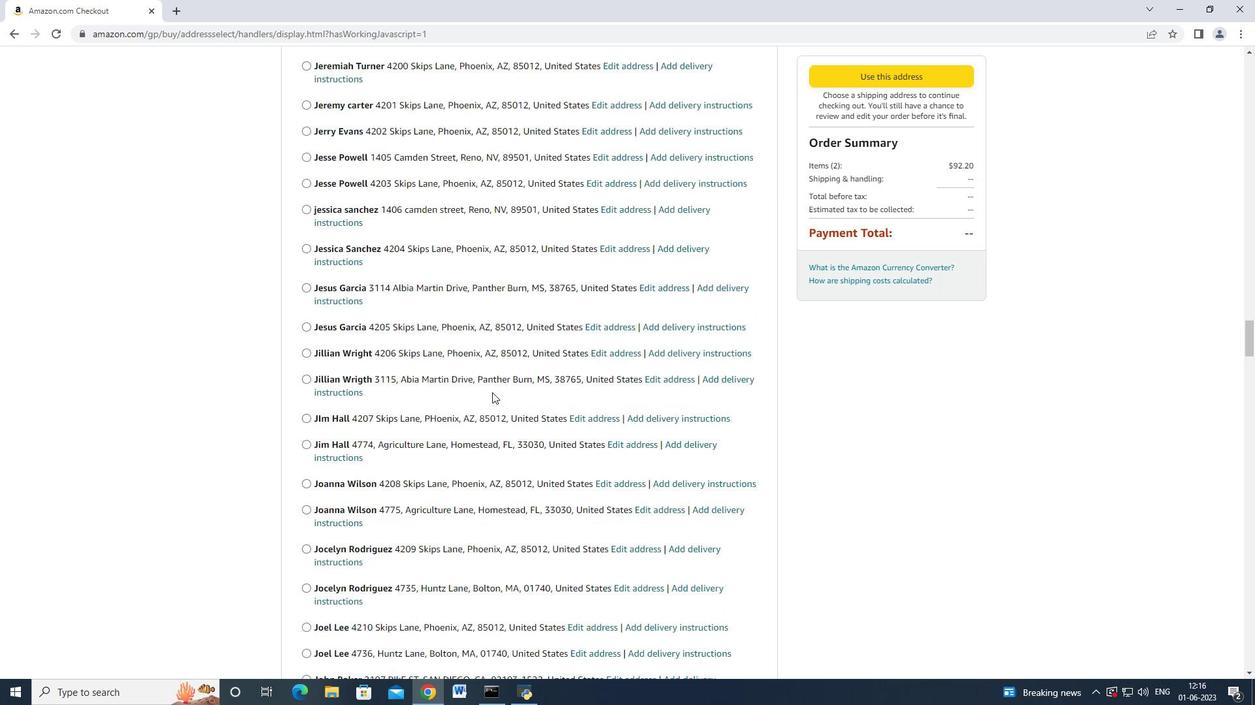 
Action: Mouse scrolled (490, 392) with delta (0, 0)
Screenshot: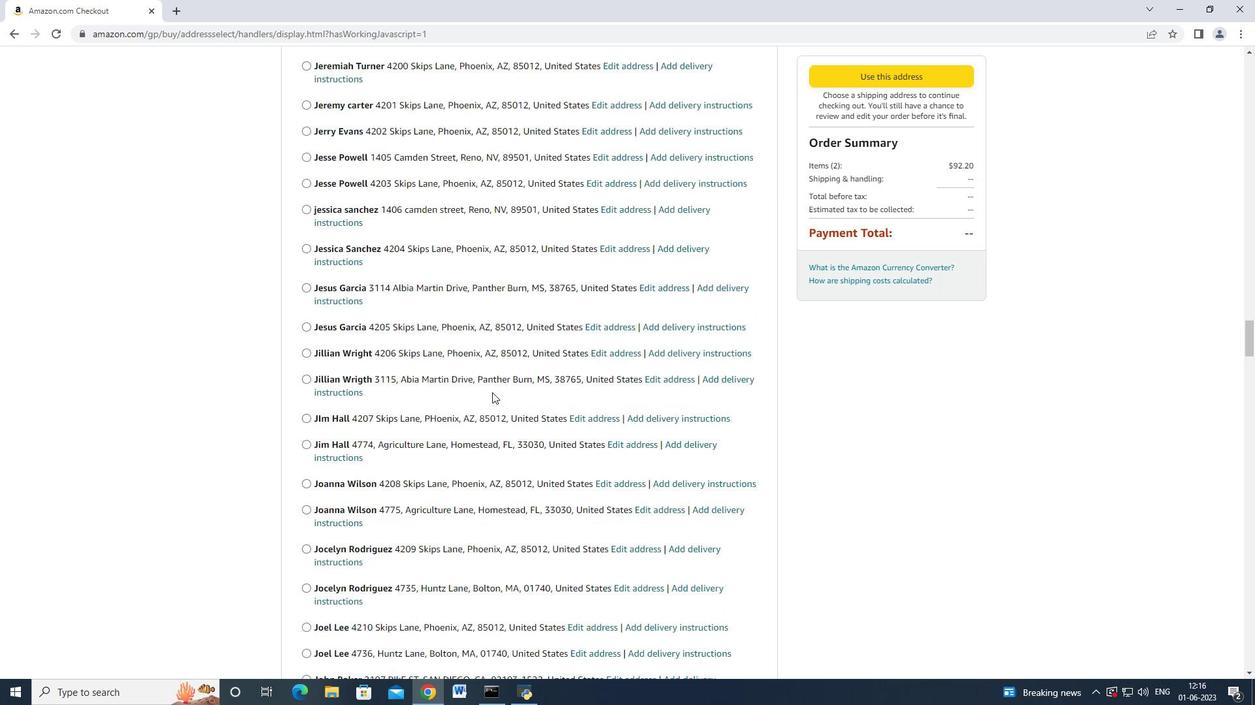 
Action: Mouse scrolled (490, 392) with delta (0, 0)
Screenshot: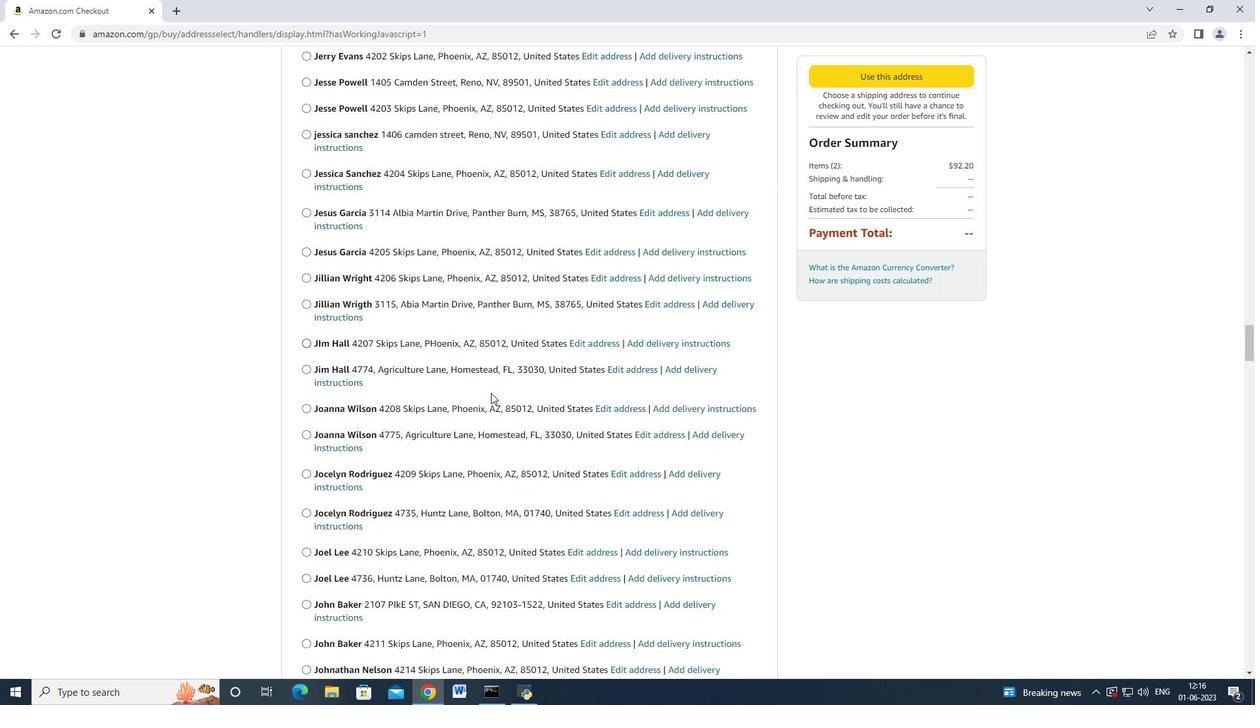
Action: Mouse moved to (490, 394)
Screenshot: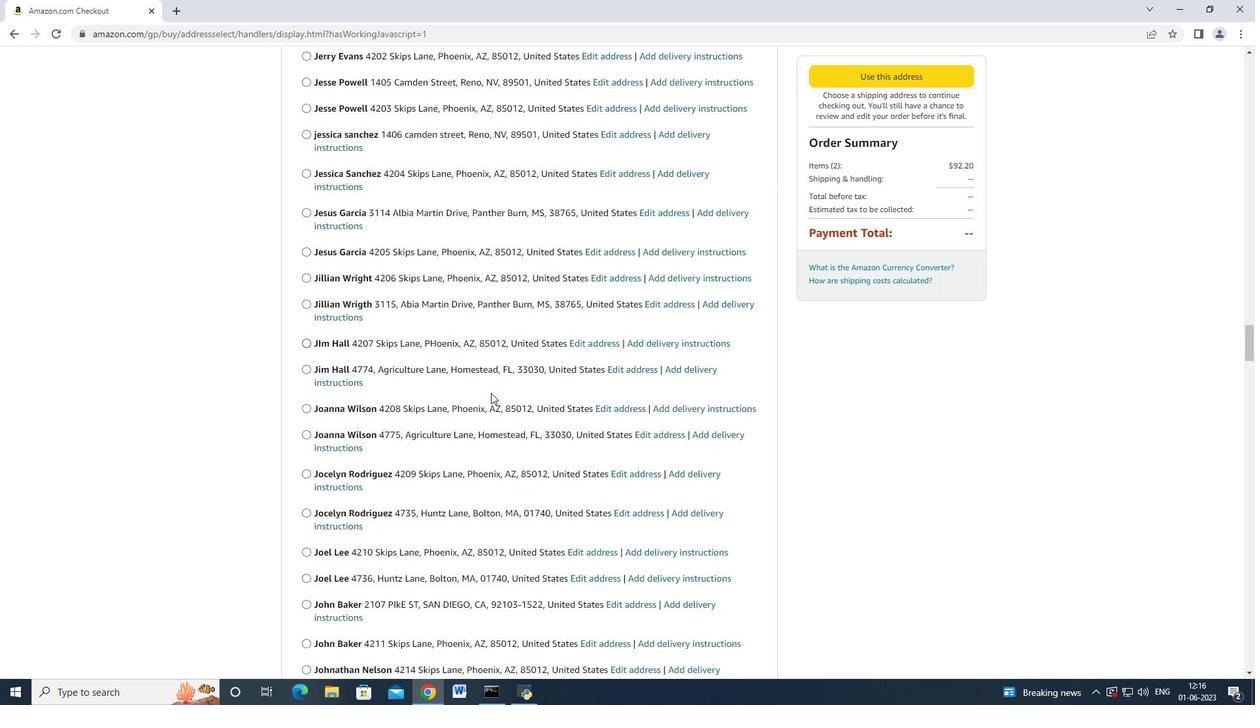 
Action: Mouse scrolled (490, 393) with delta (0, 0)
Screenshot: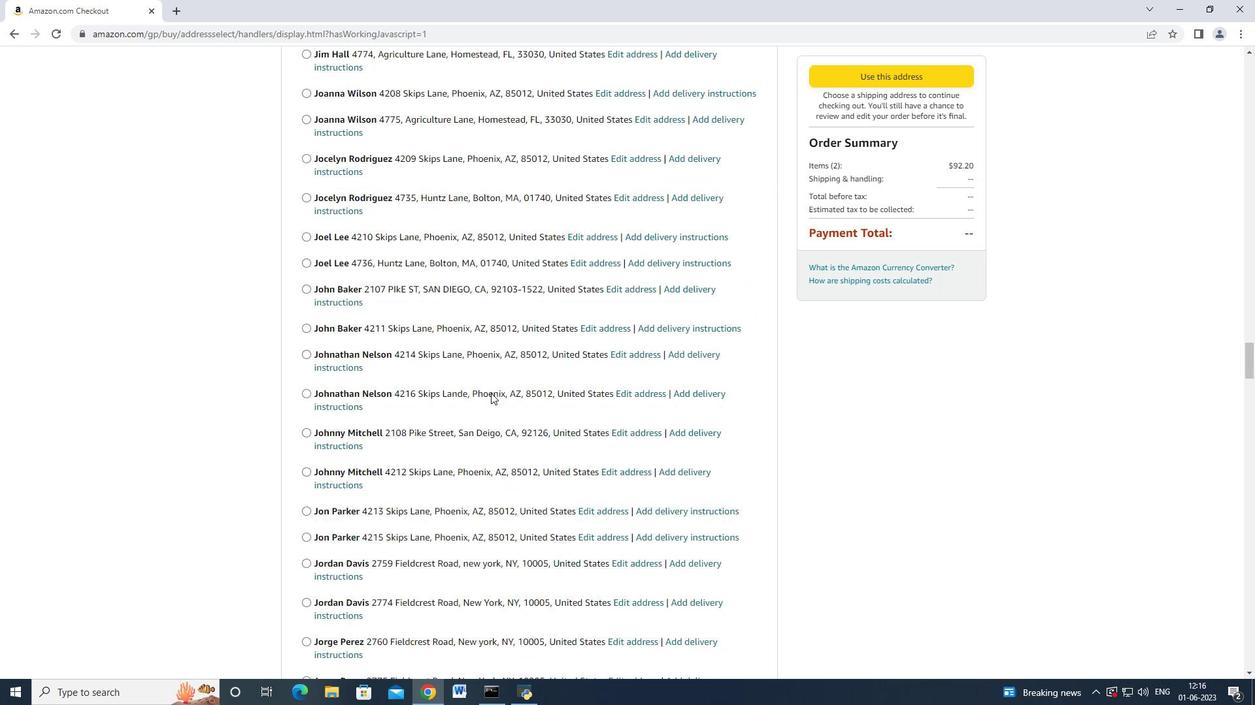 
Action: Mouse moved to (490, 394)
Screenshot: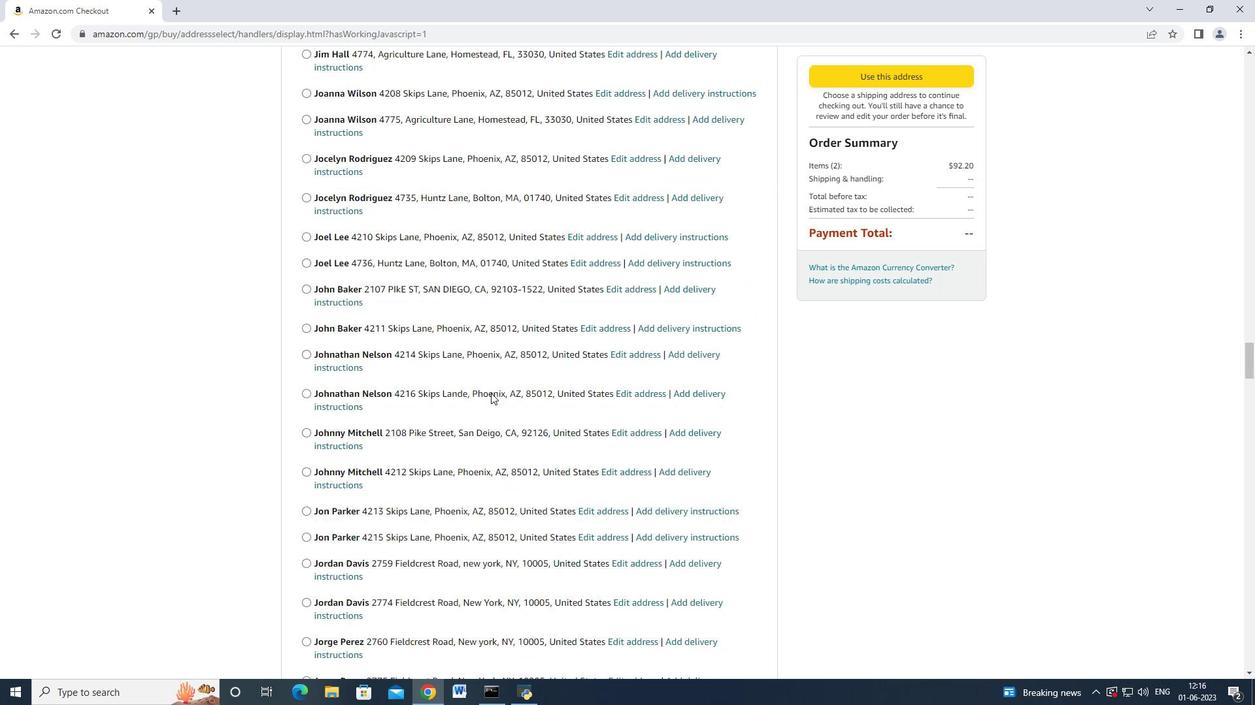 
Action: Mouse scrolled (490, 393) with delta (0, 0)
Screenshot: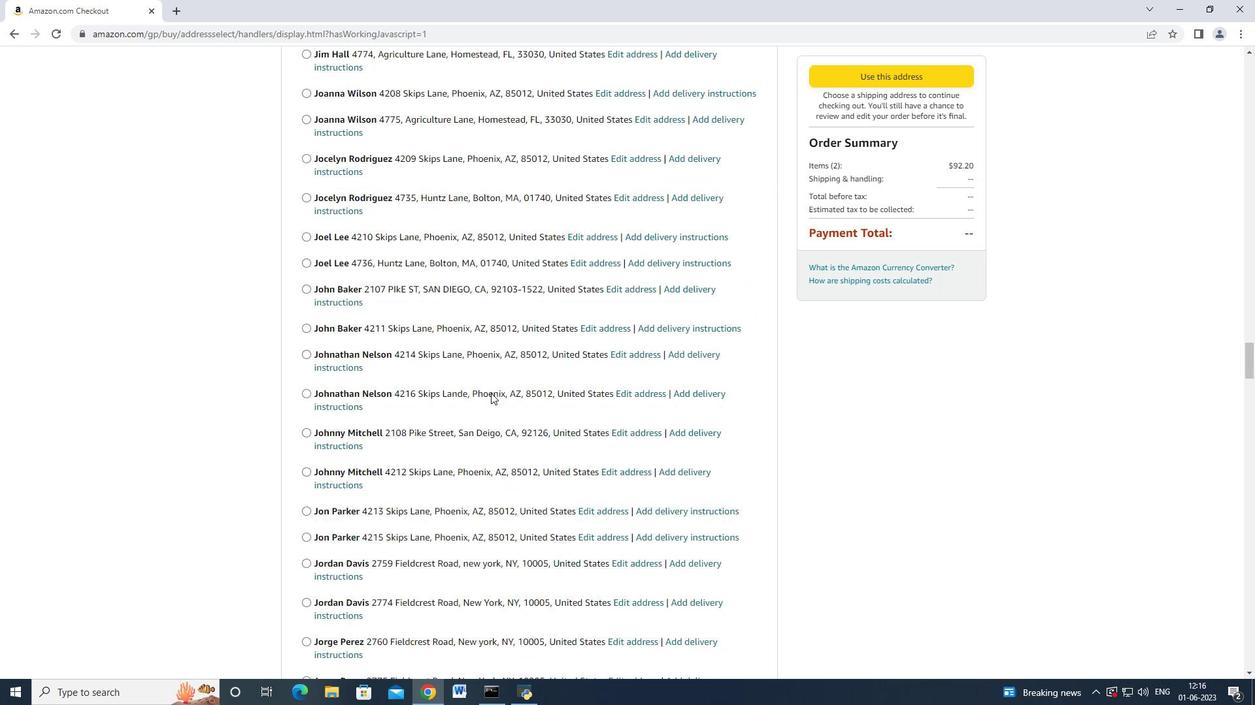 
Action: Mouse moved to (490, 394)
Screenshot: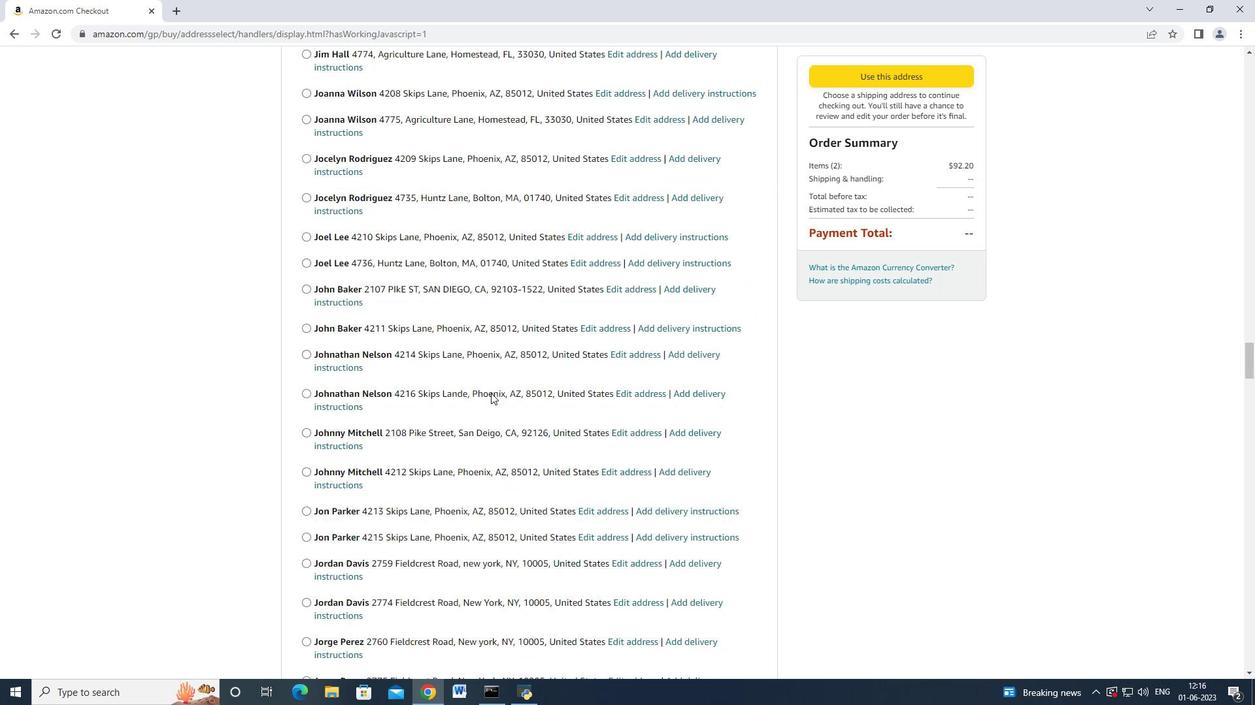 
Action: Mouse scrolled (490, 393) with delta (0, 0)
Screenshot: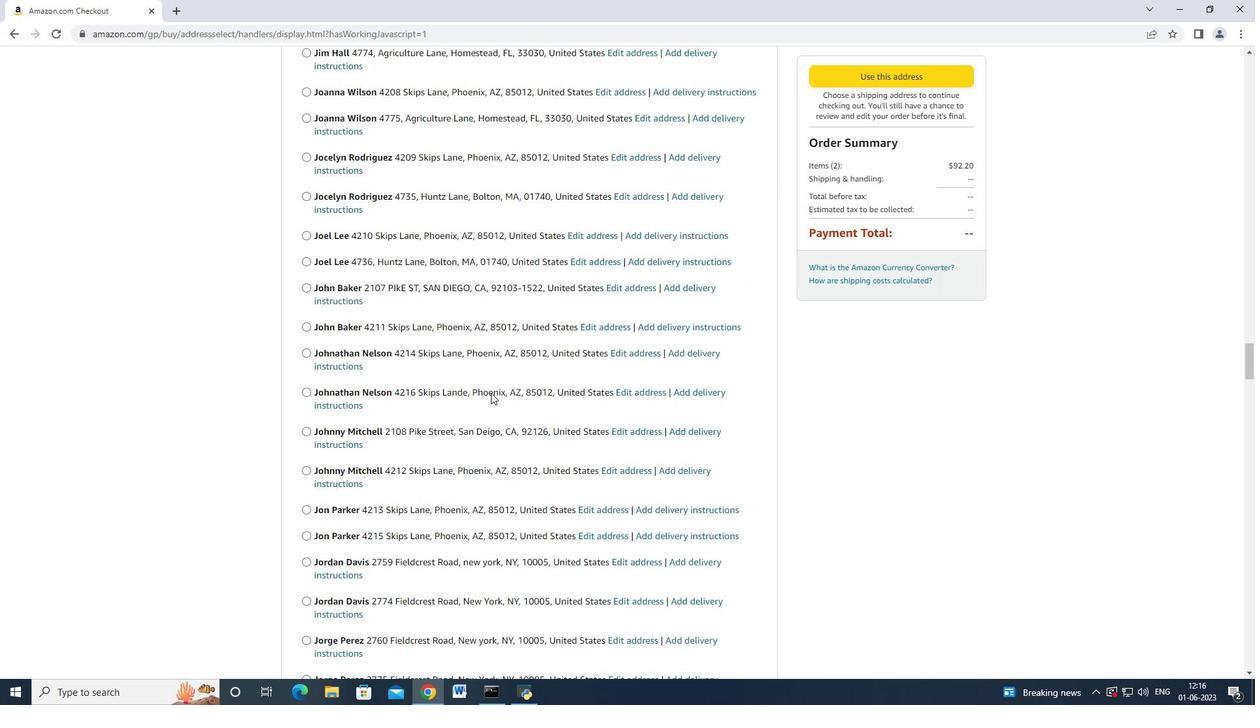 
Action: Mouse scrolled (490, 393) with delta (0, 0)
Screenshot: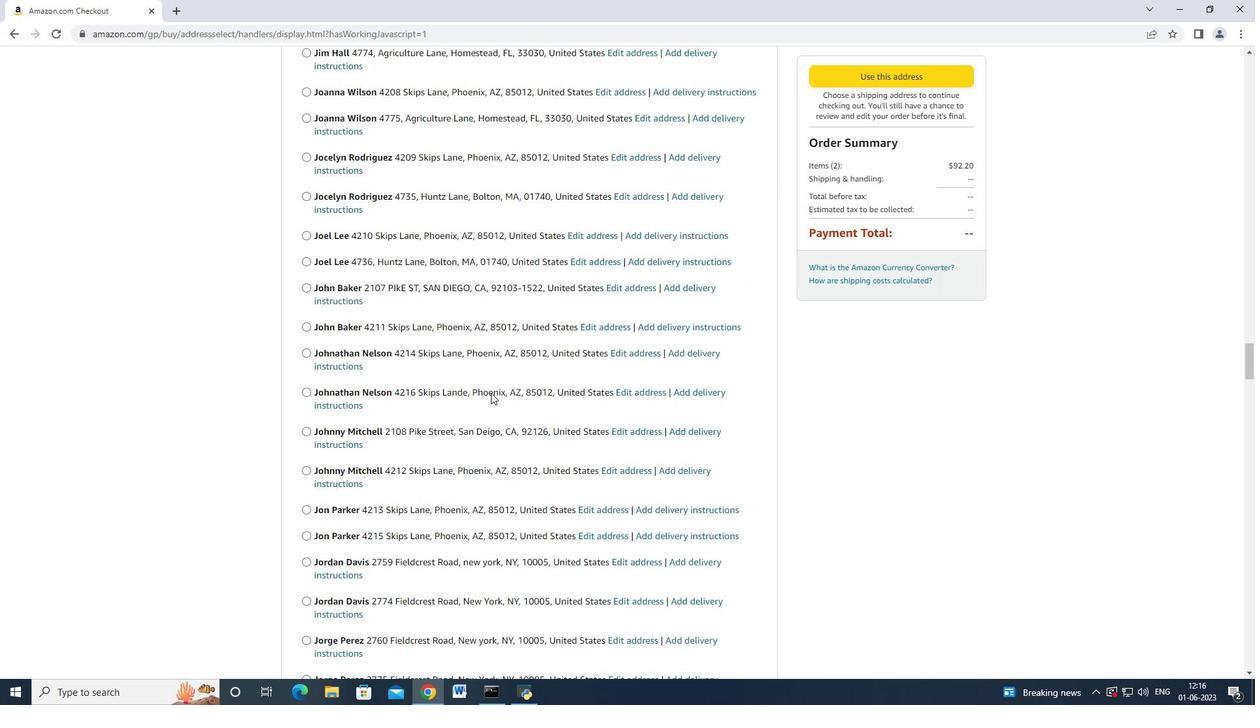 
Action: Mouse scrolled (490, 394) with delta (0, 0)
Screenshot: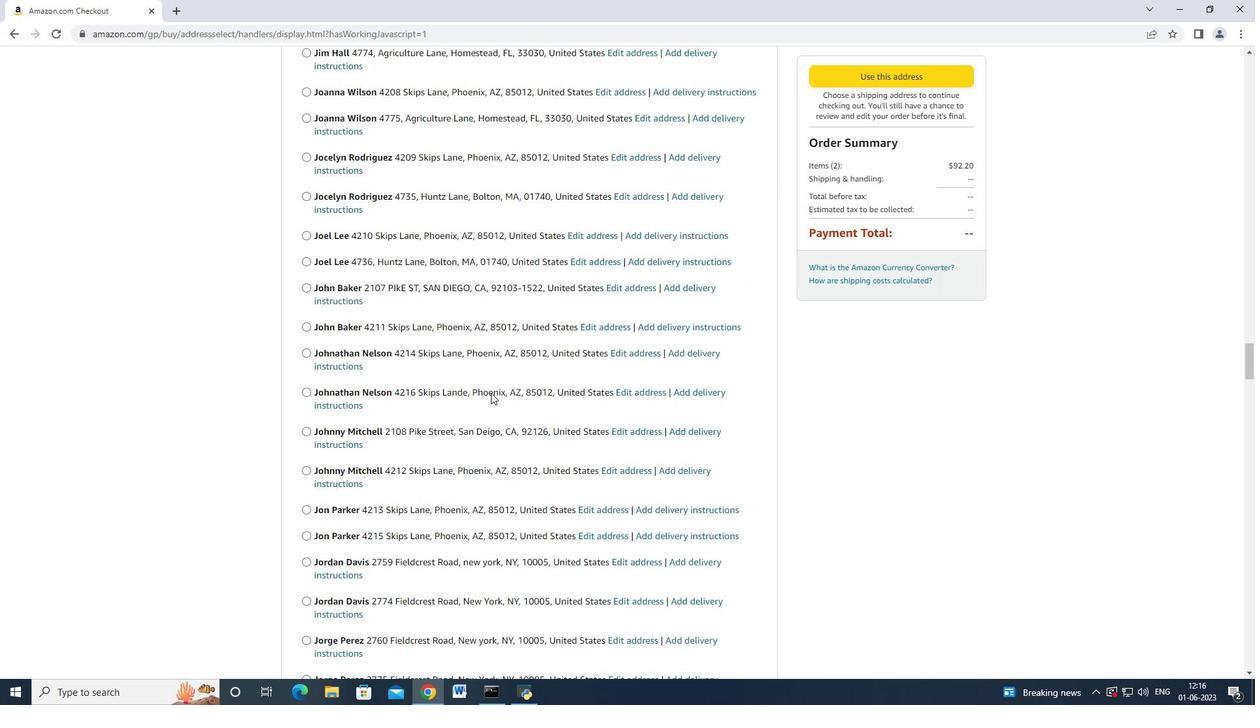 
Action: Mouse moved to (490, 394)
Screenshot: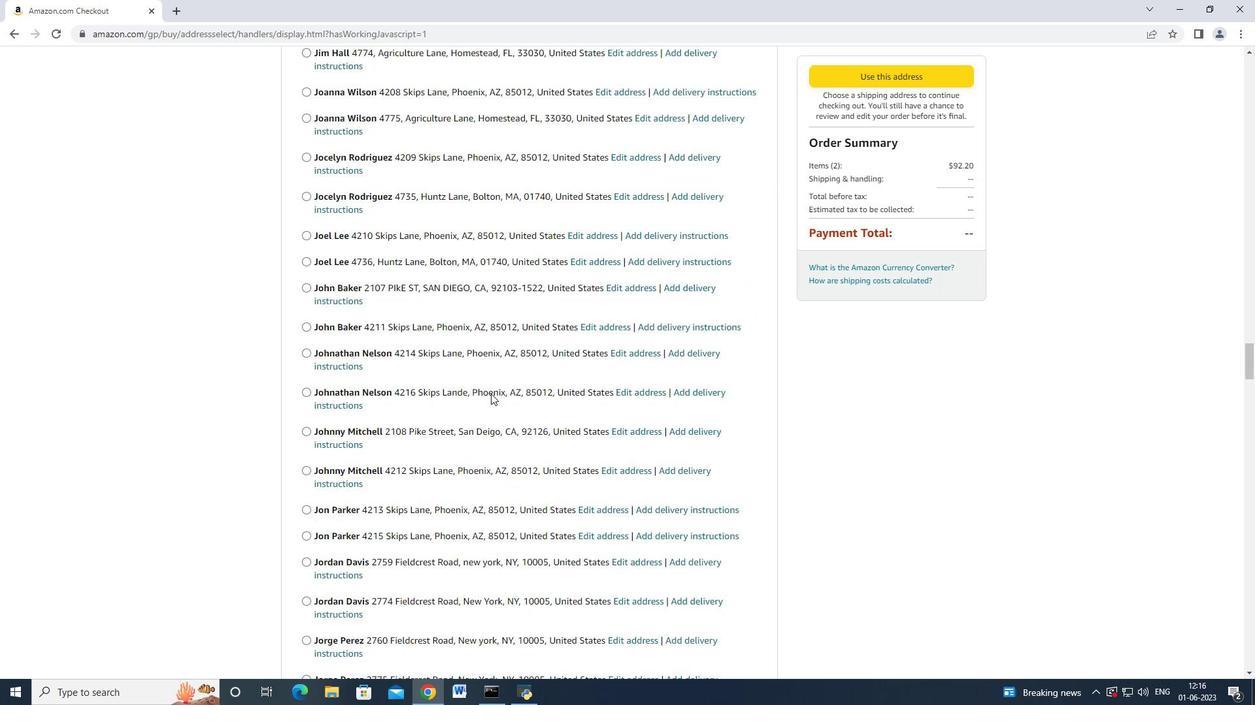 
Action: Mouse scrolled (490, 394) with delta (0, 0)
Screenshot: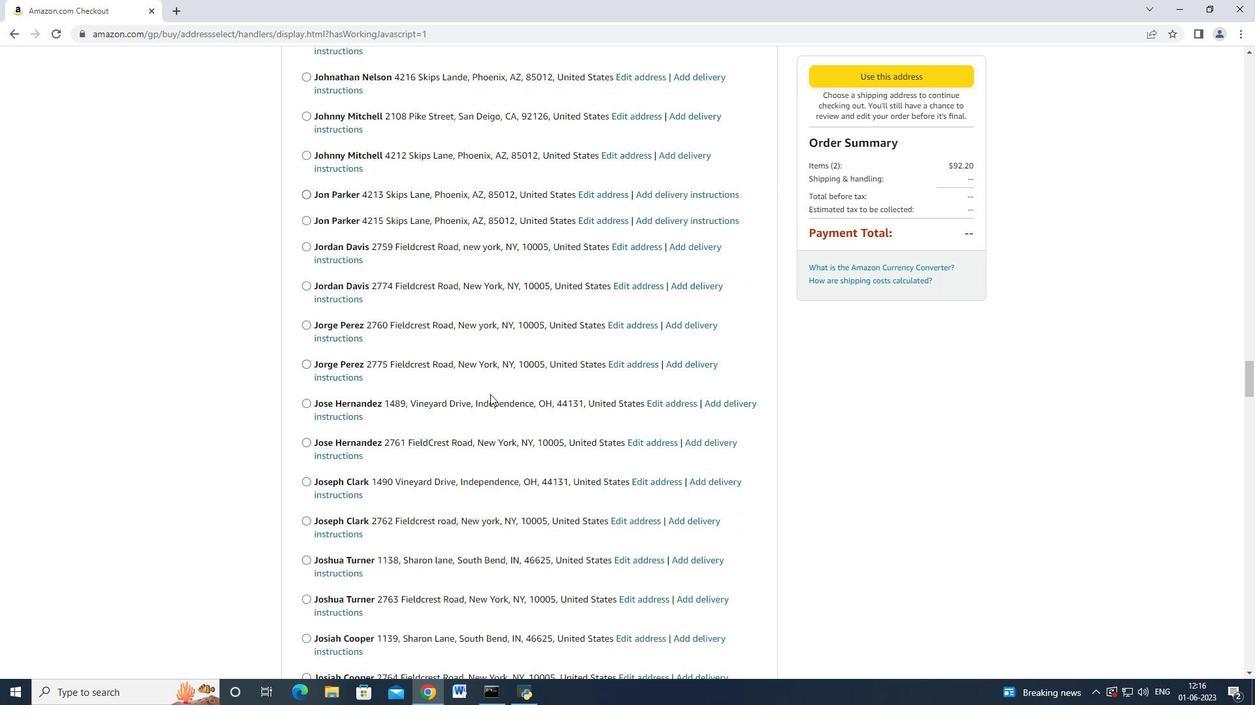 
Action: Mouse moved to (488, 396)
Screenshot: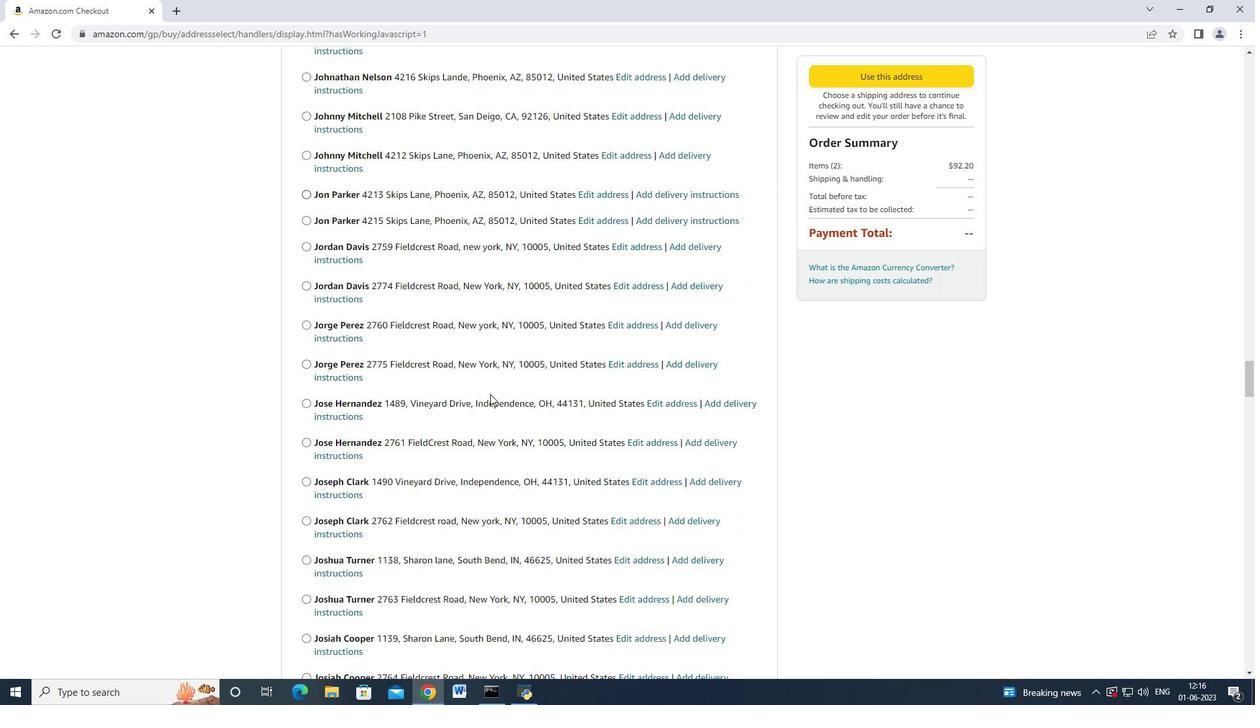 
Action: Mouse scrolled (488, 395) with delta (0, 0)
Screenshot: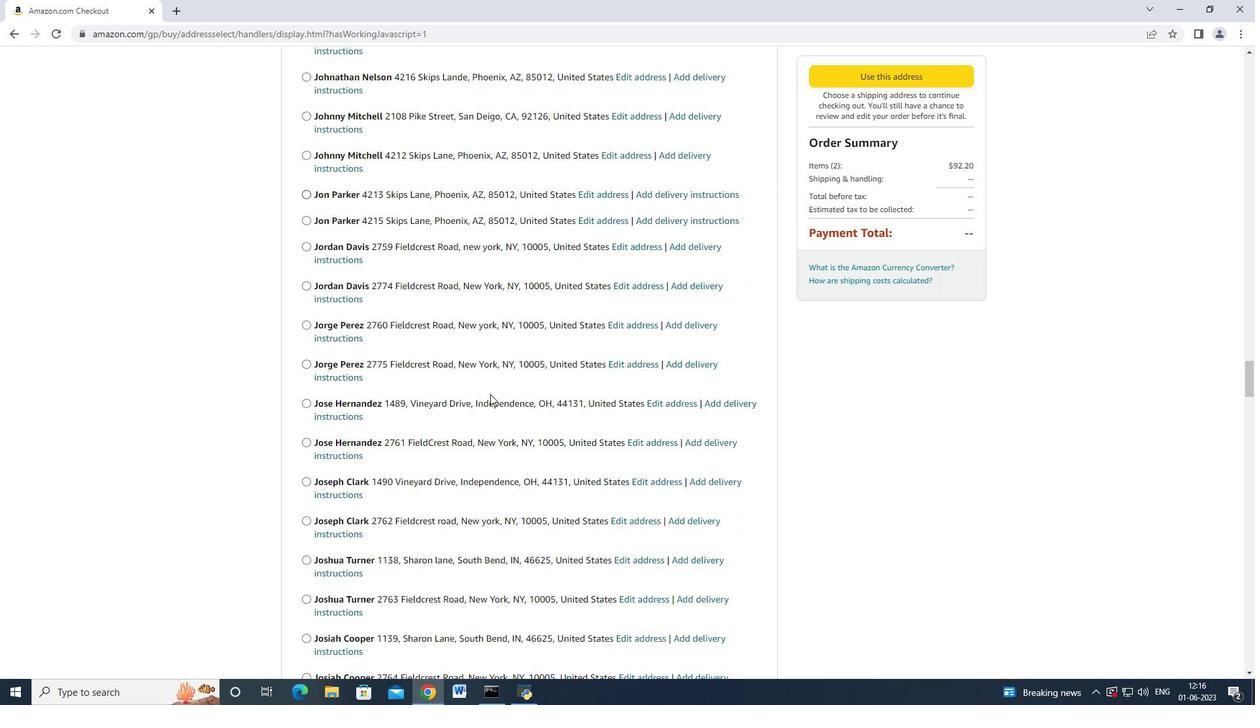 
Action: Mouse moved to (488, 396)
Screenshot: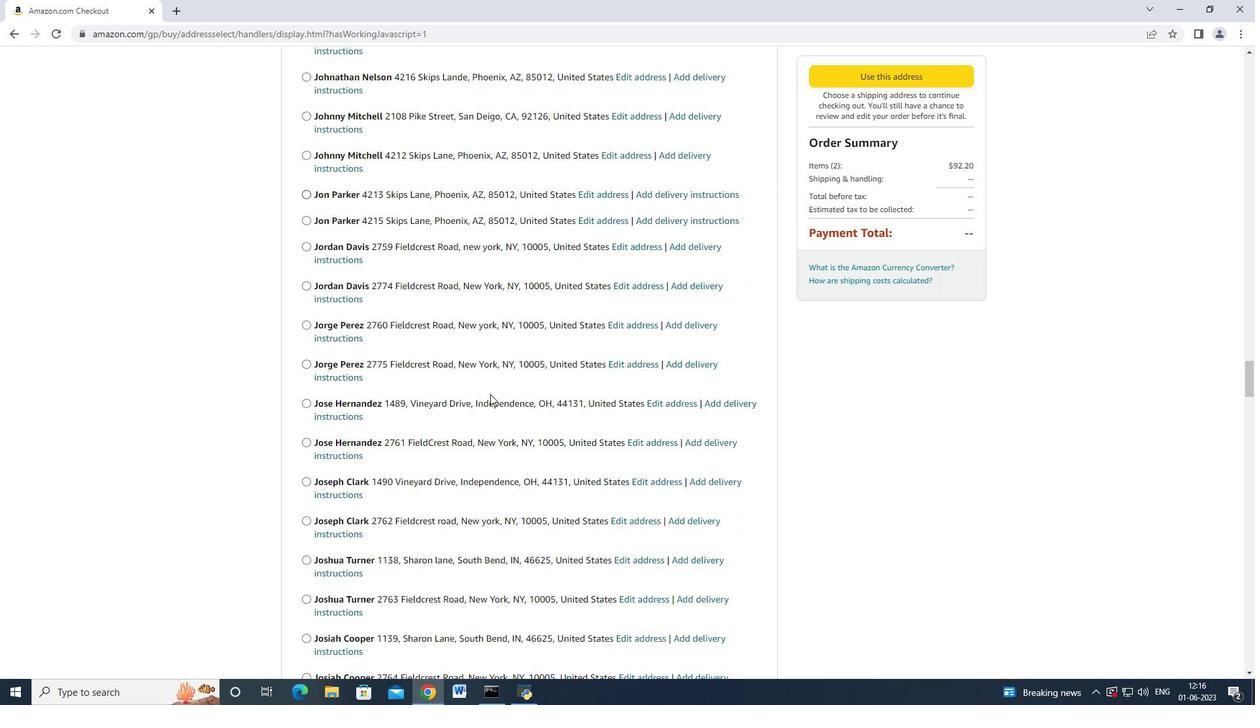 
Action: Mouse scrolled (488, 396) with delta (0, 0)
Screenshot: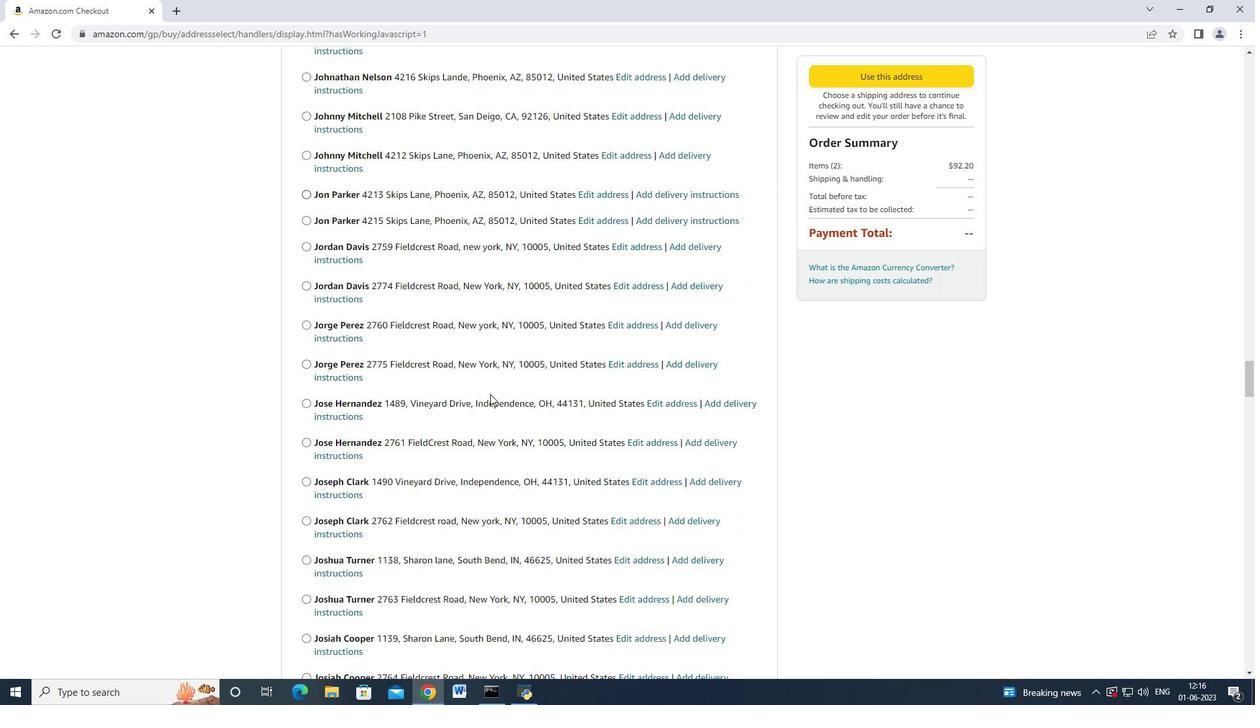 
Action: Mouse moved to (488, 396)
Screenshot: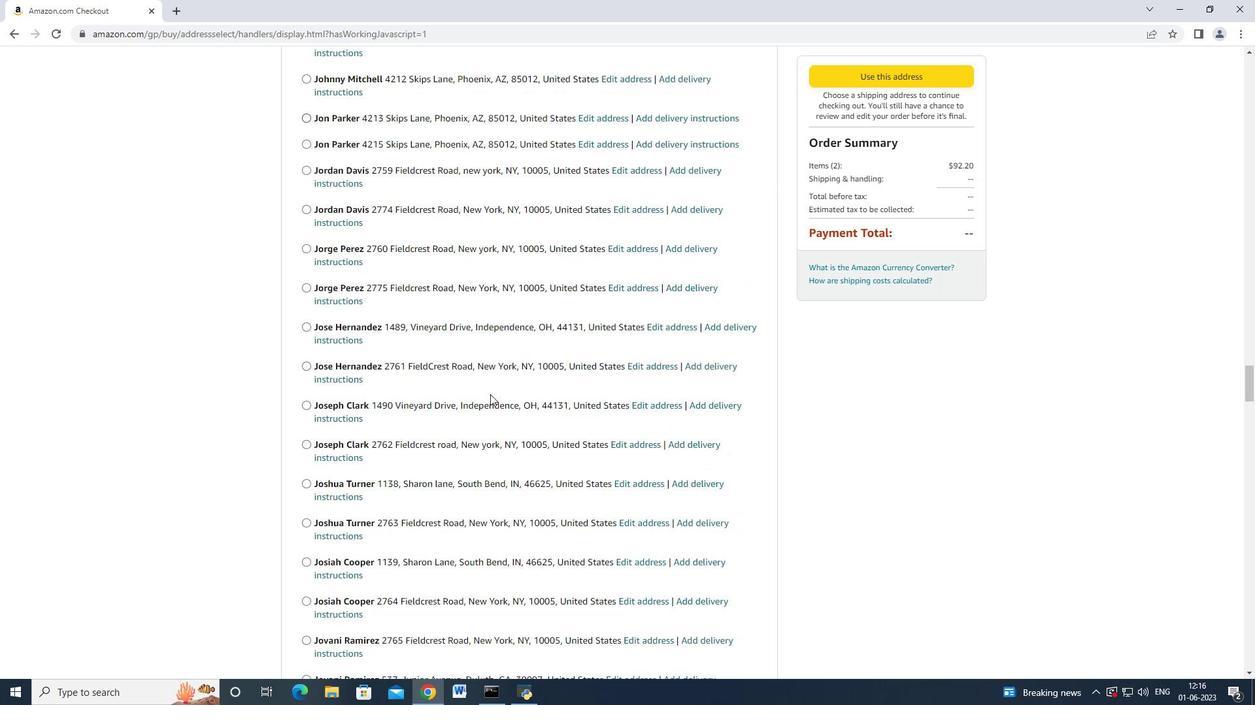 
Action: Mouse scrolled (488, 396) with delta (0, 0)
Screenshot: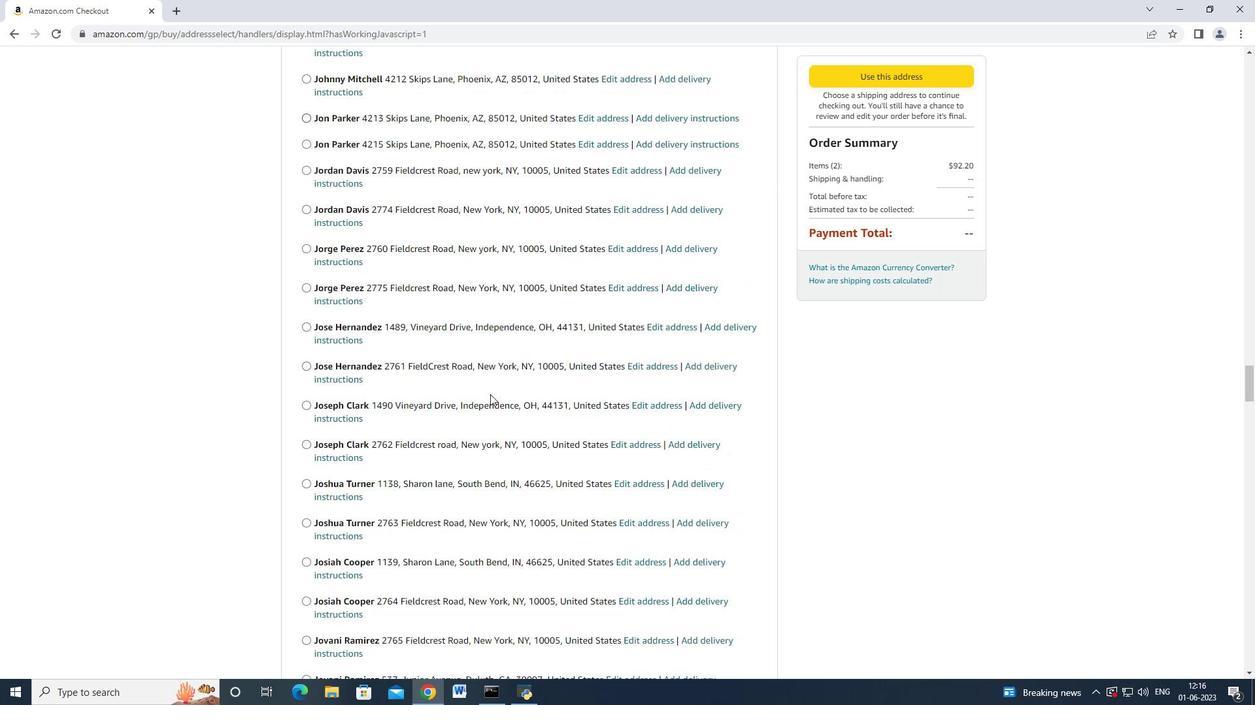 
Action: Mouse moved to (487, 396)
Screenshot: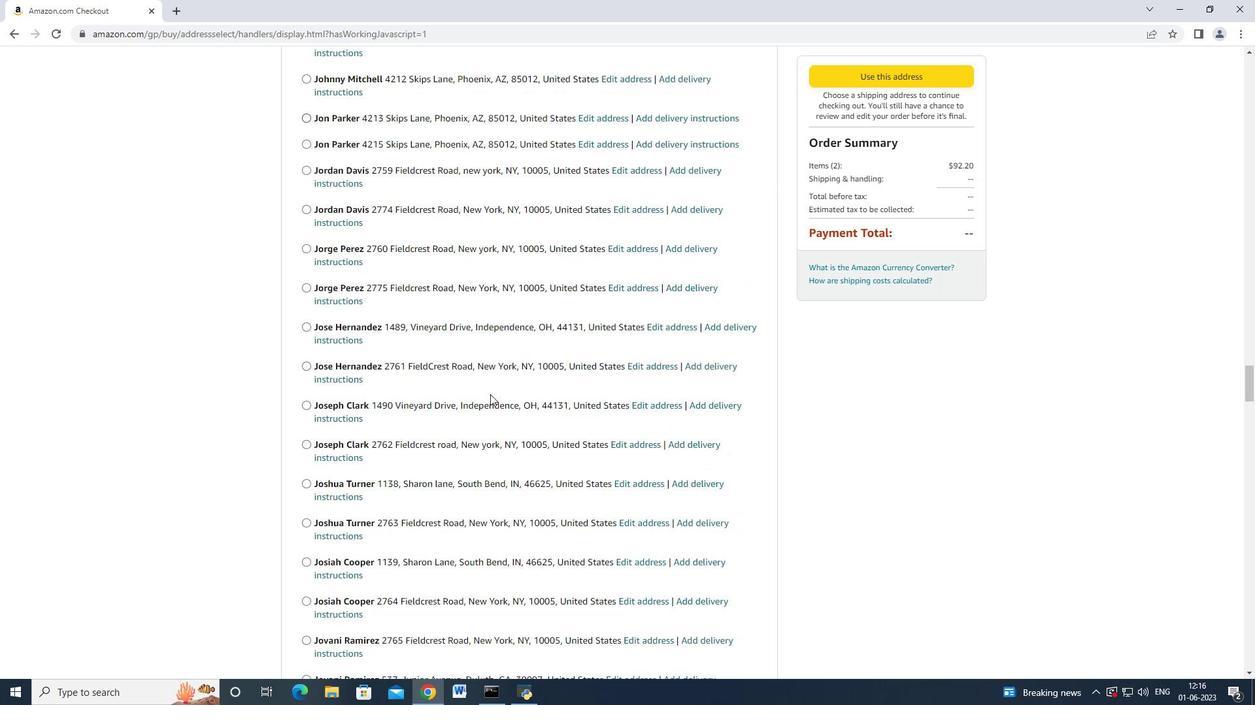 
Action: Mouse scrolled (488, 396) with delta (0, 0)
Screenshot: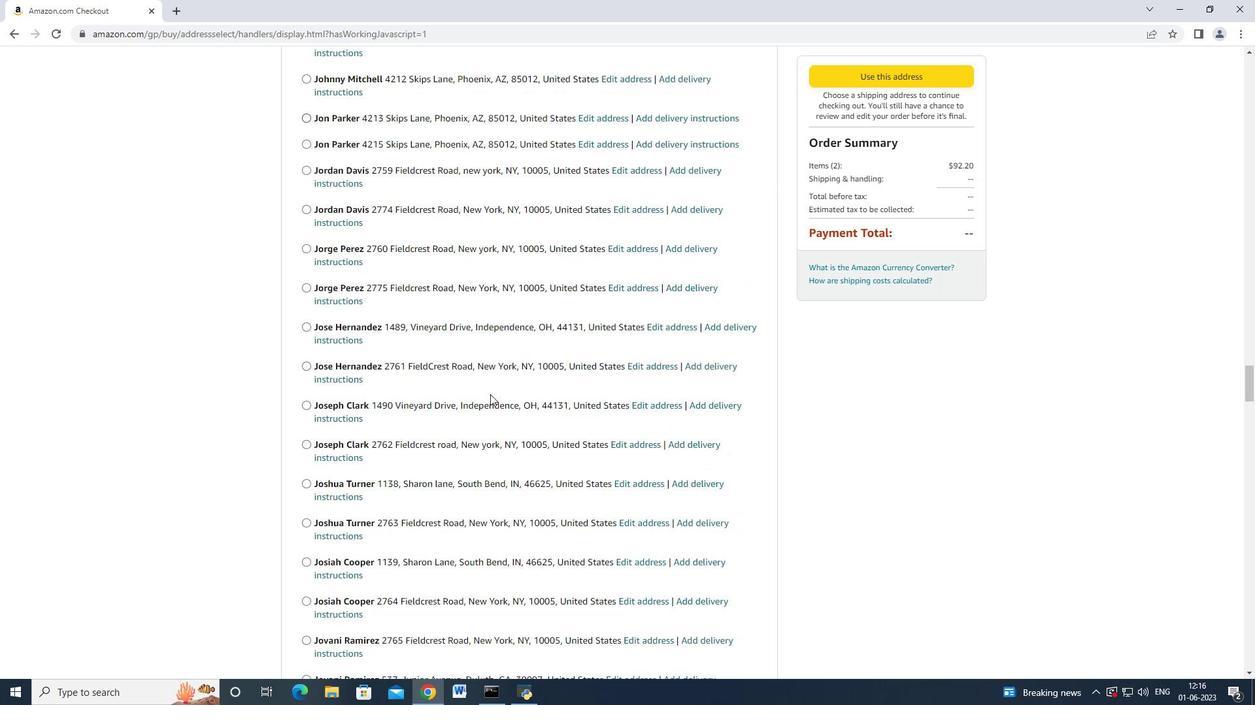 
Action: Mouse moved to (486, 396)
Screenshot: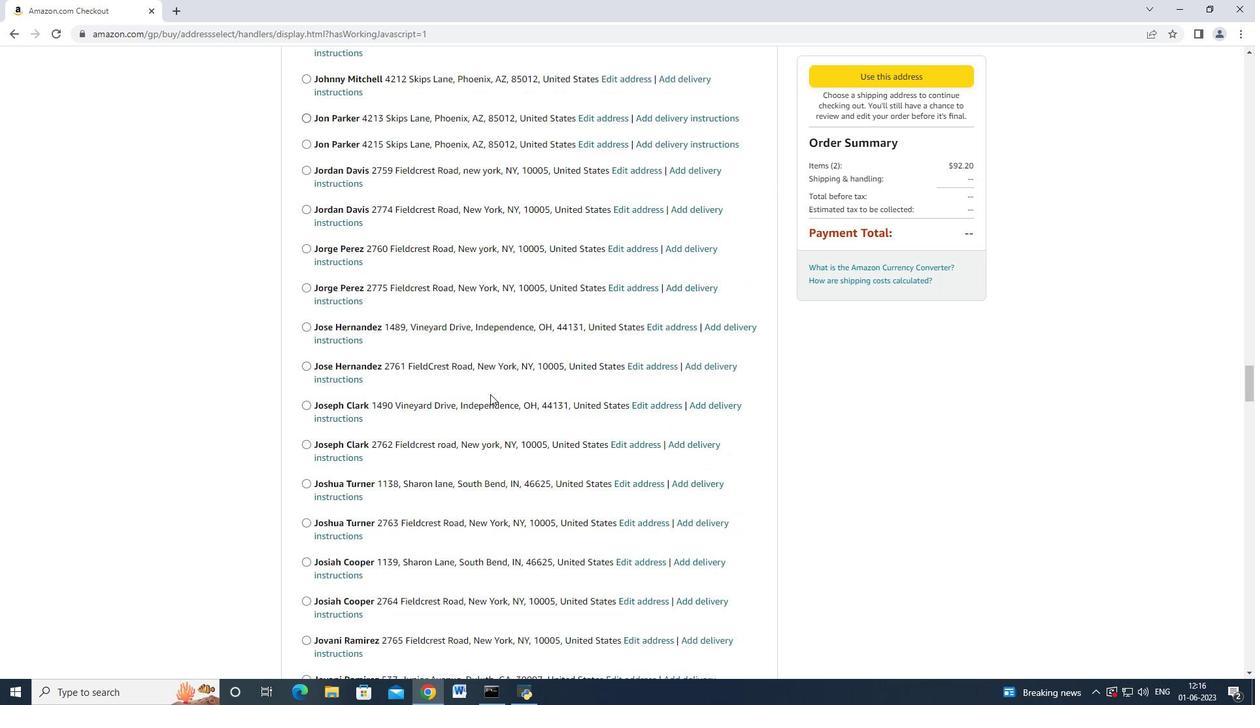 
Action: Mouse scrolled (488, 396) with delta (0, 0)
Screenshot: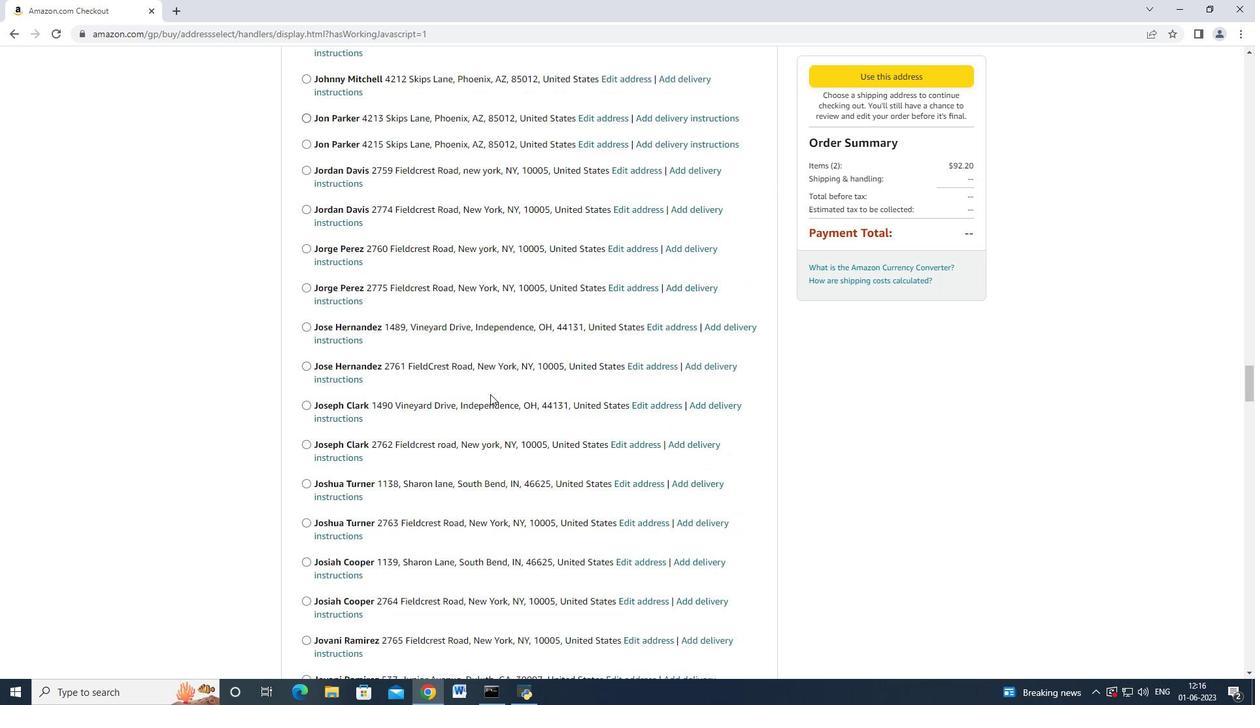 
Action: Mouse scrolled (488, 396) with delta (0, 0)
Screenshot: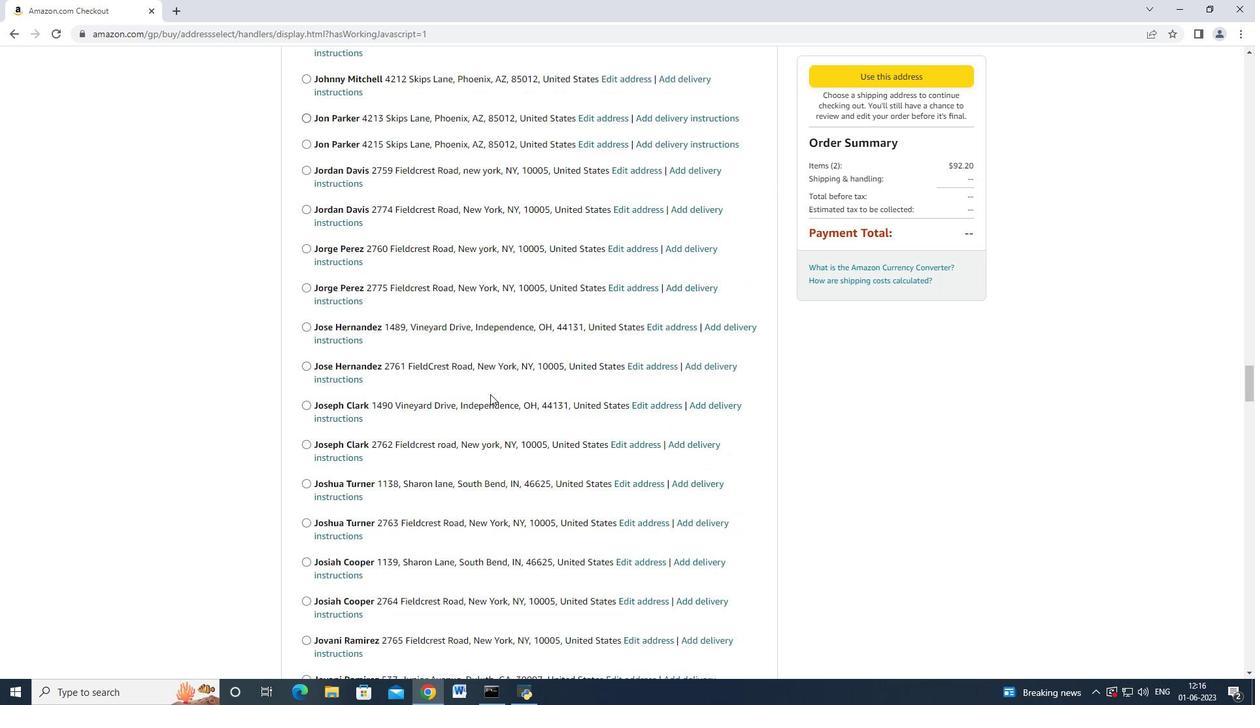 
Action: Mouse scrolled (486, 396) with delta (0, 0)
Screenshot: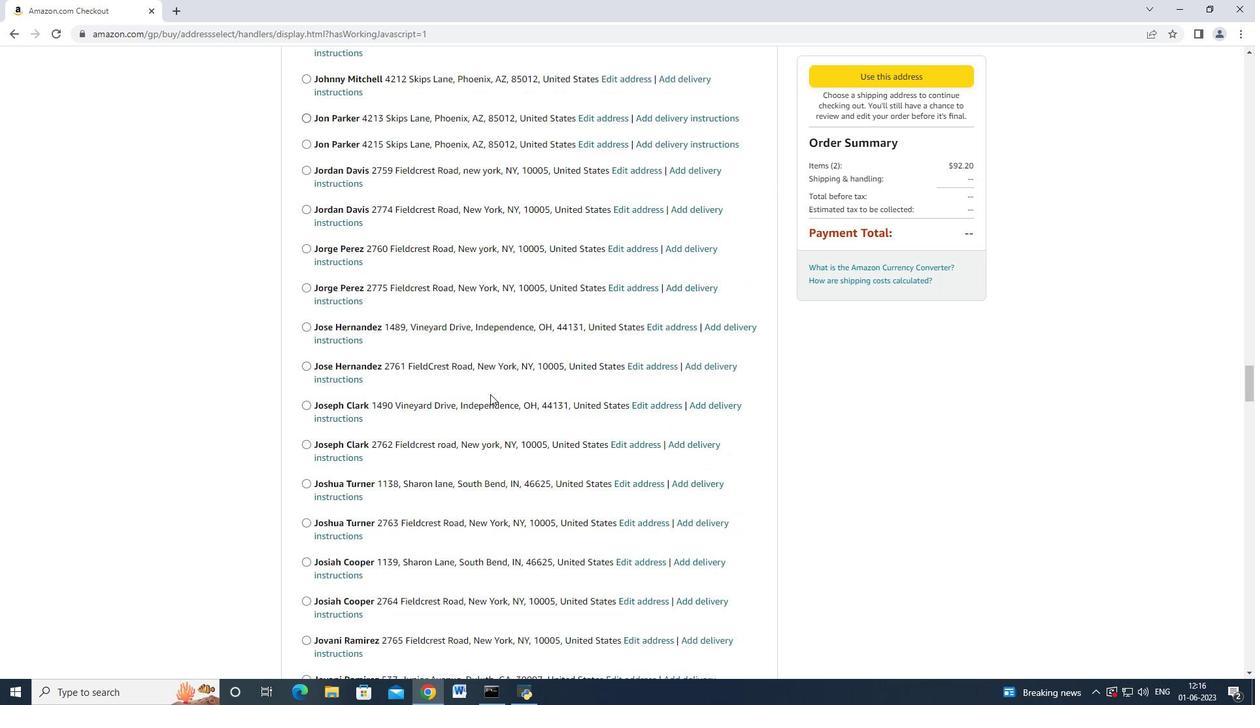 
Action: Mouse moved to (486, 396)
Screenshot: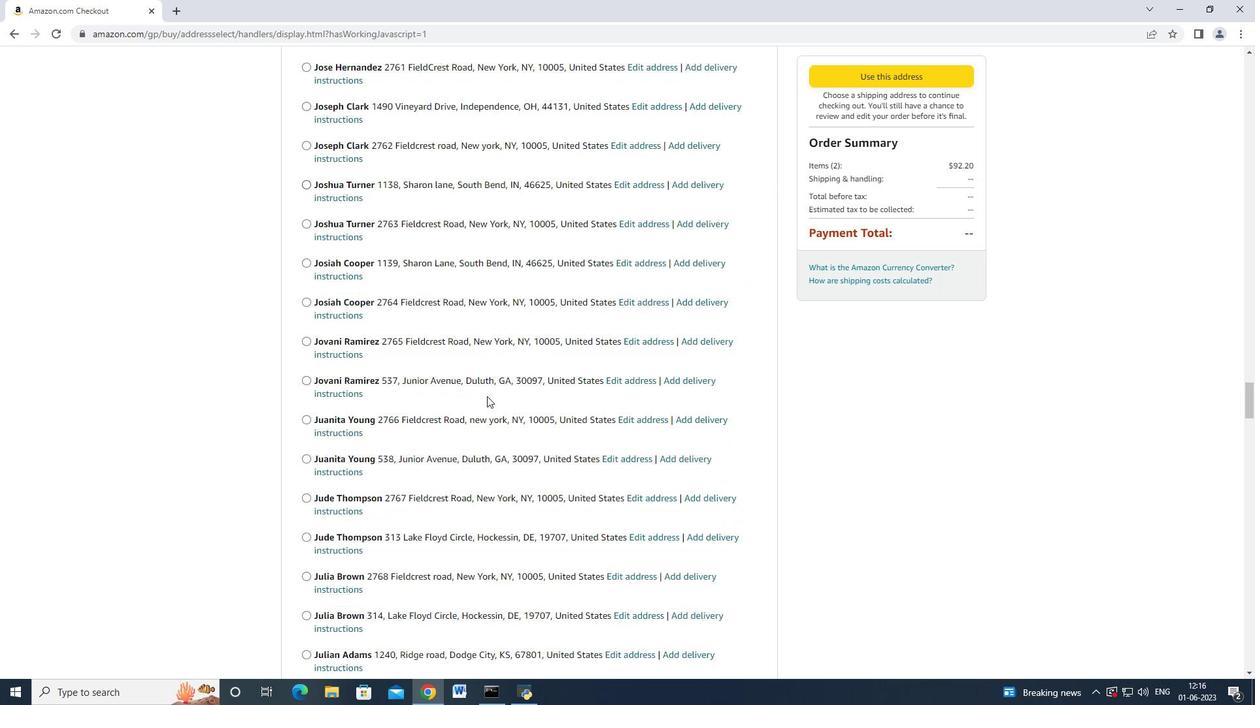 
Action: Mouse scrolled (486, 396) with delta (0, 0)
Screenshot: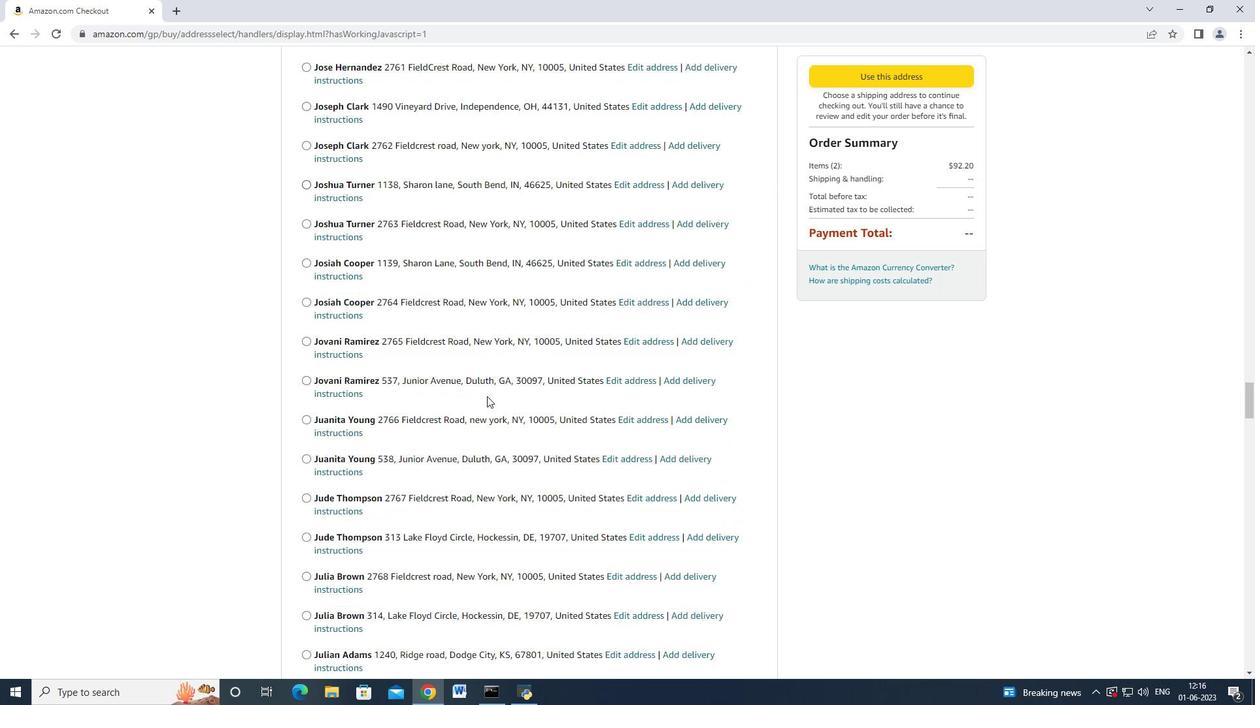 
Action: Mouse moved to (485, 398)
Screenshot: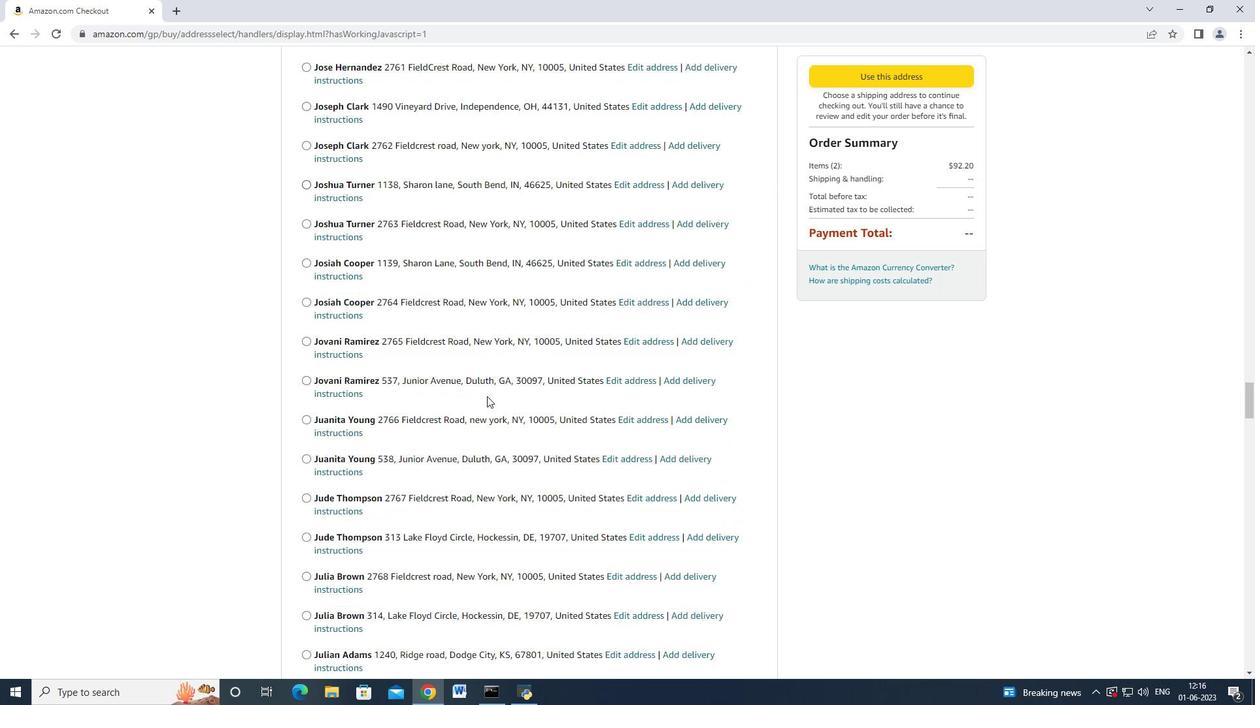 
Action: Mouse scrolled (485, 398) with delta (0, 0)
Screenshot: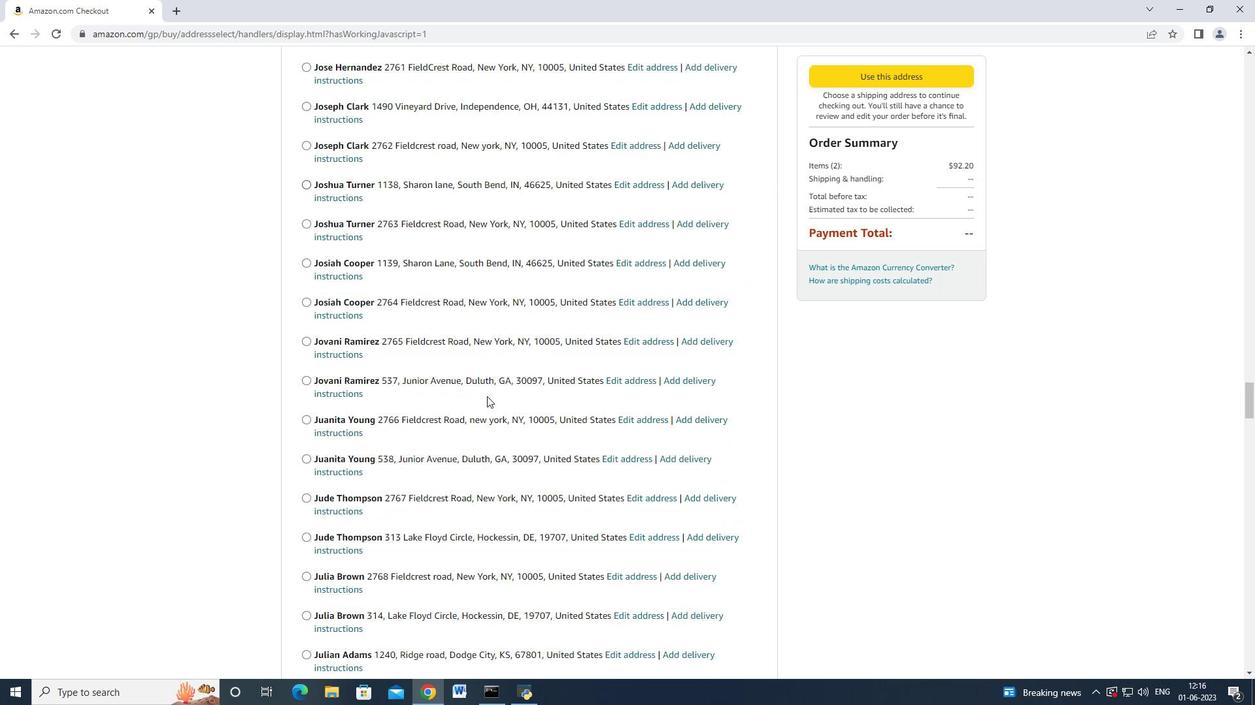
Action: Mouse scrolled (485, 397) with delta (0, -1)
Screenshot: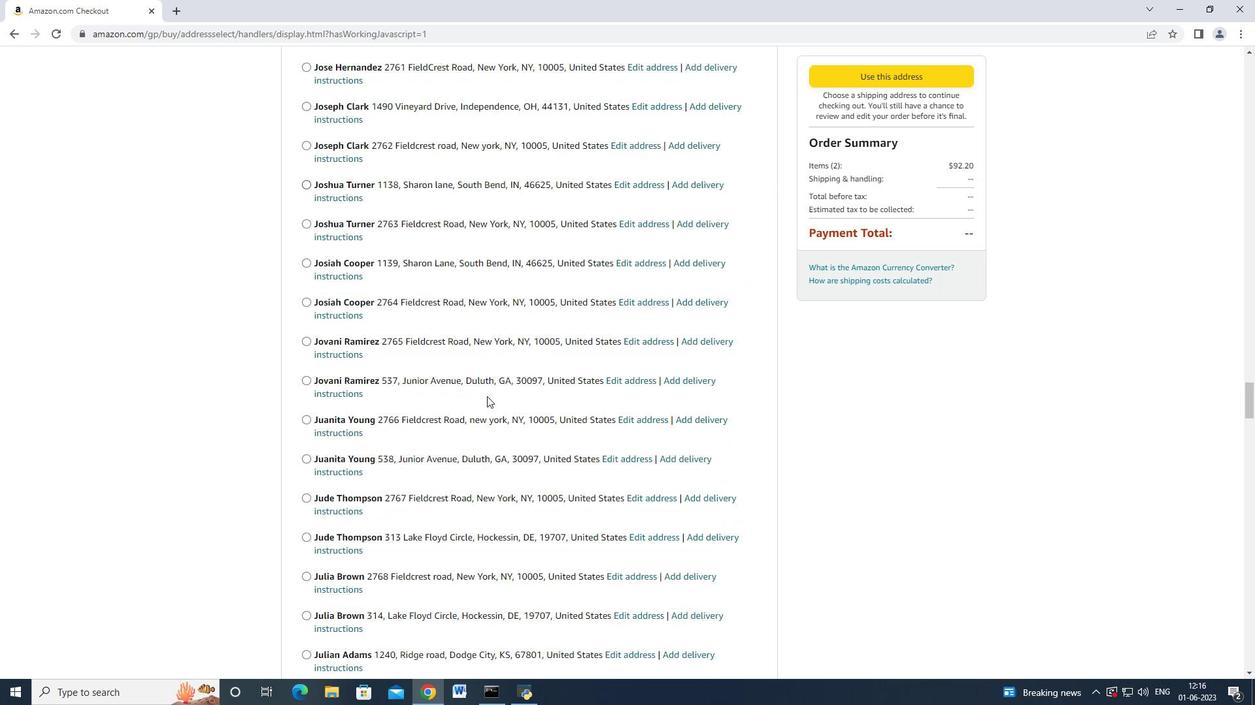 
Action: Mouse moved to (485, 398)
Screenshot: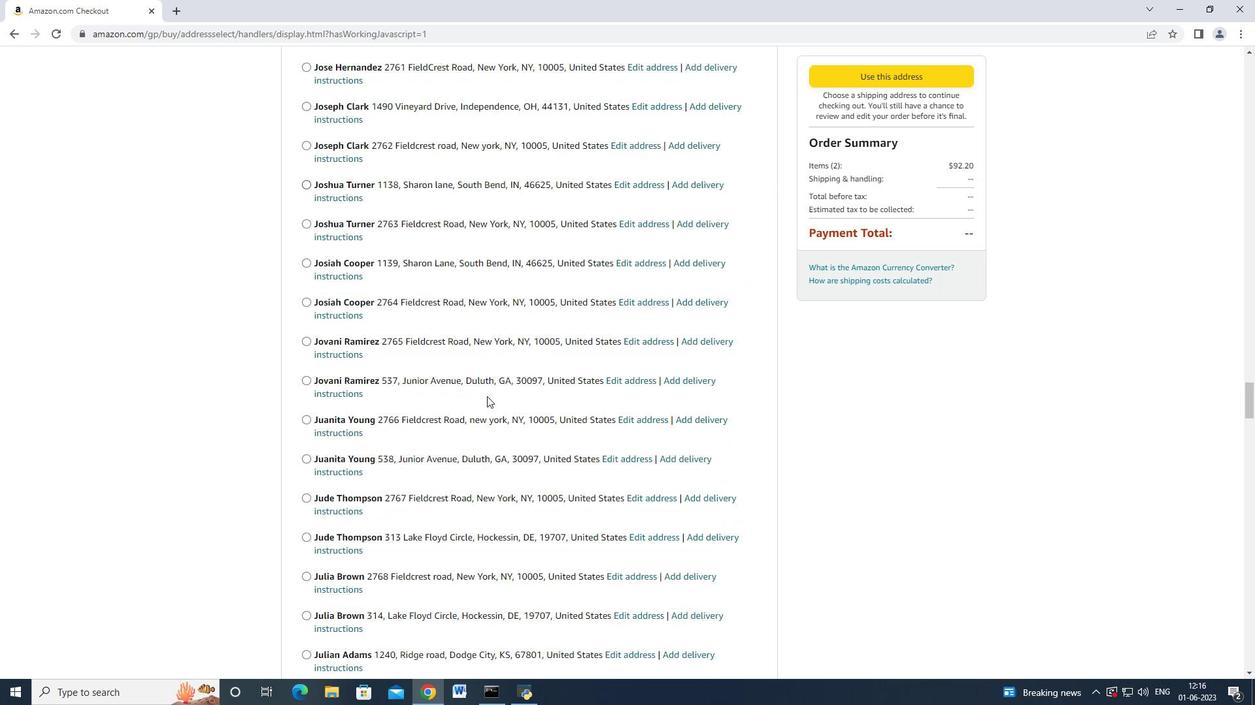 
Action: Mouse scrolled (485, 398) with delta (0, 0)
Screenshot: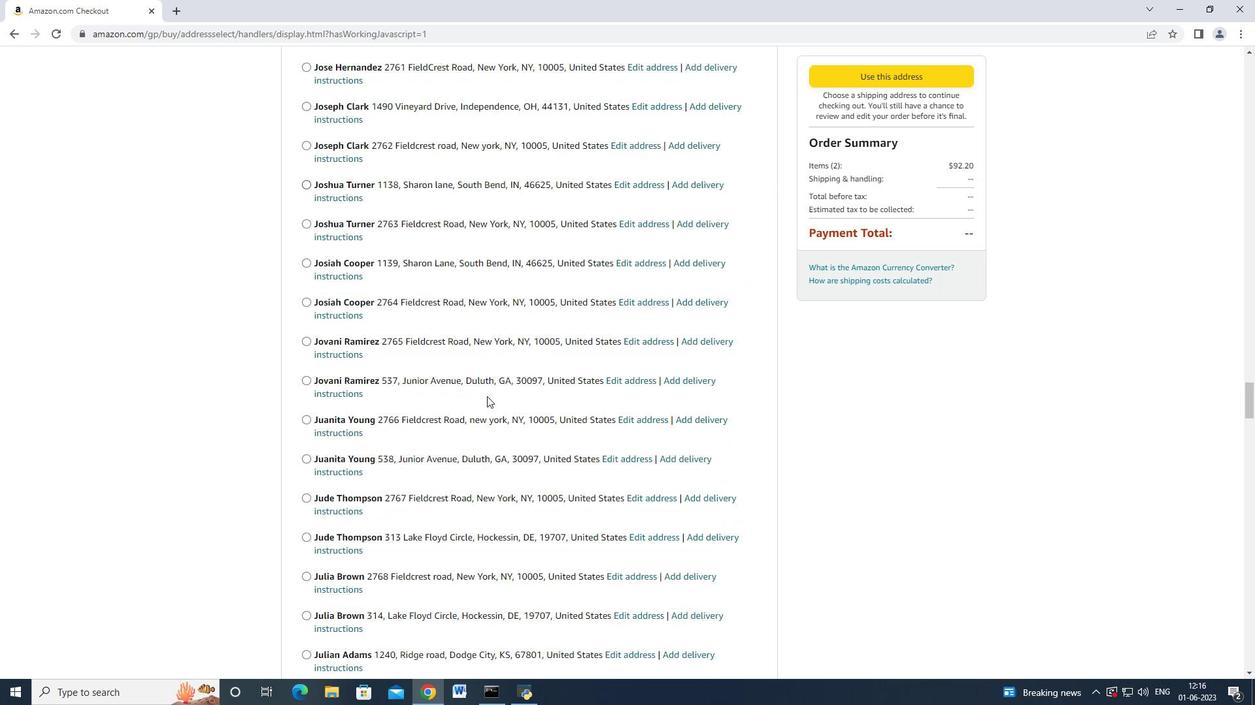 
Action: Mouse moved to (485, 398)
Screenshot: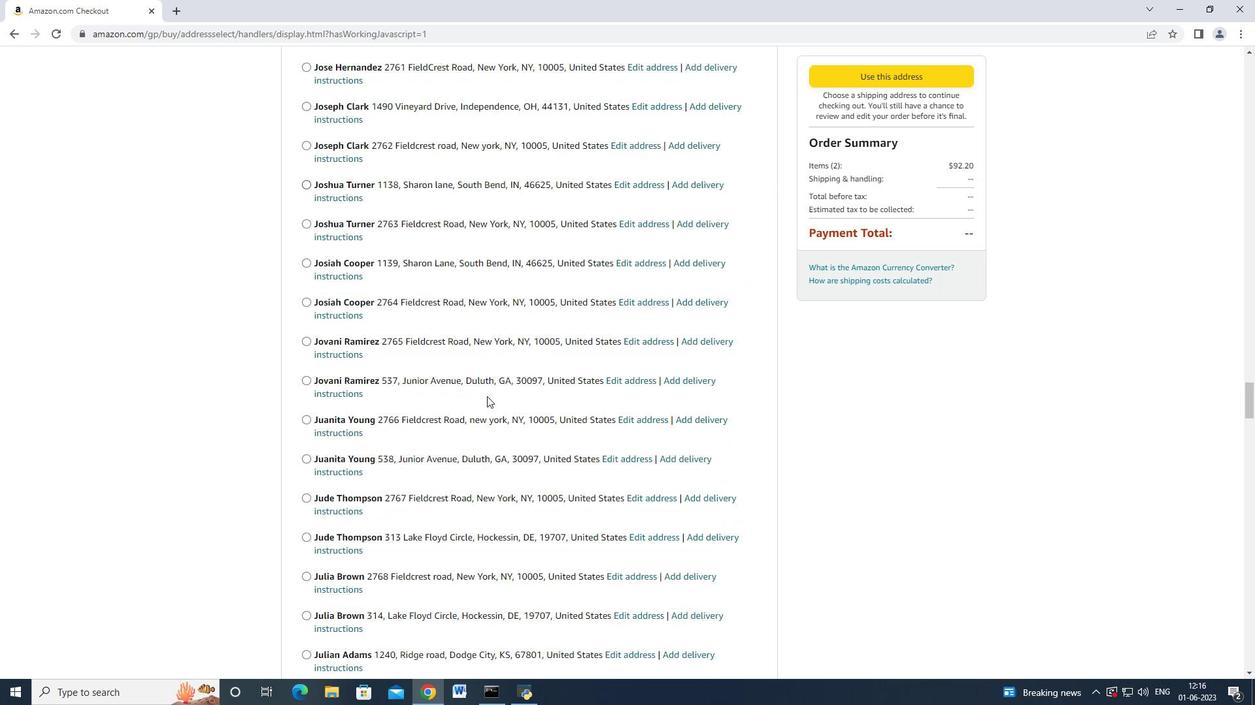 
Action: Mouse scrolled (485, 398) with delta (0, 0)
Screenshot: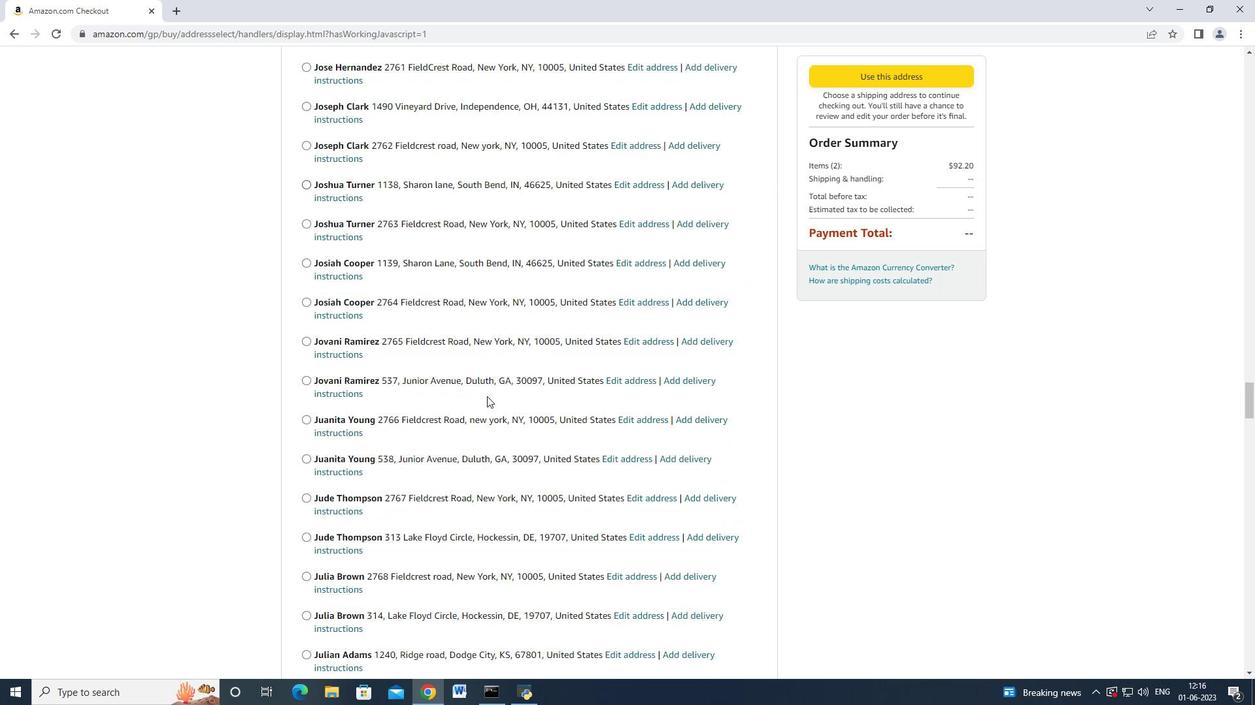 
Action: Mouse moved to (484, 398)
Screenshot: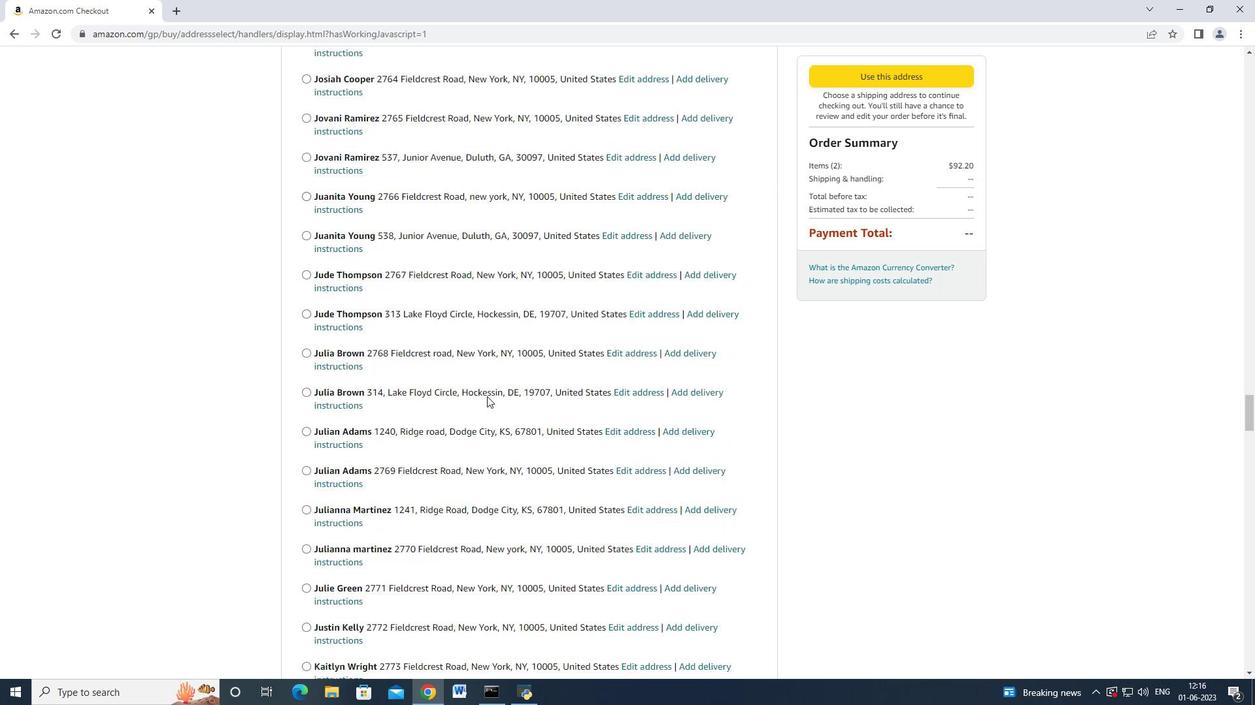 
Action: Mouse scrolled (485, 398) with delta (0, 0)
Screenshot: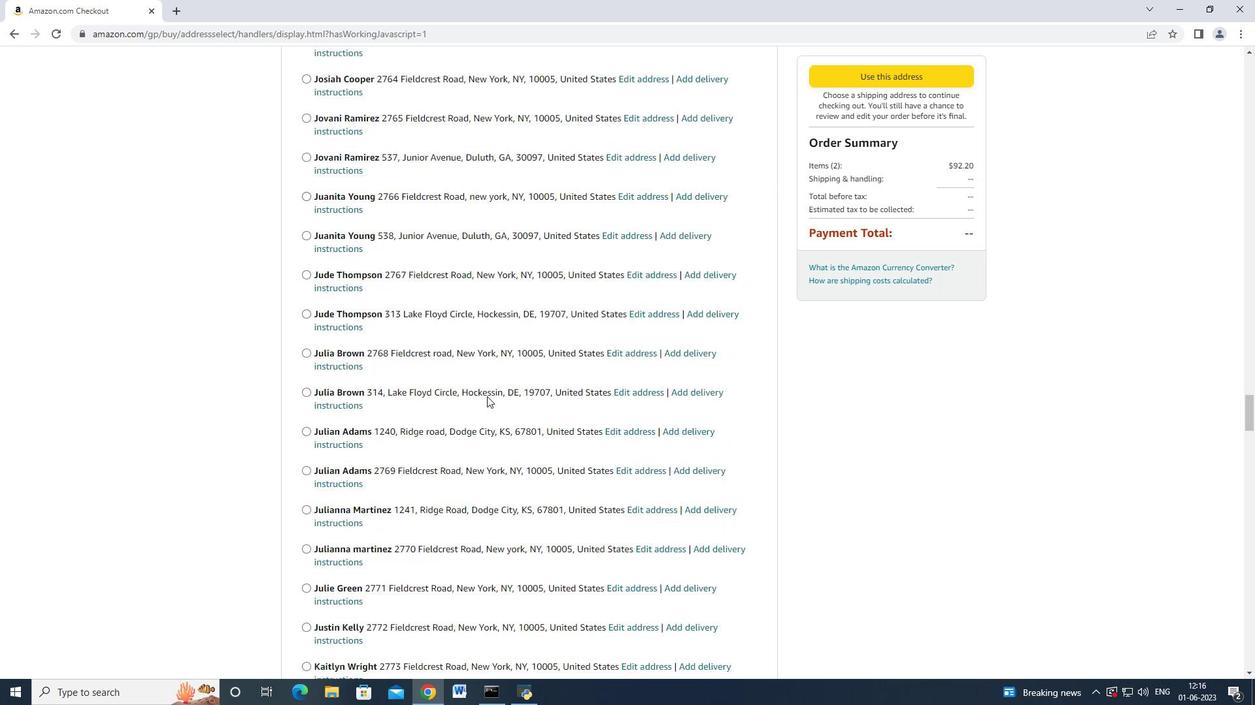 
Action: Mouse moved to (484, 398)
Screenshot: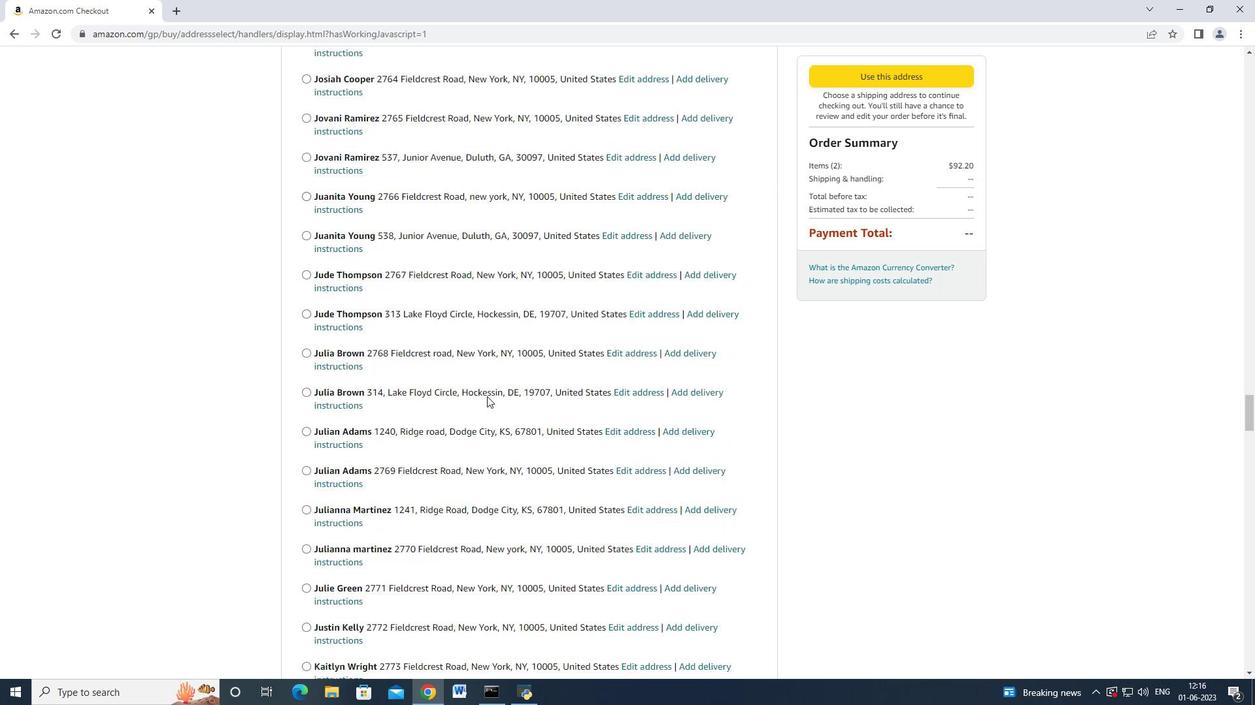 
Action: Mouse scrolled (484, 398) with delta (0, 0)
Screenshot: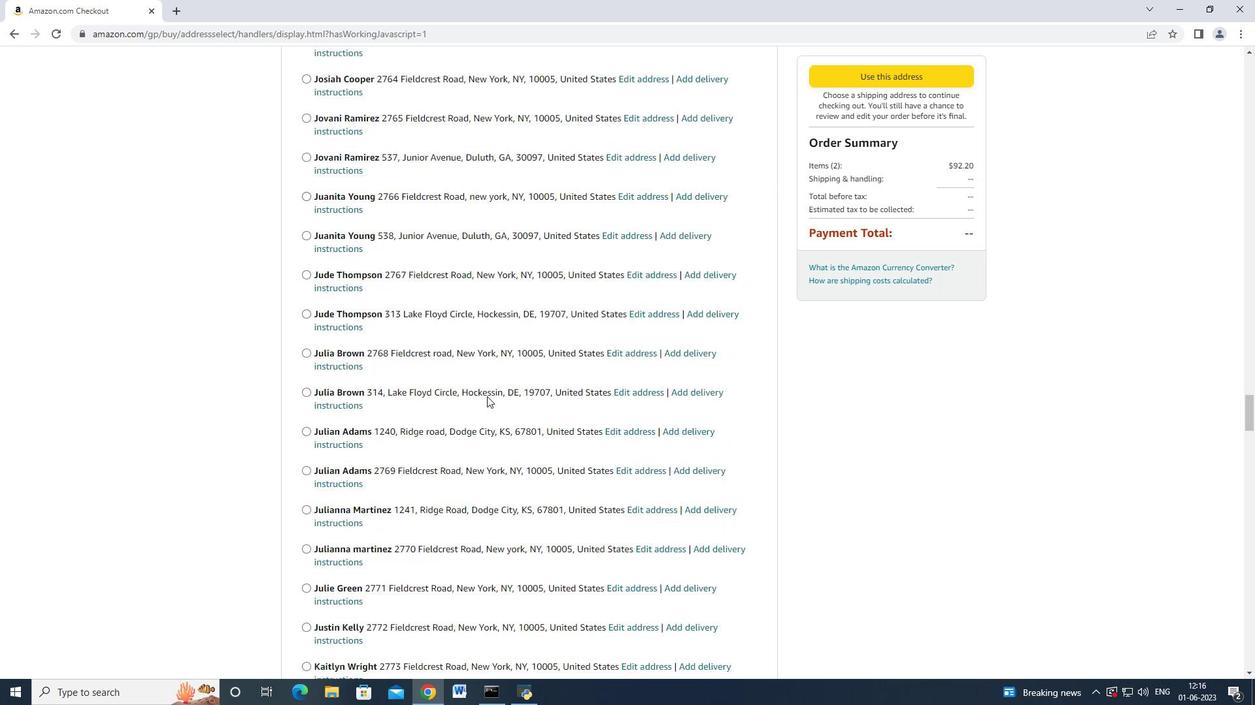 
Action: Mouse moved to (483, 398)
Screenshot: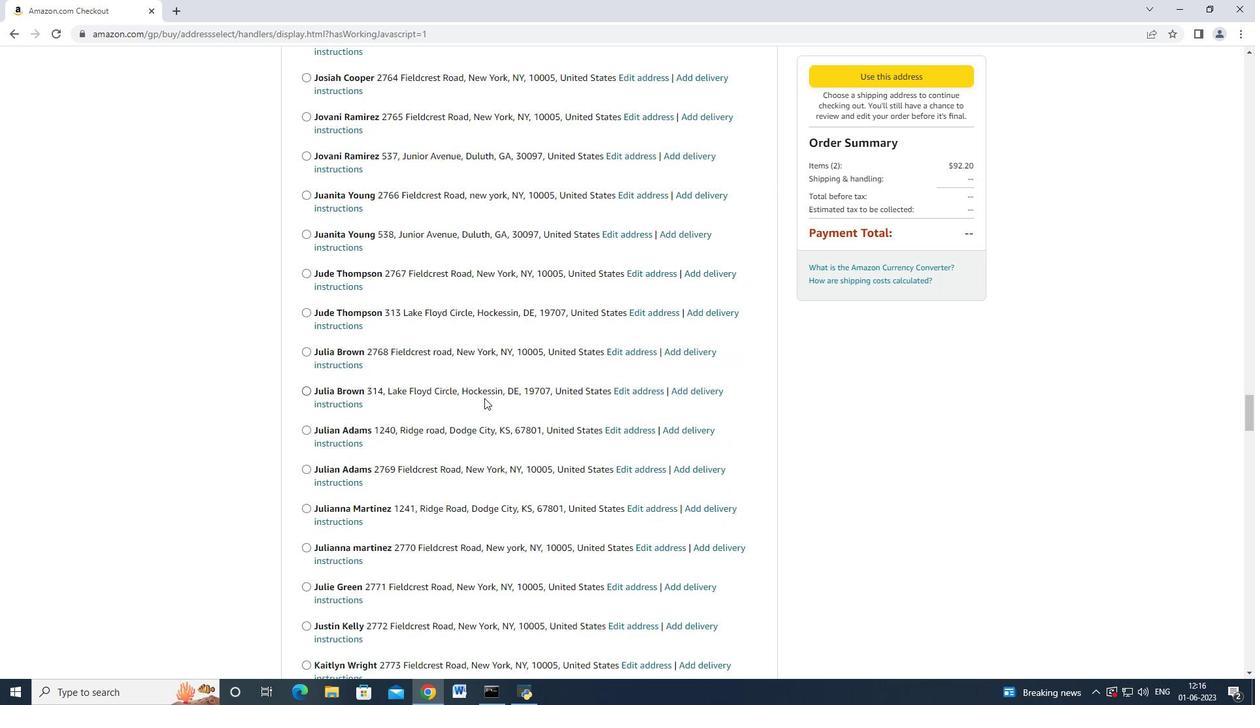 
Action: Mouse scrolled (483, 398) with delta (0, 0)
Screenshot: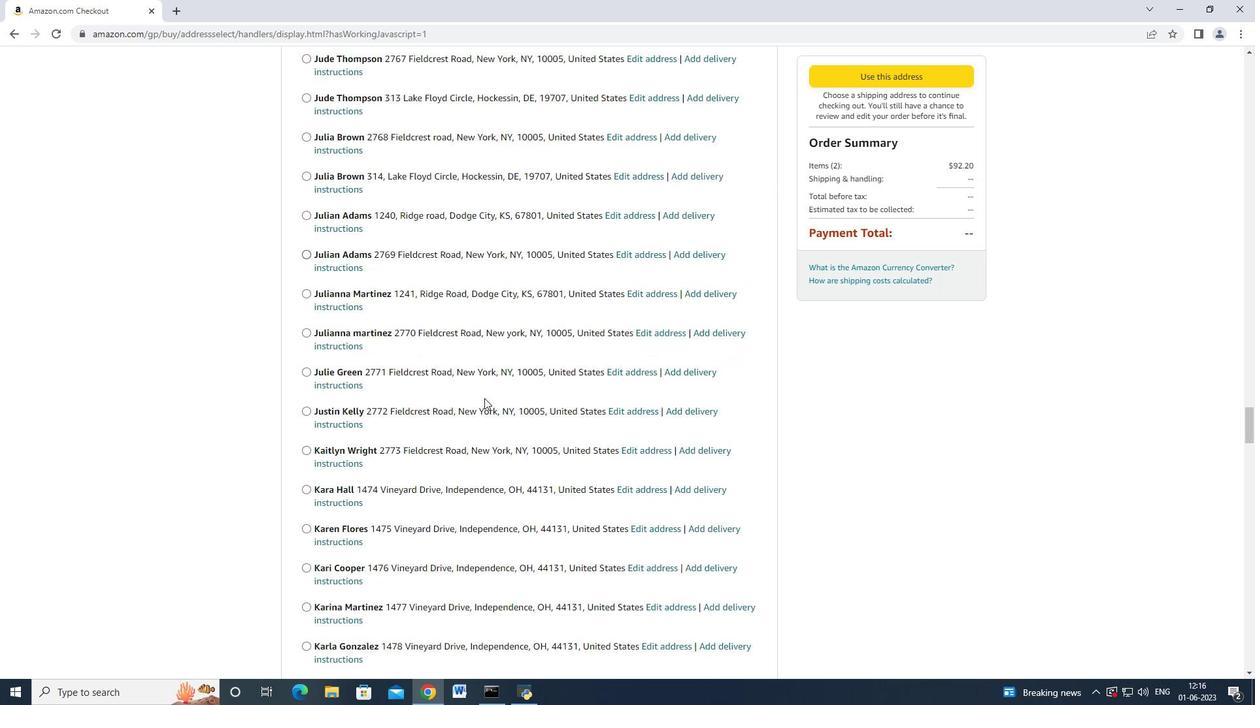 
Action: Mouse moved to (483, 398)
Screenshot: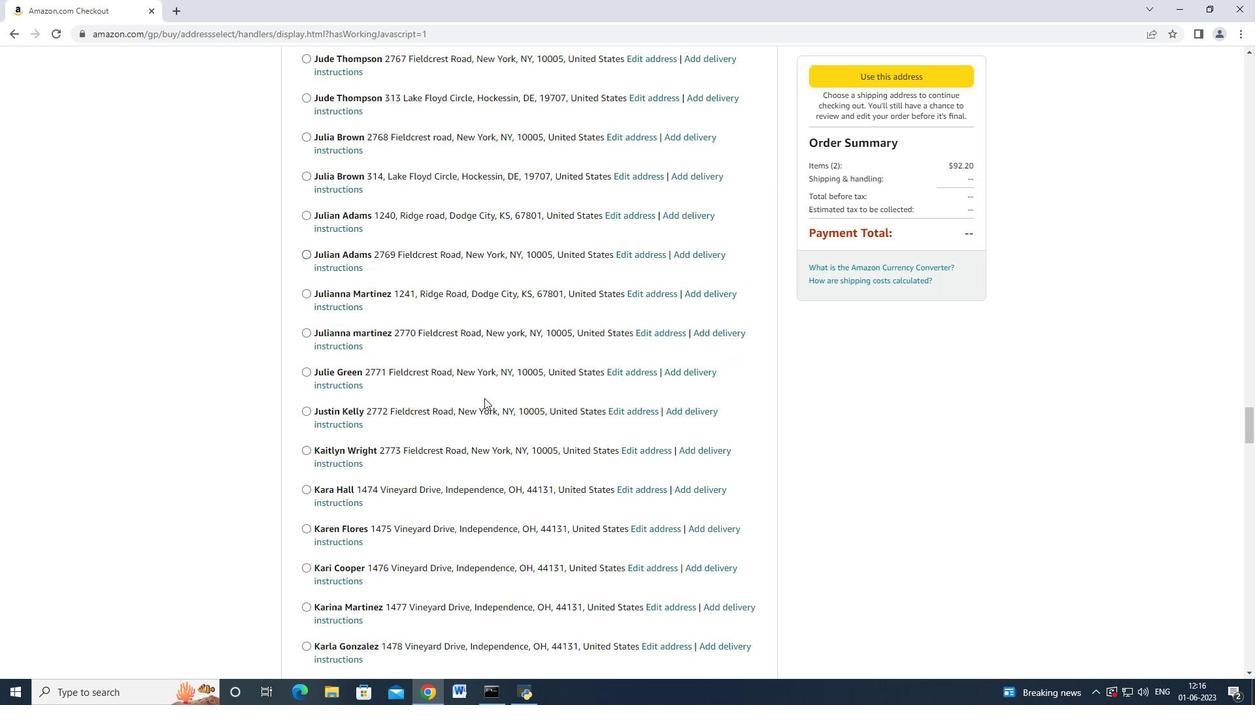 
Action: Mouse scrolled (483, 398) with delta (0, 0)
Screenshot: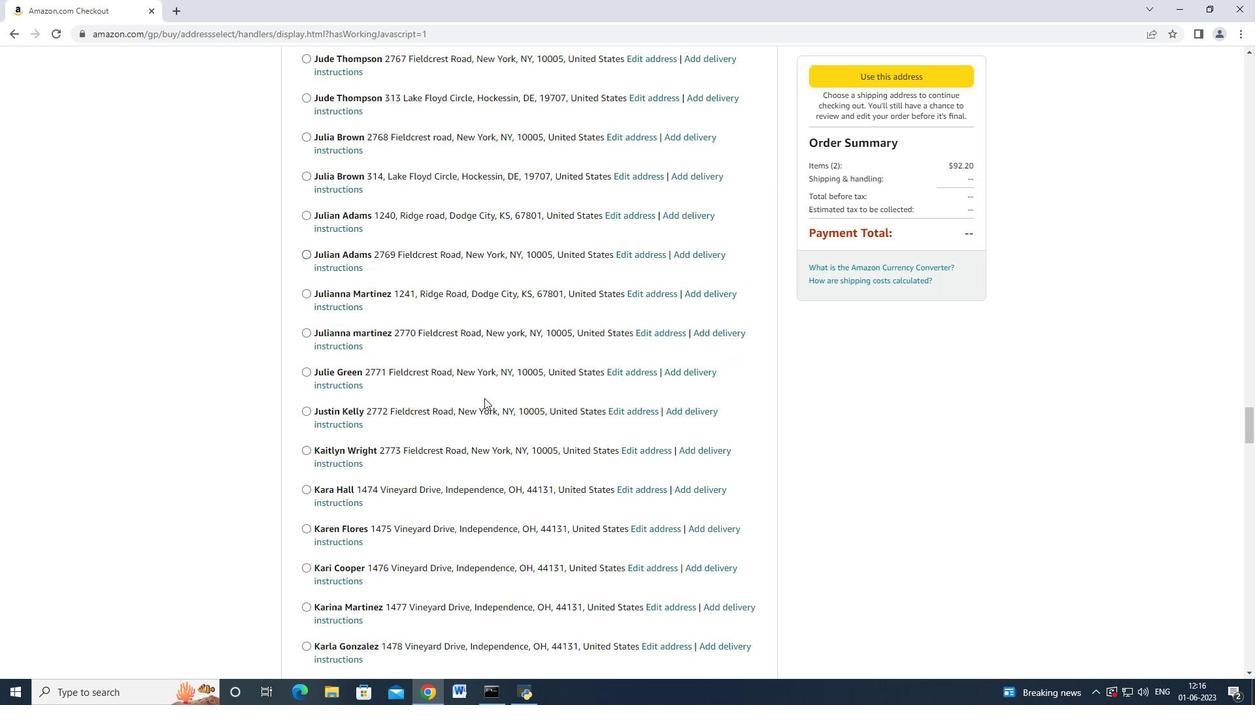 
Action: Mouse moved to (483, 398)
Screenshot: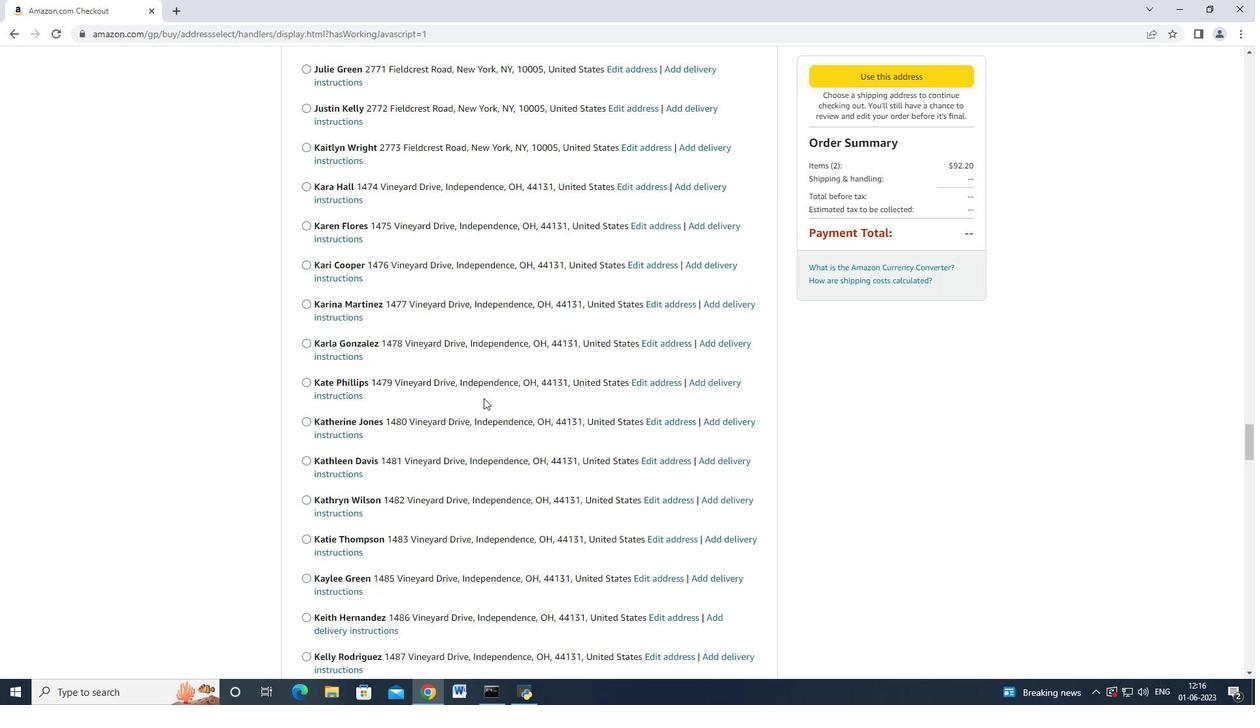 
Action: Mouse scrolled (483, 398) with delta (0, 0)
Screenshot: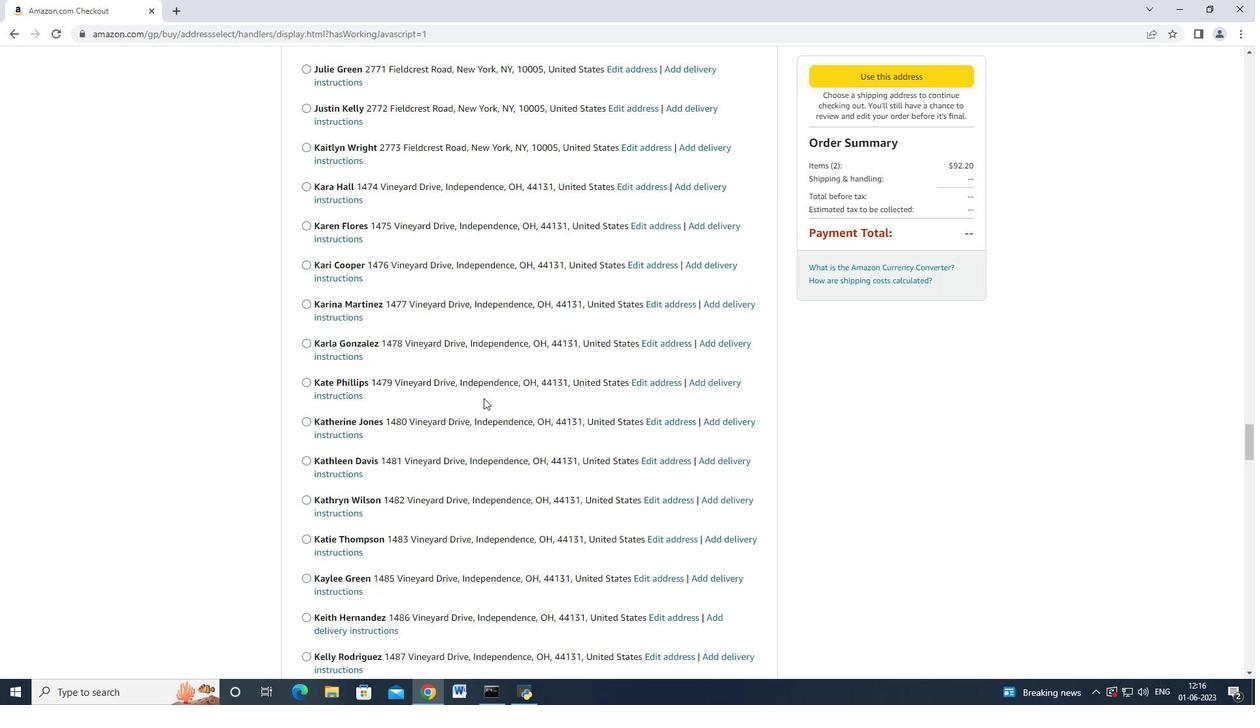 
Action: Mouse moved to (483, 398)
Screenshot: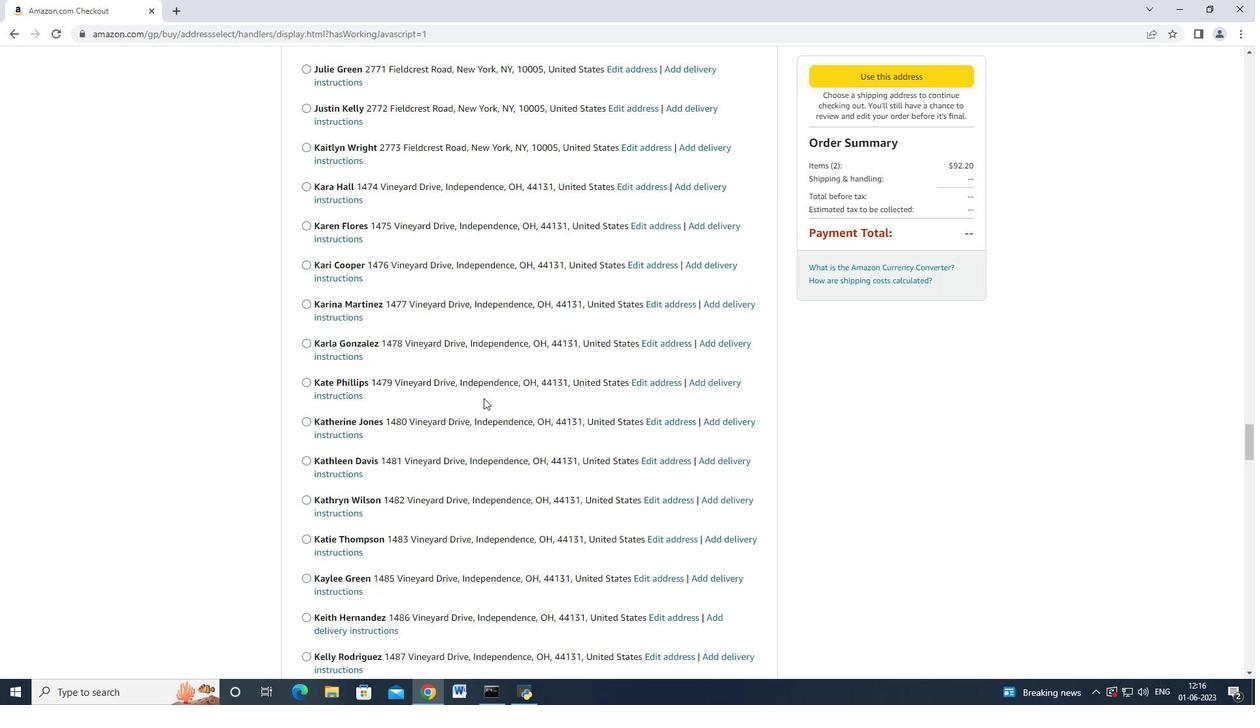 
Action: Mouse scrolled (483, 397) with delta (0, -1)
Screenshot: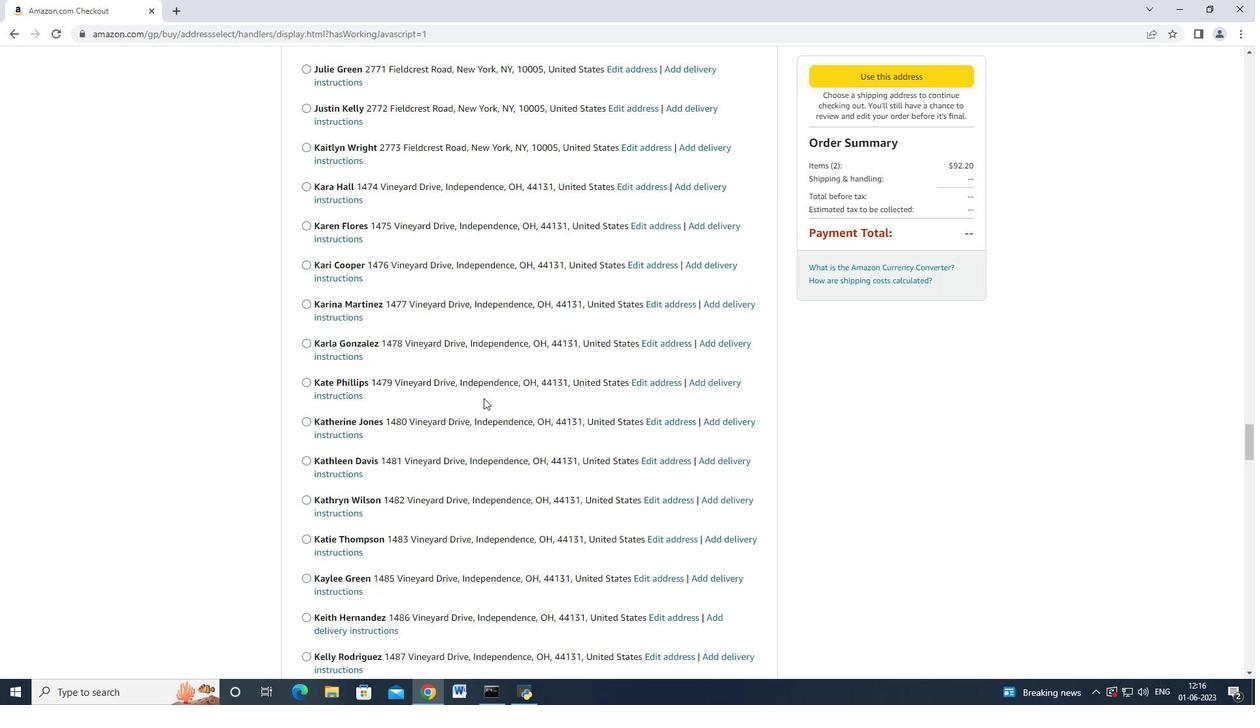 
Action: Mouse moved to (482, 398)
Screenshot: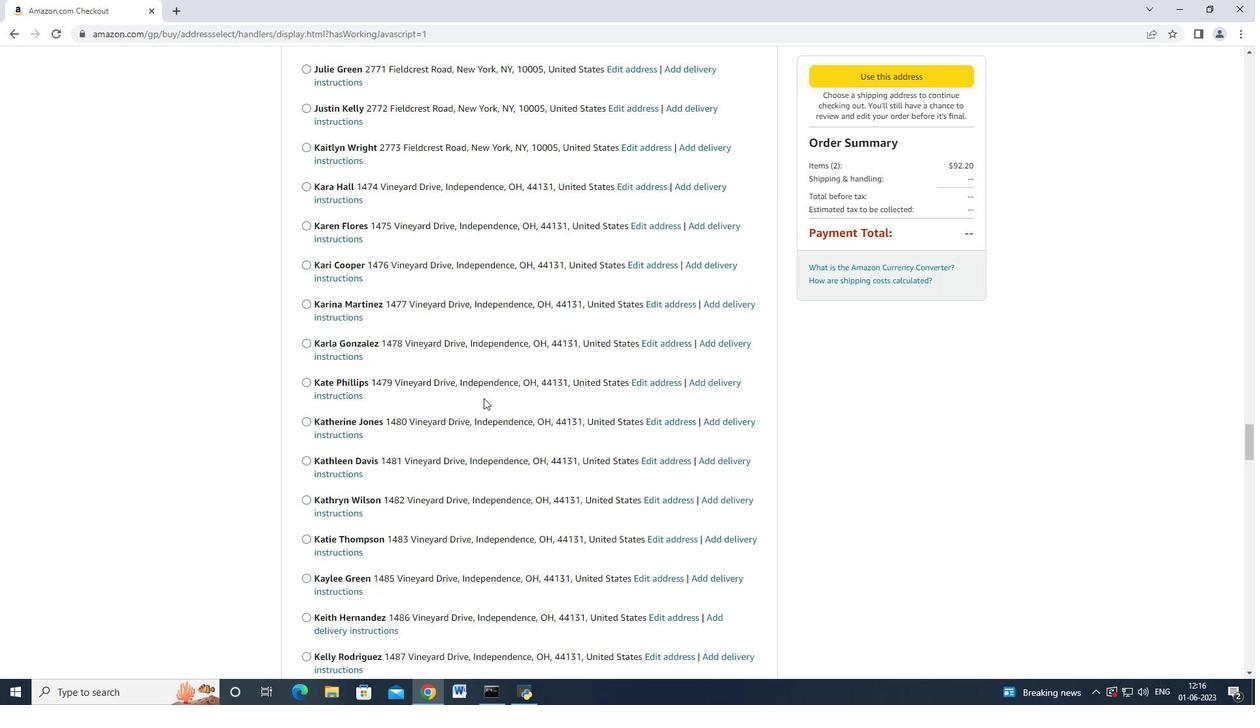 
Action: Mouse scrolled (483, 398) with delta (0, 0)
Screenshot: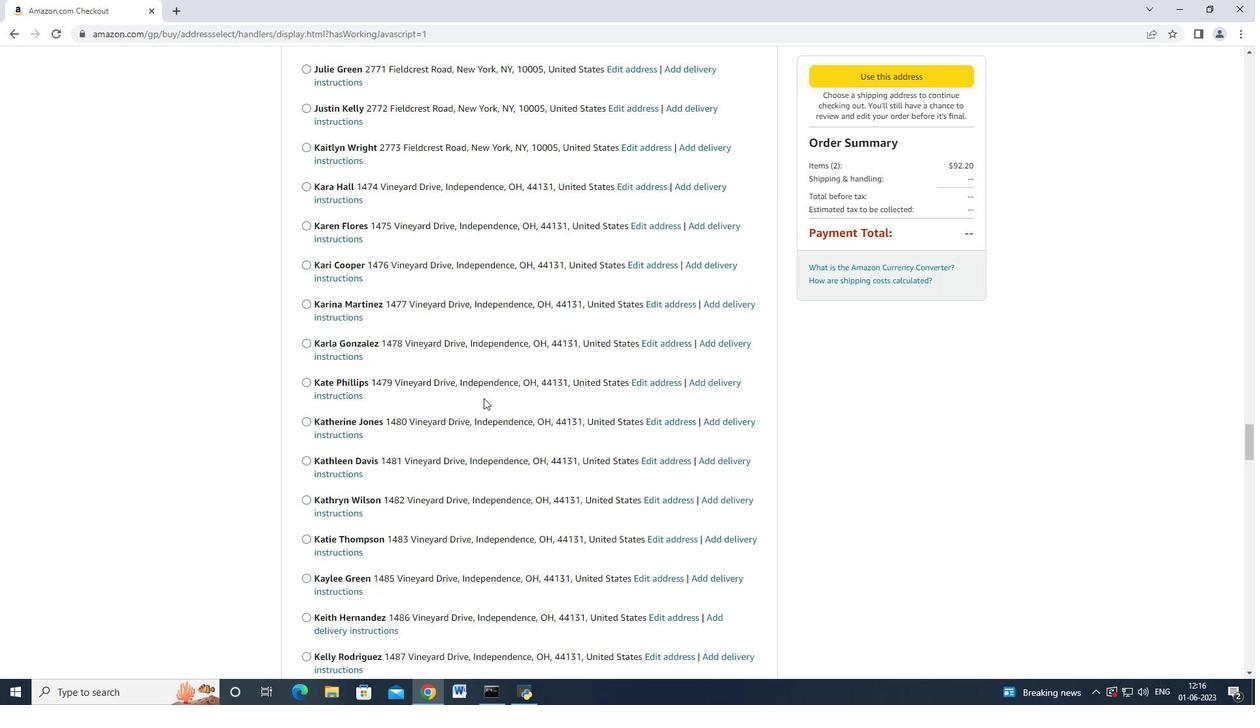 
Action: Mouse moved to (482, 398)
Screenshot: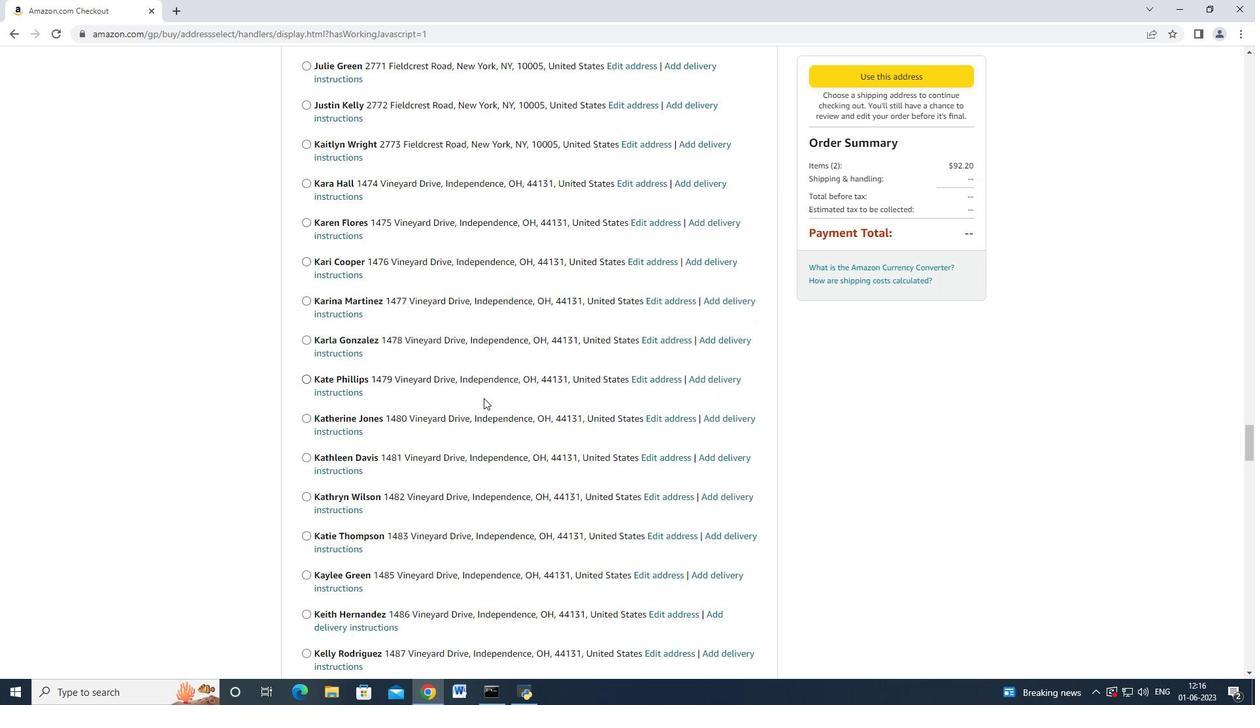 
Action: Mouse scrolled (482, 398) with delta (0, 0)
Screenshot: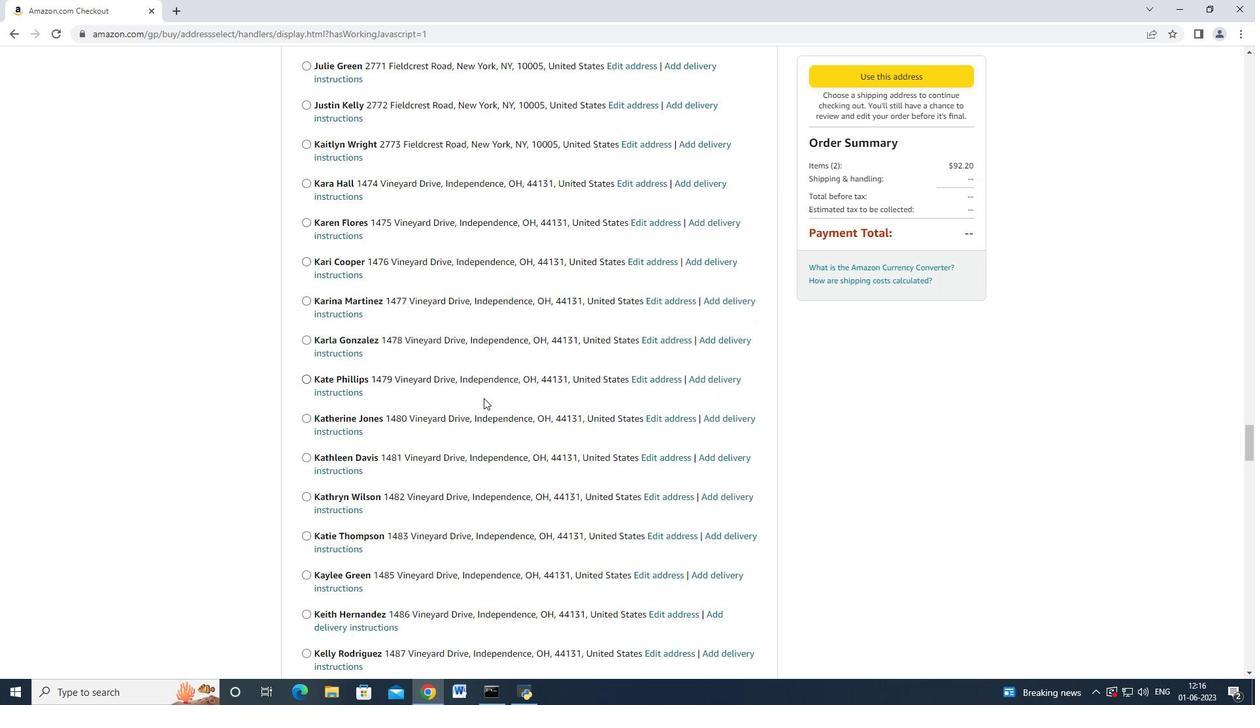 
Action: Mouse moved to (481, 398)
Screenshot: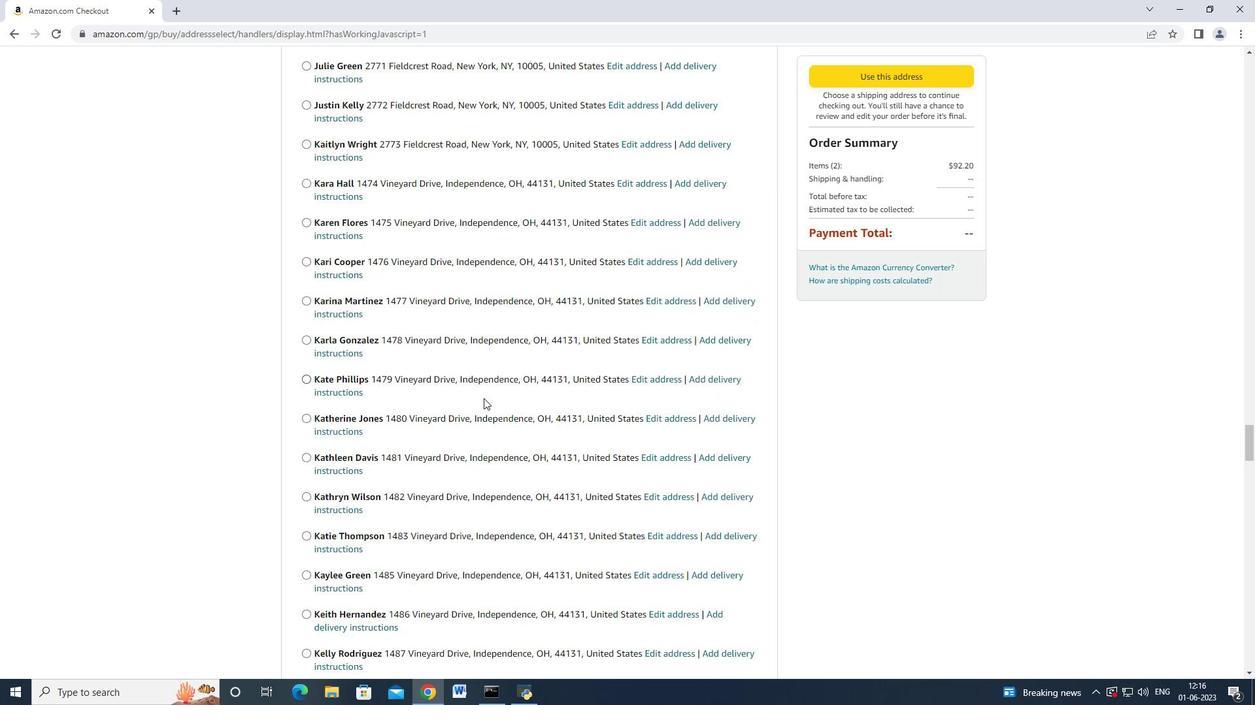 
Action: Mouse scrolled (481, 398) with delta (0, 0)
Screenshot: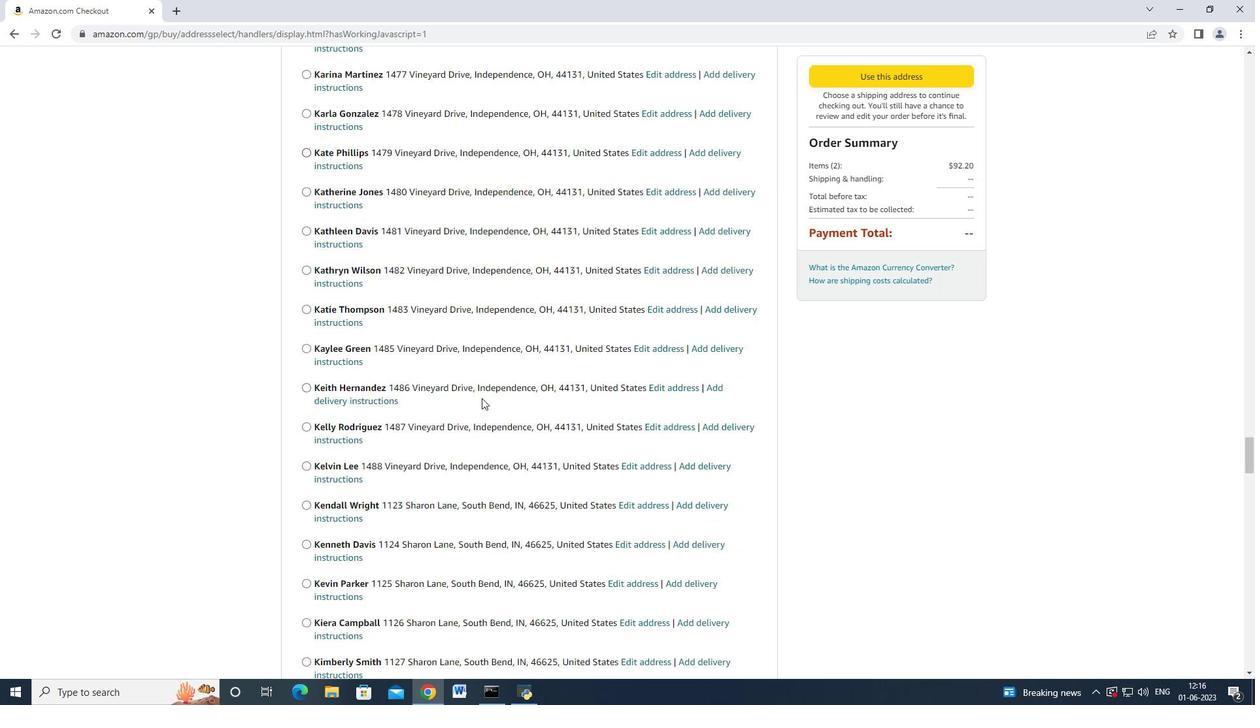 
Action: Mouse scrolled (481, 398) with delta (0, 0)
Screenshot: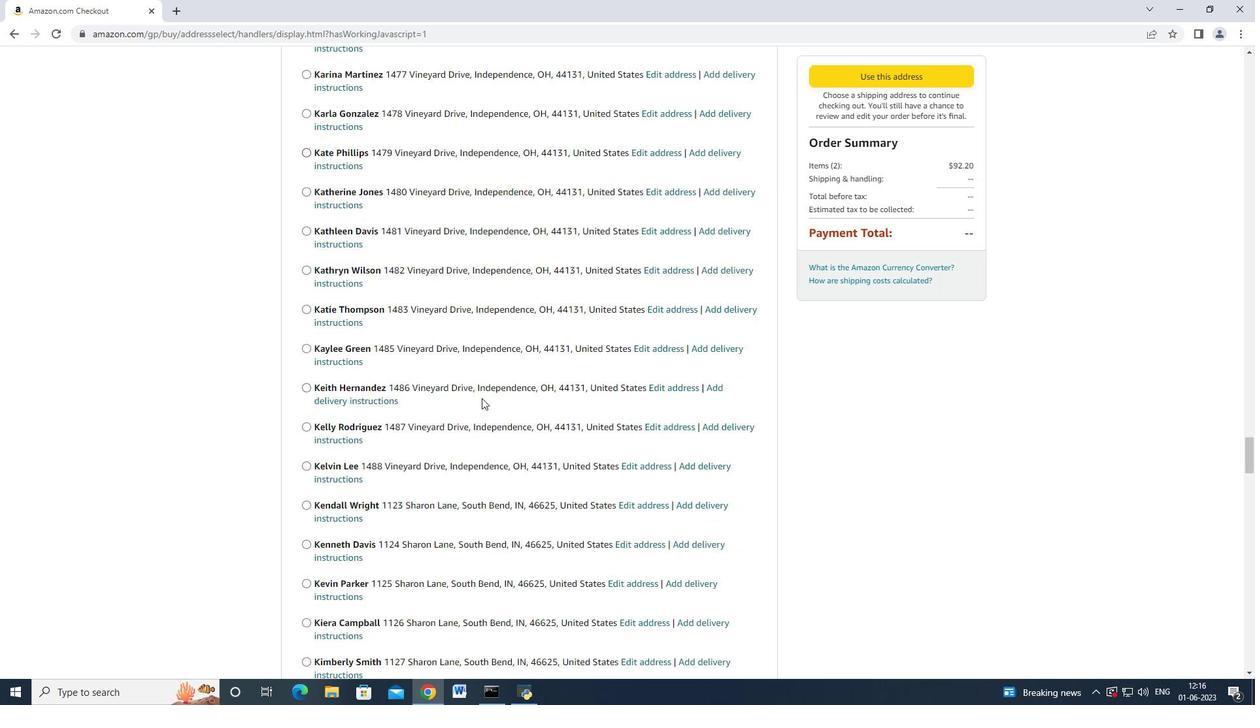 
Action: Mouse scrolled (481, 398) with delta (0, 0)
Screenshot: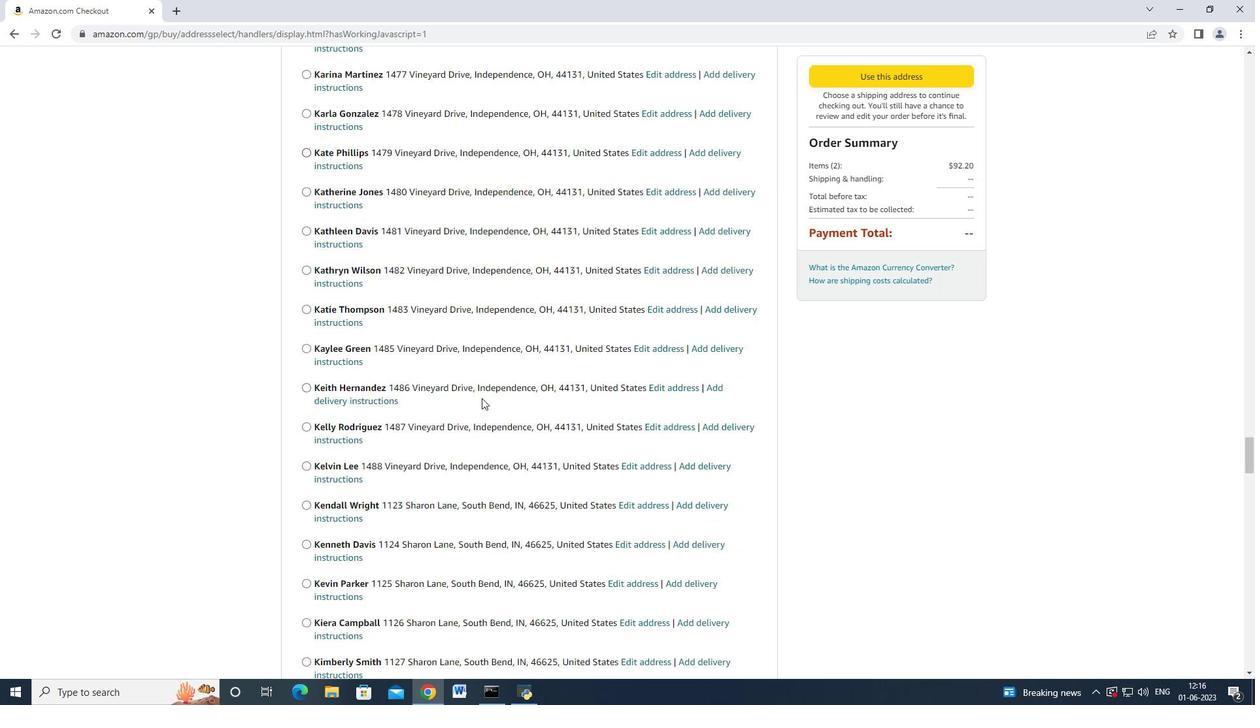 
Action: Mouse scrolled (481, 398) with delta (0, 0)
Screenshot: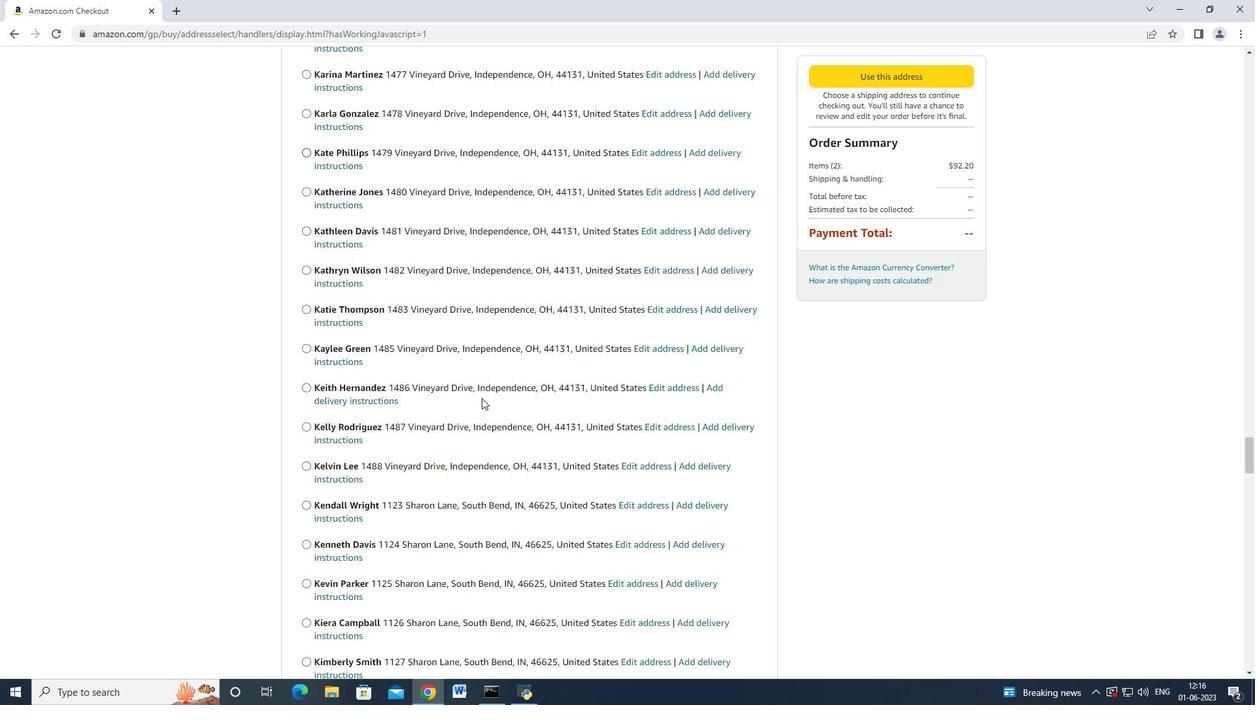 
Action: Mouse moved to (481, 398)
Screenshot: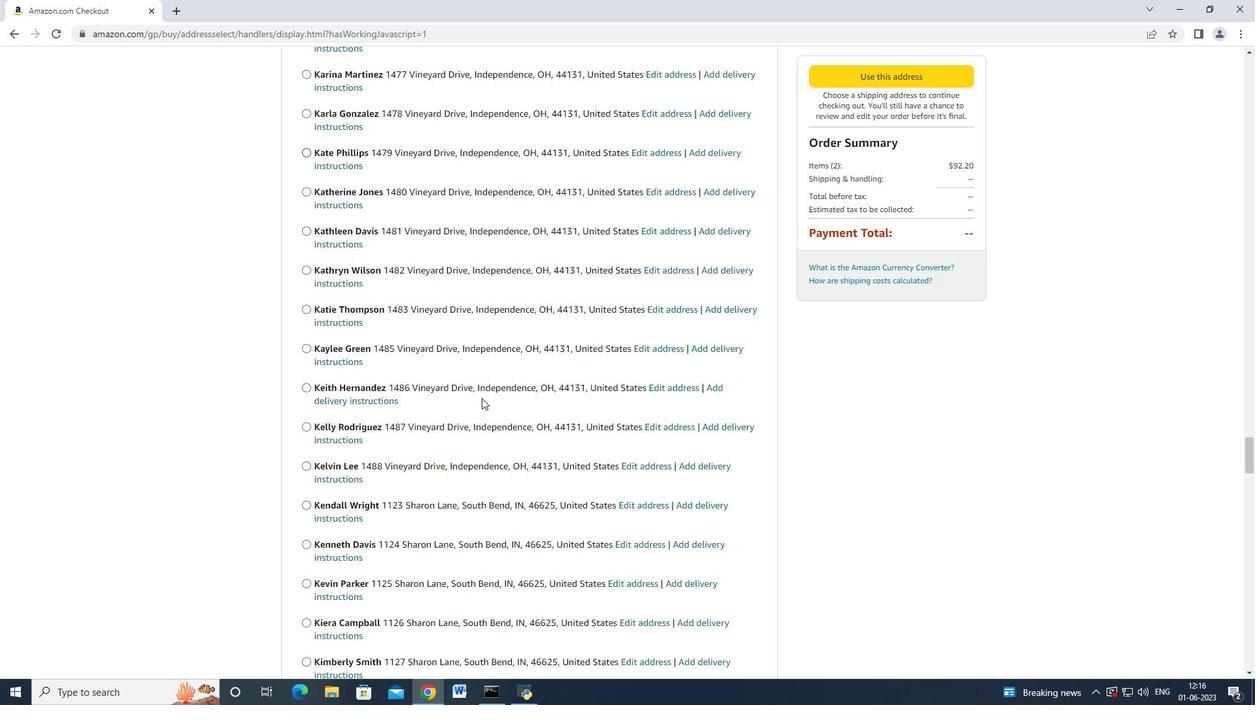 
Action: Mouse scrolled (481, 398) with delta (0, 0)
Screenshot: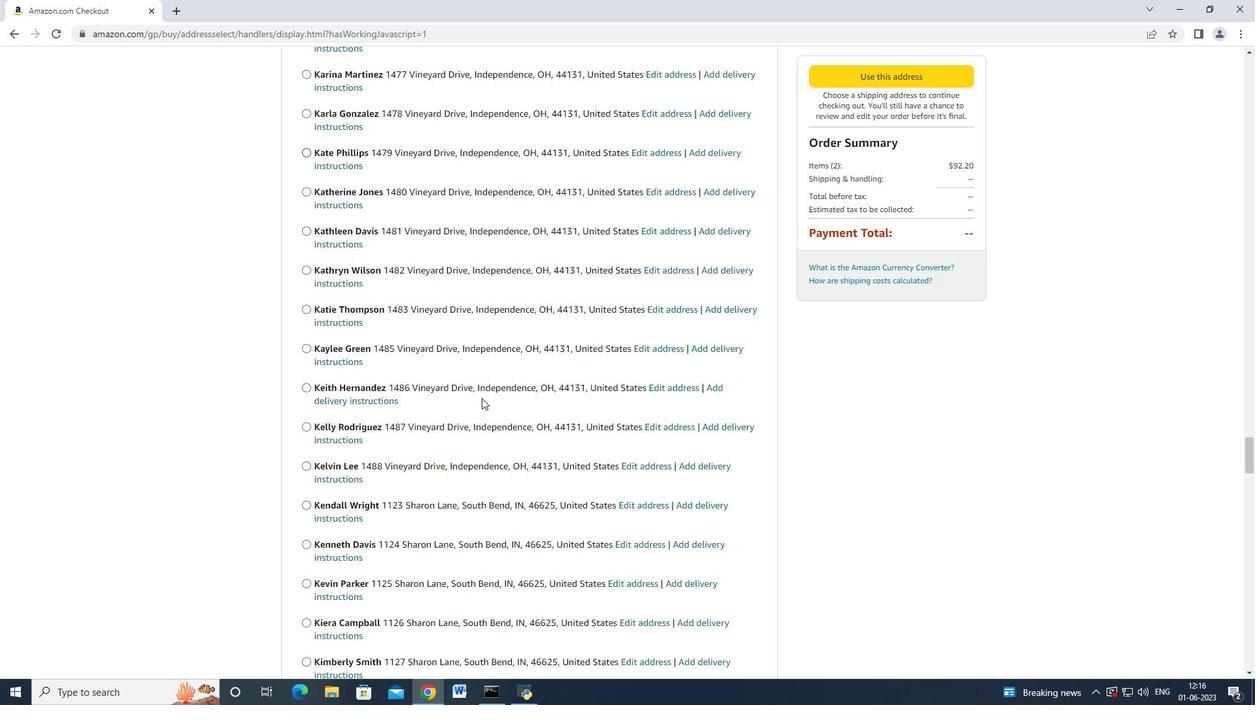 
Action: Mouse scrolled (481, 398) with delta (0, 0)
Screenshot: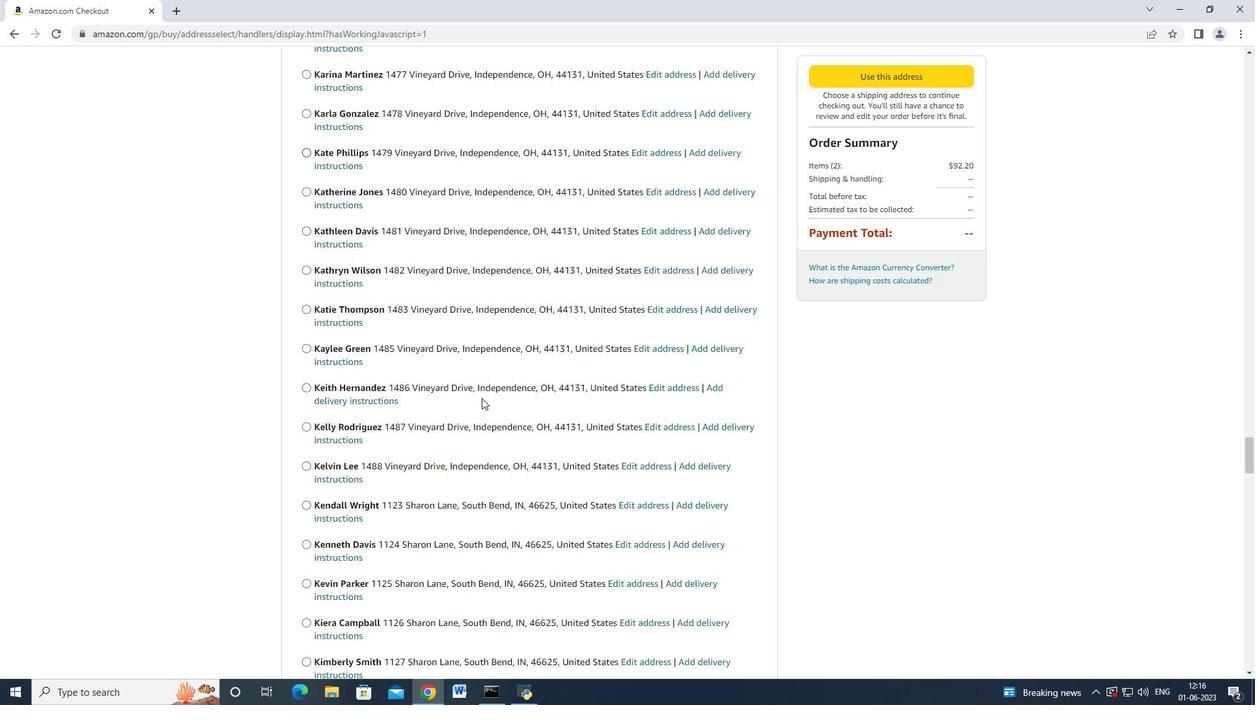 
Action: Mouse scrolled (481, 398) with delta (0, 0)
Screenshot: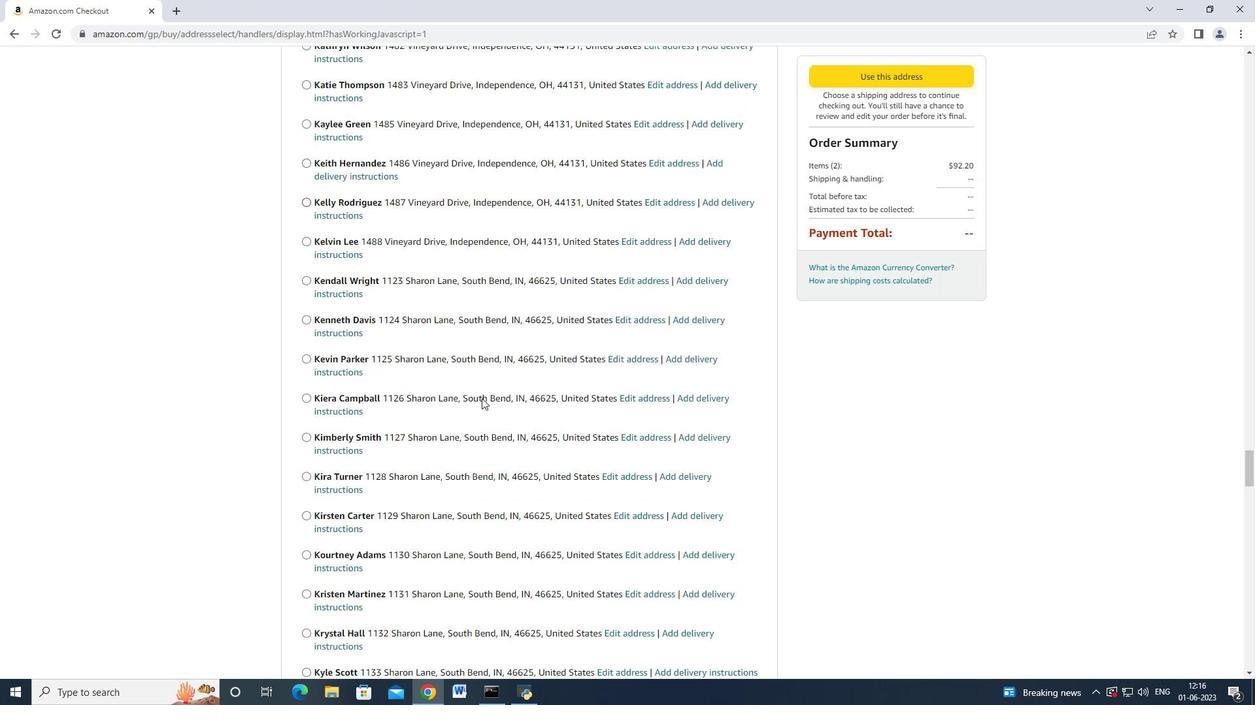 
Action: Mouse moved to (481, 398)
Screenshot: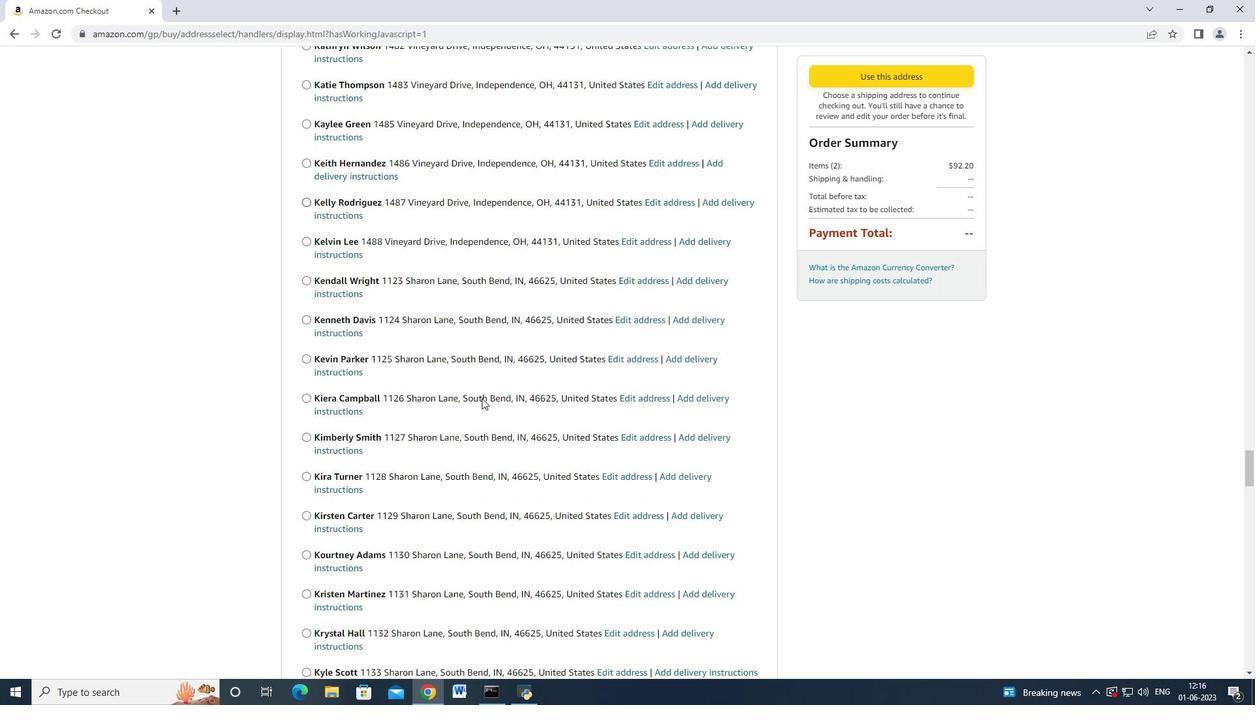 
Action: Mouse scrolled (481, 398) with delta (0, 0)
Screenshot: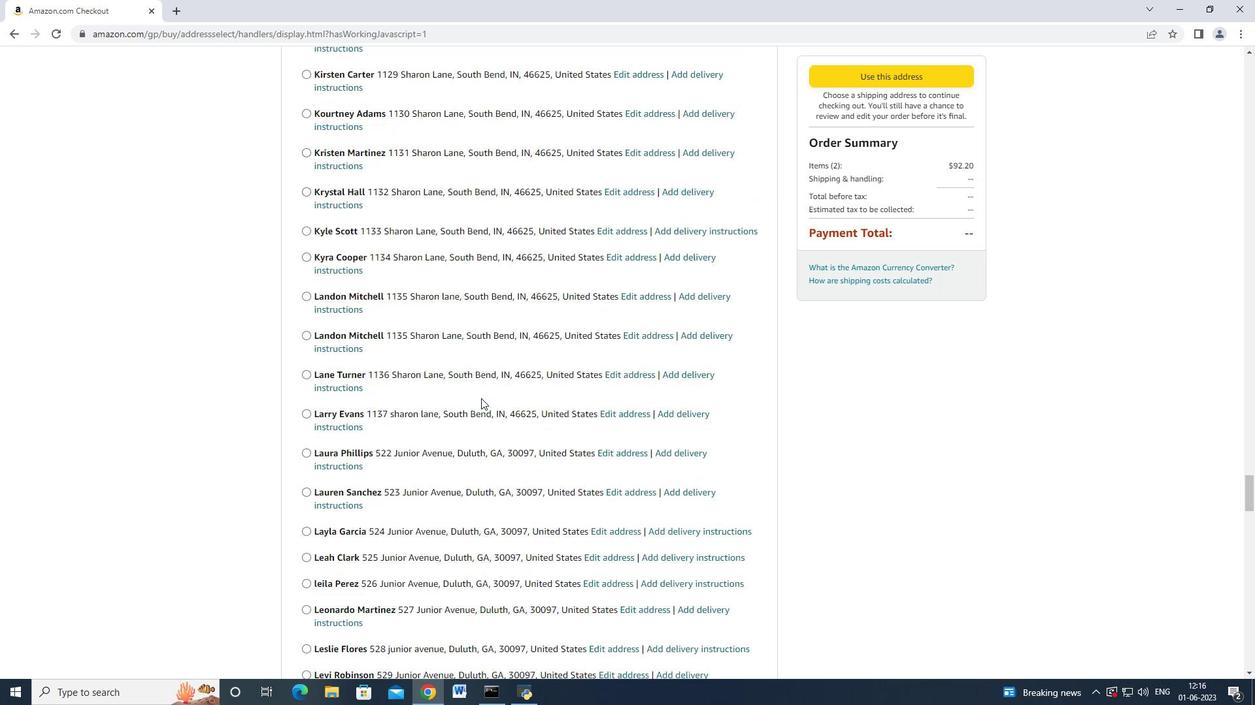 
Action: Mouse scrolled (481, 398) with delta (0, 0)
Screenshot: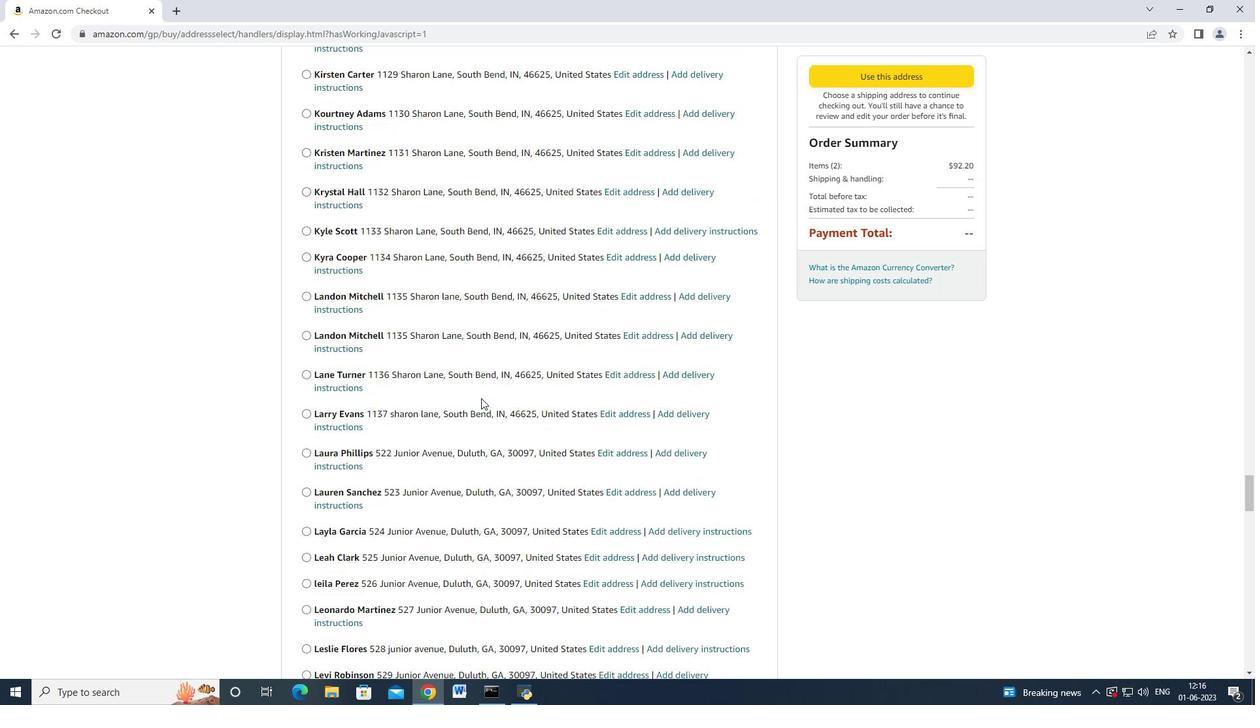 
Action: Mouse moved to (481, 398)
Screenshot: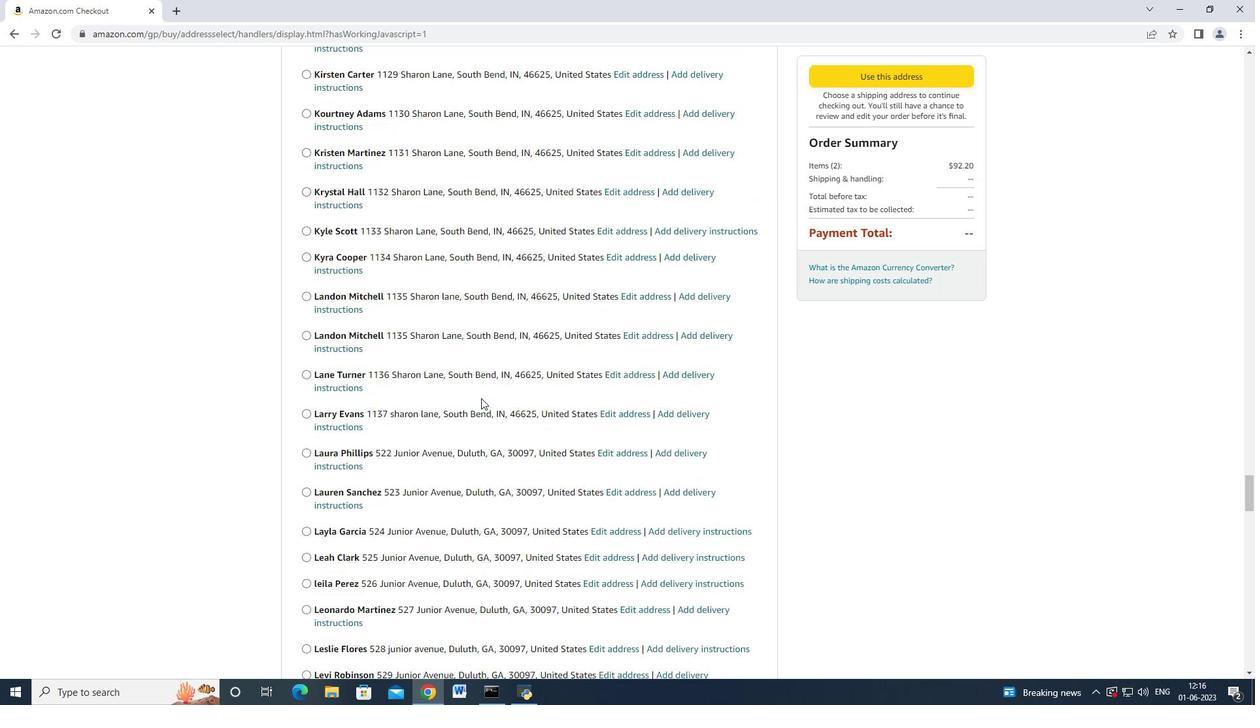 
Action: Mouse scrolled (481, 398) with delta (0, 0)
Screenshot: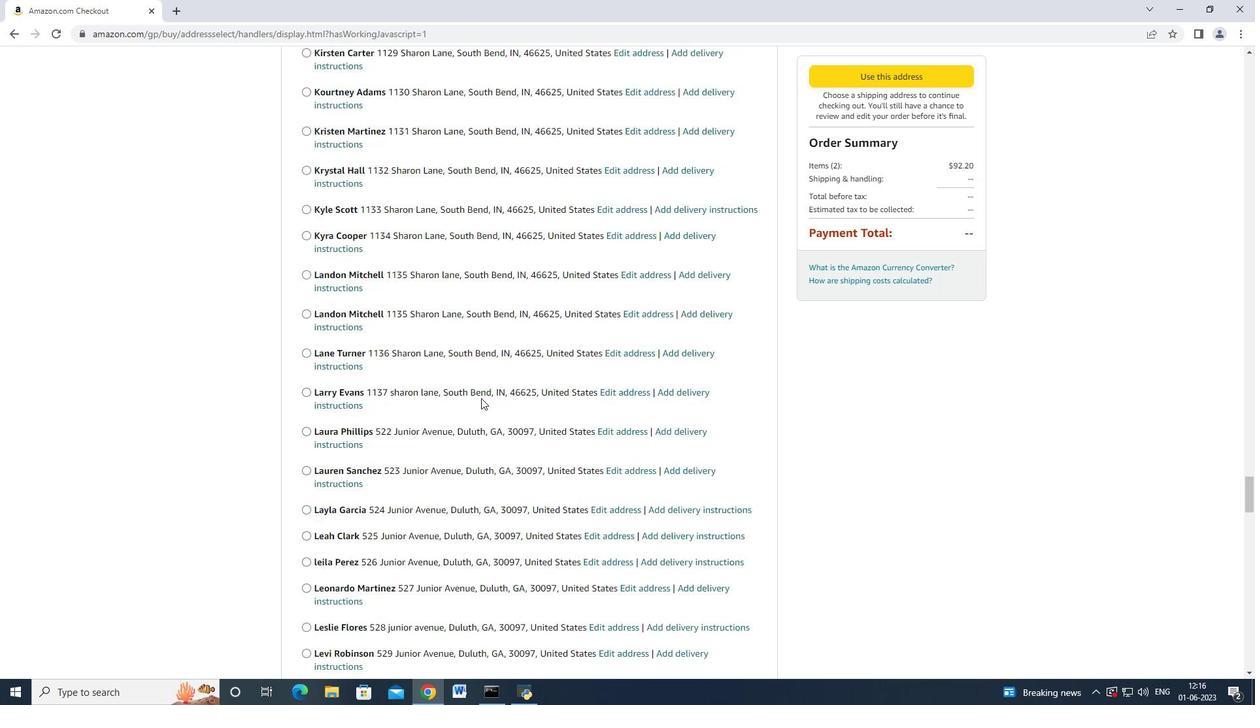 
Action: Mouse scrolled (481, 398) with delta (0, 0)
Screenshot: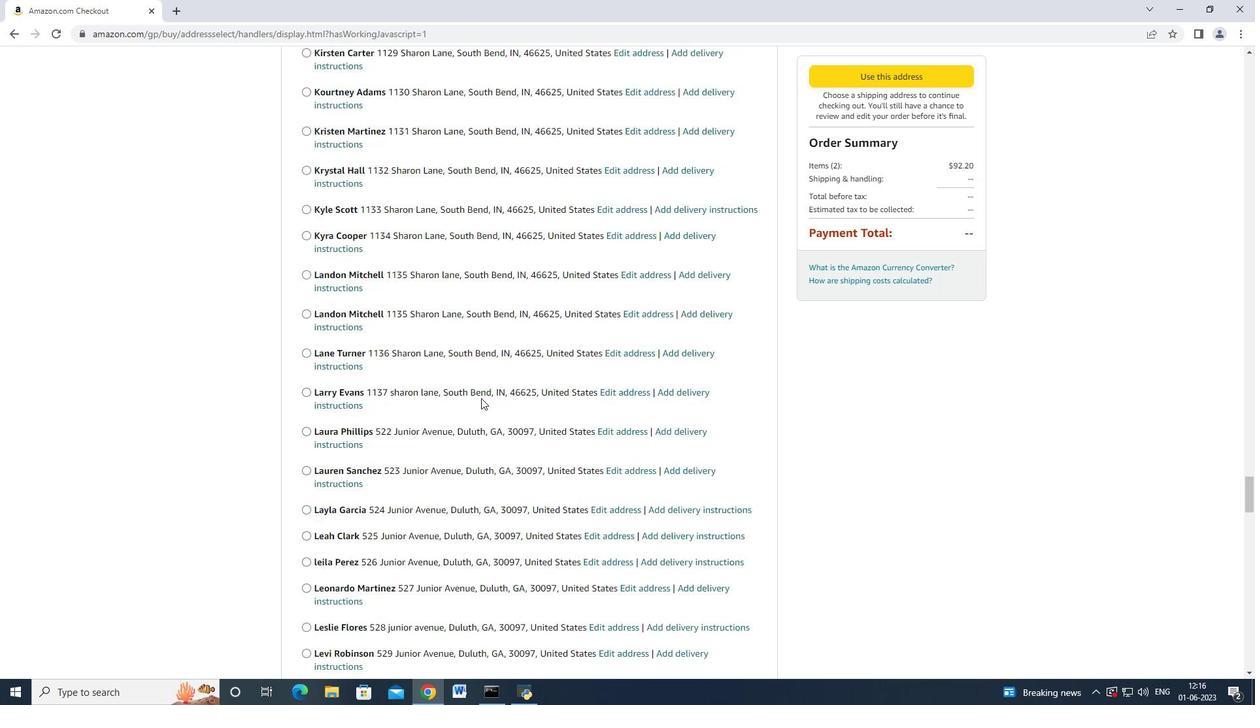 
Action: Mouse scrolled (481, 398) with delta (0, 0)
Screenshot: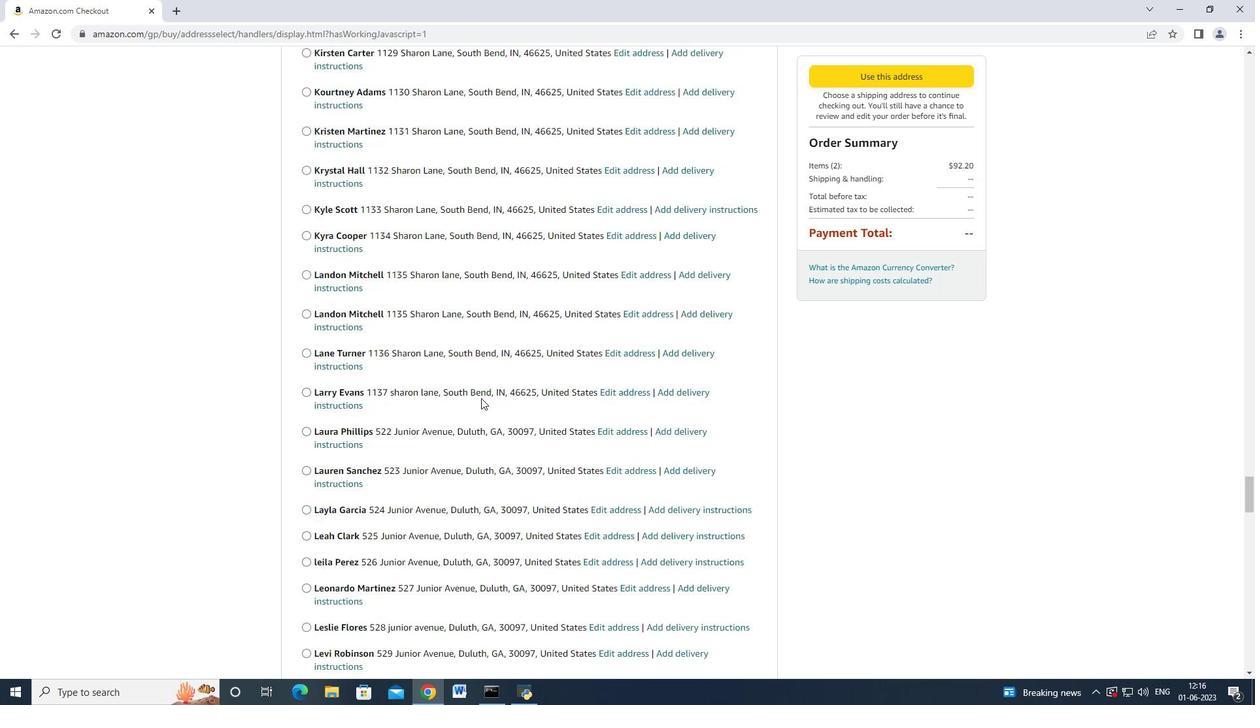 
Action: Mouse moved to (481, 398)
Screenshot: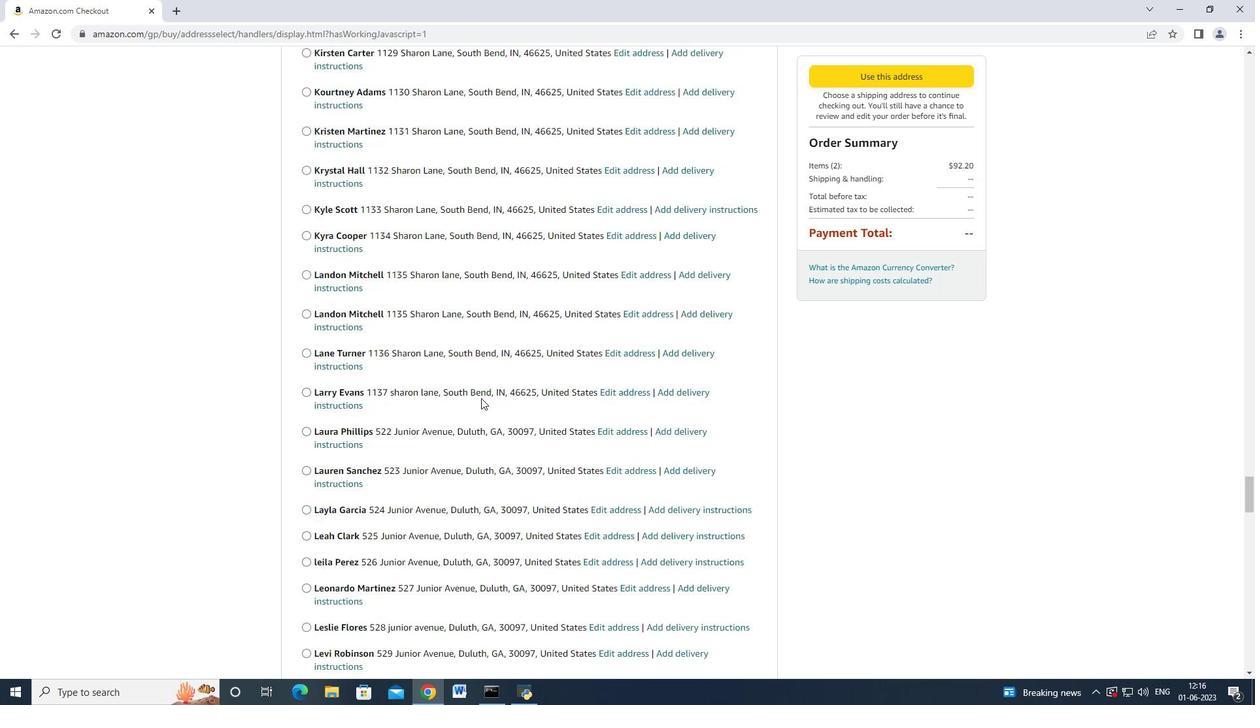 
Action: Mouse scrolled (481, 398) with delta (0, 0)
Screenshot: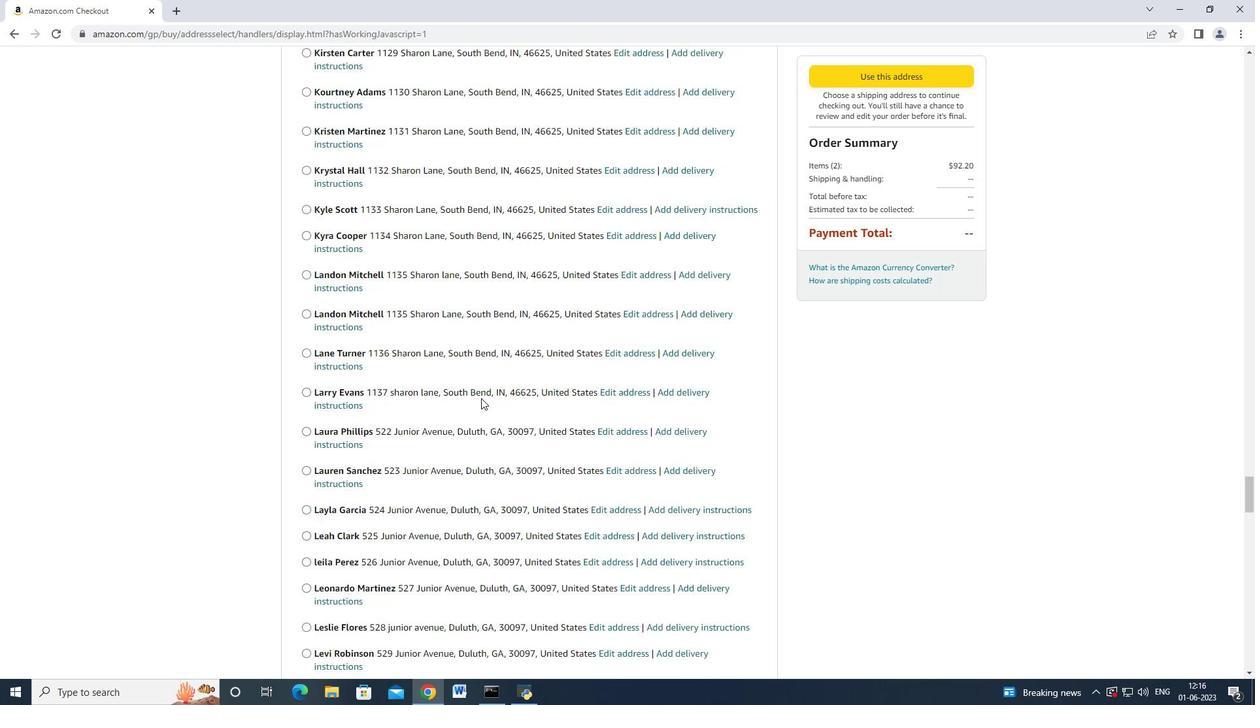 
Action: Mouse scrolled (481, 398) with delta (0, 0)
Screenshot: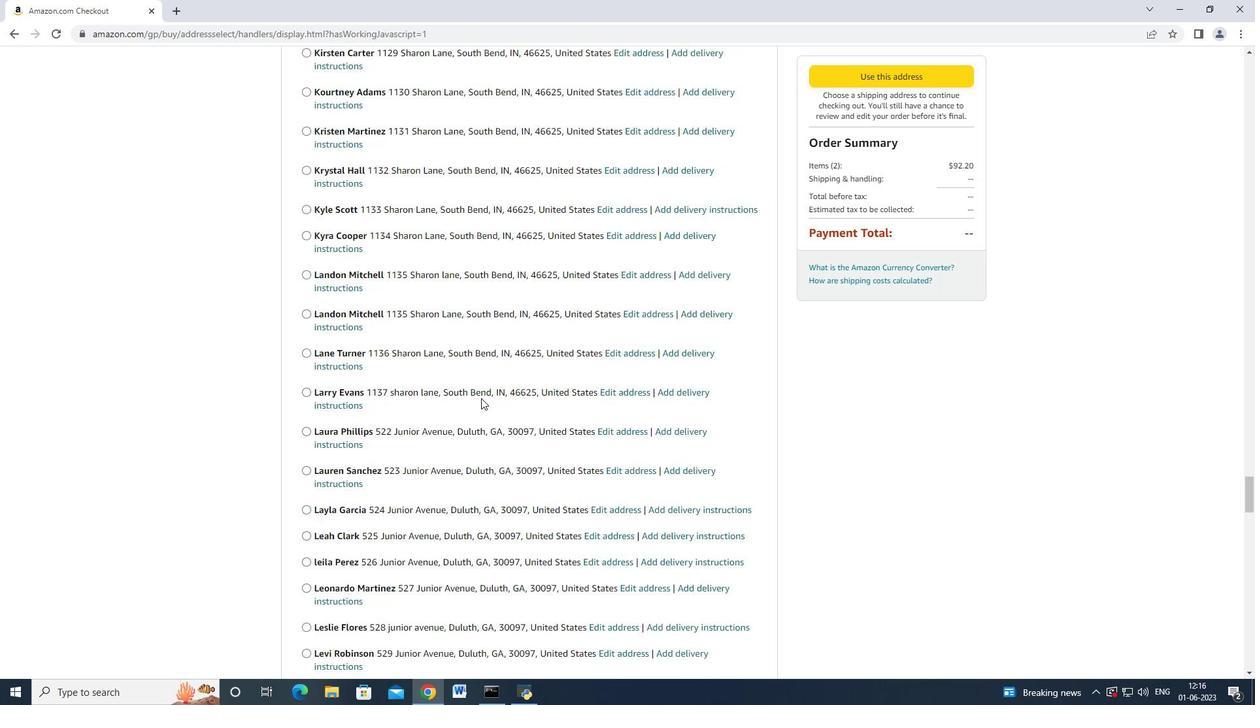 
Action: Mouse moved to (479, 398)
Screenshot: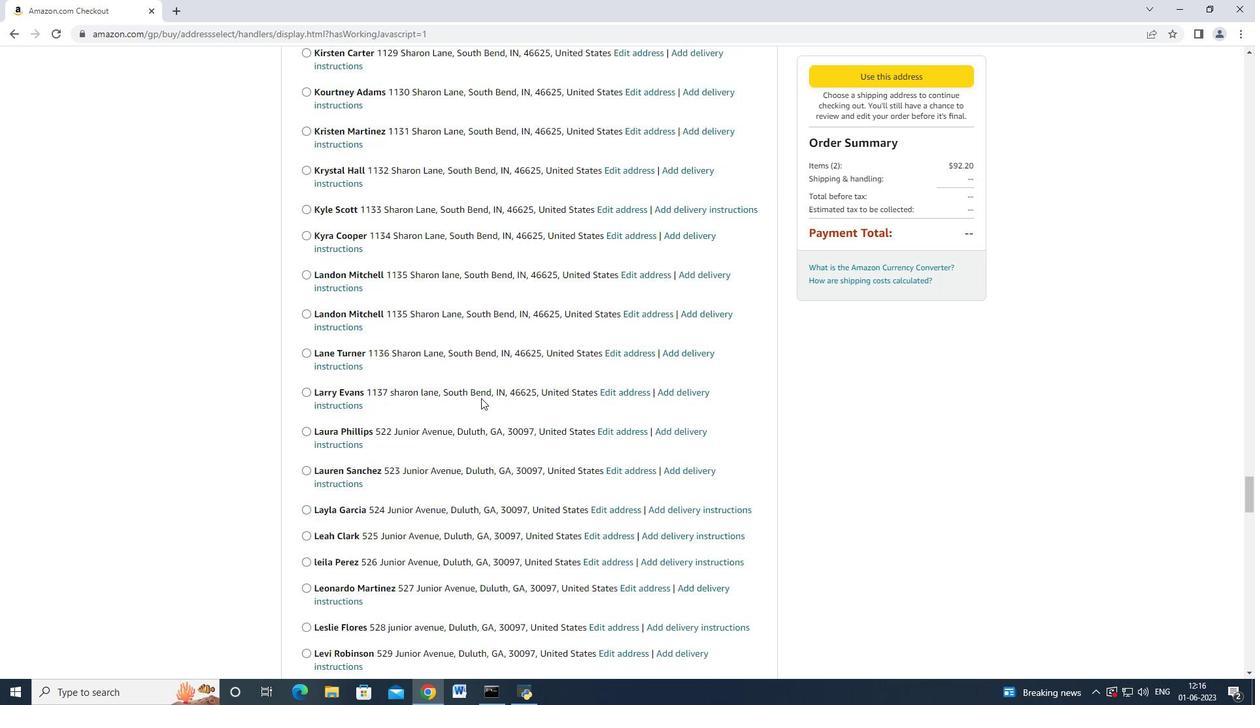 
Action: Mouse scrolled (479, 398) with delta (0, 0)
Screenshot: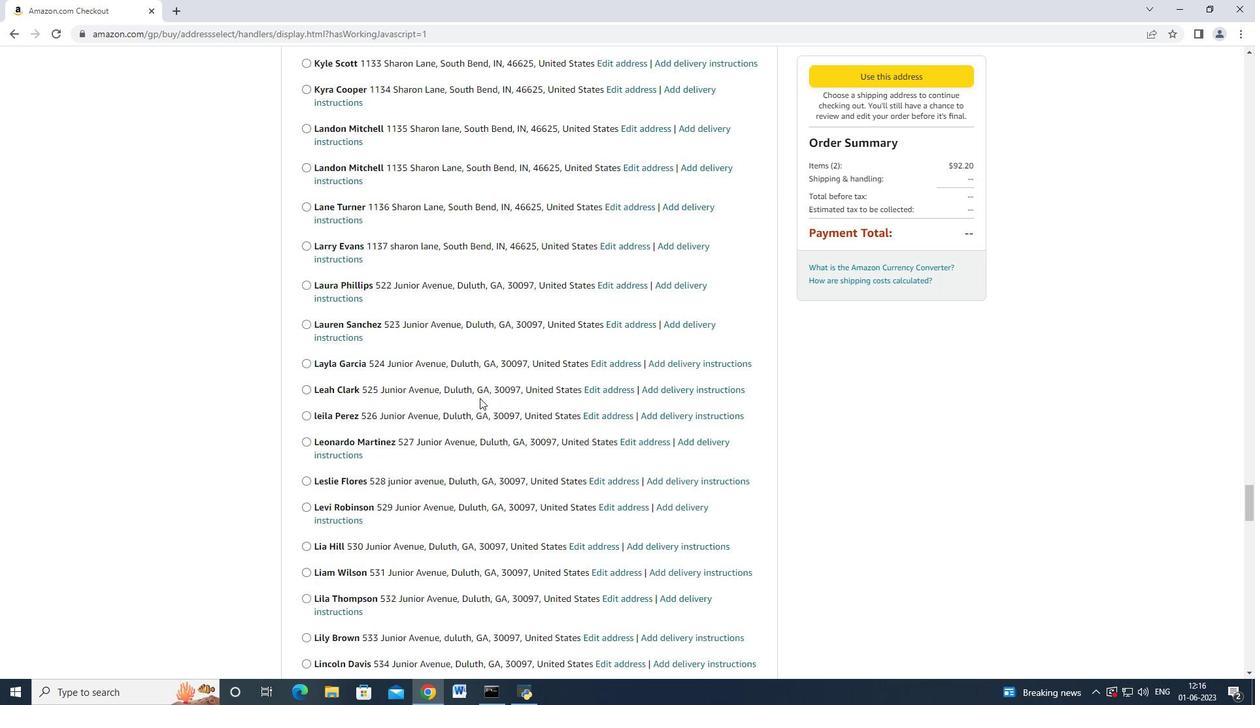 
Action: Mouse moved to (479, 399)
Screenshot: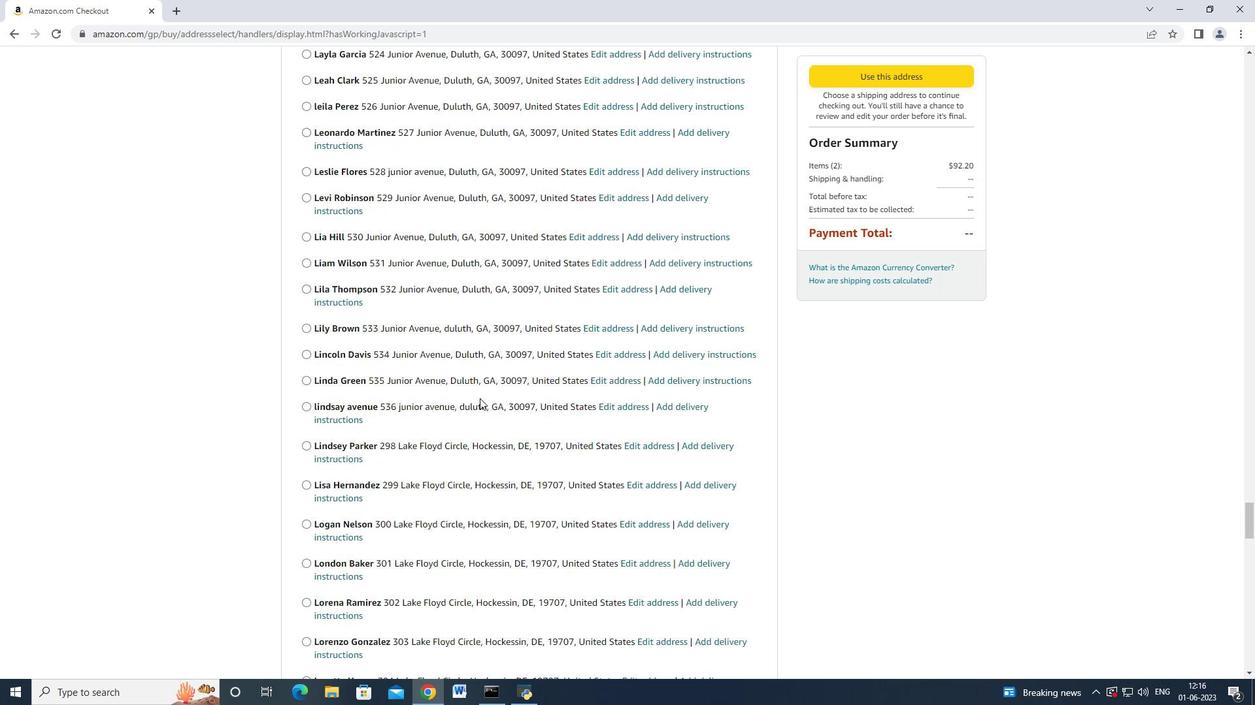 
Action: Mouse scrolled (479, 398) with delta (0, 0)
Screenshot: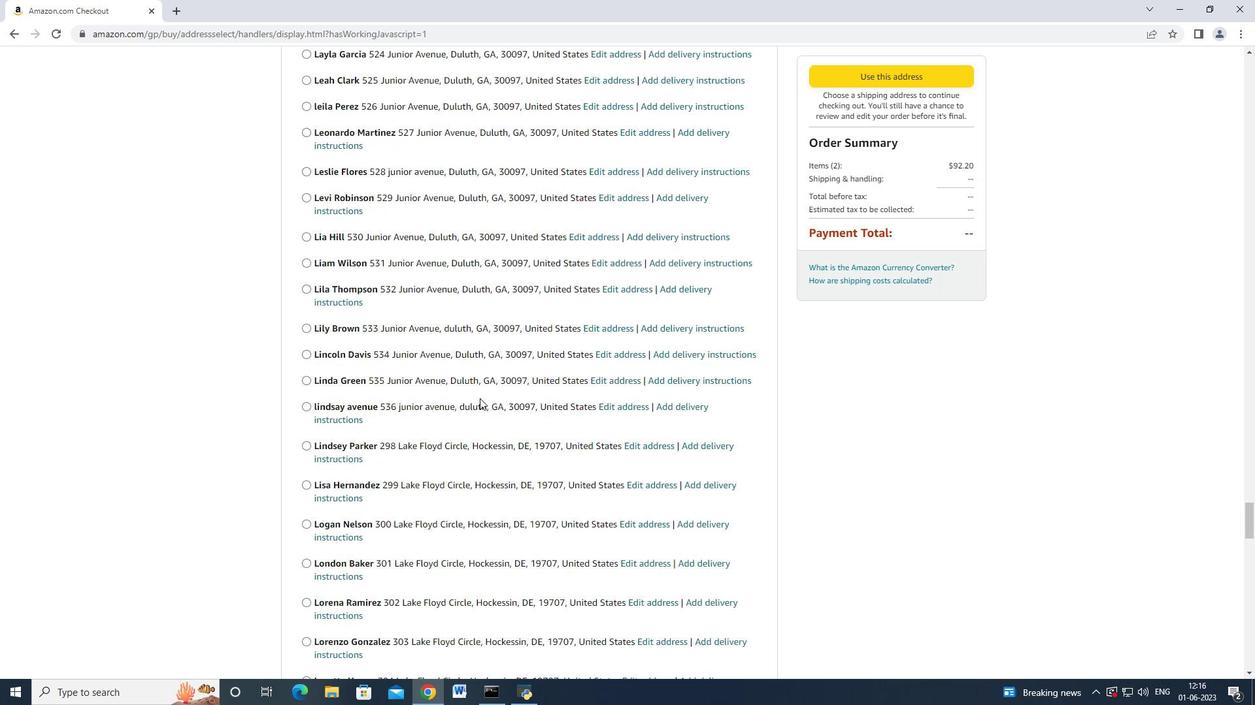 
Action: Mouse moved to (479, 399)
Screenshot: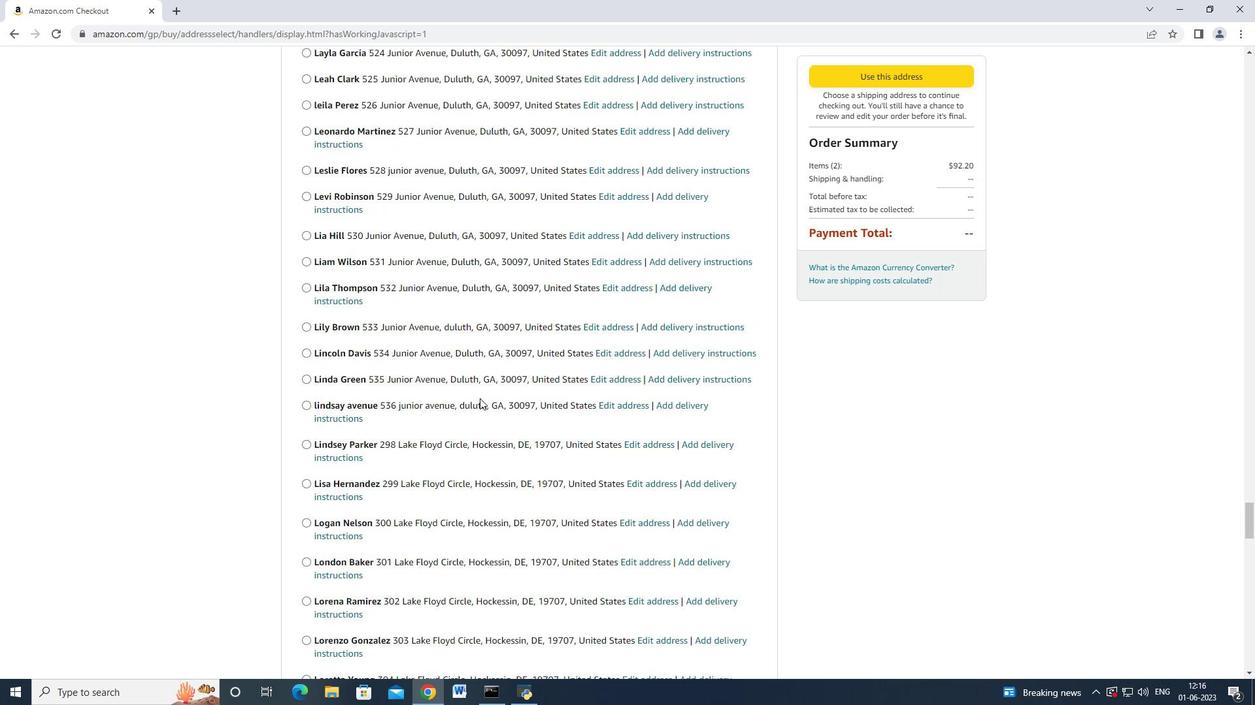 
Action: Mouse scrolled (479, 398) with delta (0, 0)
Screenshot: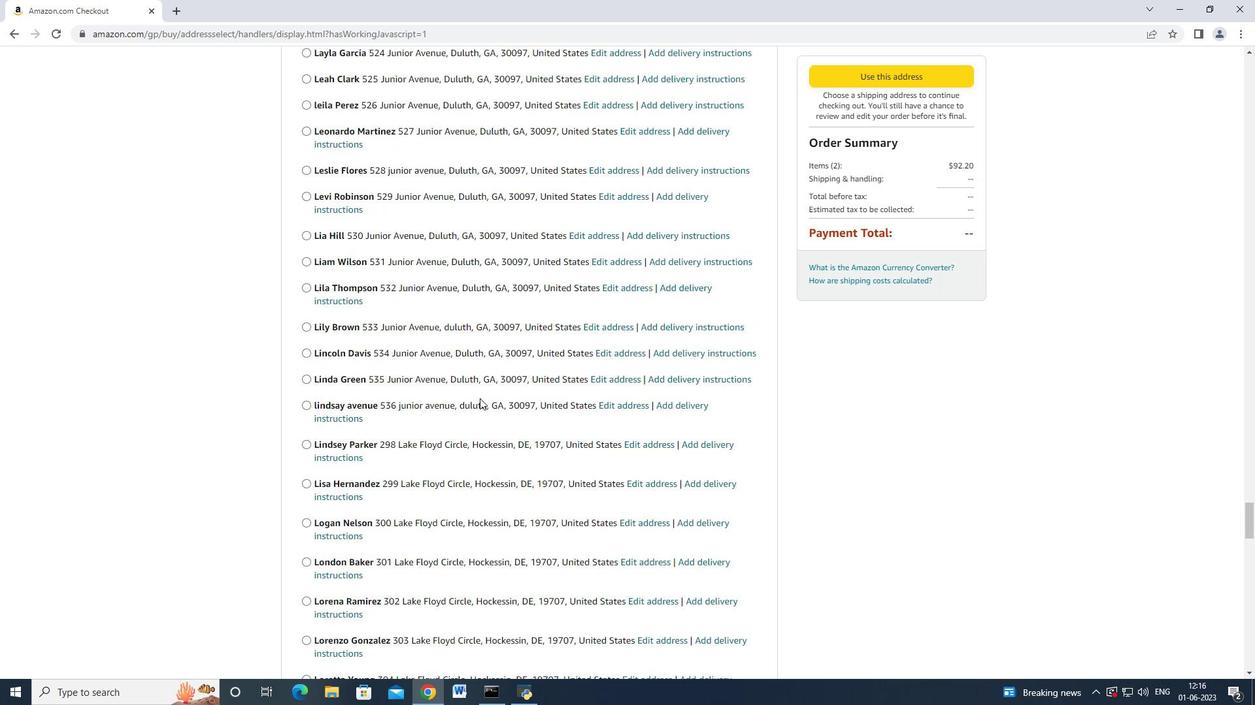 
Action: Mouse moved to (479, 399)
Screenshot: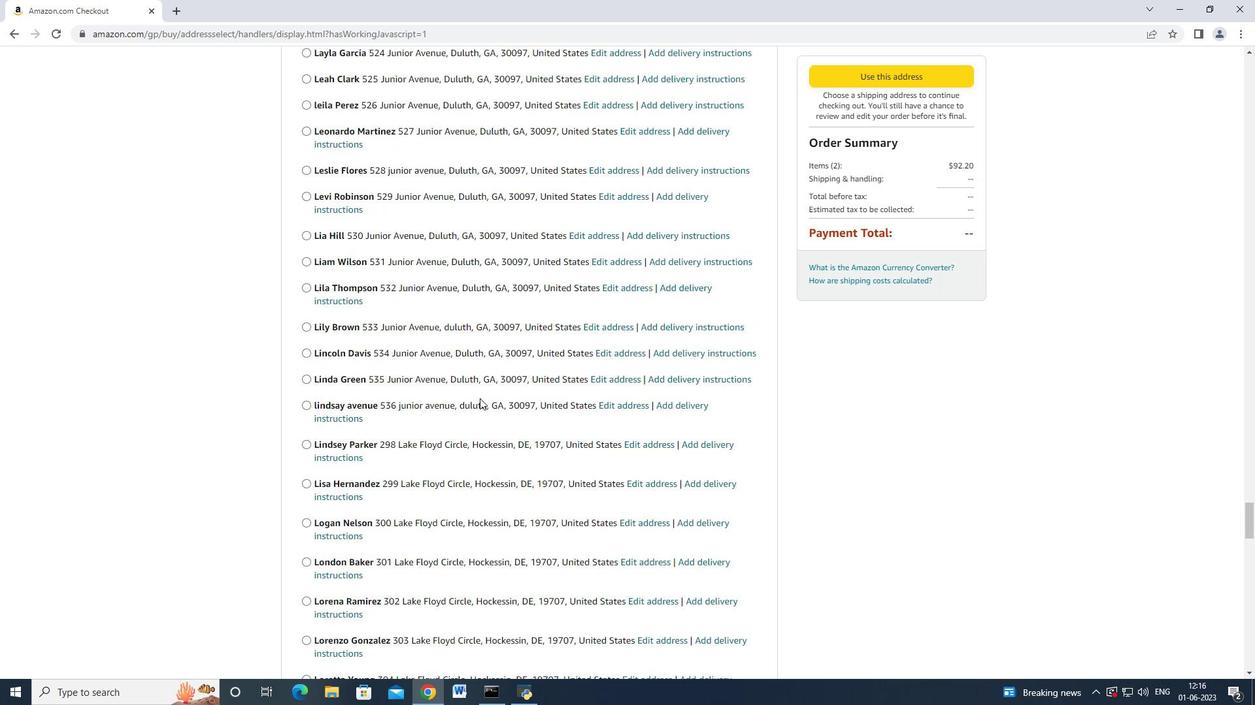 
Action: Mouse scrolled (479, 398) with delta (0, 0)
Screenshot: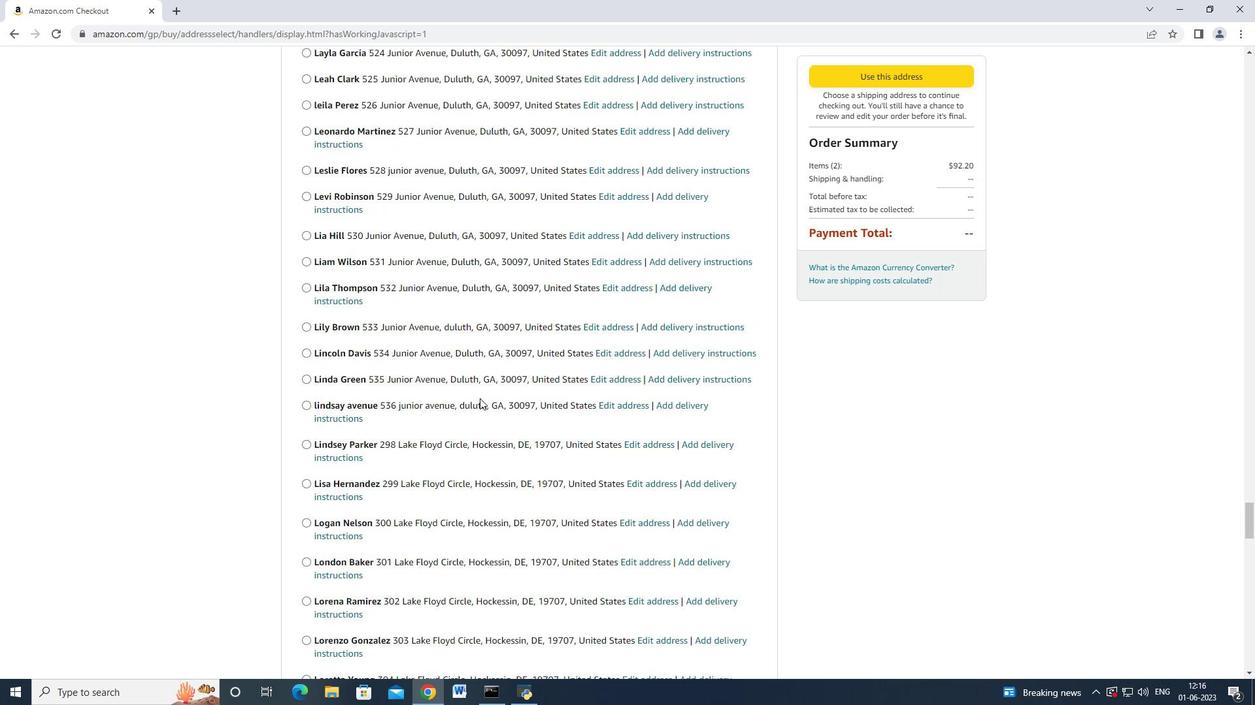 
Action: Mouse scrolled (479, 398) with delta (0, 0)
Screenshot: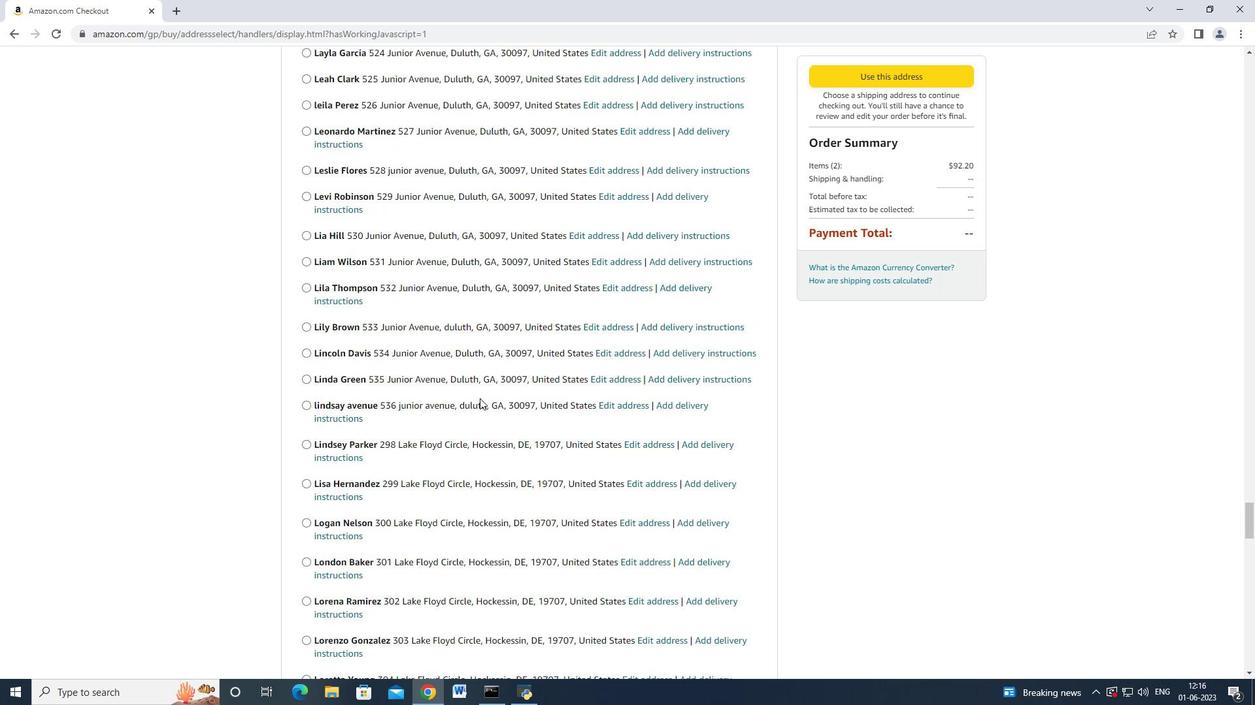
Action: Mouse scrolled (479, 398) with delta (0, 0)
Screenshot: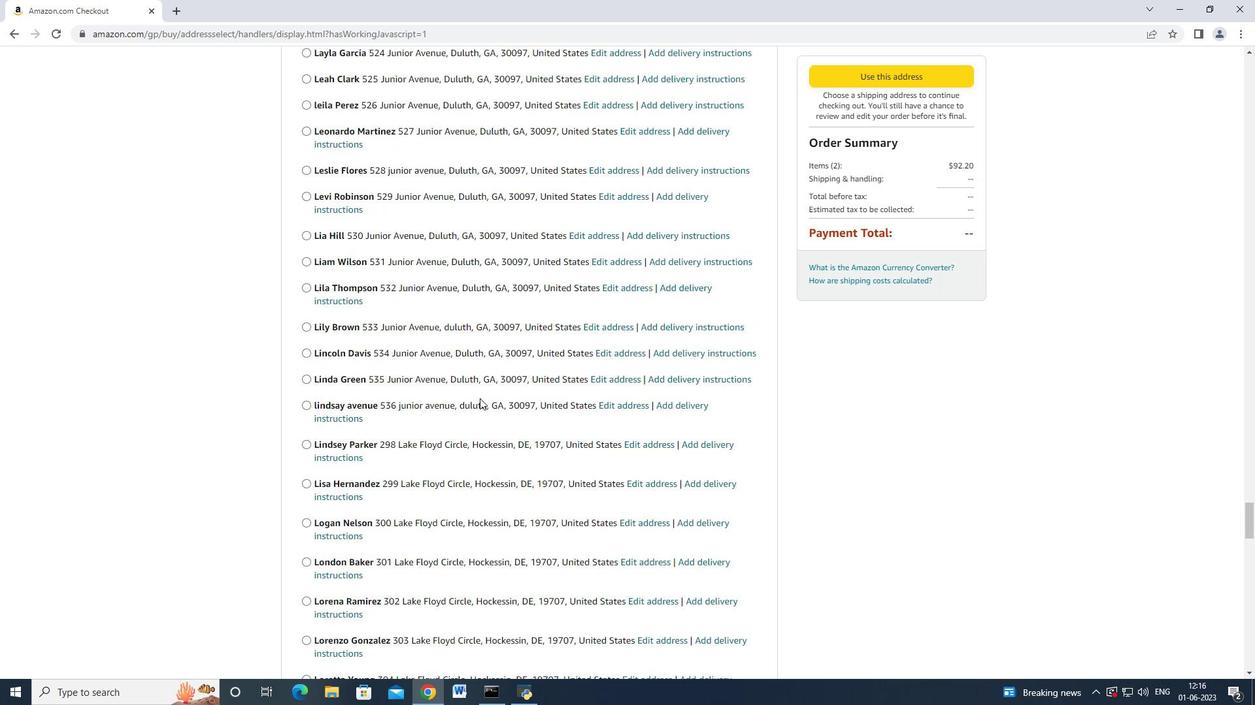 
Action: Mouse scrolled (479, 398) with delta (0, 0)
Screenshot: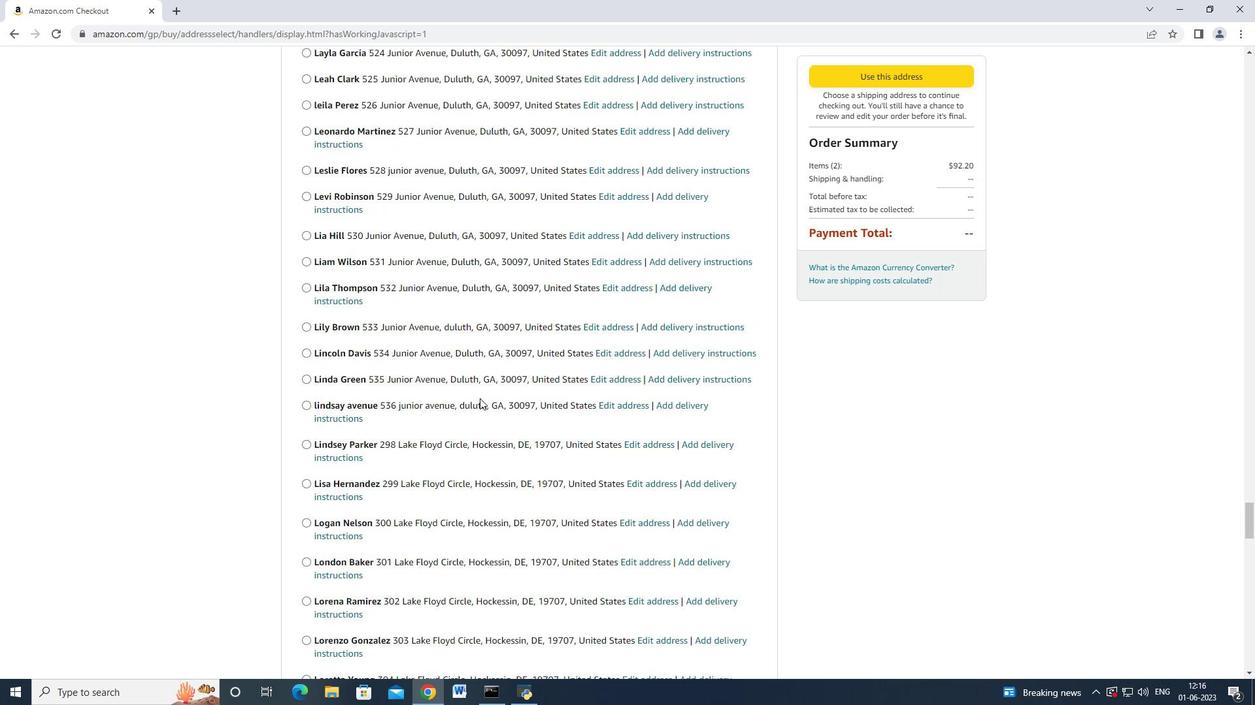 
Action: Mouse moved to (478, 399)
Screenshot: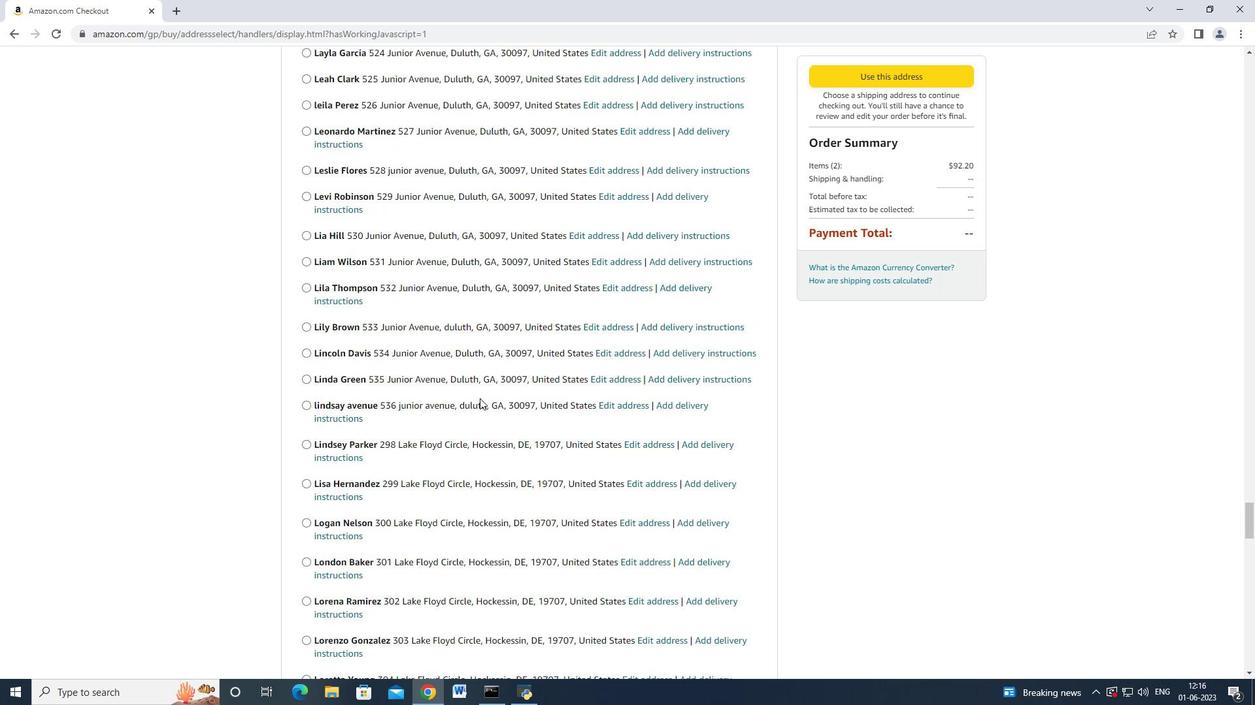 
Action: Mouse scrolled (478, 398) with delta (0, 0)
Screenshot: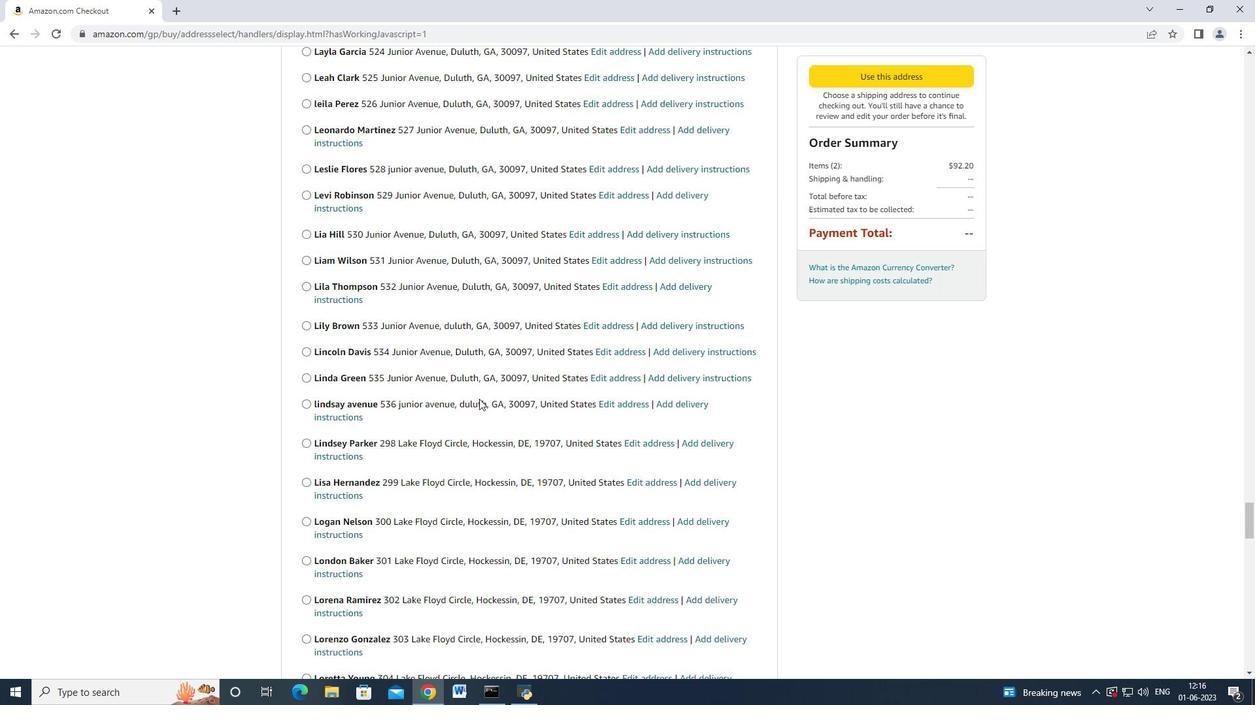 
Action: Mouse scrolled (478, 398) with delta (0, 0)
Screenshot: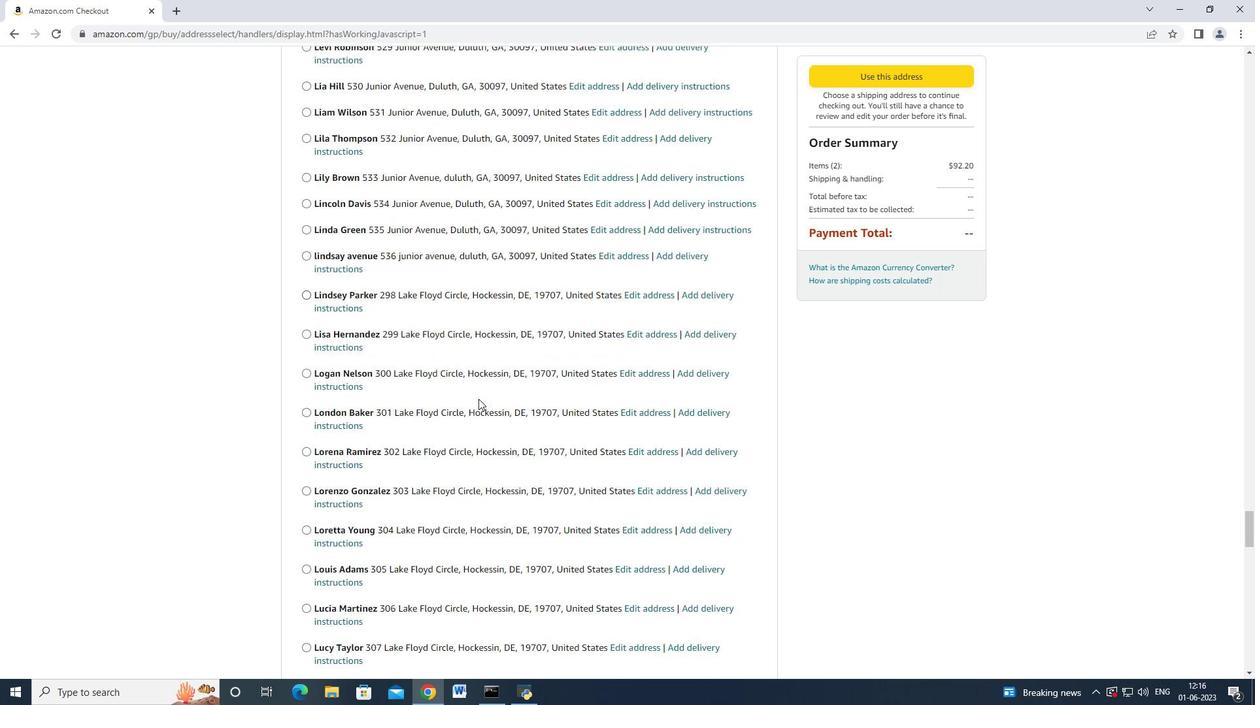 
Action: Mouse scrolled (478, 398) with delta (0, 0)
Screenshot: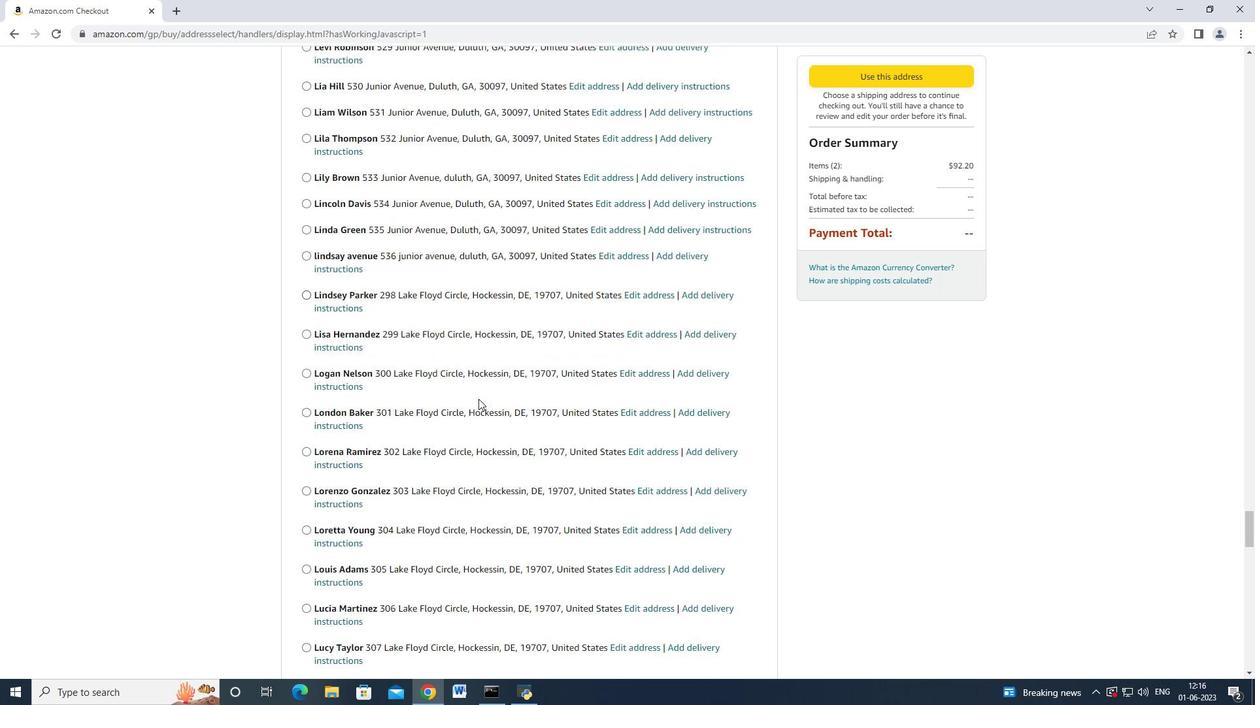
Action: Mouse scrolled (478, 398) with delta (0, 0)
Screenshot: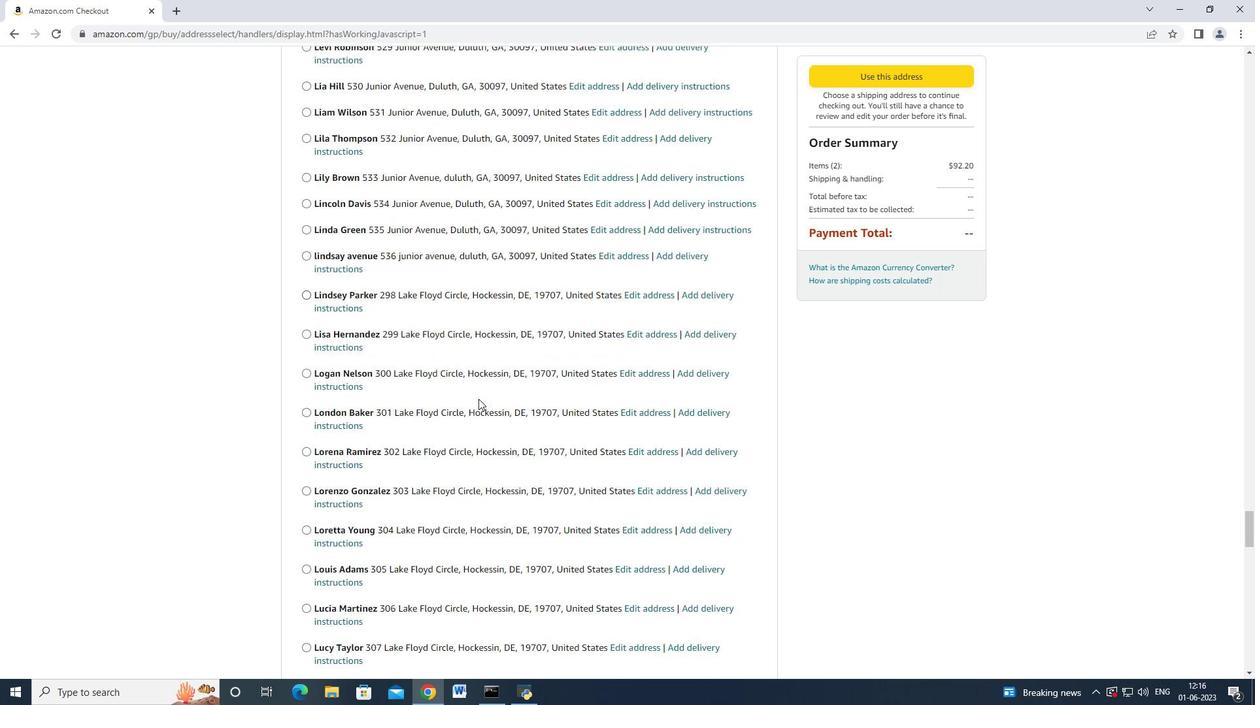 
Action: Mouse scrolled (478, 398) with delta (0, 0)
Screenshot: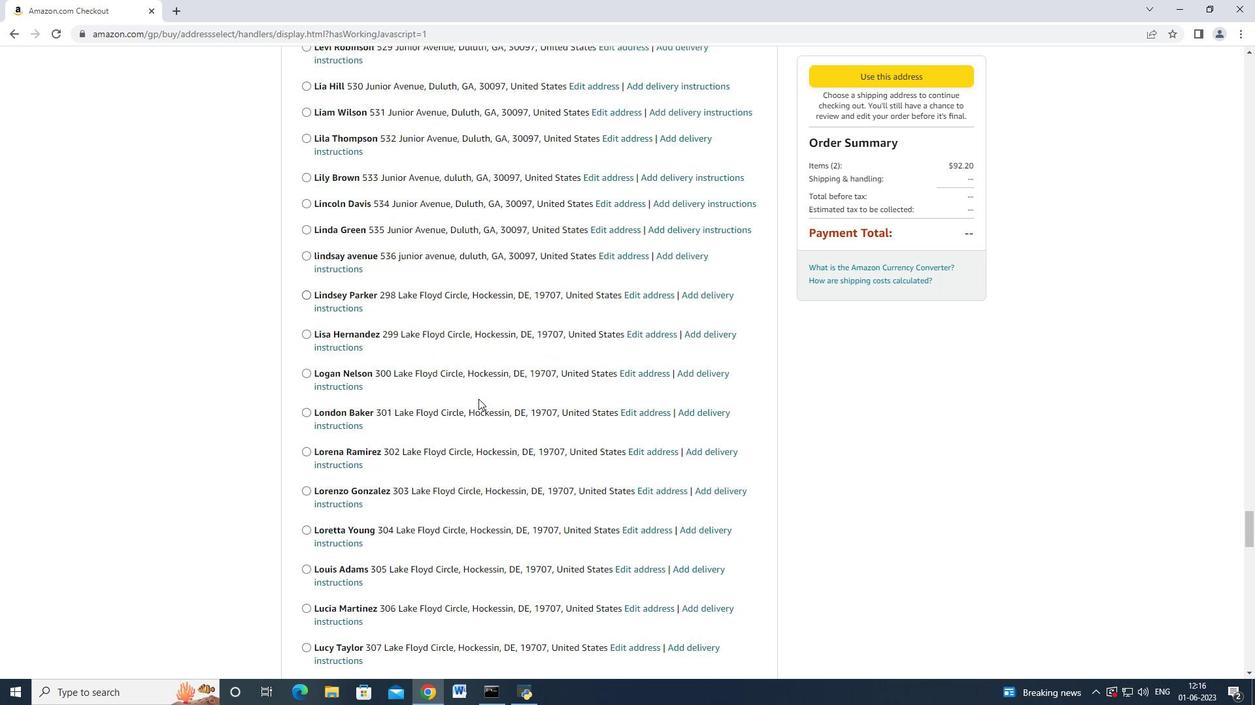 
Action: Mouse scrolled (478, 398) with delta (0, 0)
Screenshot: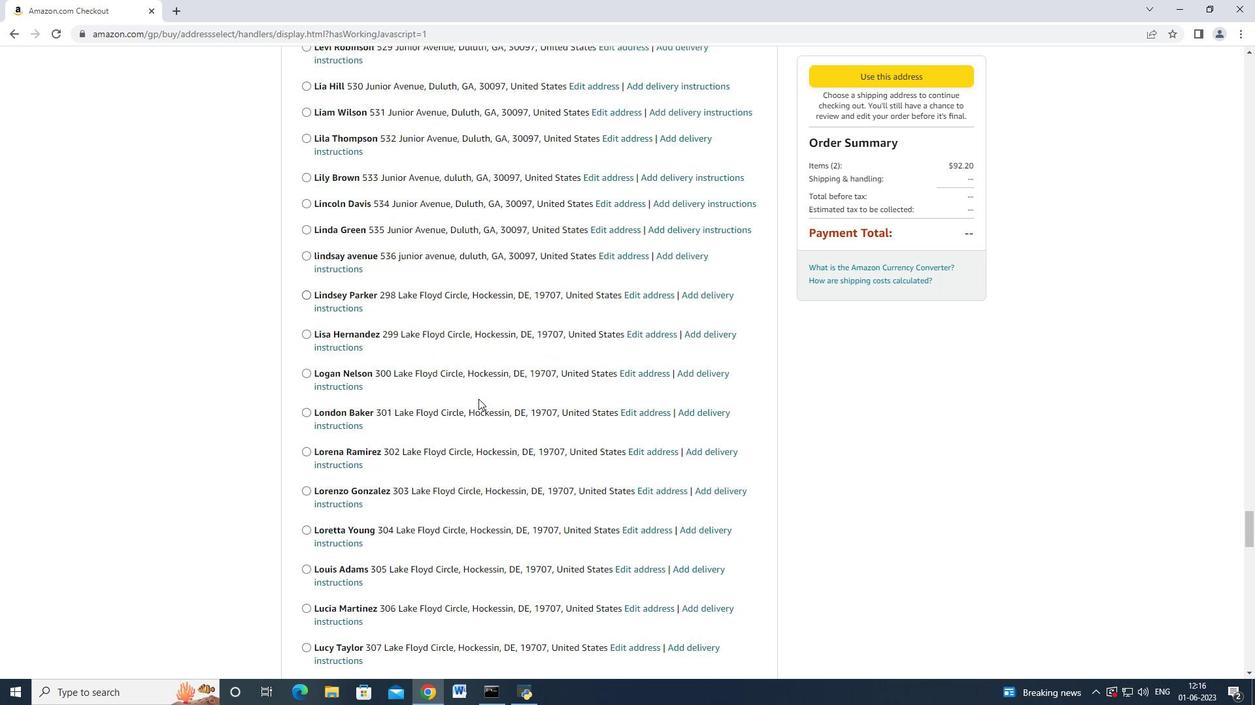 
Action: Mouse scrolled (478, 398) with delta (0, 0)
Screenshot: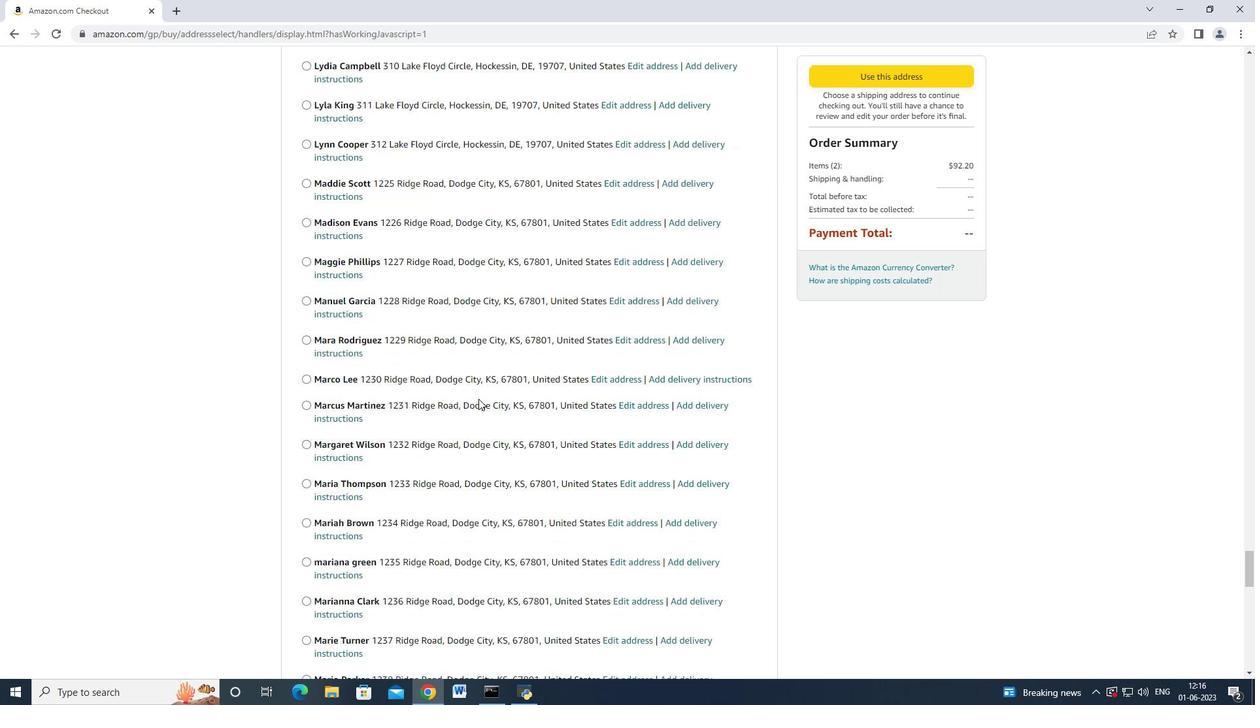 
Action: Mouse scrolled (478, 398) with delta (0, 0)
Screenshot: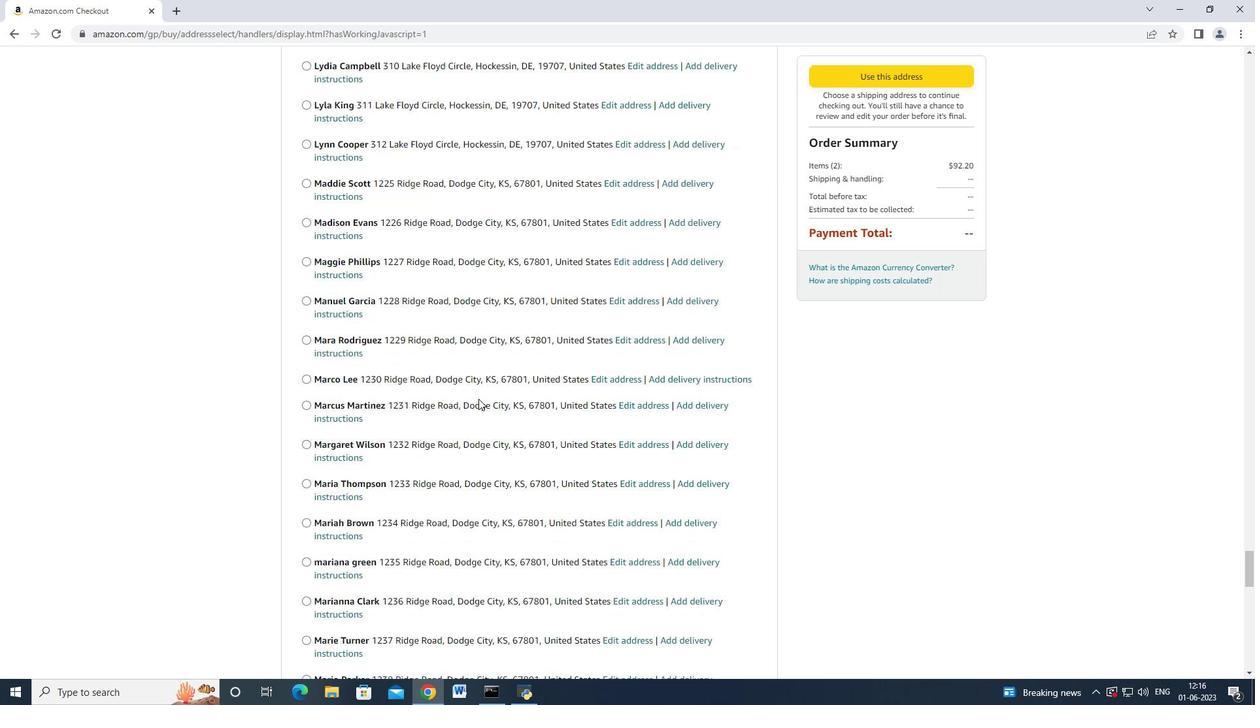 
Action: Mouse scrolled (478, 398) with delta (0, 0)
Screenshot: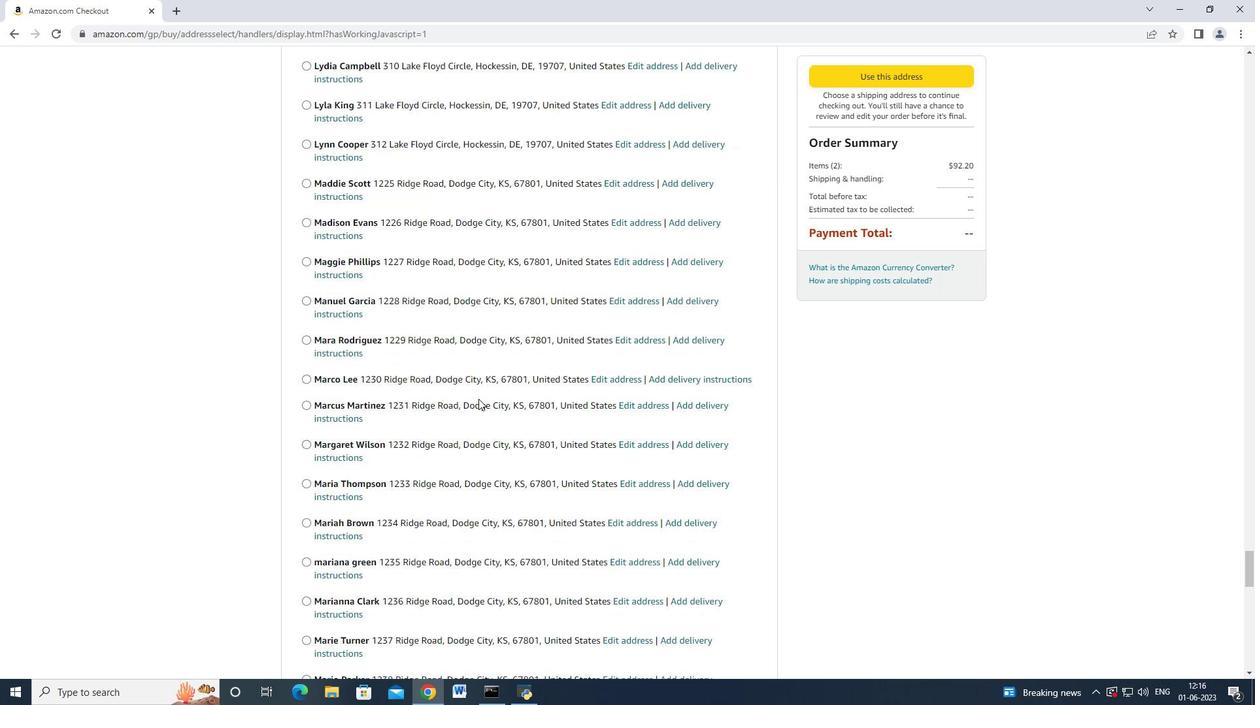 
Action: Mouse scrolled (478, 398) with delta (0, 0)
Screenshot: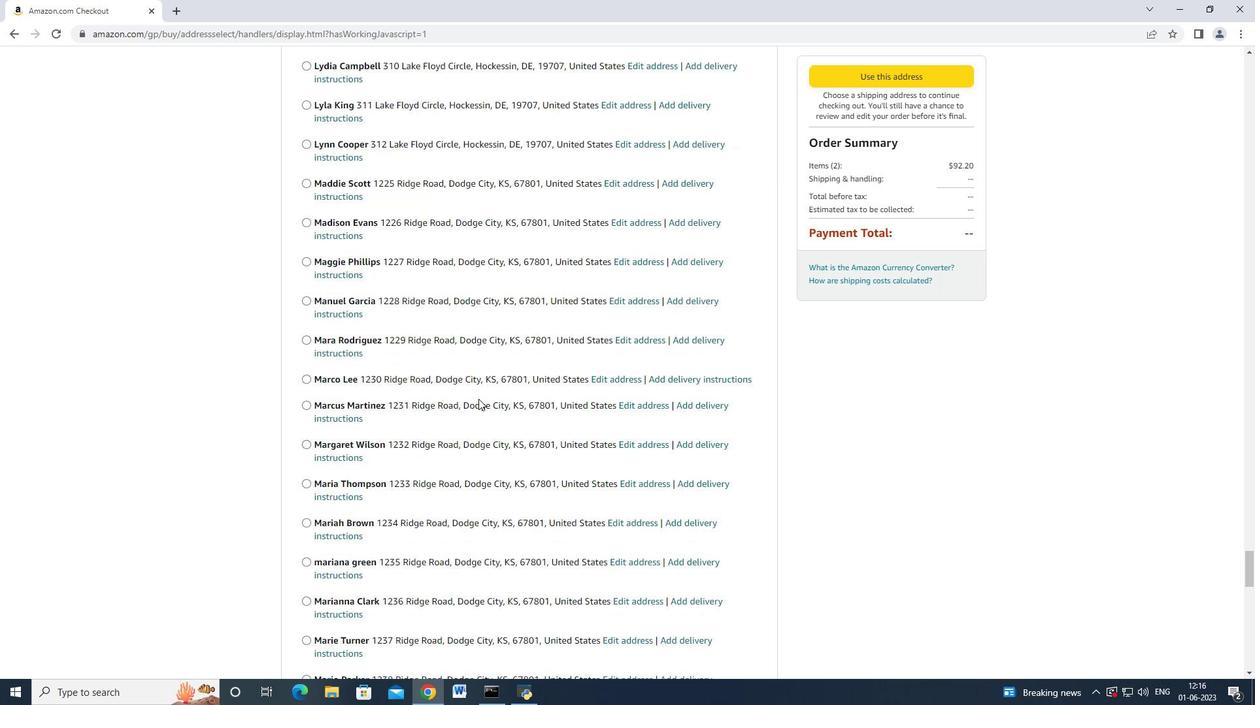 
Action: Mouse scrolled (478, 398) with delta (0, 0)
Screenshot: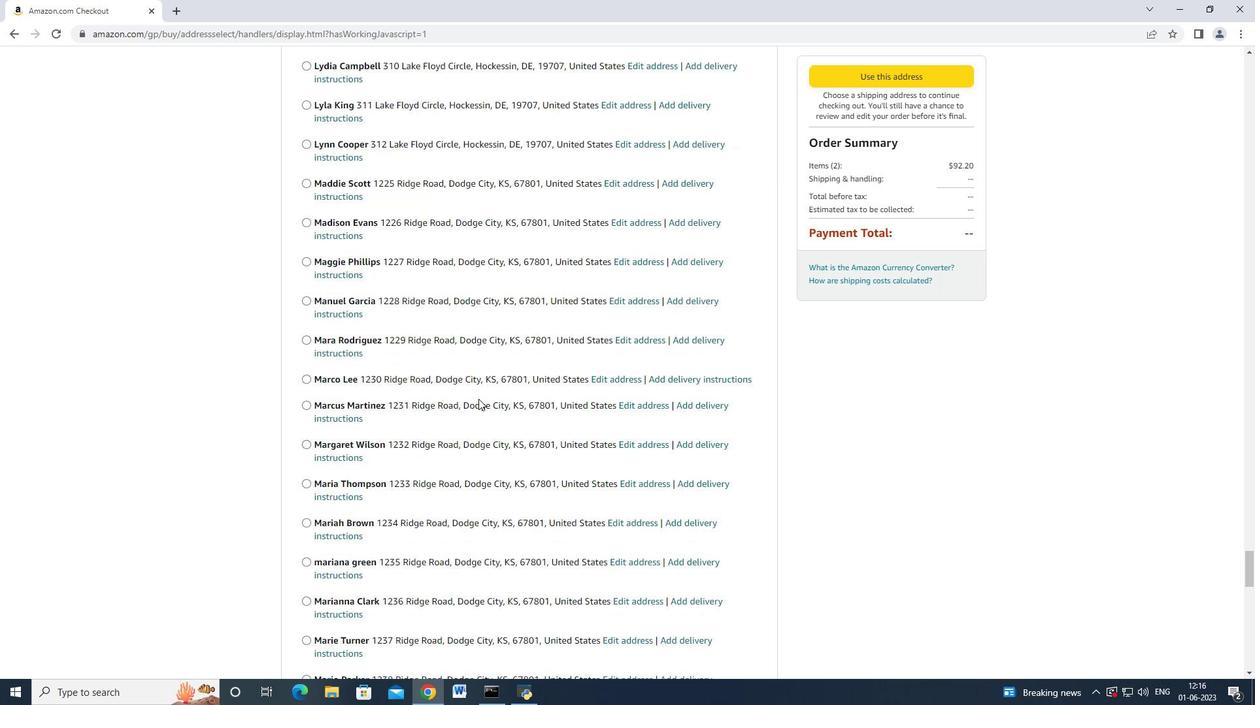 
Action: Mouse scrolled (478, 398) with delta (0, 0)
Screenshot: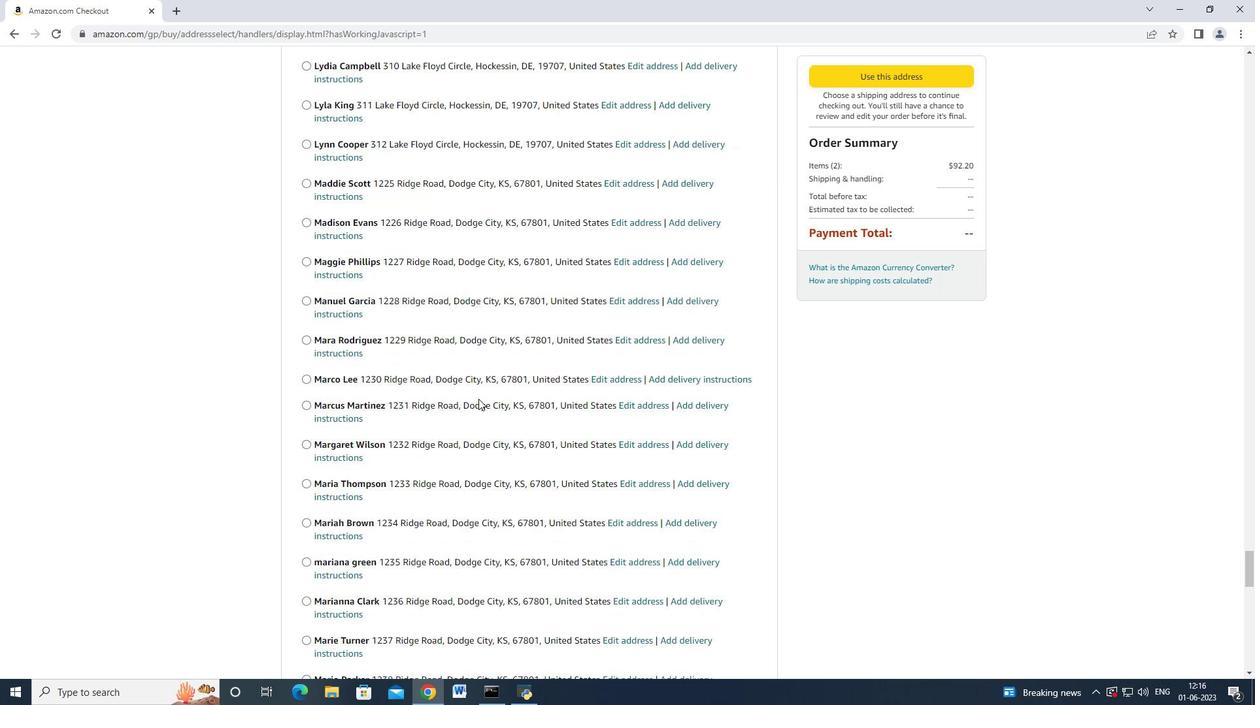 
Action: Mouse scrolled (478, 398) with delta (0, 0)
